 Task: Determine the distance and displacement from Atlanta to Okefenokee Swamp.
Action: Mouse moved to (230, 63)
Screenshot: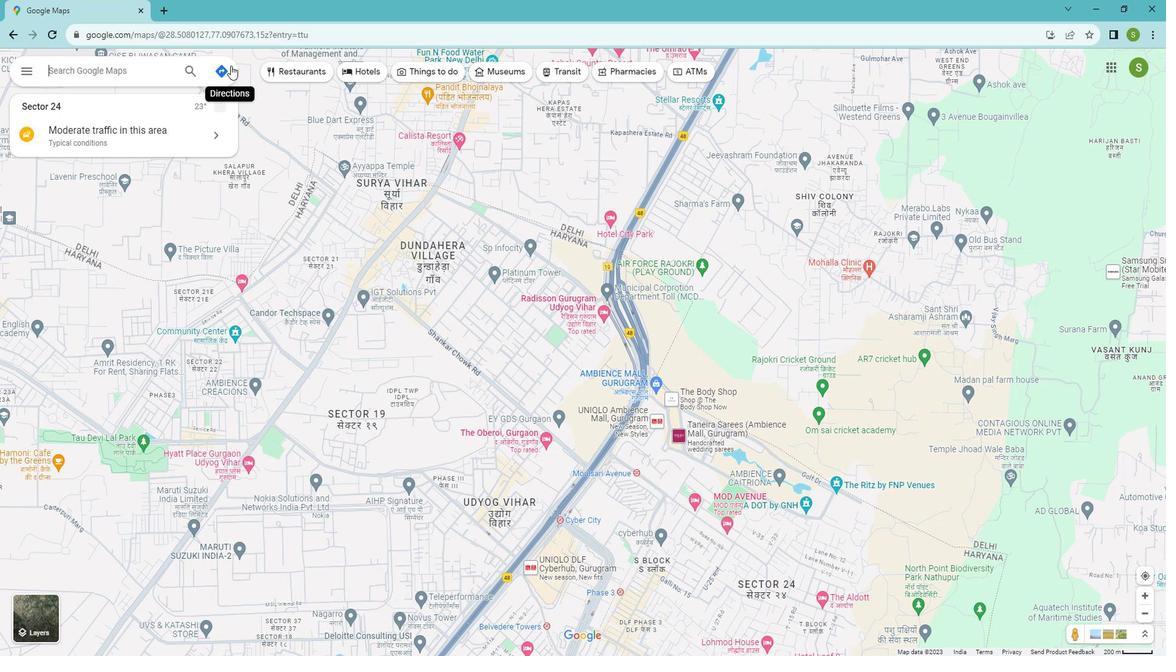 
Action: Mouse pressed left at (230, 63)
Screenshot: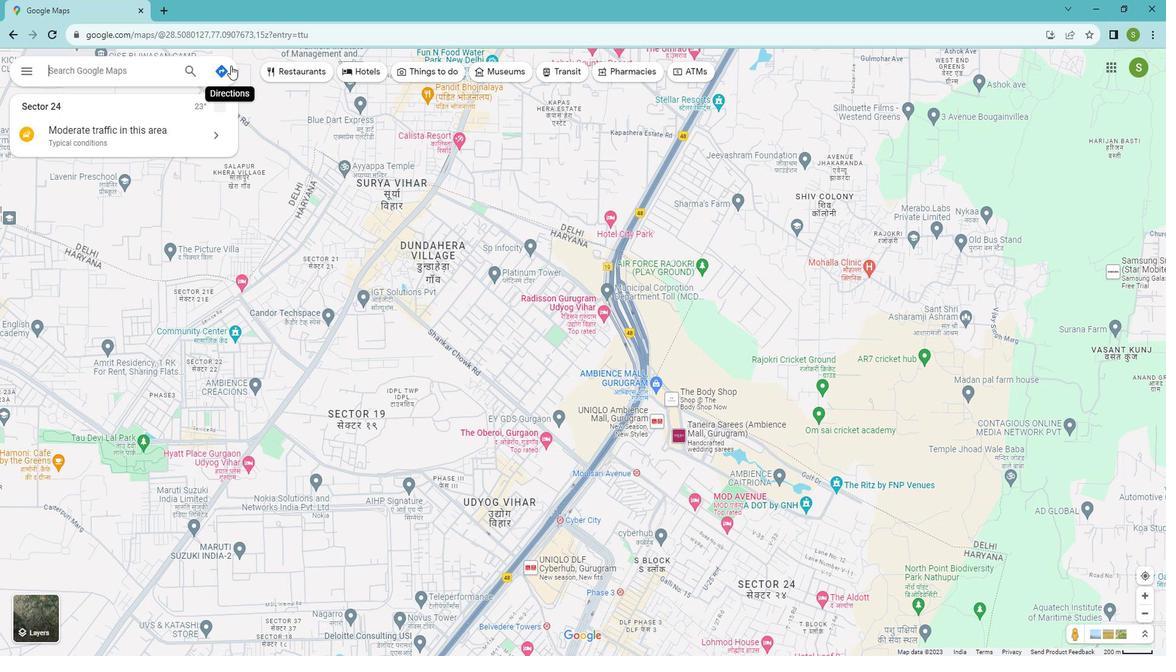 
Action: Mouse moved to (112, 102)
Screenshot: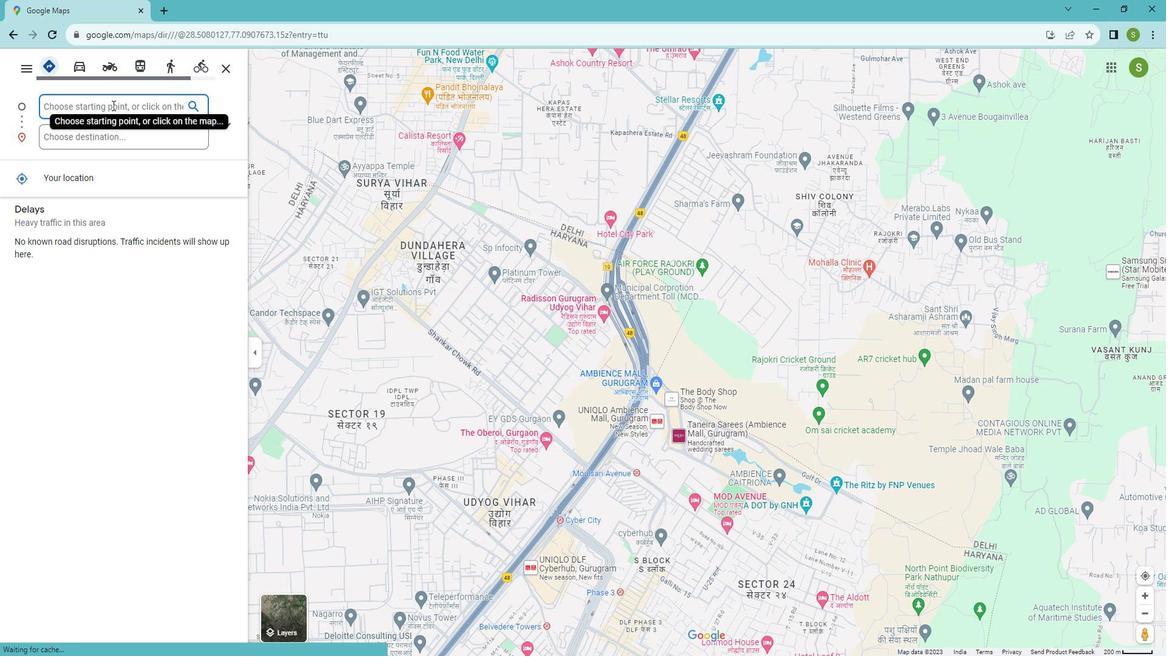 
Action: Mouse pressed left at (112, 102)
Screenshot: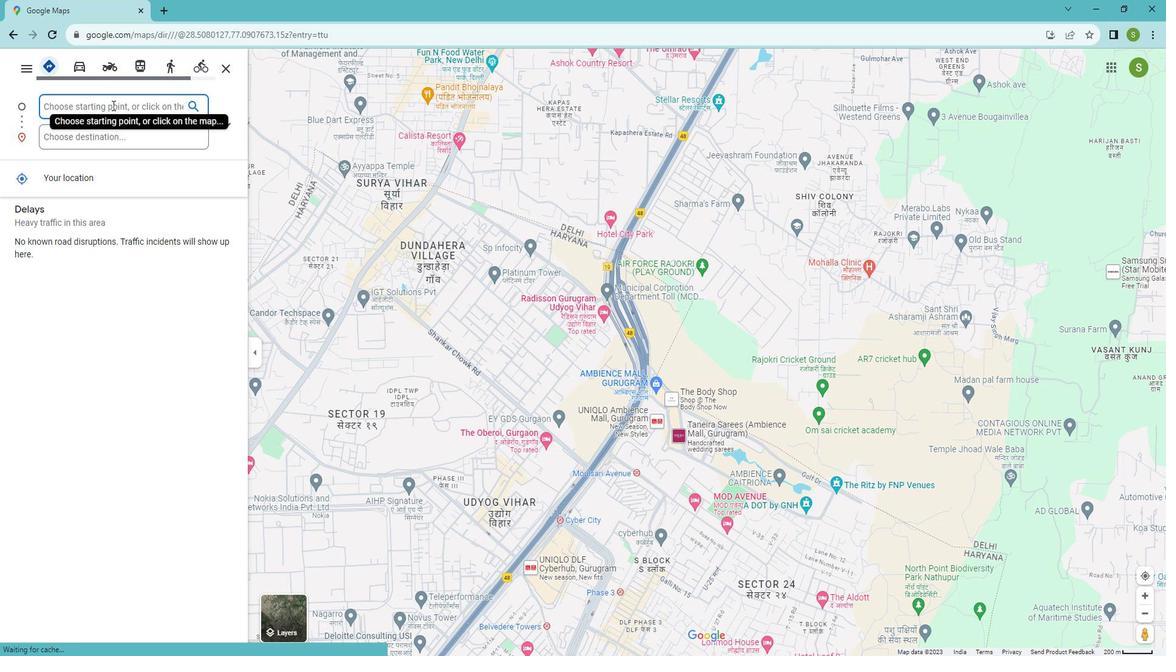 
Action: Mouse moved to (114, 100)
Screenshot: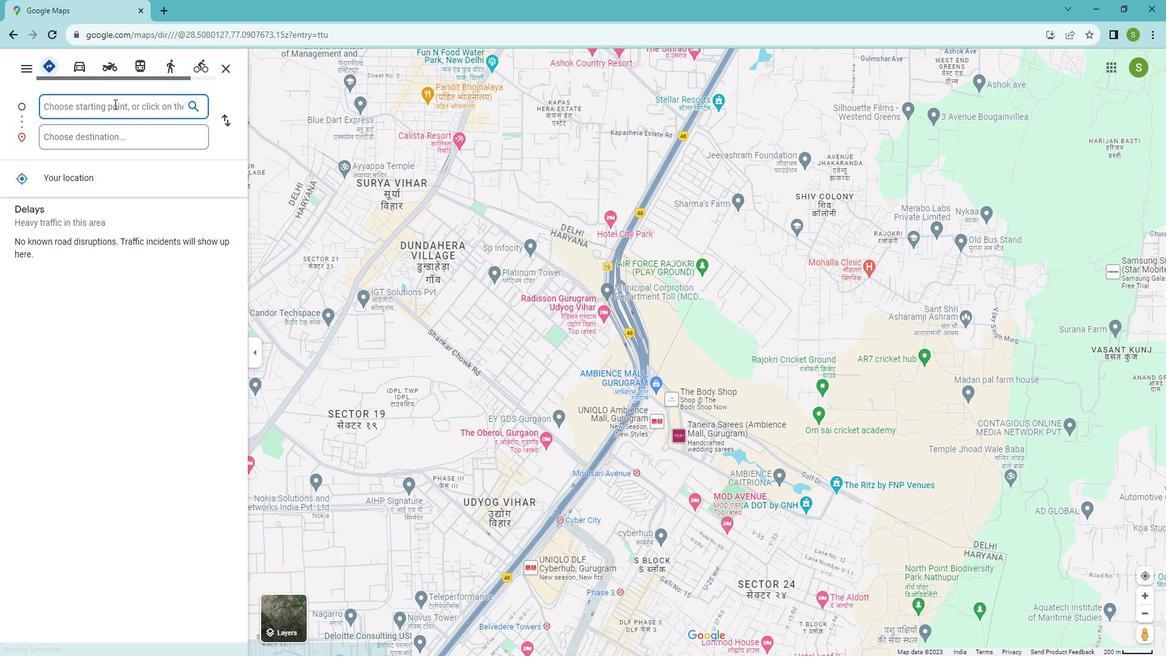
Action: Key pressed <Key.shift>Atlanta
Screenshot: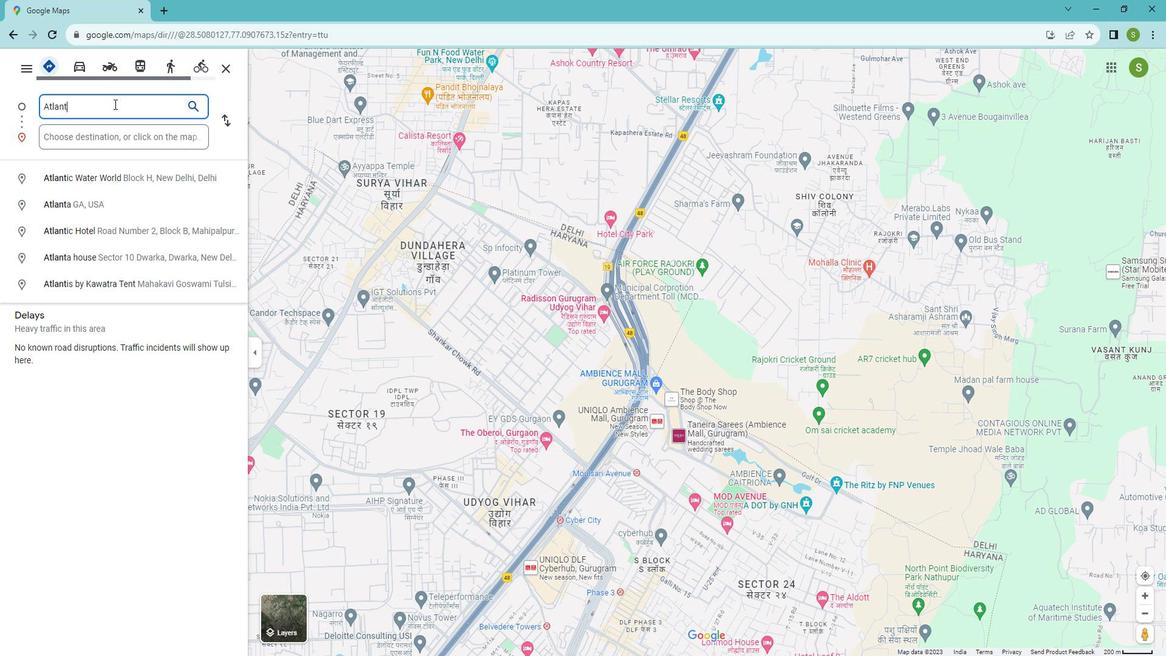 
Action: Mouse moved to (103, 173)
Screenshot: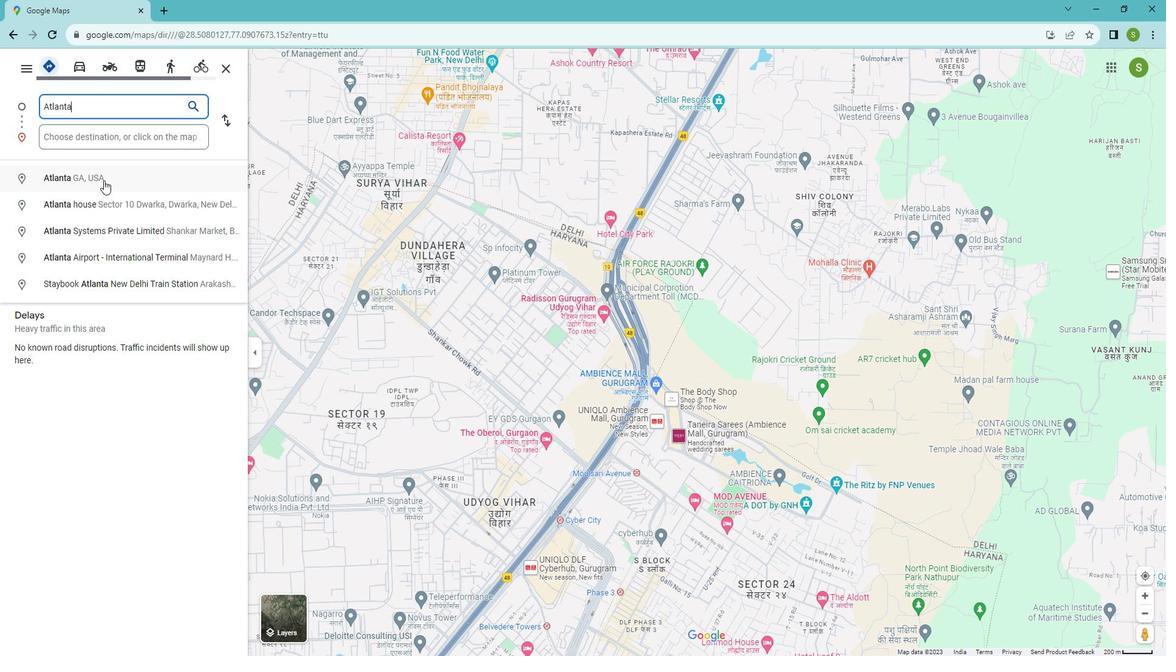 
Action: Mouse pressed left at (103, 173)
Screenshot: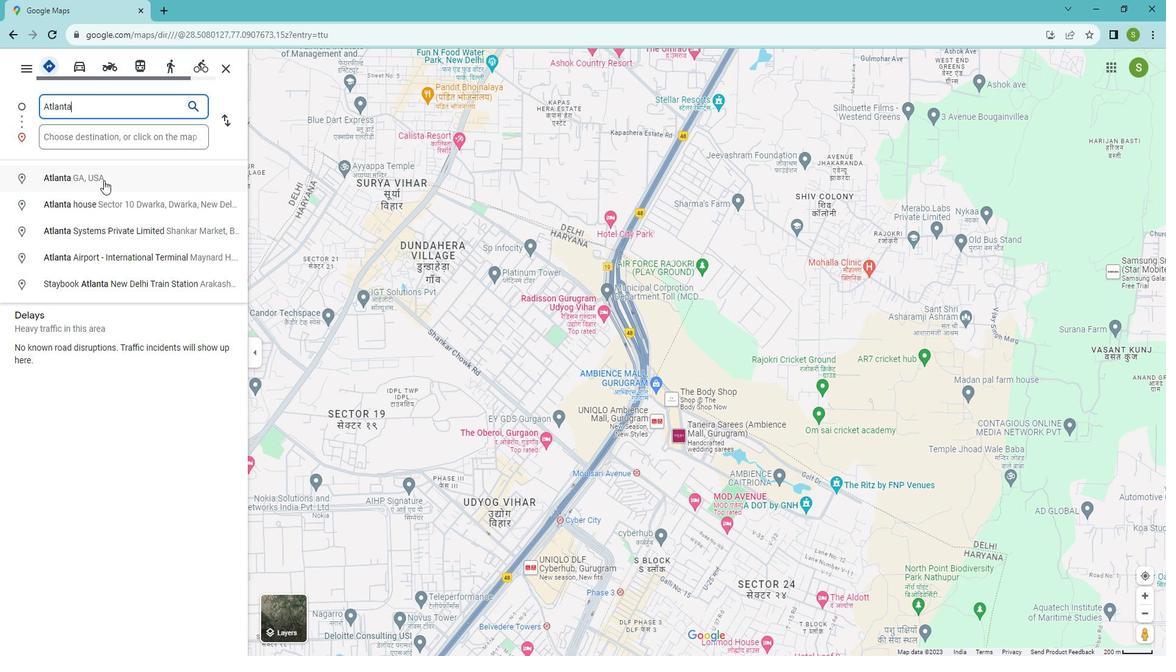 
Action: Mouse moved to (99, 131)
Screenshot: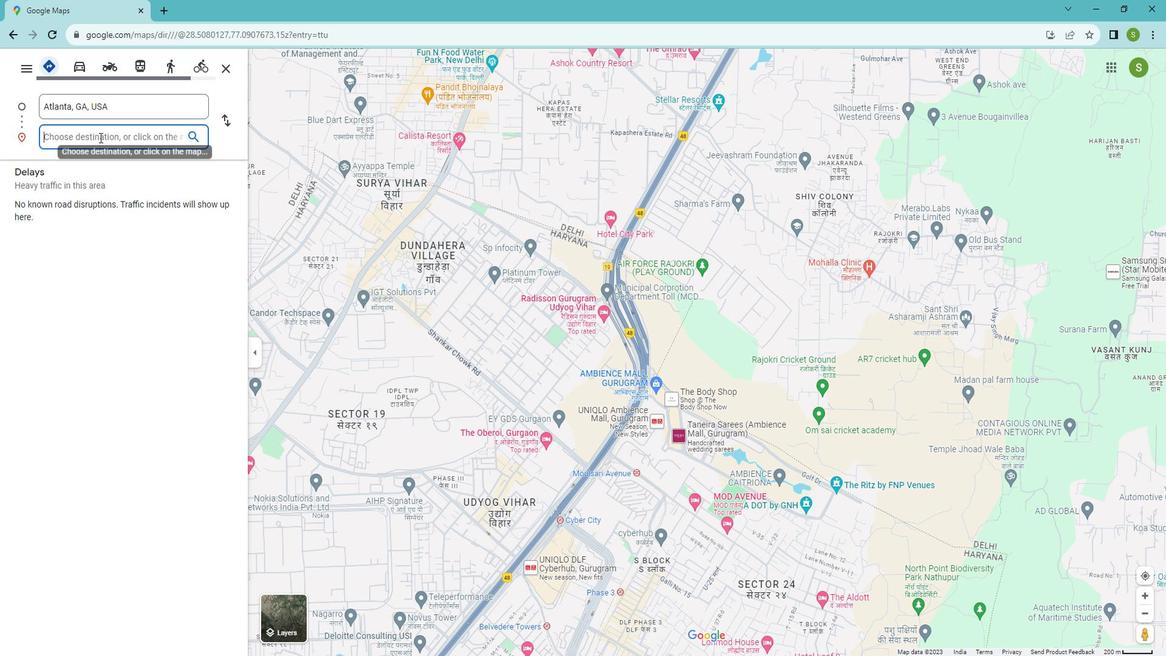 
Action: Mouse pressed left at (99, 131)
Screenshot: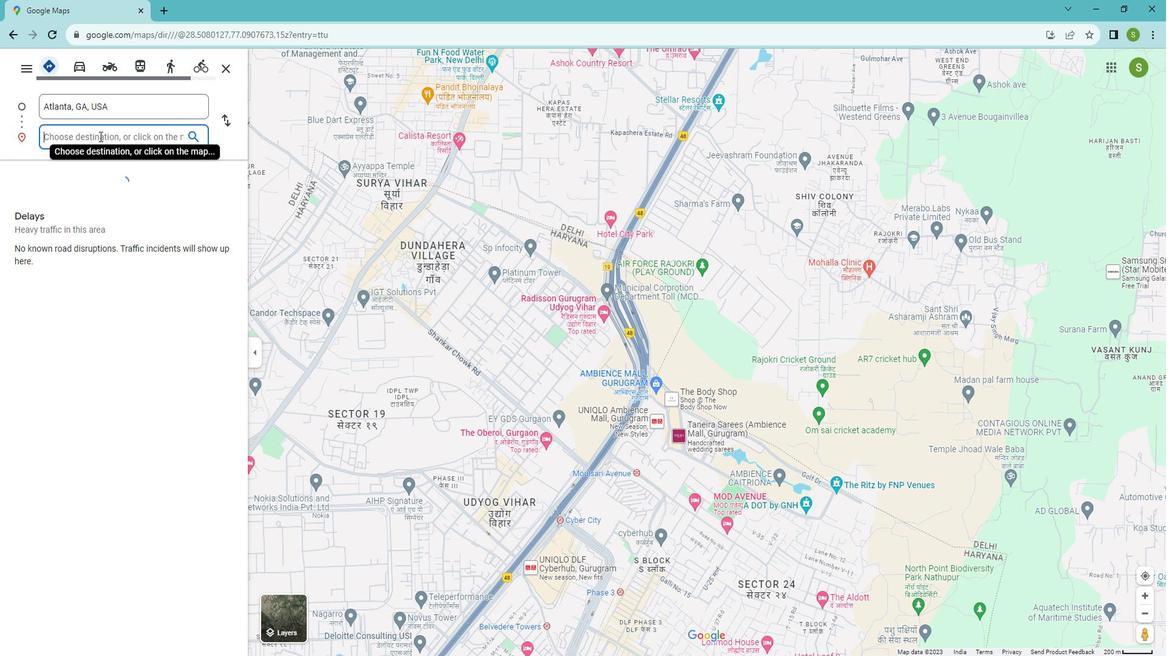 
Action: Key pressed <Key.shift>Okefenokee<Key.space><Key.shift>Swamp
Screenshot: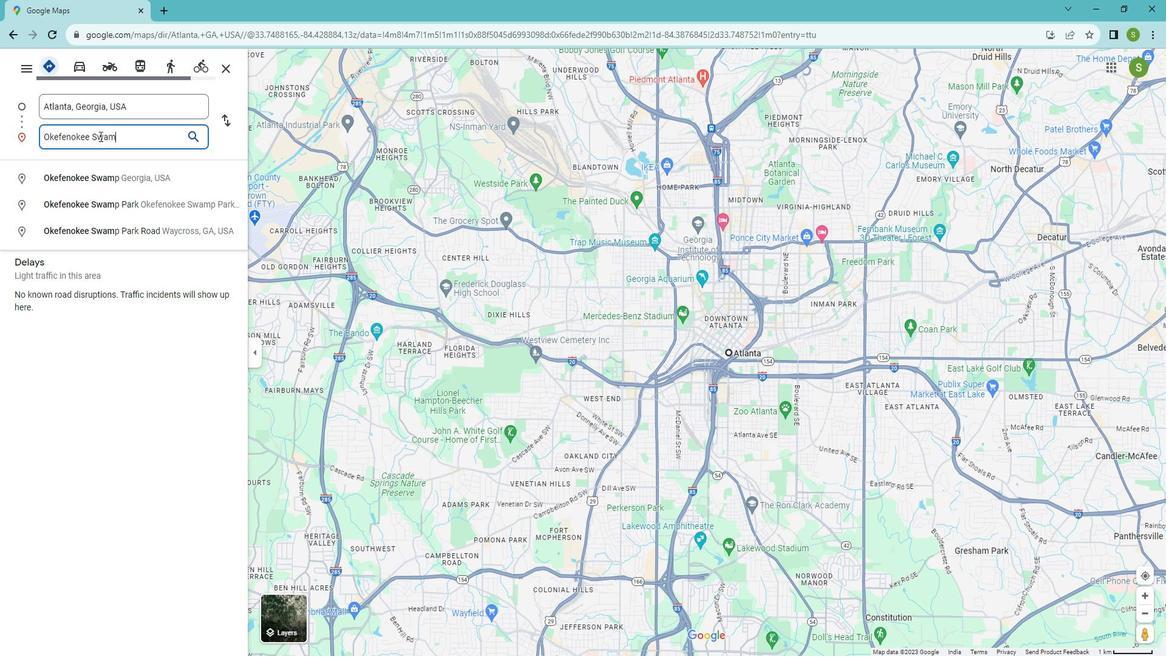 
Action: Mouse moved to (226, 113)
Screenshot: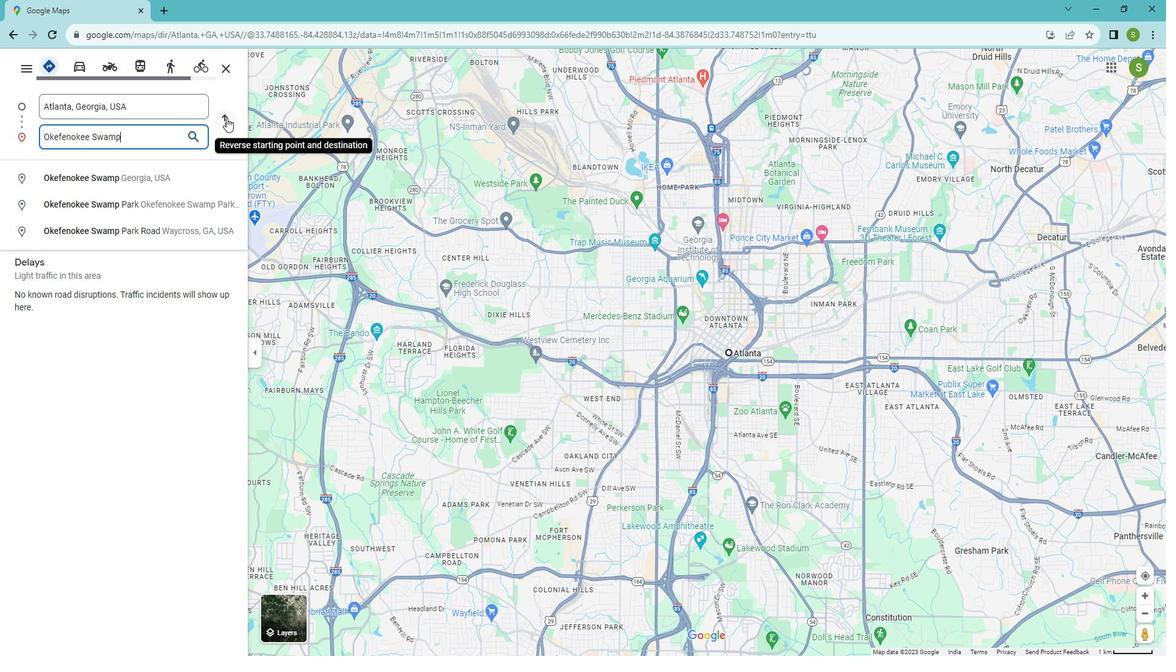 
Action: Mouse pressed left at (226, 113)
Screenshot: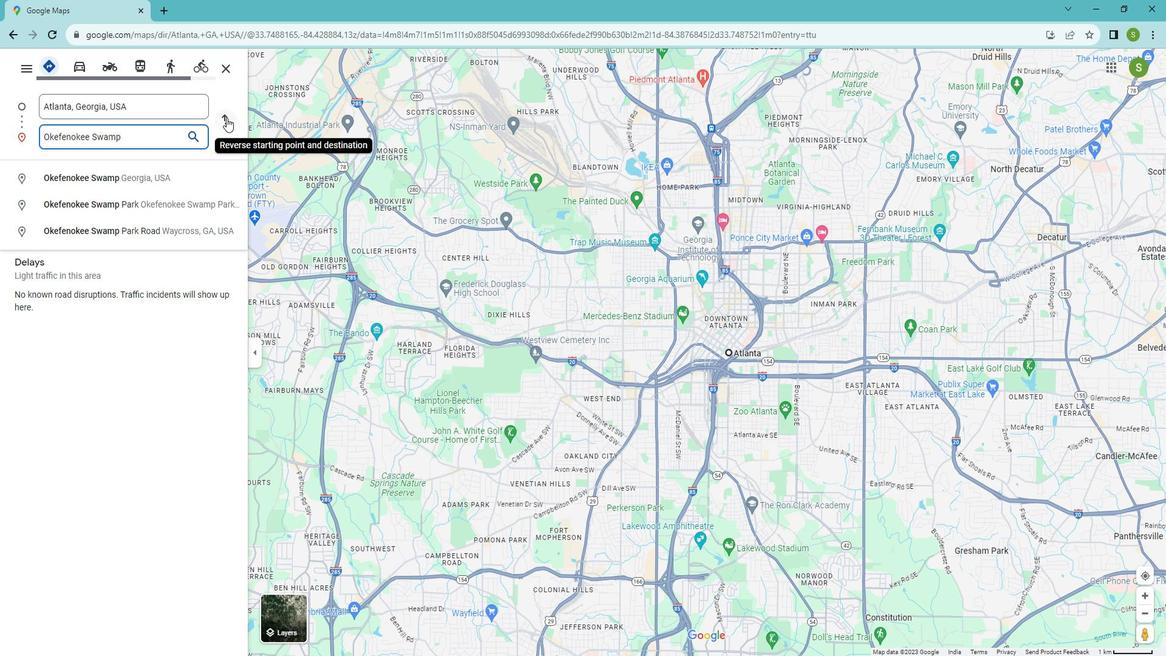 
Action: Mouse moved to (61, 320)
Screenshot: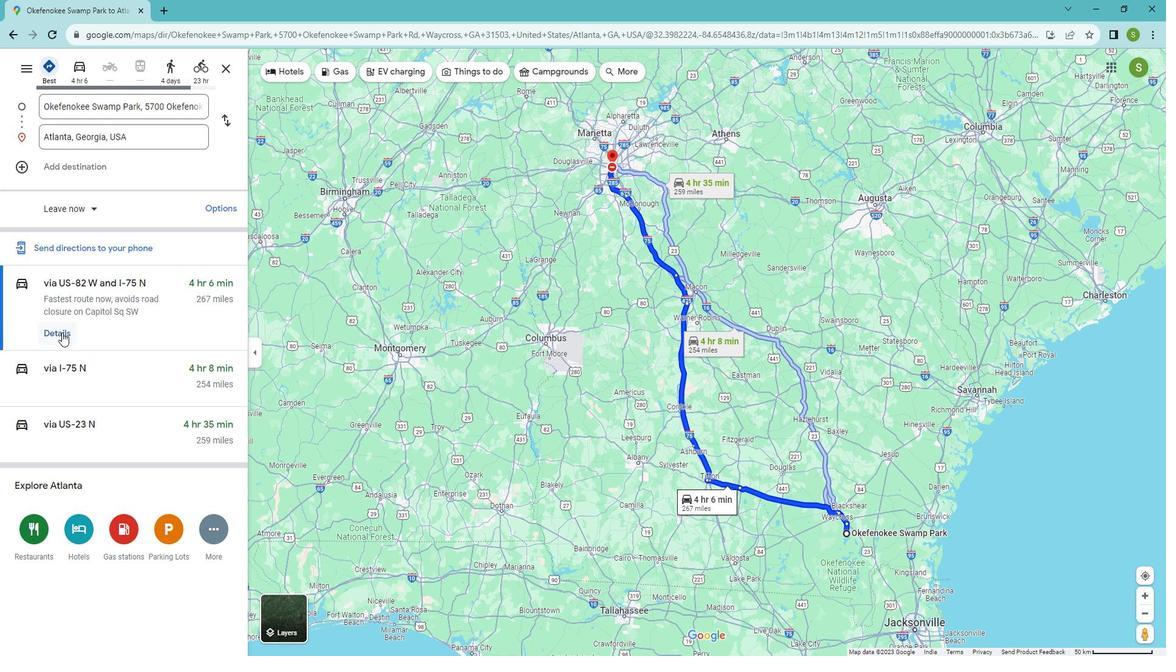 
Action: Mouse pressed left at (61, 320)
Screenshot: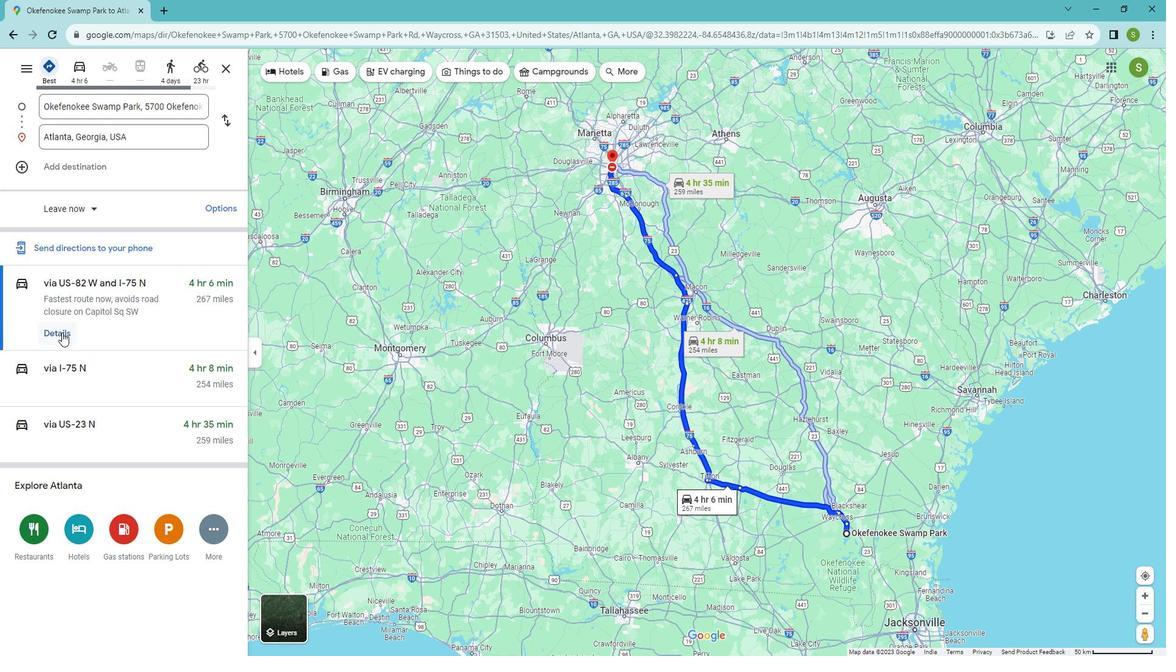 
Action: Mouse moved to (20, 66)
Screenshot: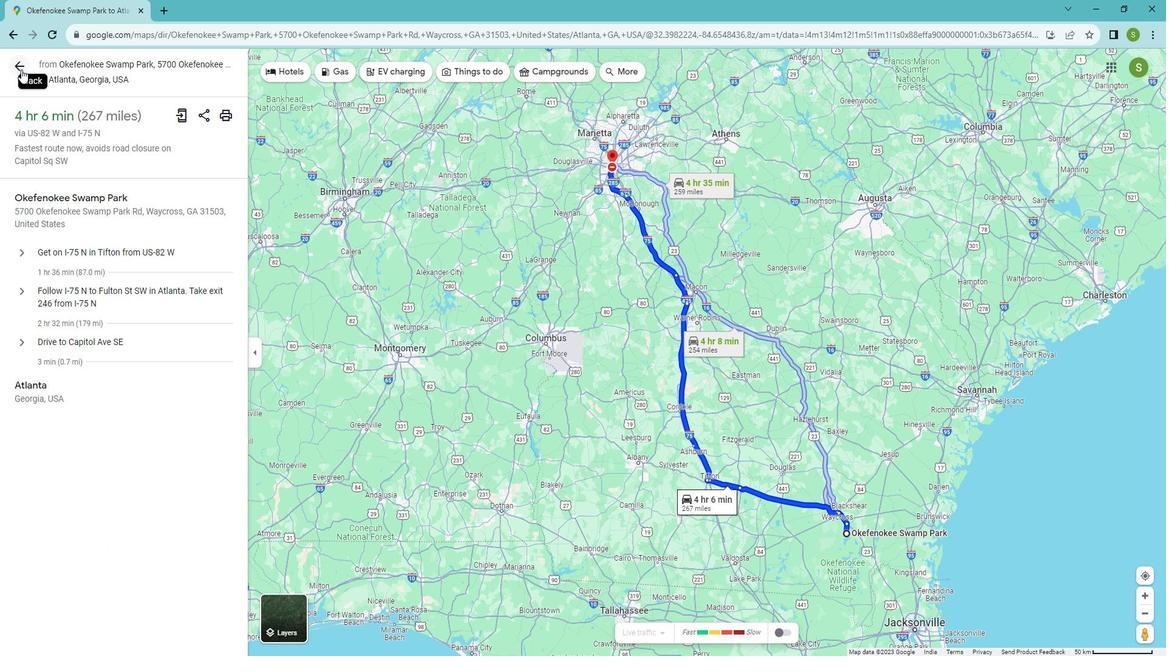 
Action: Mouse pressed left at (20, 66)
Screenshot: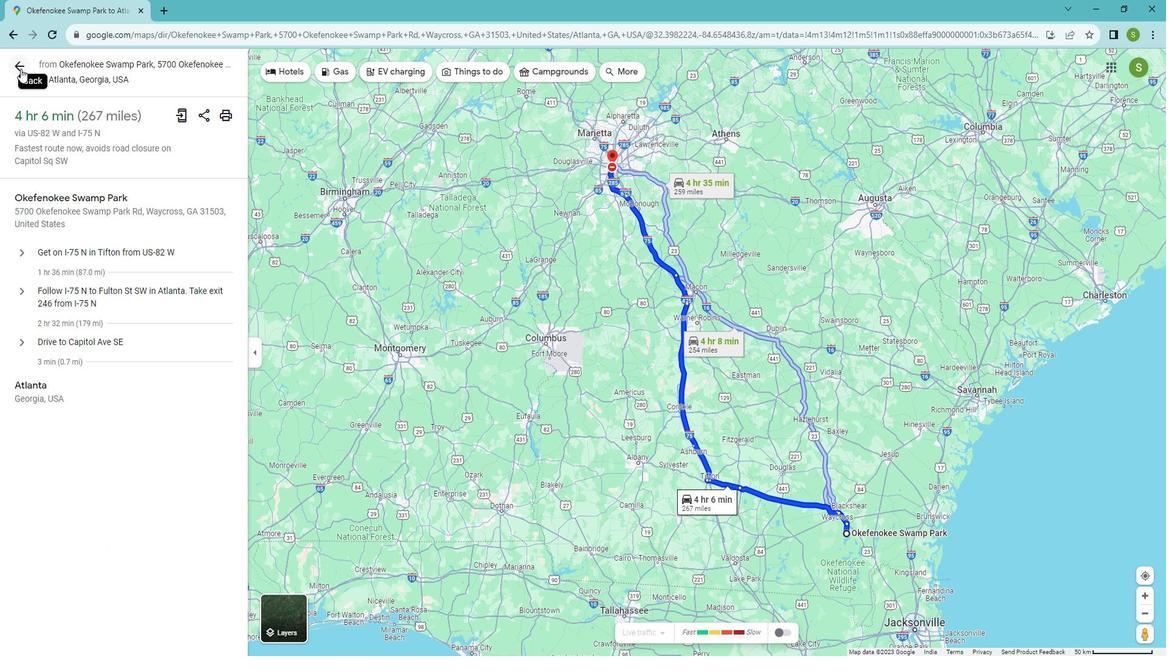 
Action: Mouse moved to (75, 71)
Screenshot: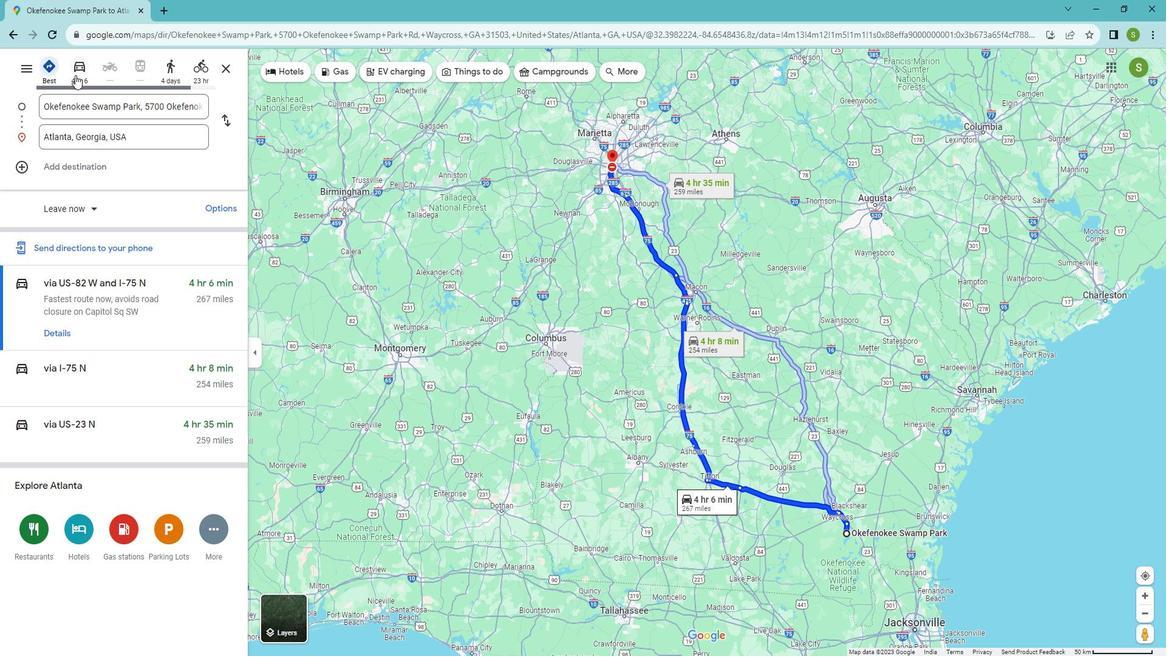 
Action: Mouse pressed left at (75, 71)
Screenshot: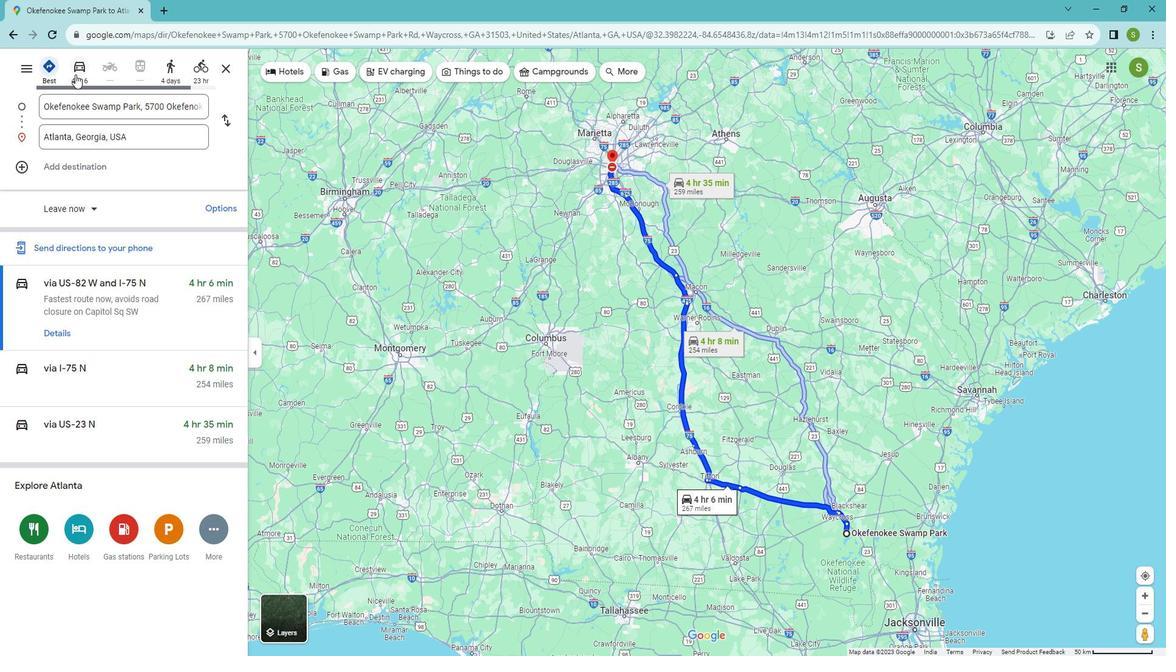
Action: Mouse moved to (58, 319)
Screenshot: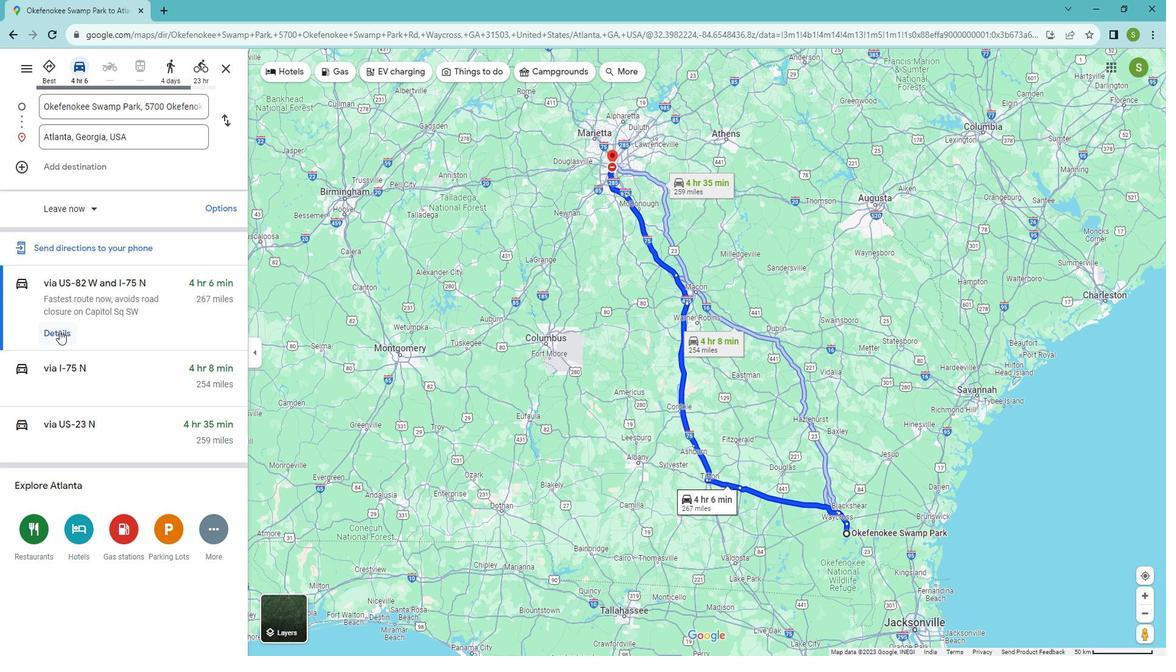 
Action: Mouse pressed left at (58, 319)
Screenshot: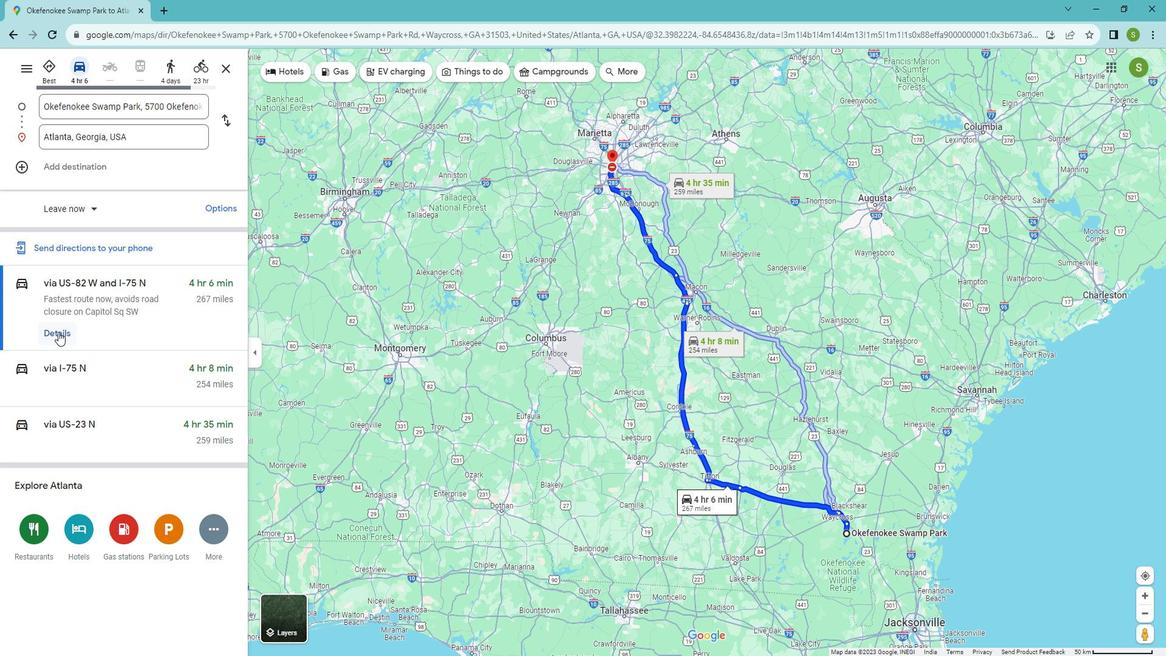
Action: Mouse moved to (20, 63)
Screenshot: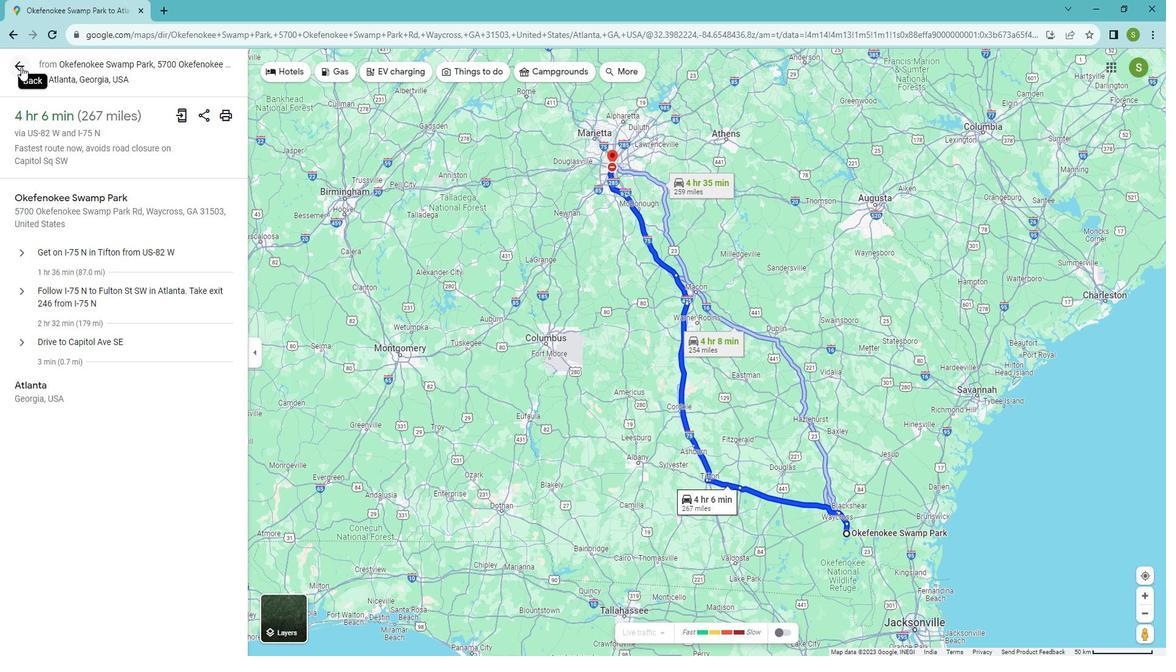 
Action: Mouse pressed left at (20, 63)
Screenshot: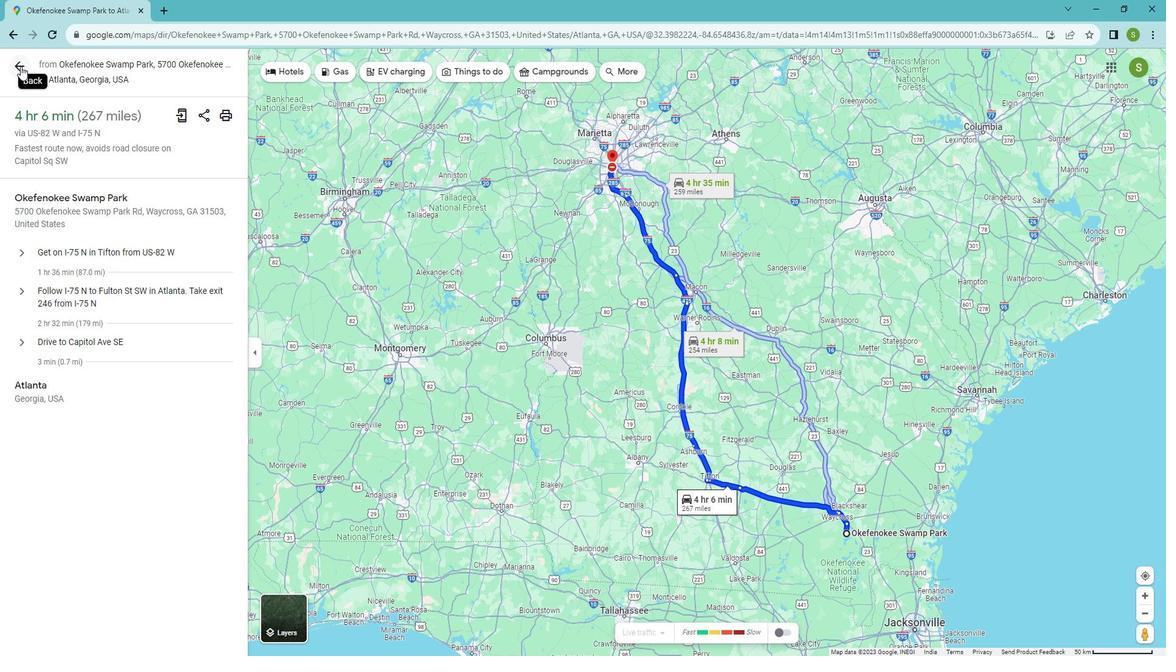 
Action: Mouse moved to (170, 69)
Screenshot: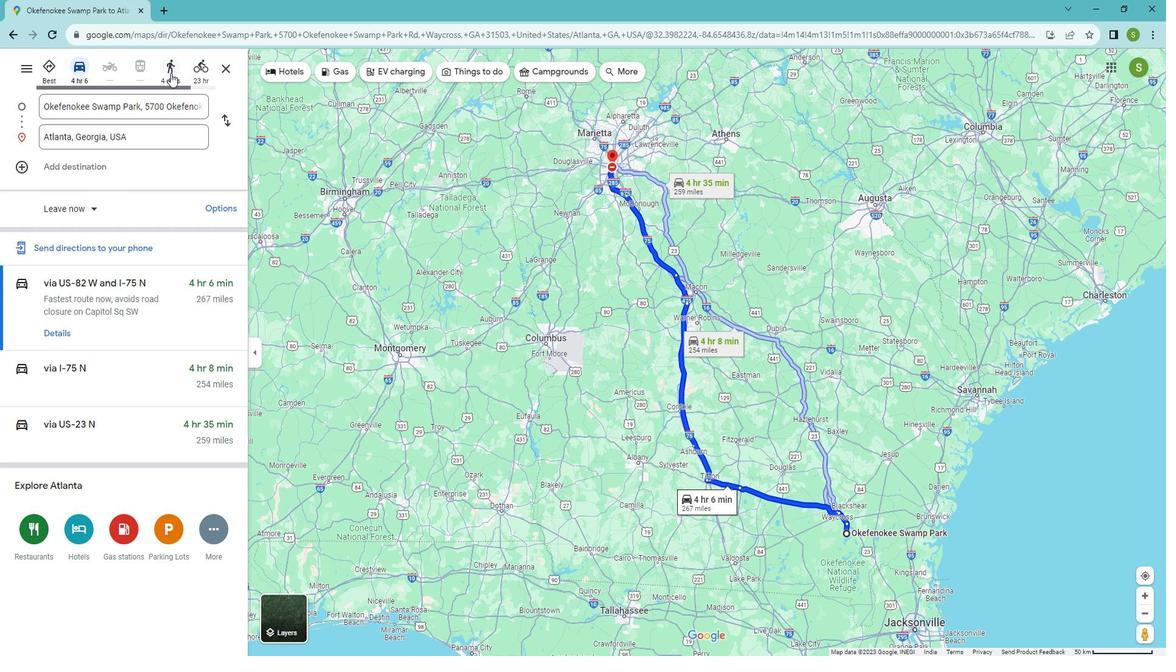 
Action: Mouse pressed left at (170, 69)
Screenshot: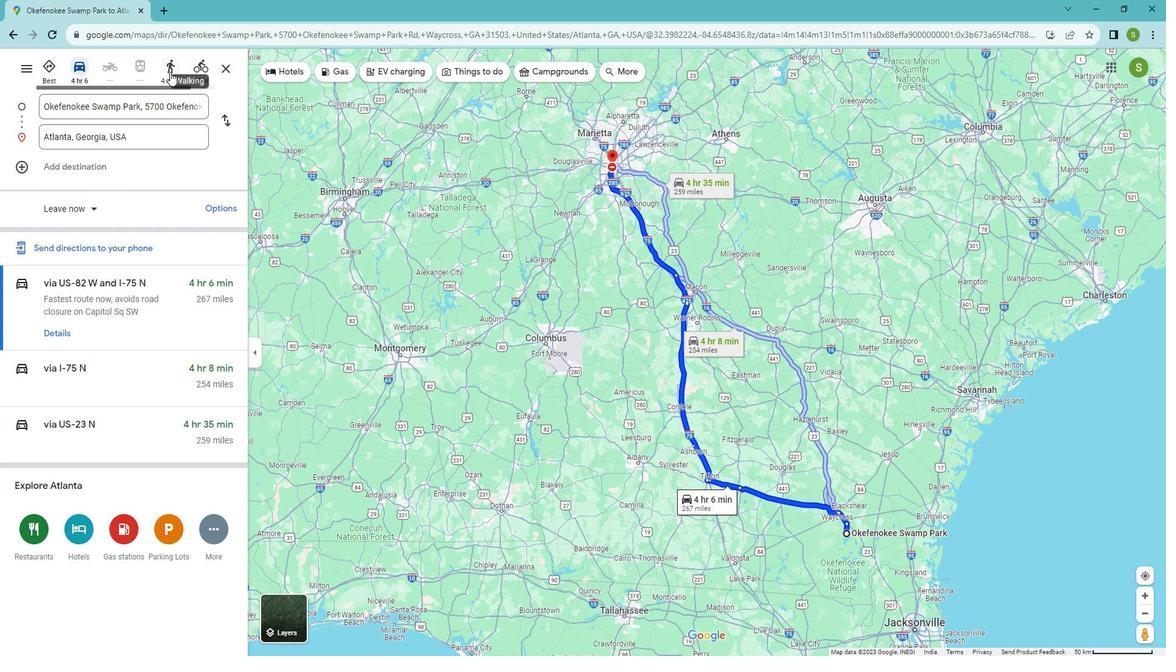 
Action: Mouse moved to (48, 68)
Screenshot: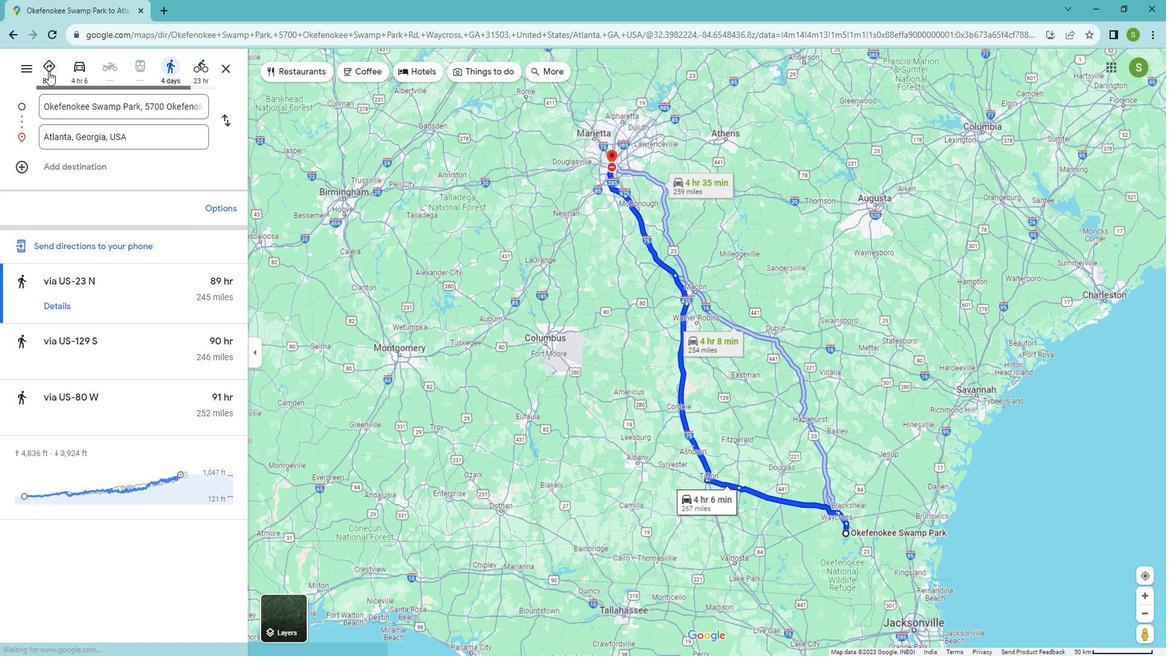 
Action: Mouse pressed left at (48, 68)
Screenshot: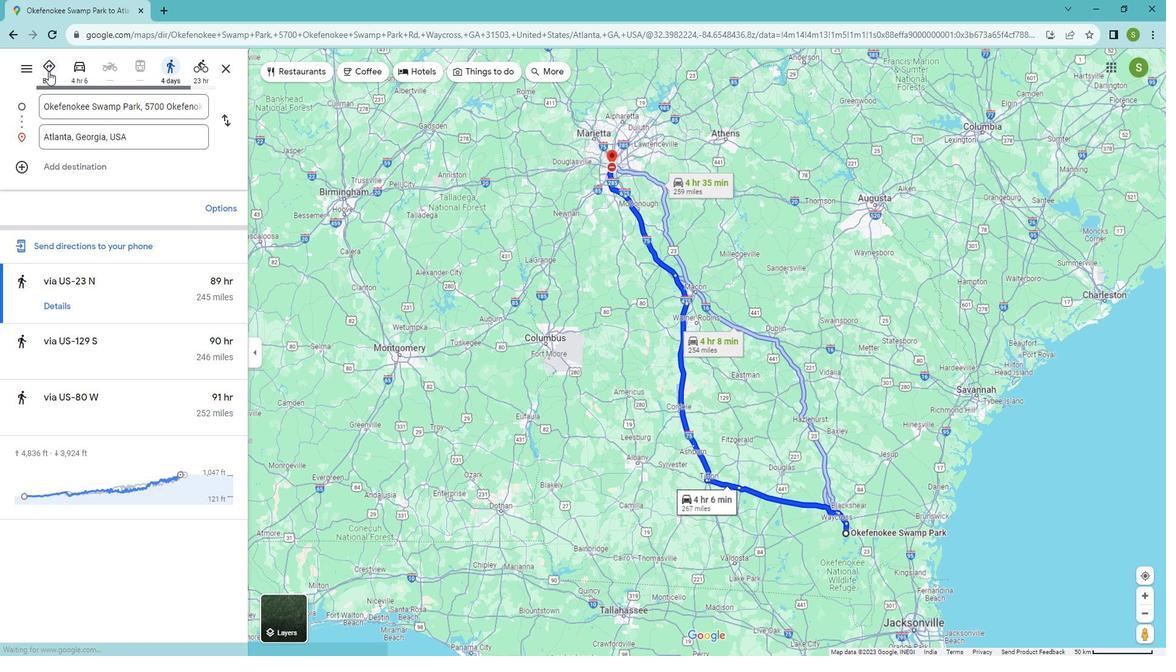 
Action: Mouse moved to (82, 69)
Screenshot: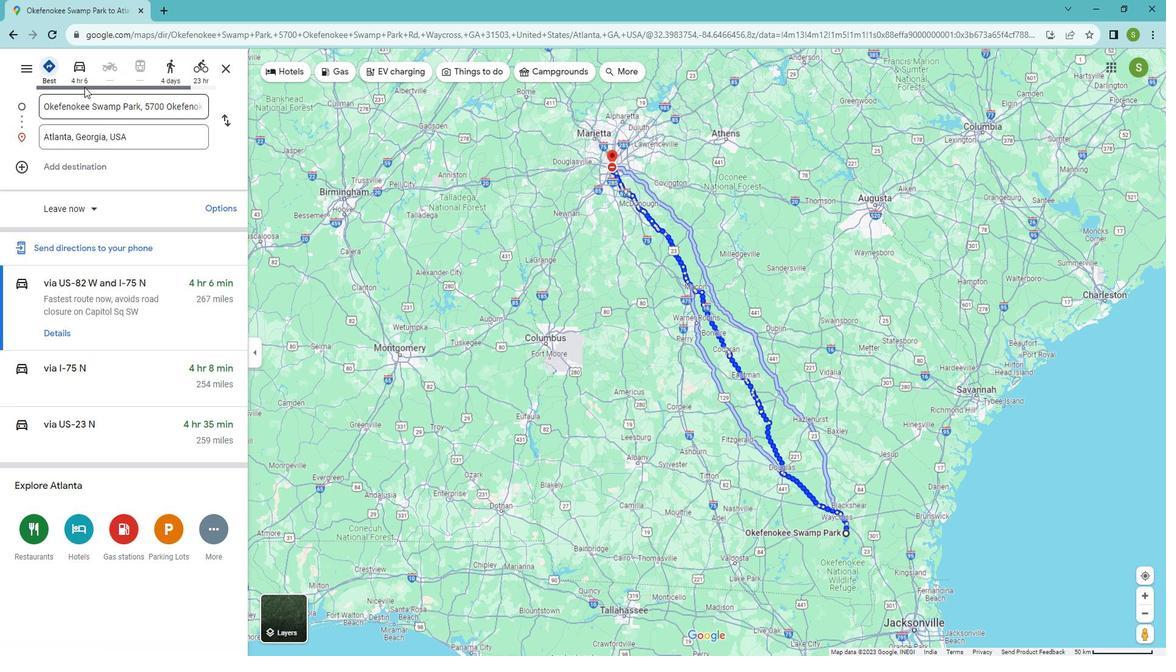 
Action: Mouse pressed left at (82, 69)
Screenshot: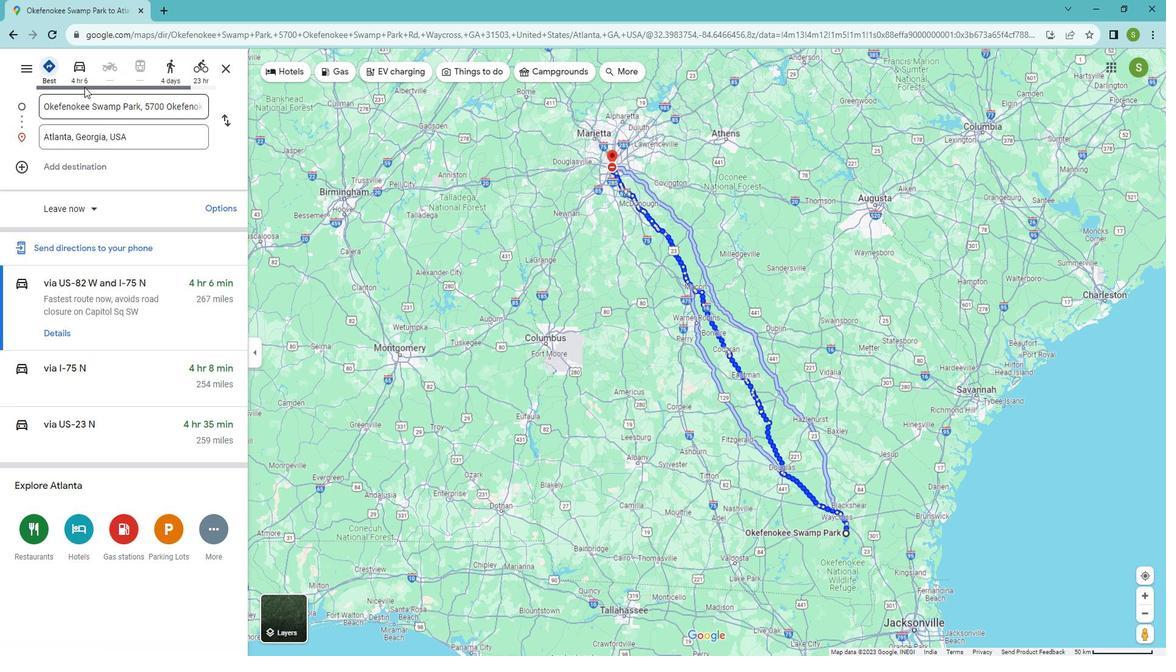 
Action: Mouse moved to (603, 174)
Screenshot: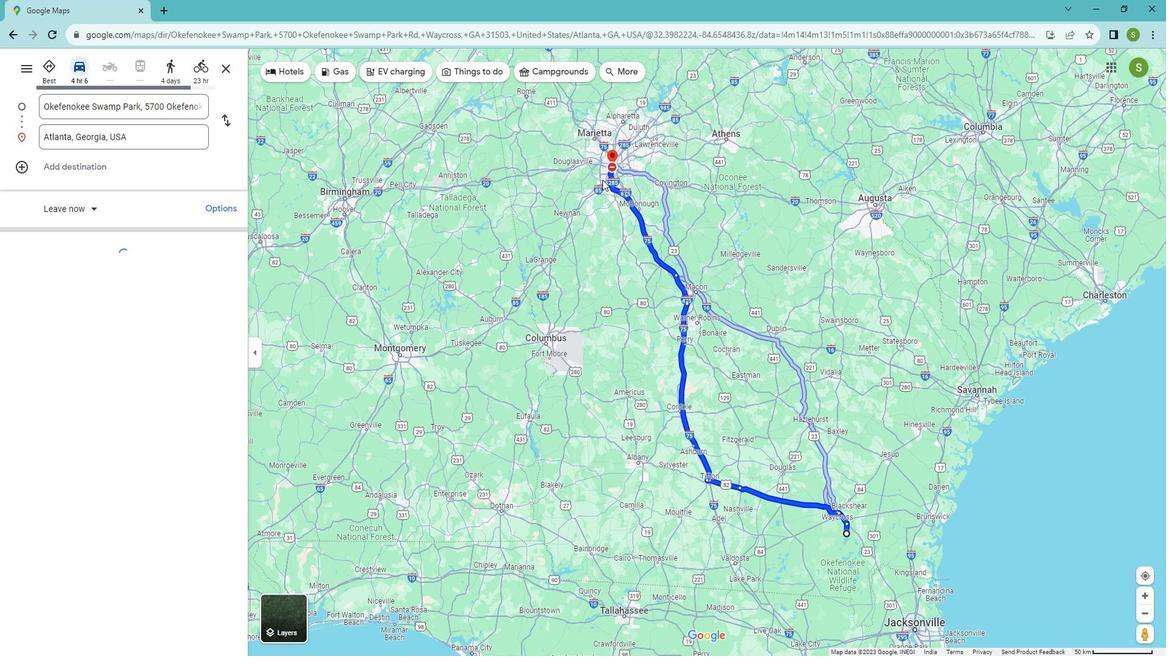 
Action: Mouse pressed right at (603, 174)
Screenshot: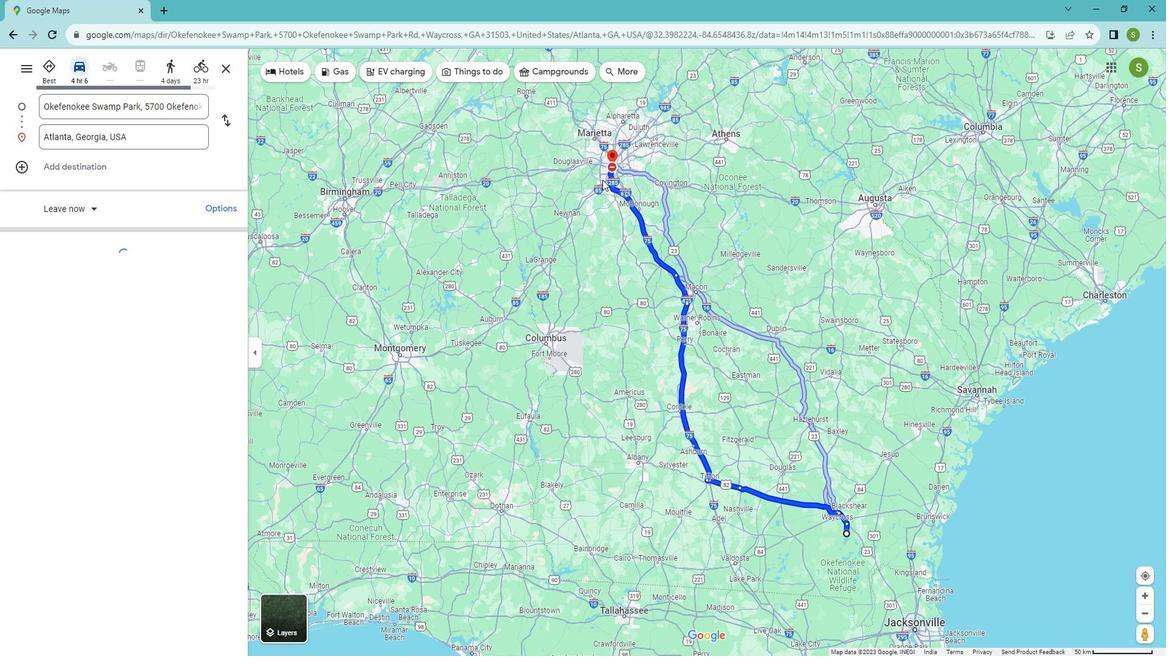 
Action: Mouse moved to (640, 266)
Screenshot: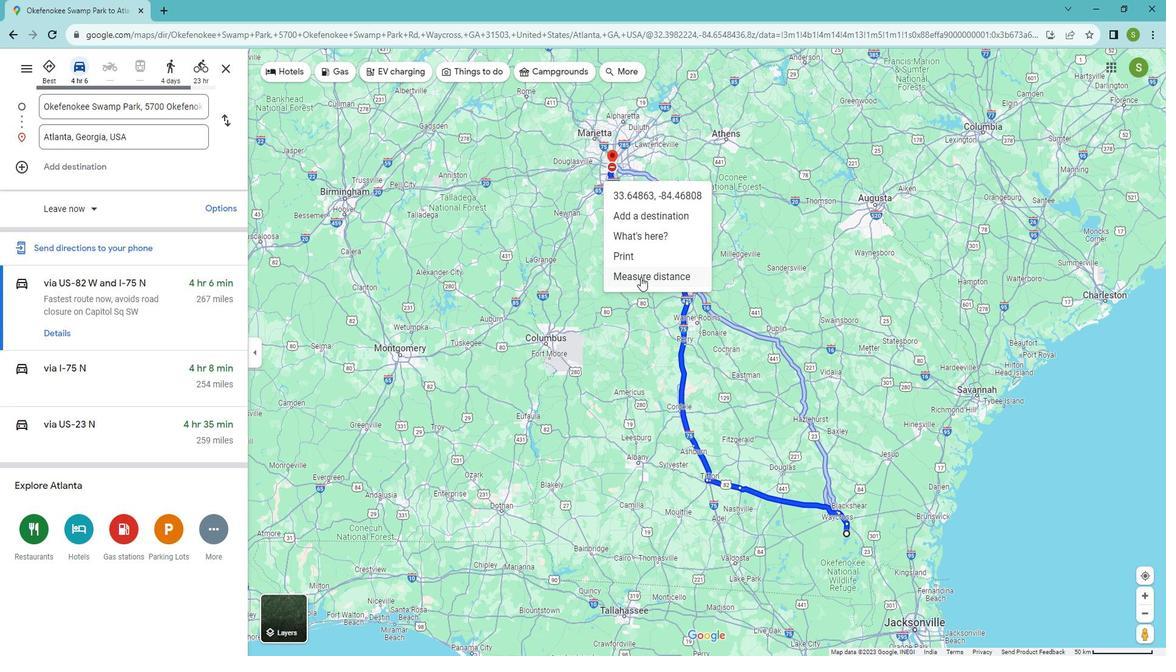 
Action: Mouse pressed left at (640, 266)
Screenshot: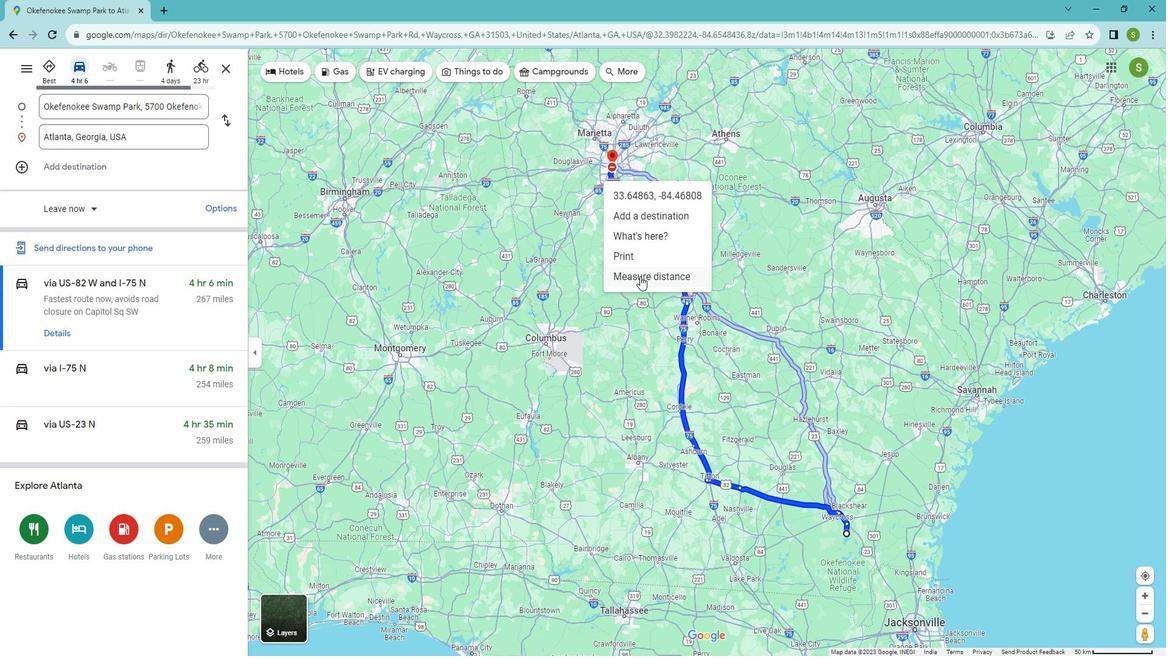 
Action: Mouse moved to (848, 514)
Screenshot: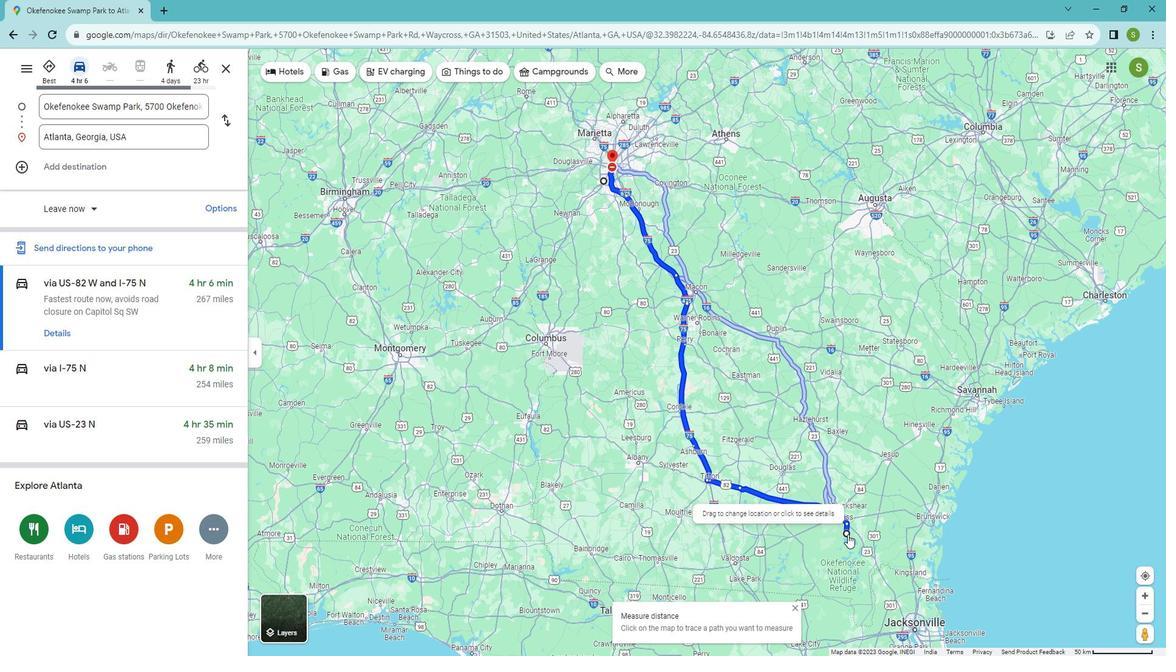 
Action: Mouse pressed right at (848, 514)
Screenshot: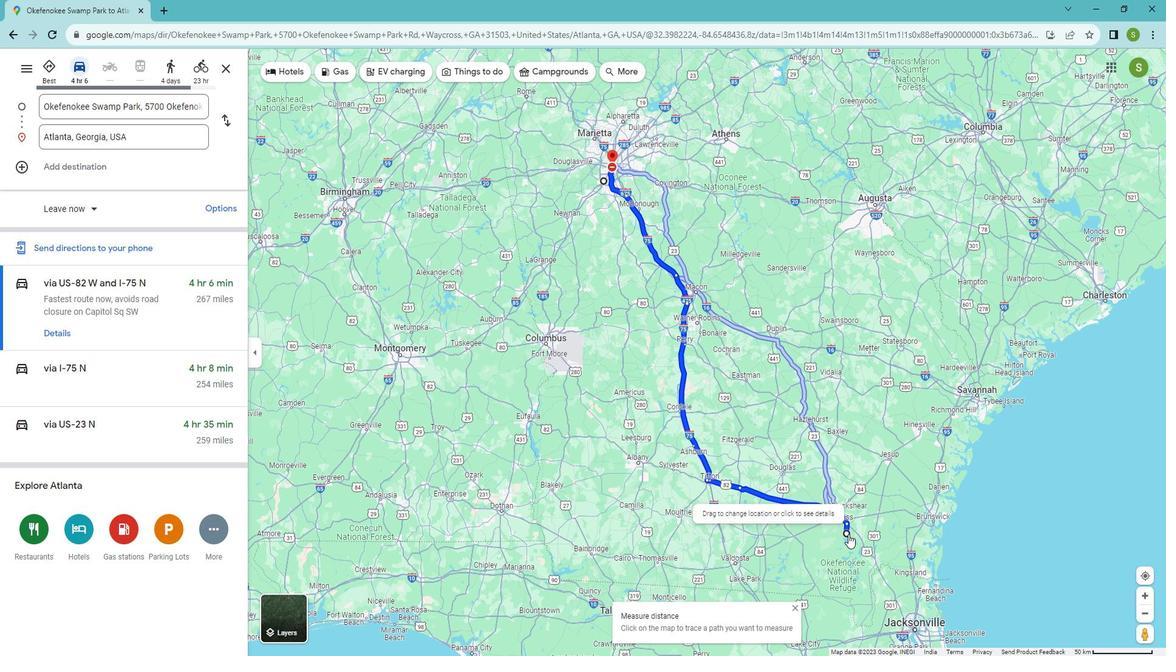 
Action: Mouse moved to (864, 585)
Screenshot: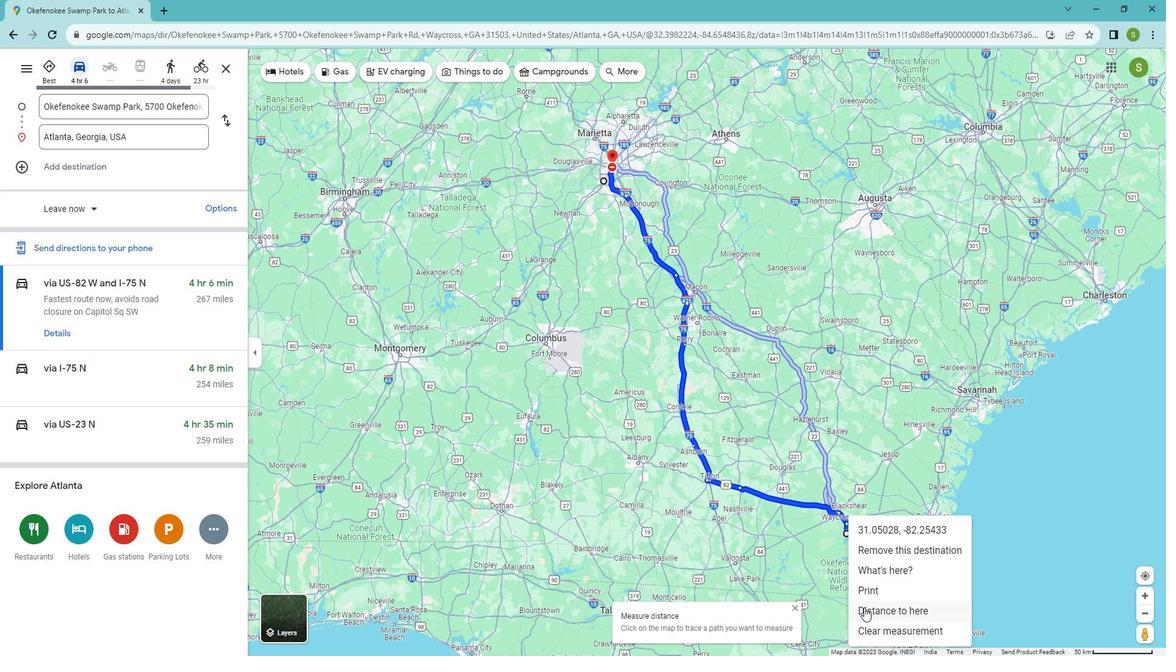 
Action: Mouse pressed left at (864, 585)
Screenshot: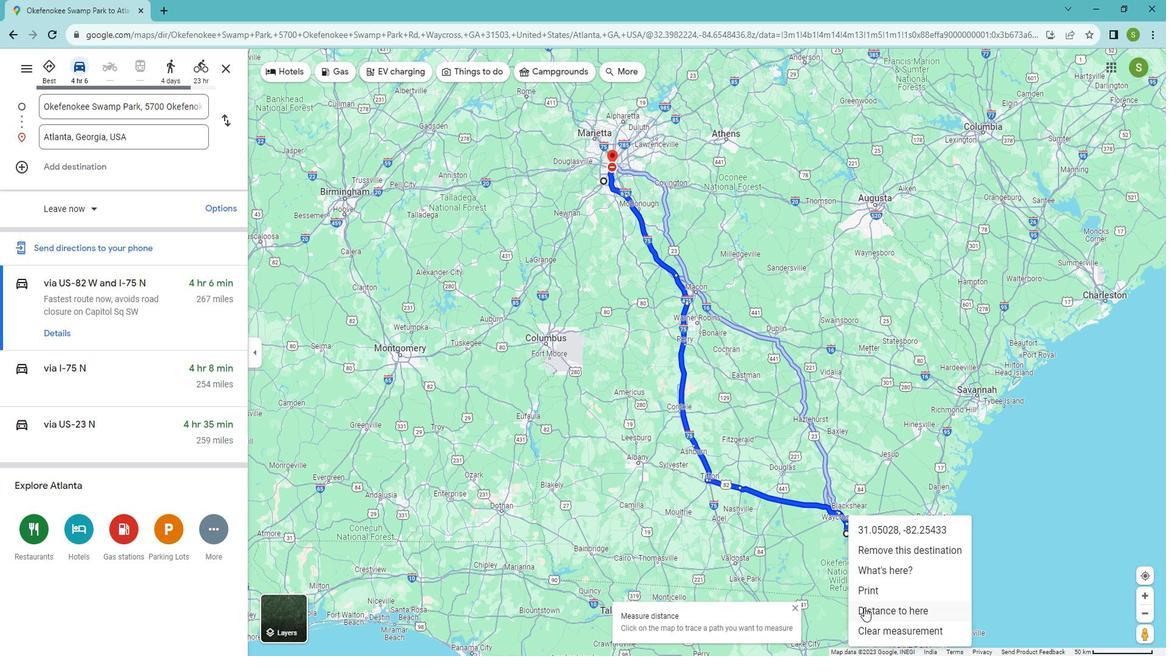 
Action: Mouse moved to (172, 66)
Screenshot: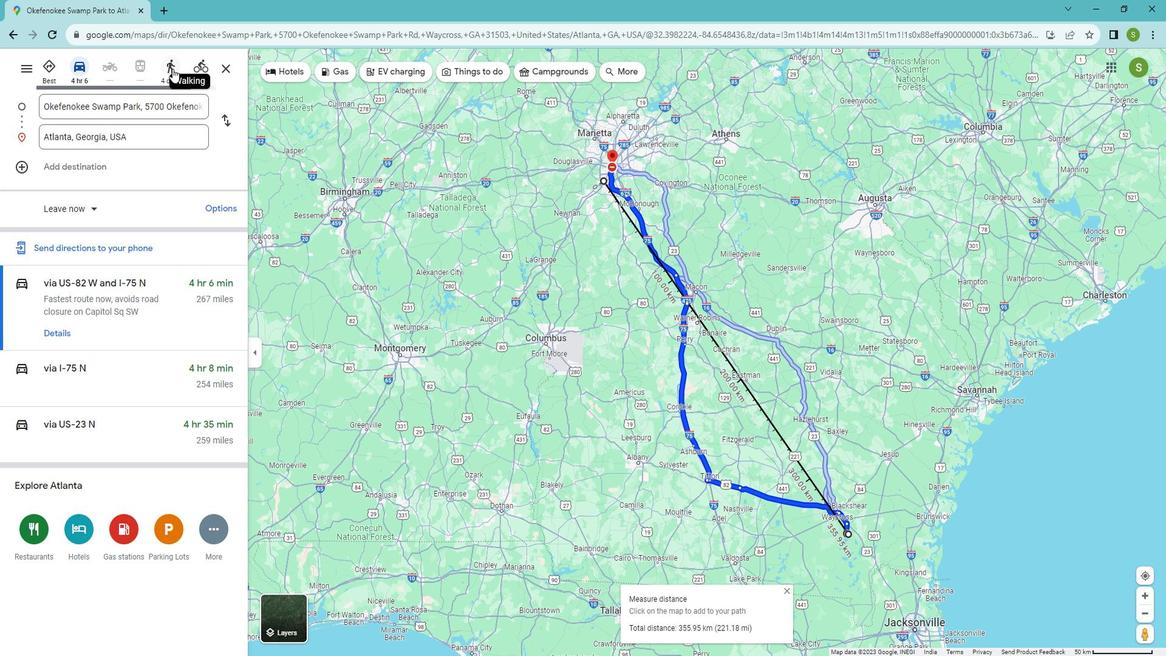 
Action: Mouse pressed left at (172, 66)
Screenshot: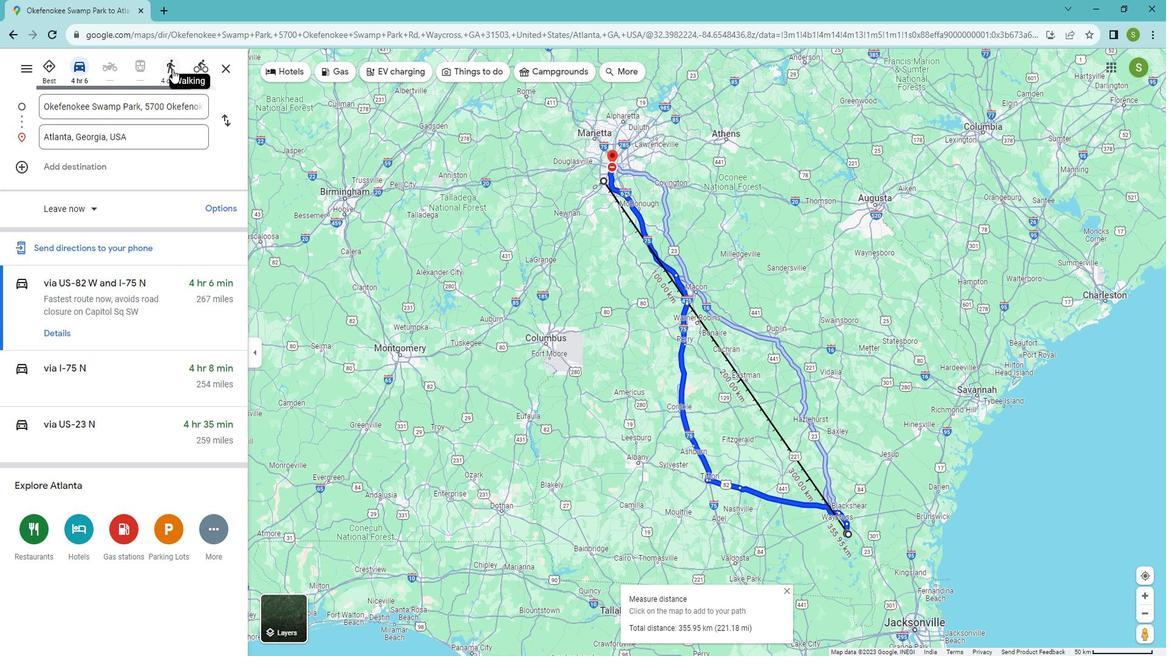 
Action: Mouse moved to (52, 295)
Screenshot: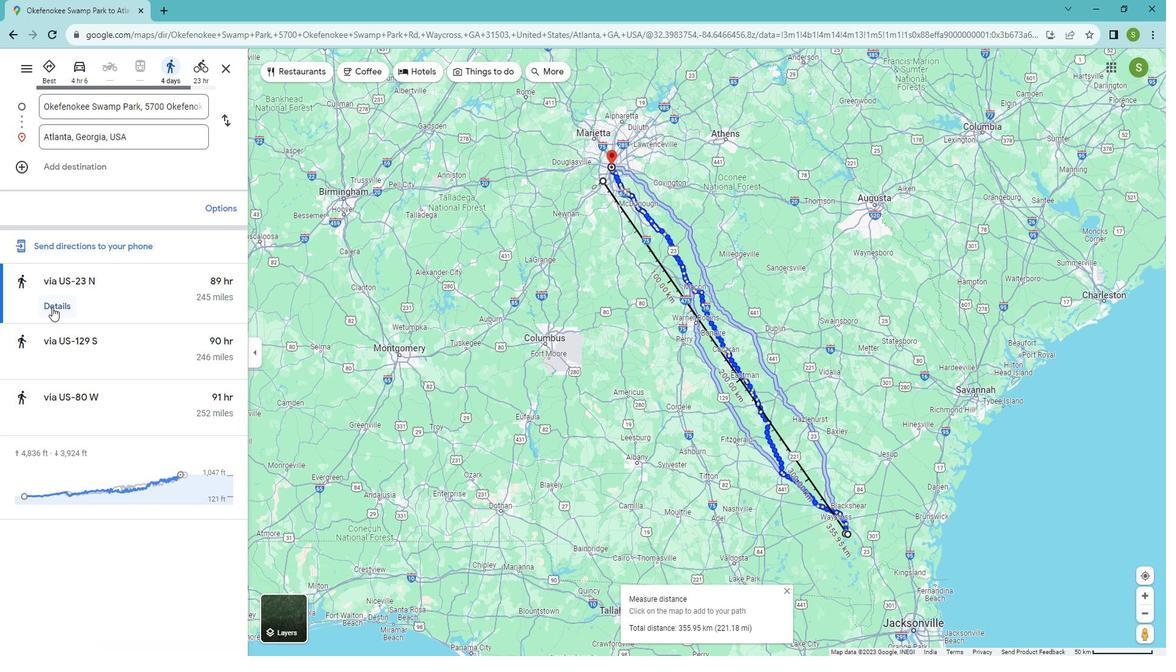 
Action: Mouse pressed left at (52, 295)
Screenshot: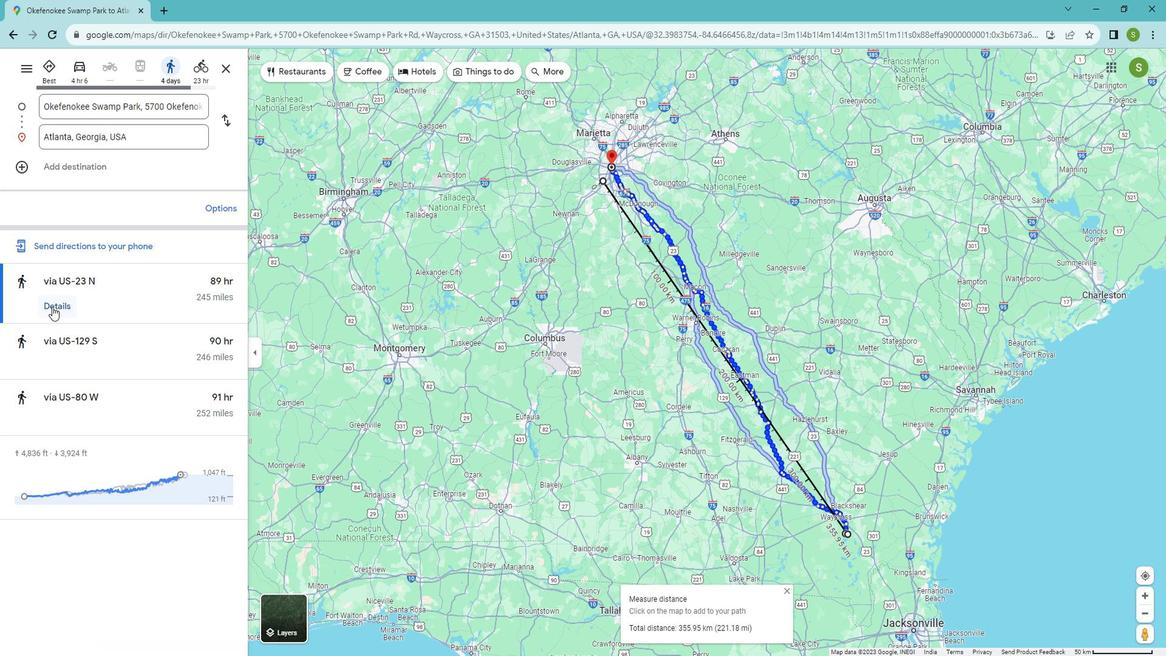 
Action: Mouse moved to (86, 294)
Screenshot: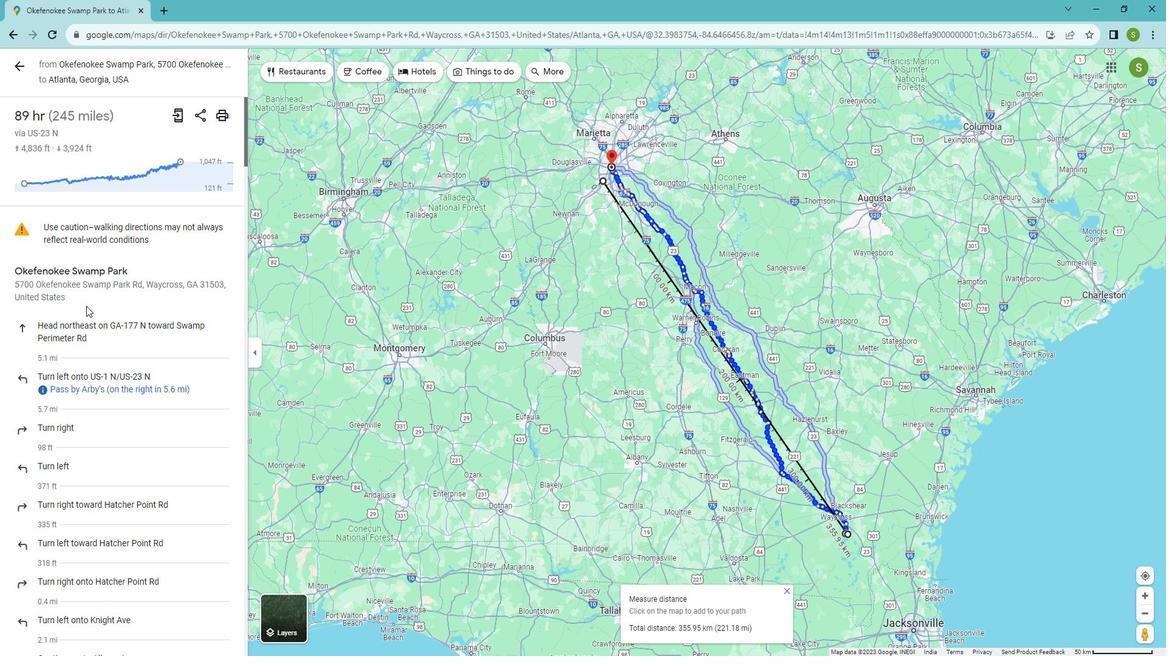 
Action: Mouse scrolled (86, 294) with delta (0, 0)
Screenshot: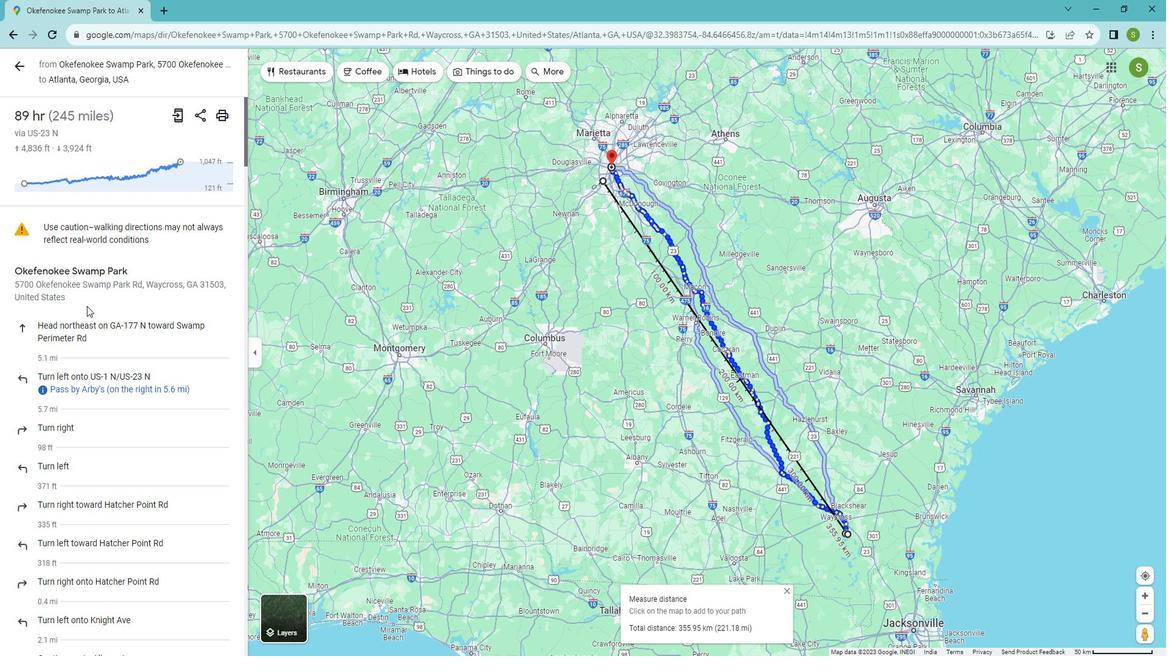 
Action: Mouse moved to (86, 295)
Screenshot: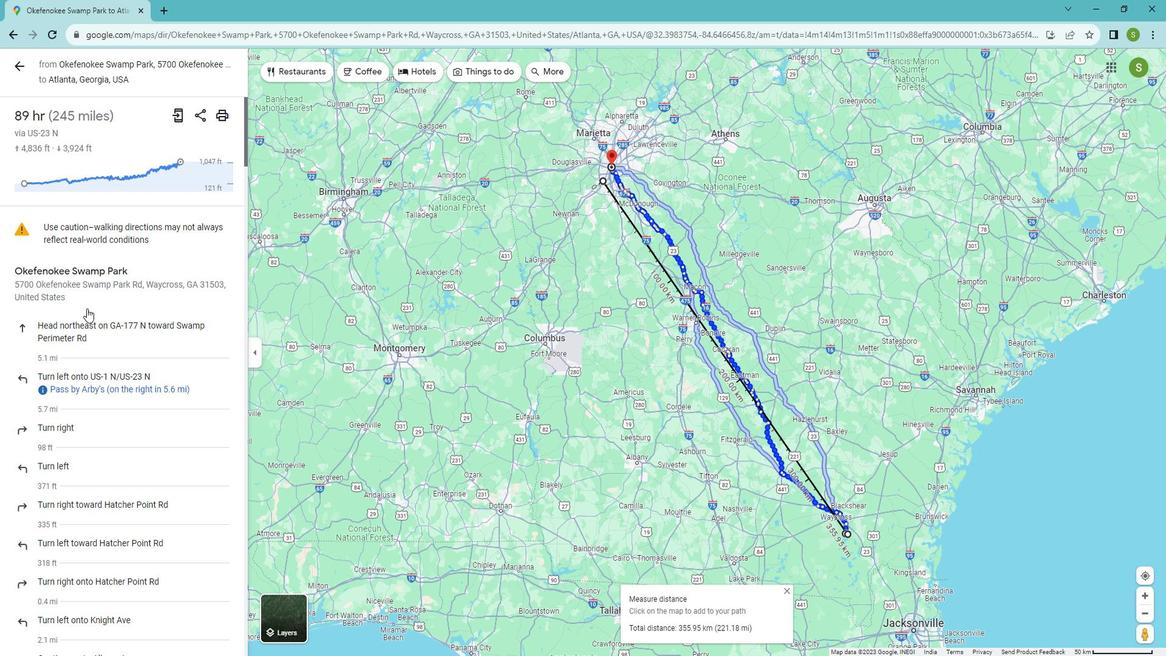 
Action: Mouse scrolled (86, 295) with delta (0, 0)
Screenshot: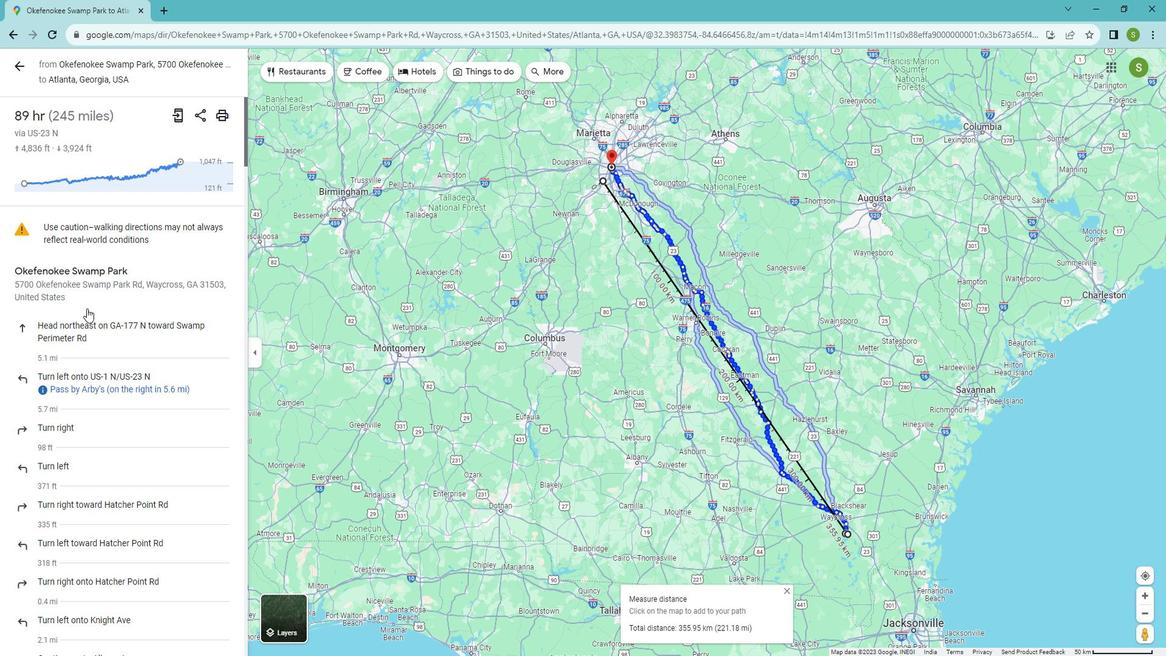 
Action: Mouse moved to (86, 297)
Screenshot: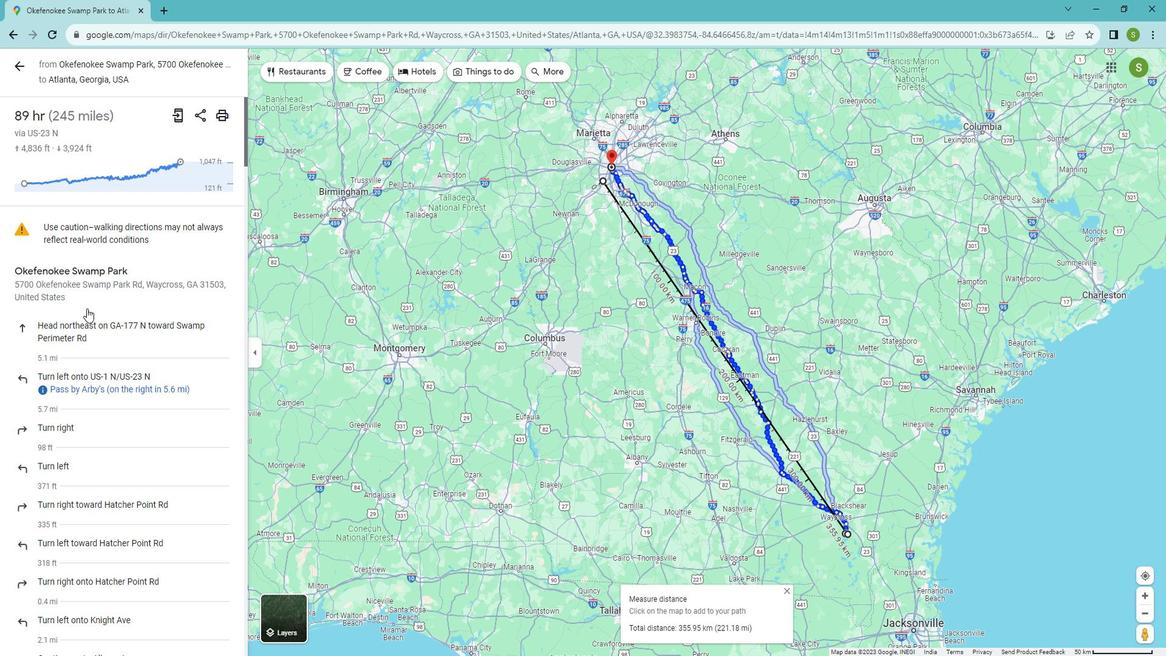 
Action: Mouse scrolled (86, 296) with delta (0, 0)
Screenshot: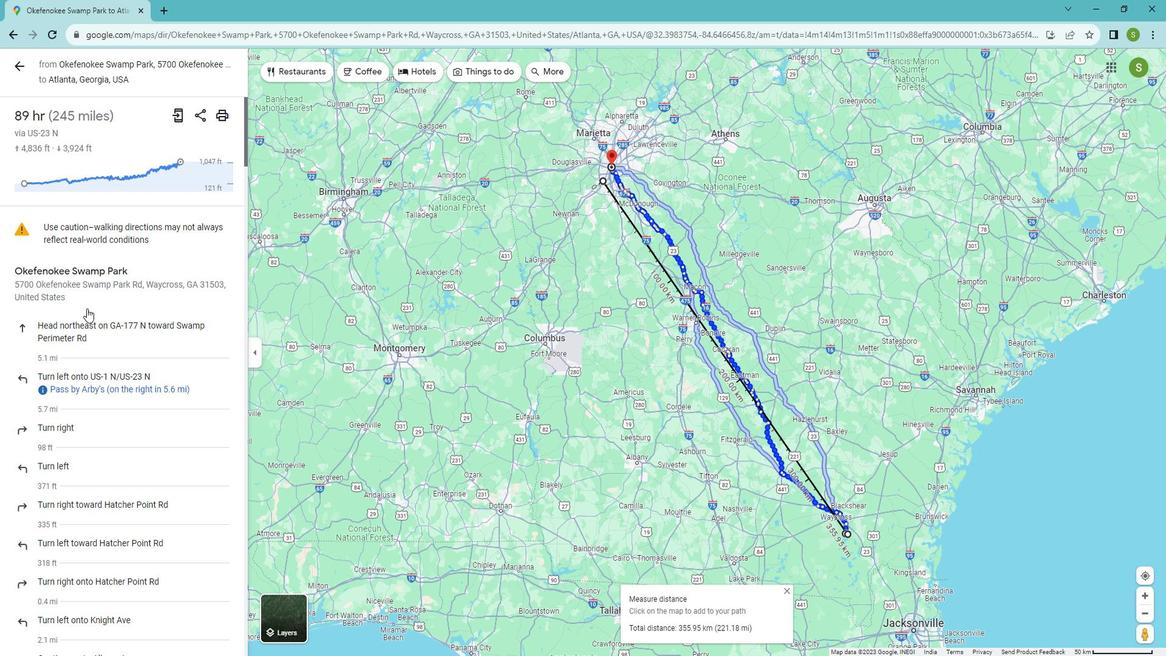 
Action: Mouse moved to (87, 297)
Screenshot: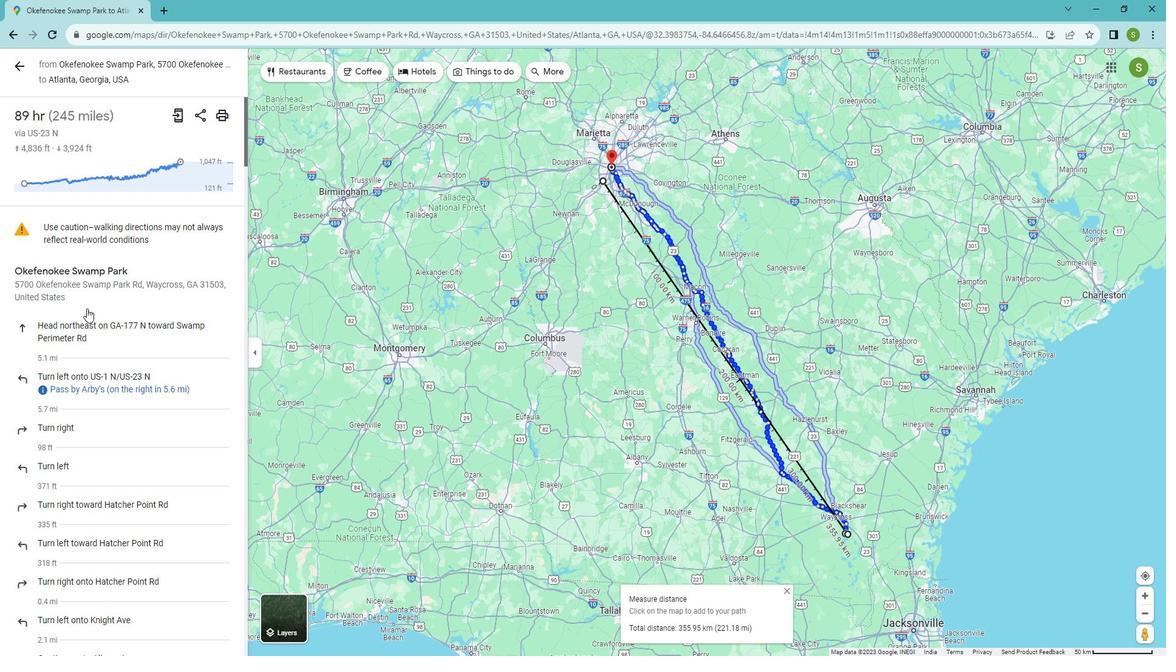
Action: Mouse scrolled (87, 297) with delta (0, 0)
Screenshot: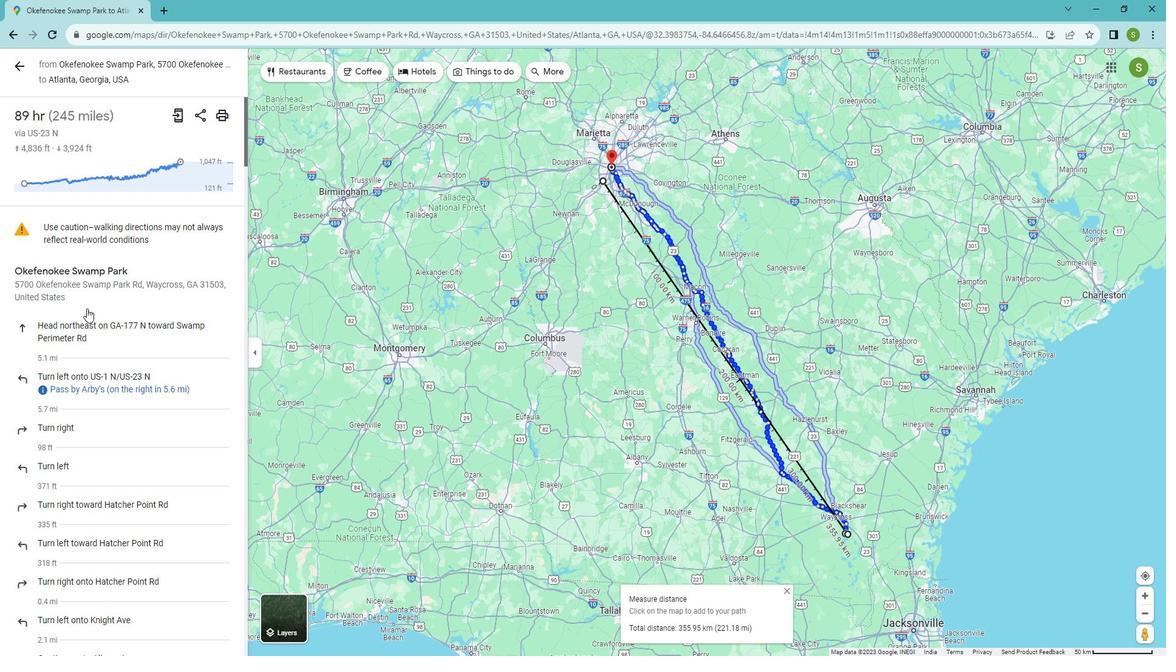 
Action: Mouse moved to (88, 298)
Screenshot: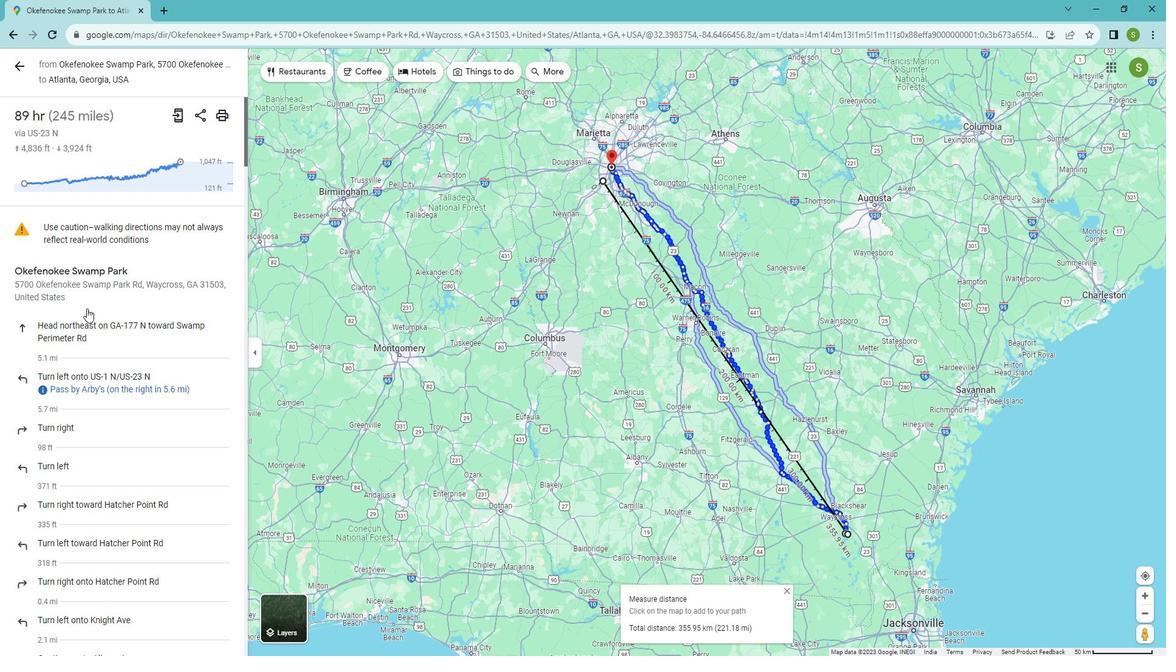 
Action: Mouse scrolled (88, 297) with delta (0, 0)
Screenshot: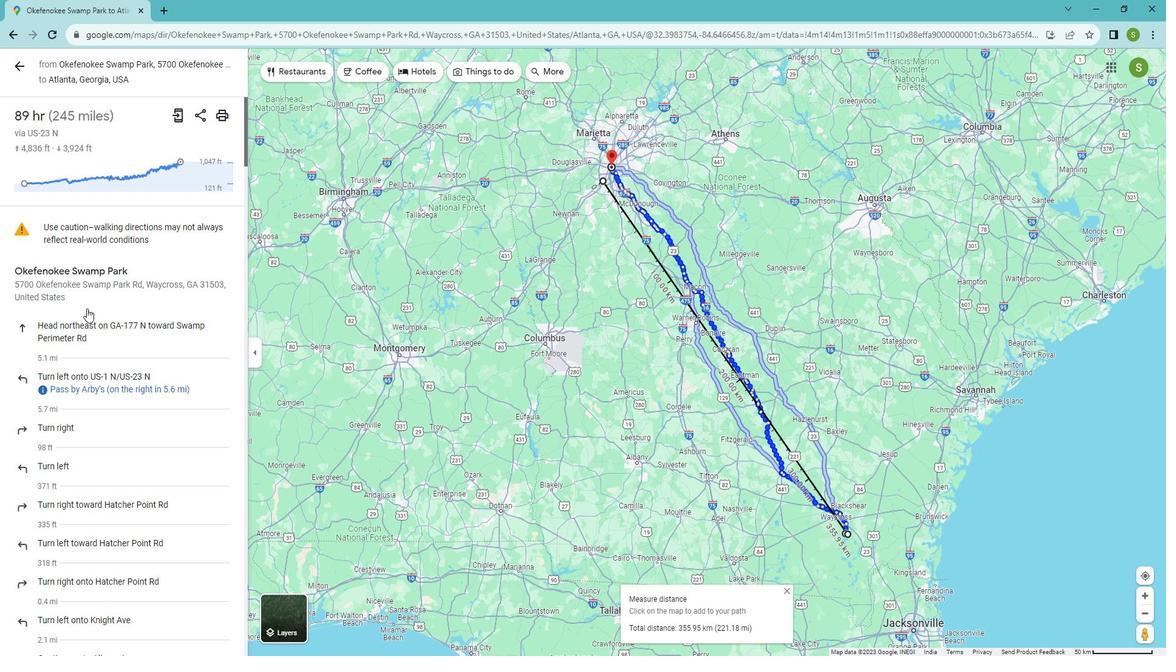
Action: Mouse scrolled (88, 297) with delta (0, 0)
Screenshot: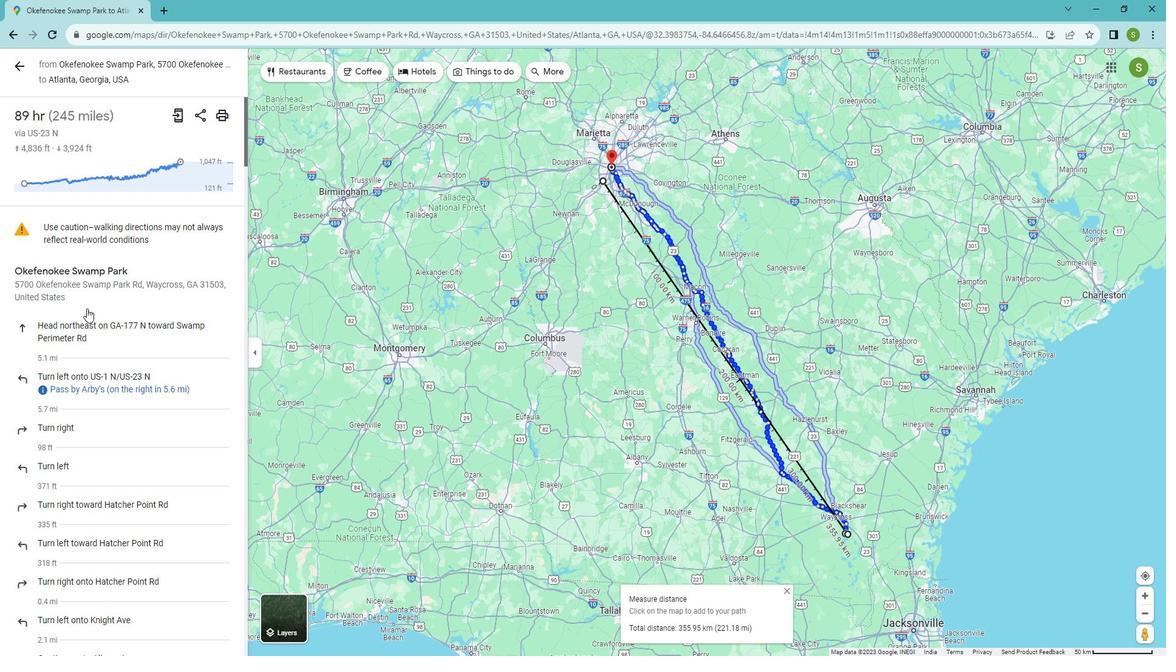 
Action: Mouse scrolled (88, 297) with delta (0, 0)
Screenshot: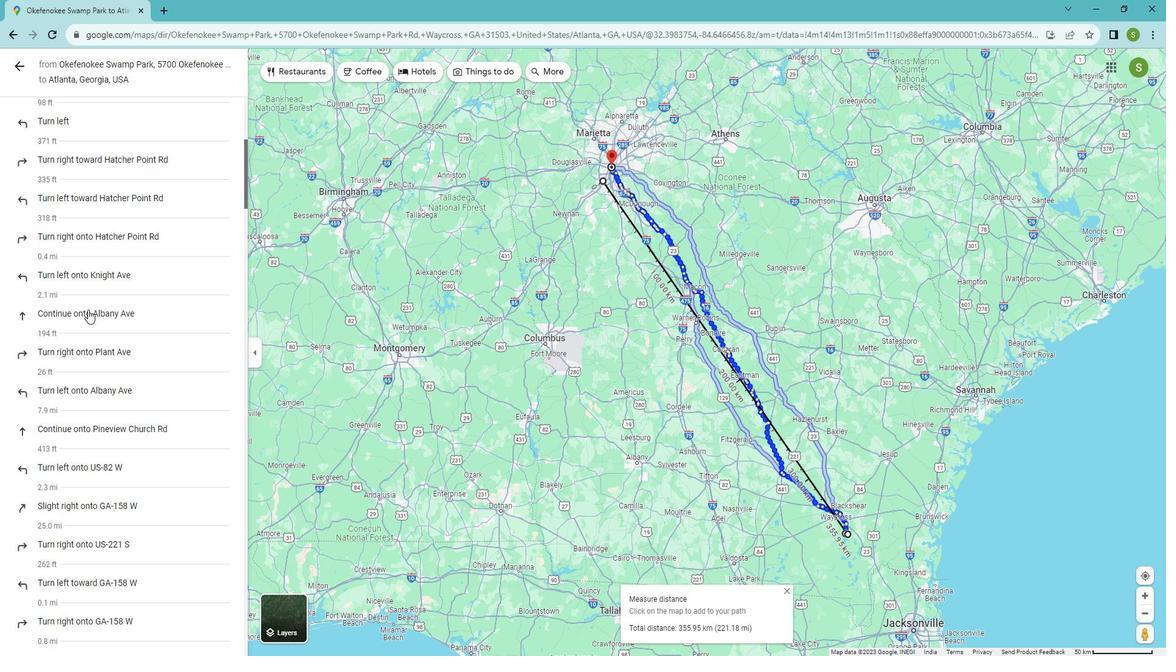 
Action: Mouse moved to (88, 298)
Screenshot: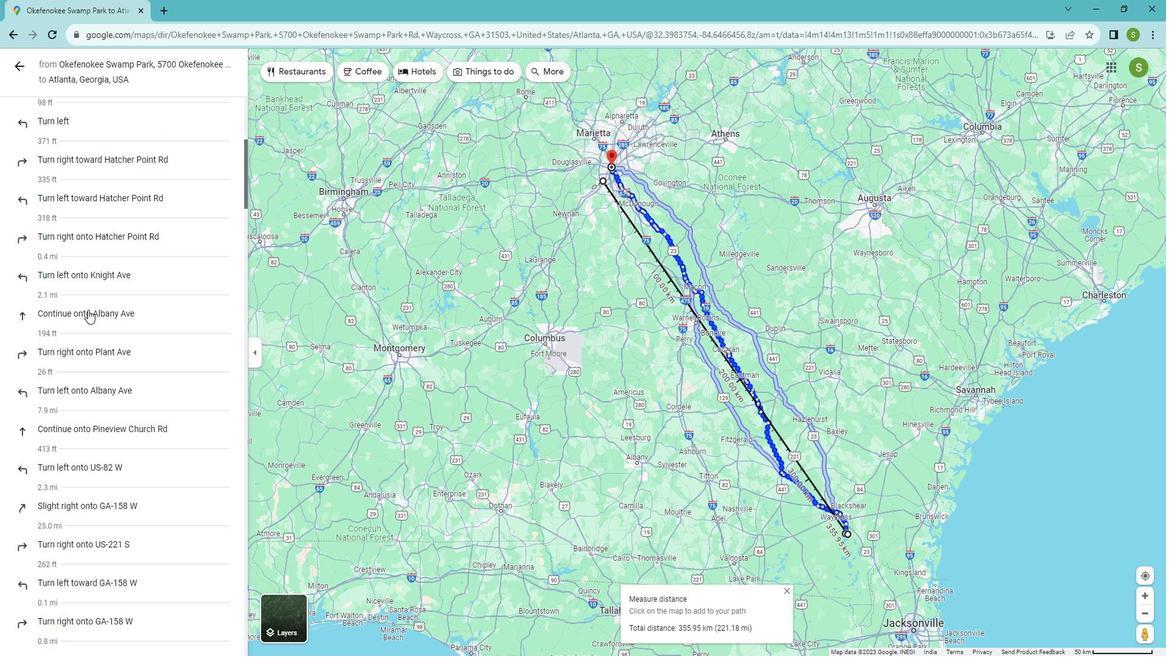 
Action: Mouse scrolled (88, 297) with delta (0, 0)
Screenshot: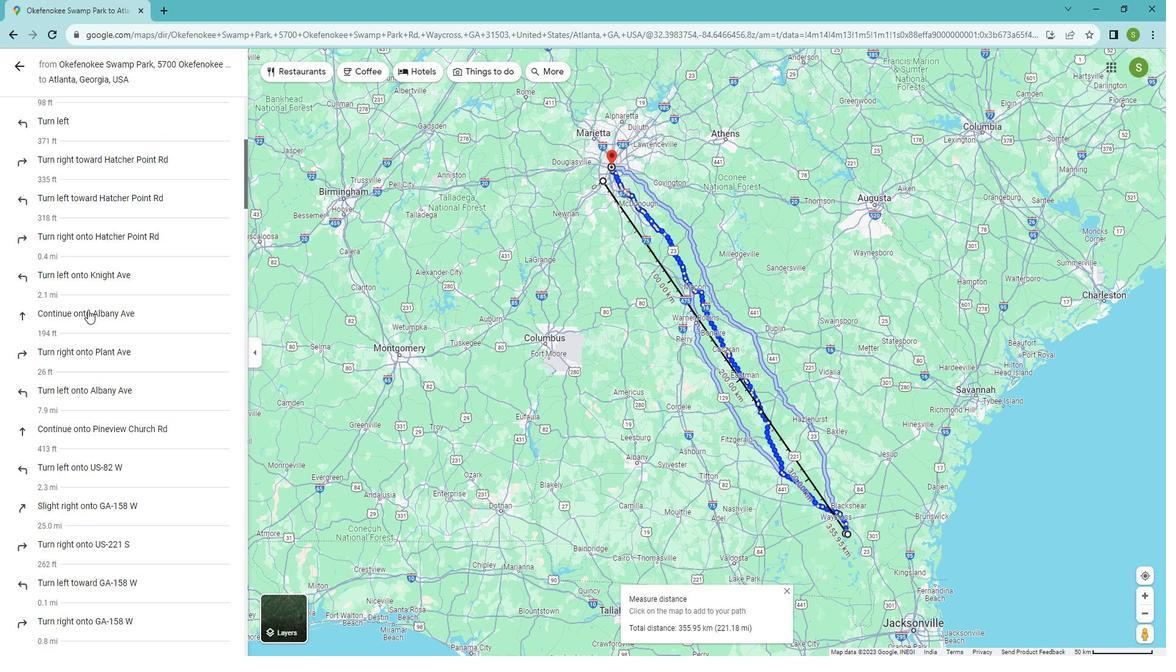 
Action: Mouse scrolled (88, 297) with delta (0, 0)
Screenshot: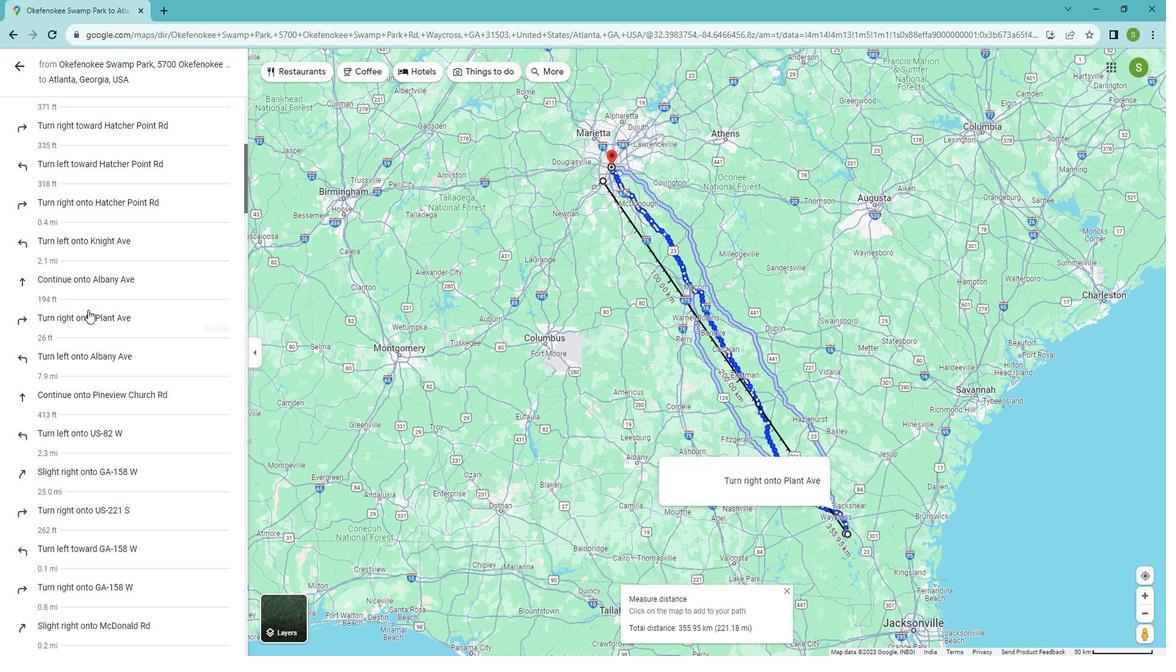 
Action: Mouse scrolled (88, 297) with delta (0, 0)
Screenshot: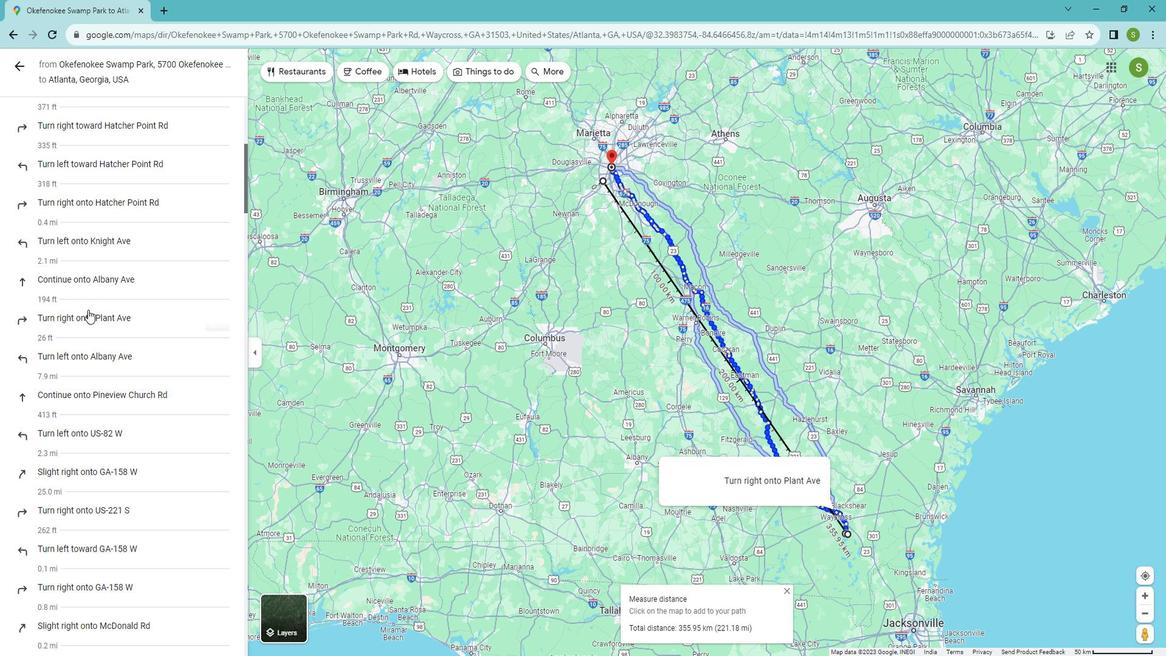 
Action: Mouse moved to (88, 298)
Screenshot: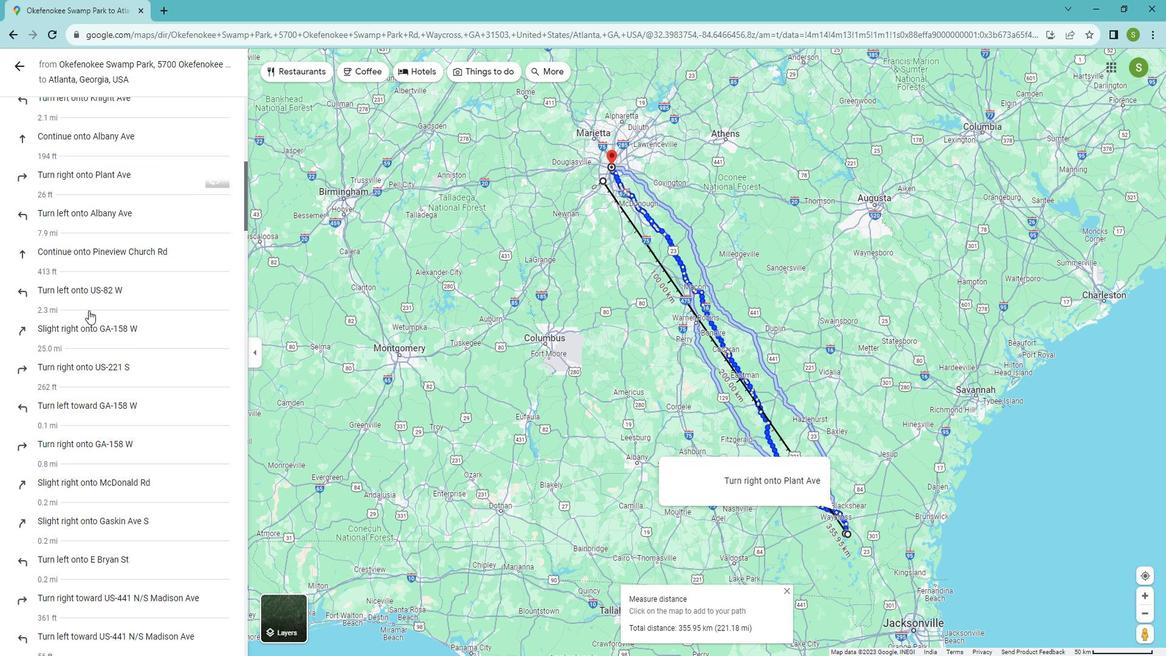 
Action: Mouse scrolled (88, 298) with delta (0, 0)
Screenshot: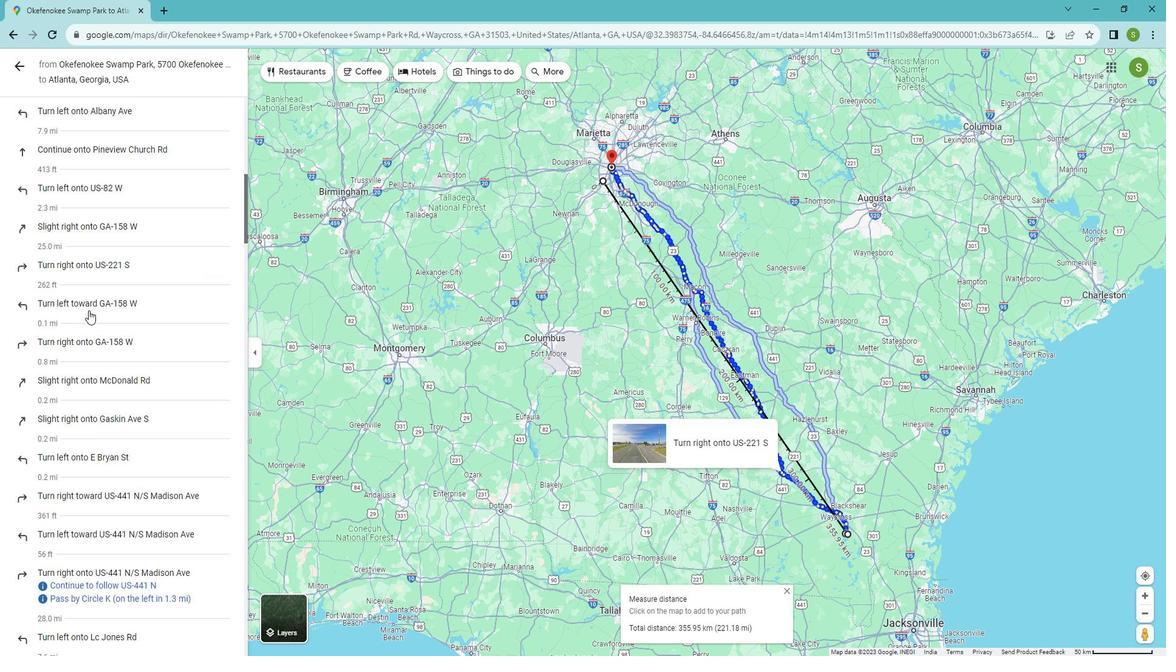 
Action: Mouse scrolled (88, 298) with delta (0, 0)
Screenshot: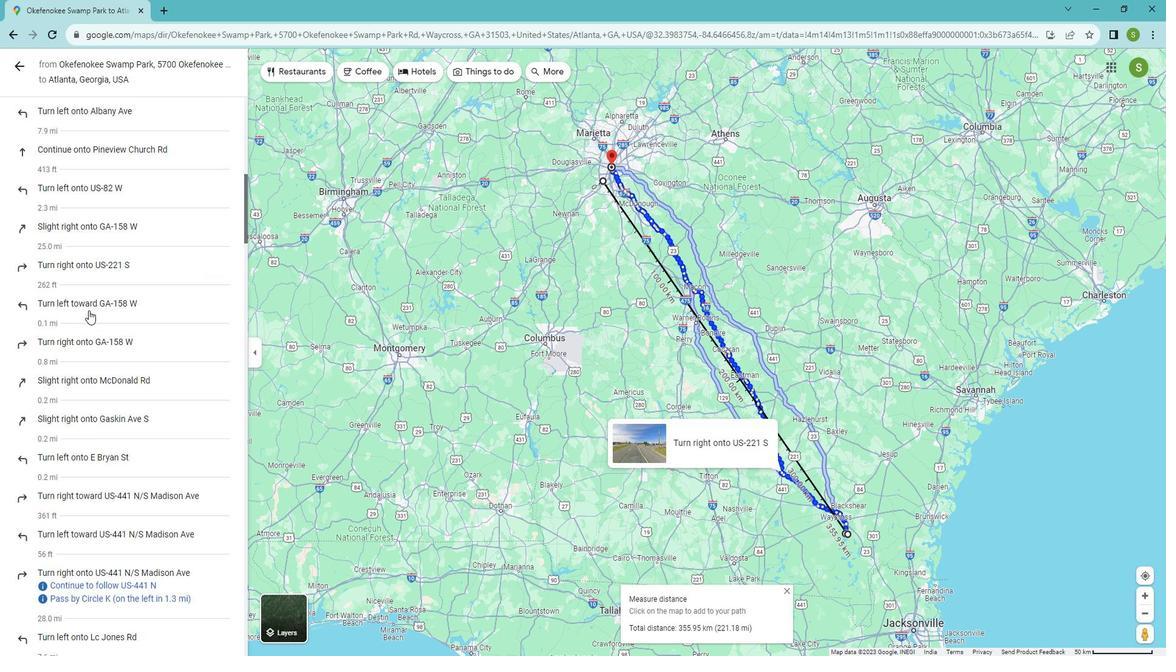 
Action: Mouse moved to (88, 299)
Screenshot: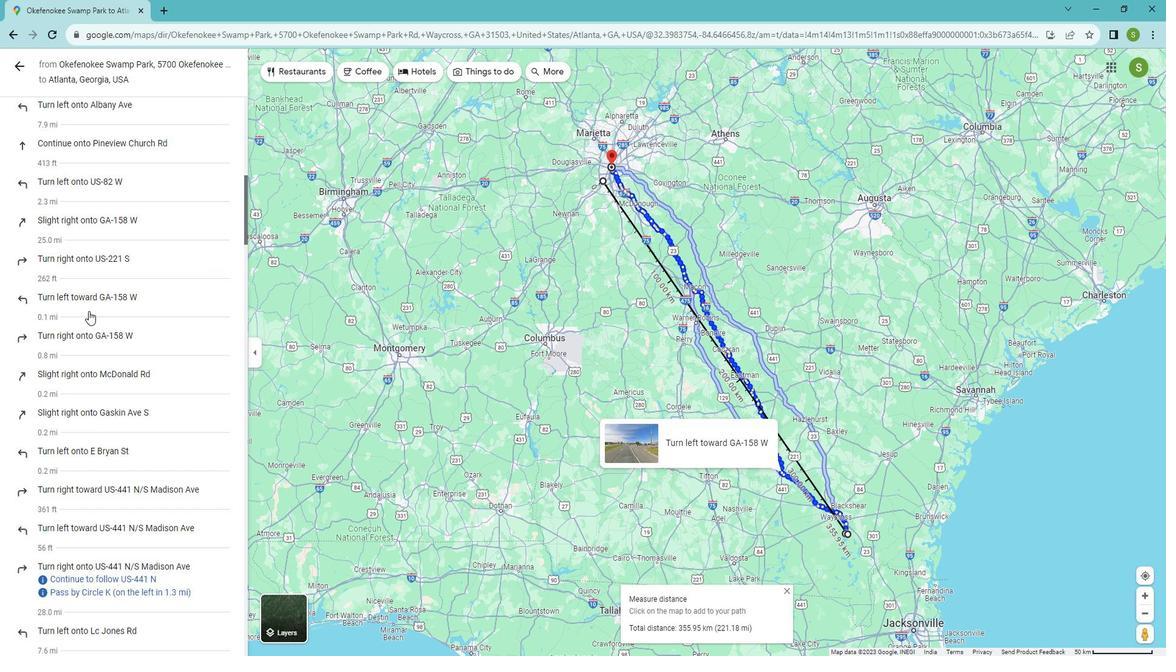 
Action: Mouse scrolled (88, 298) with delta (0, 0)
Screenshot: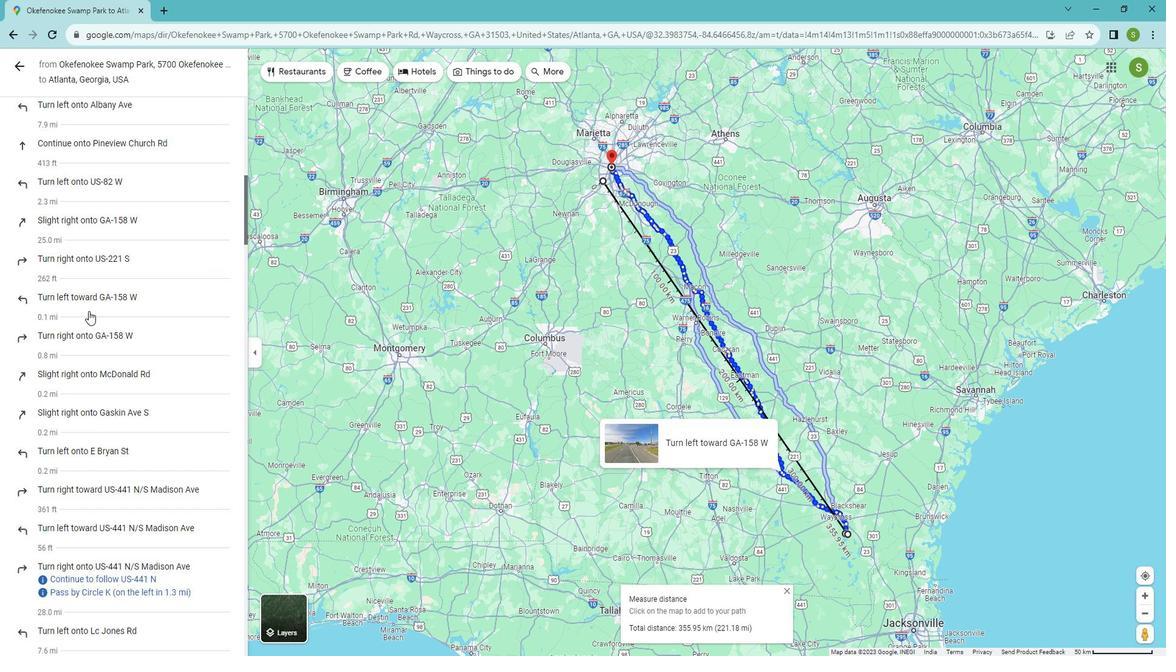 
Action: Mouse scrolled (88, 298) with delta (0, 0)
Screenshot: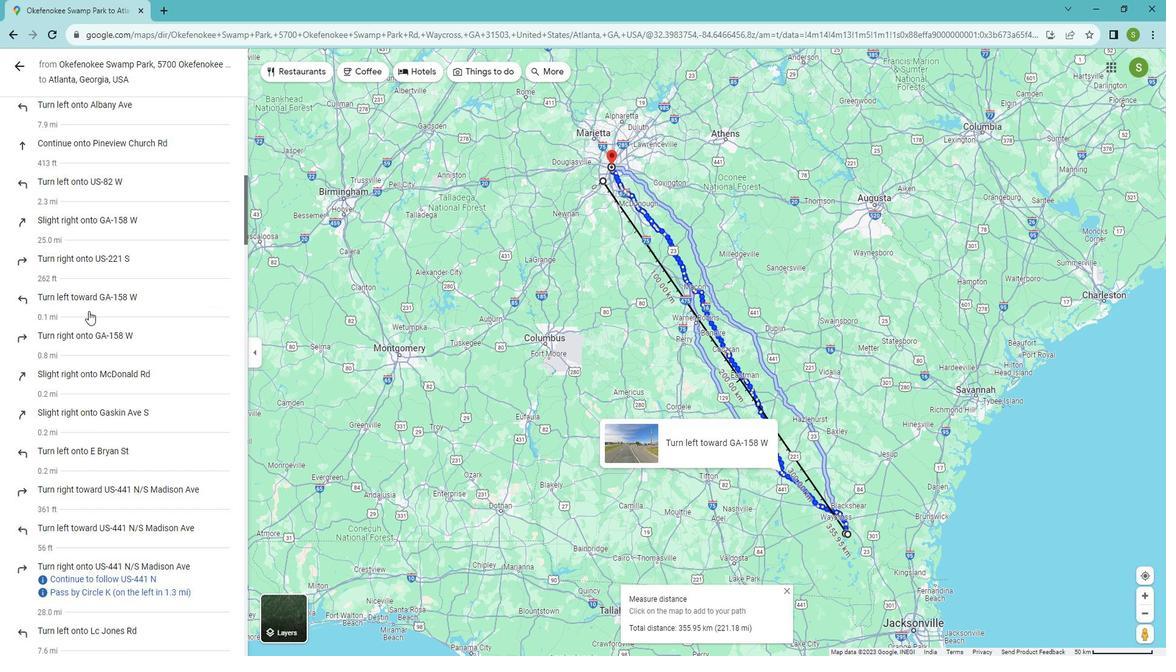 
Action: Mouse moved to (87, 300)
Screenshot: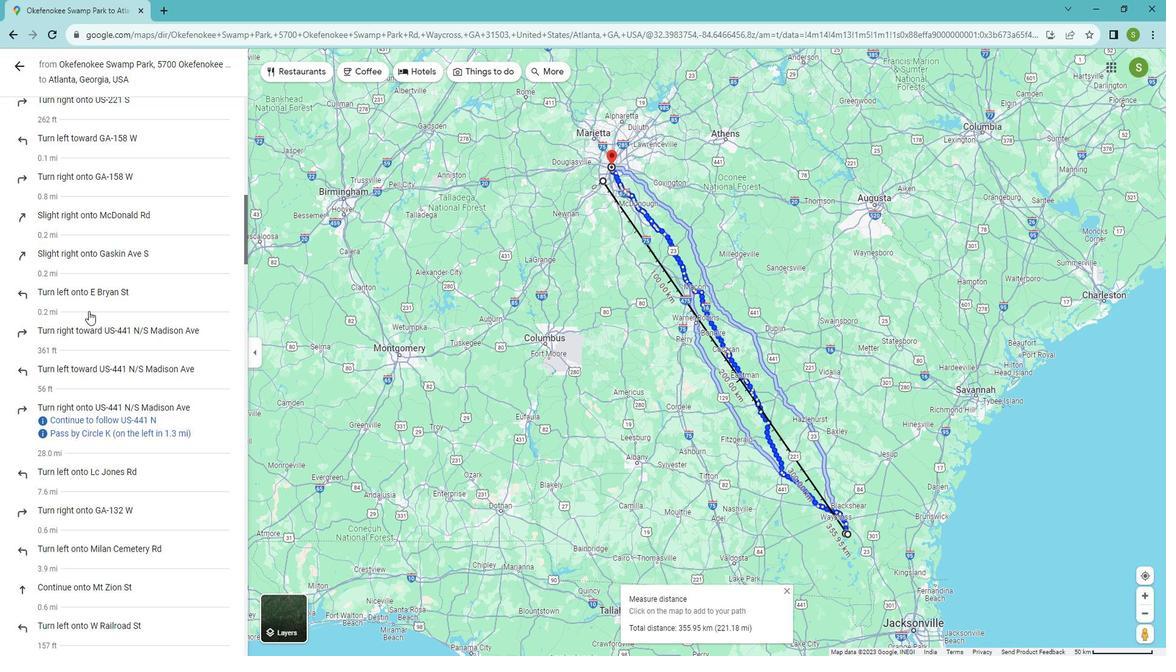 
Action: Mouse scrolled (87, 300) with delta (0, 0)
Screenshot: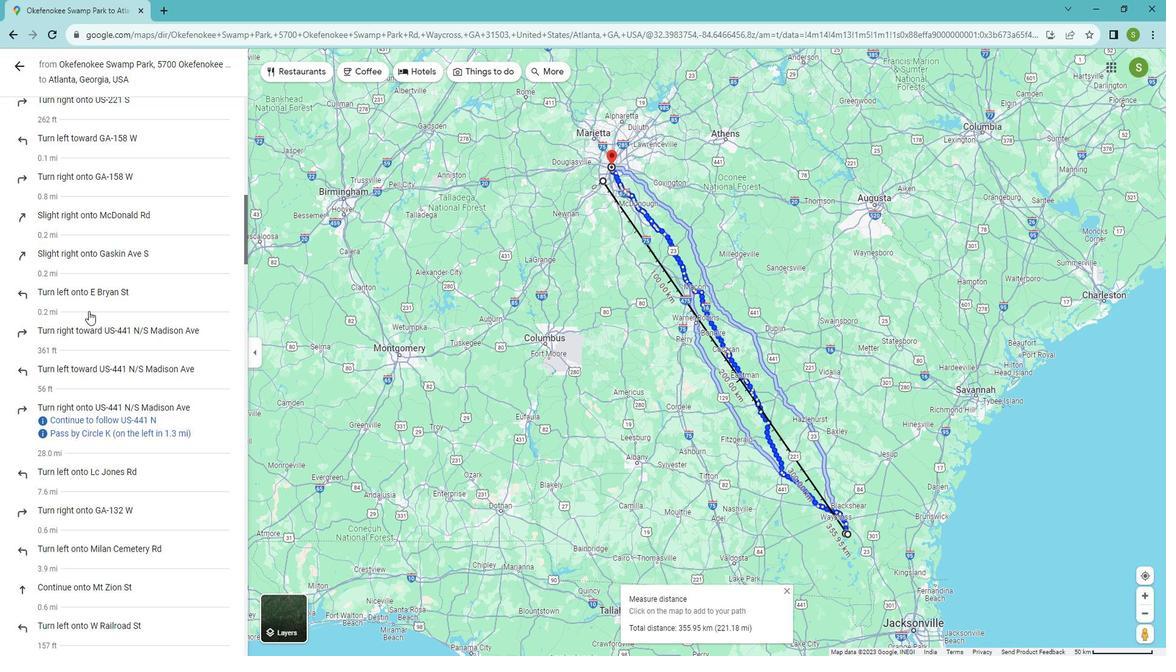 
Action: Mouse moved to (87, 300)
Screenshot: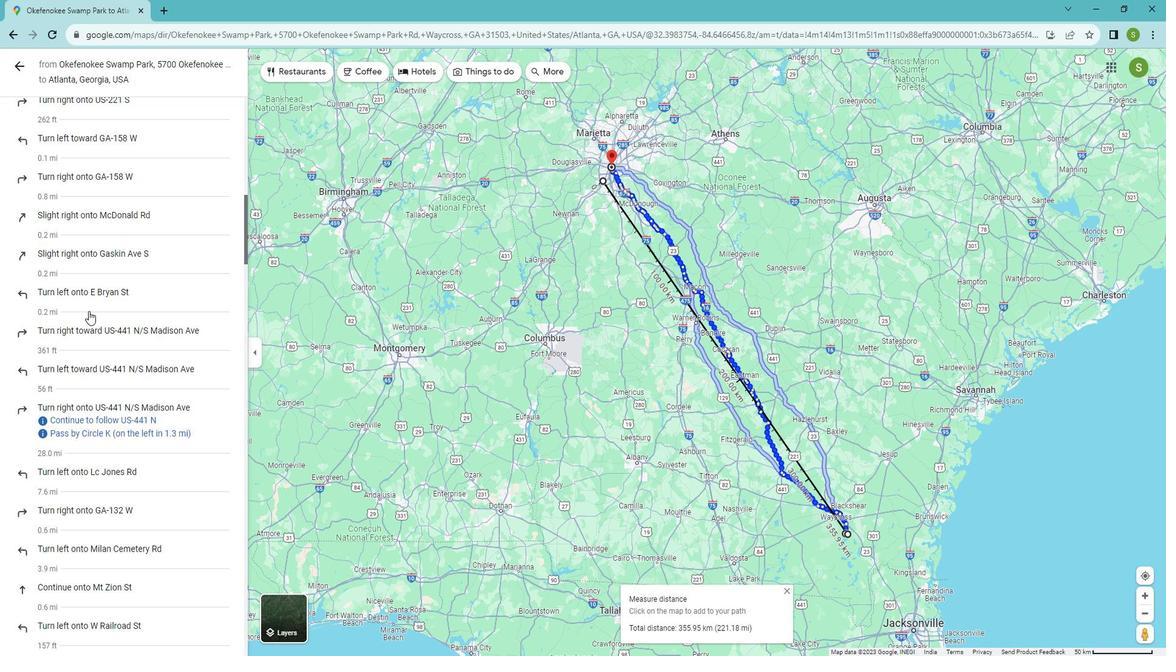 
Action: Mouse scrolled (87, 300) with delta (0, 0)
Screenshot: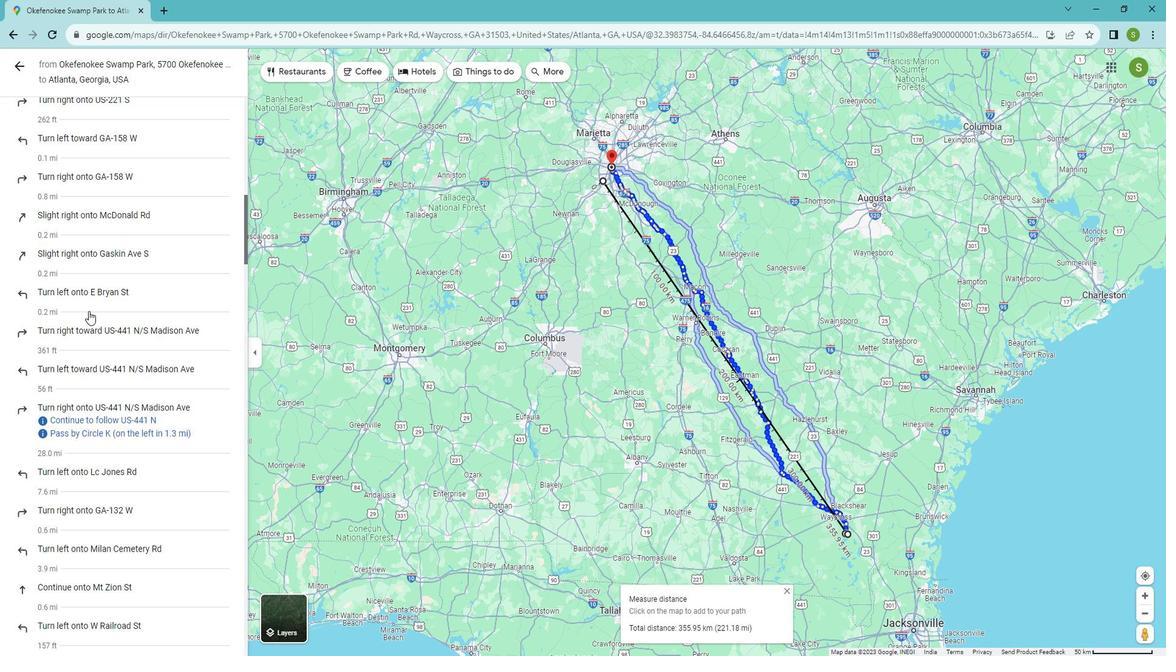 
Action: Mouse moved to (86, 301)
Screenshot: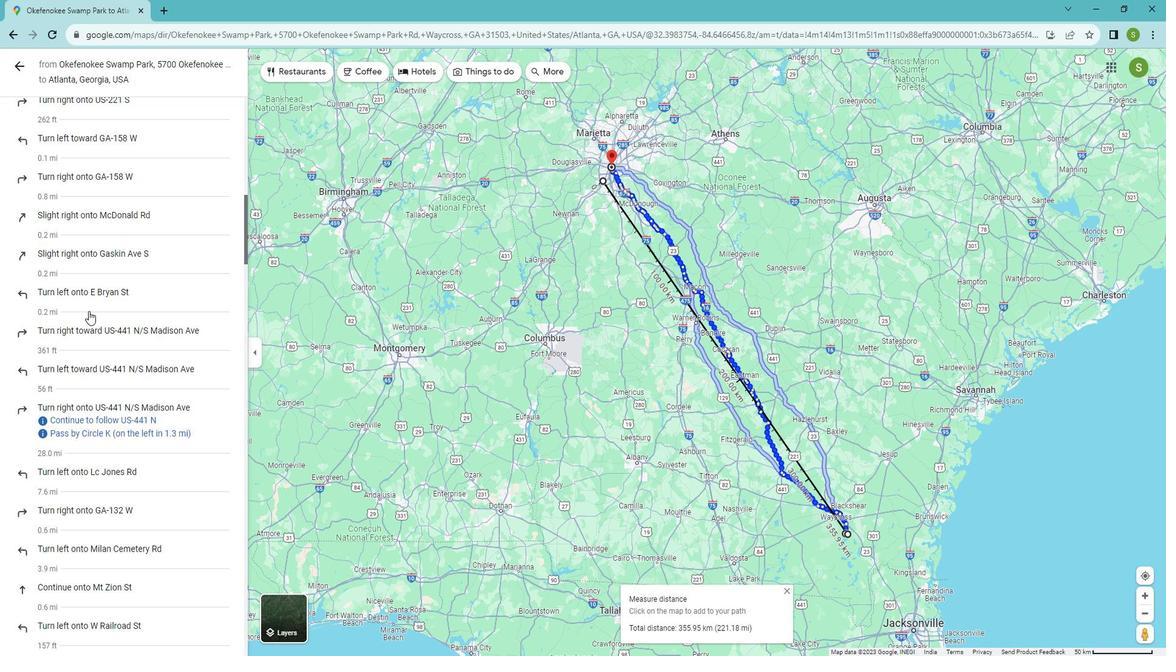 
Action: Mouse scrolled (86, 300) with delta (0, 0)
Screenshot: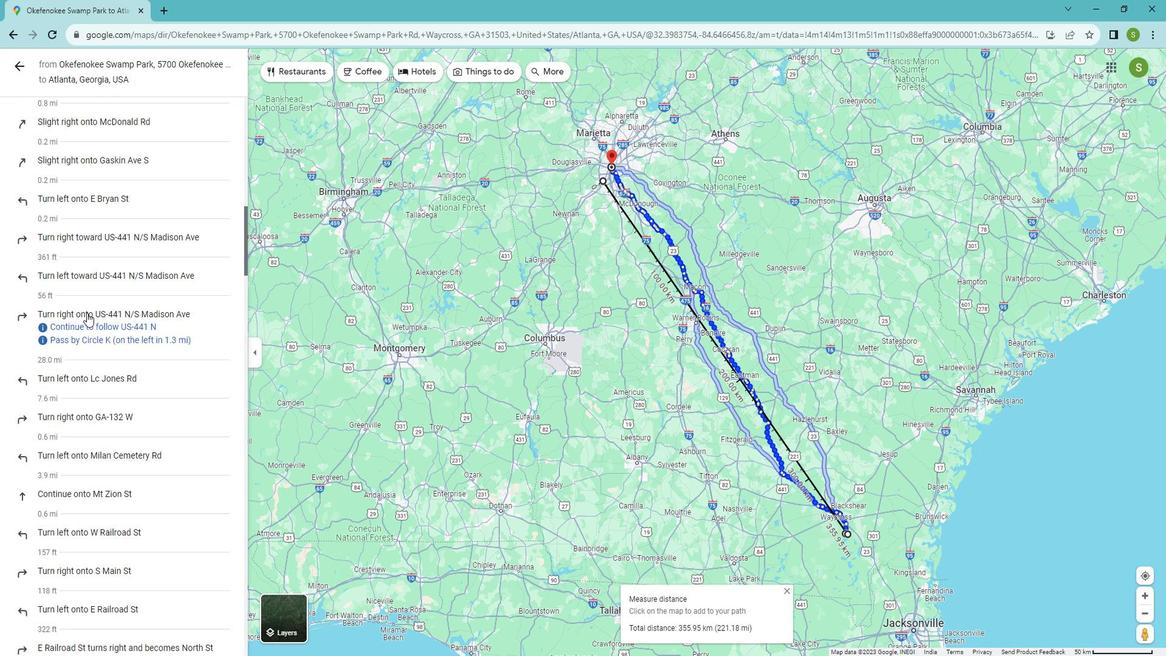 
Action: Mouse scrolled (86, 300) with delta (0, 0)
Screenshot: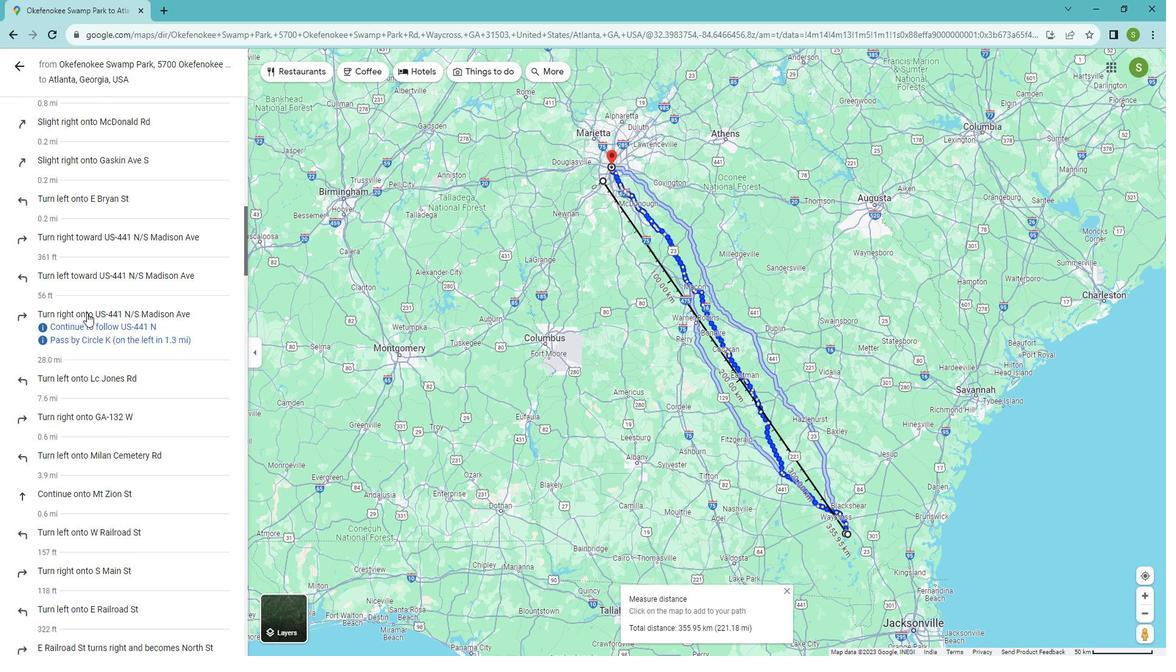 
Action: Mouse scrolled (86, 300) with delta (0, 0)
Screenshot: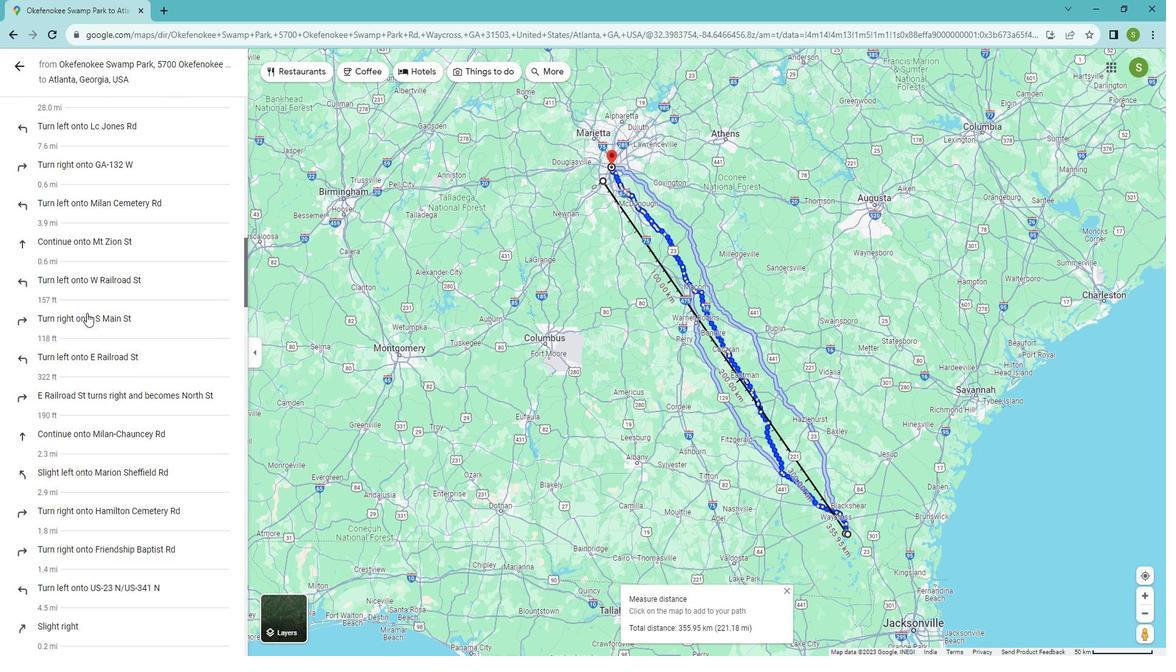 
Action: Mouse moved to (86, 301)
Screenshot: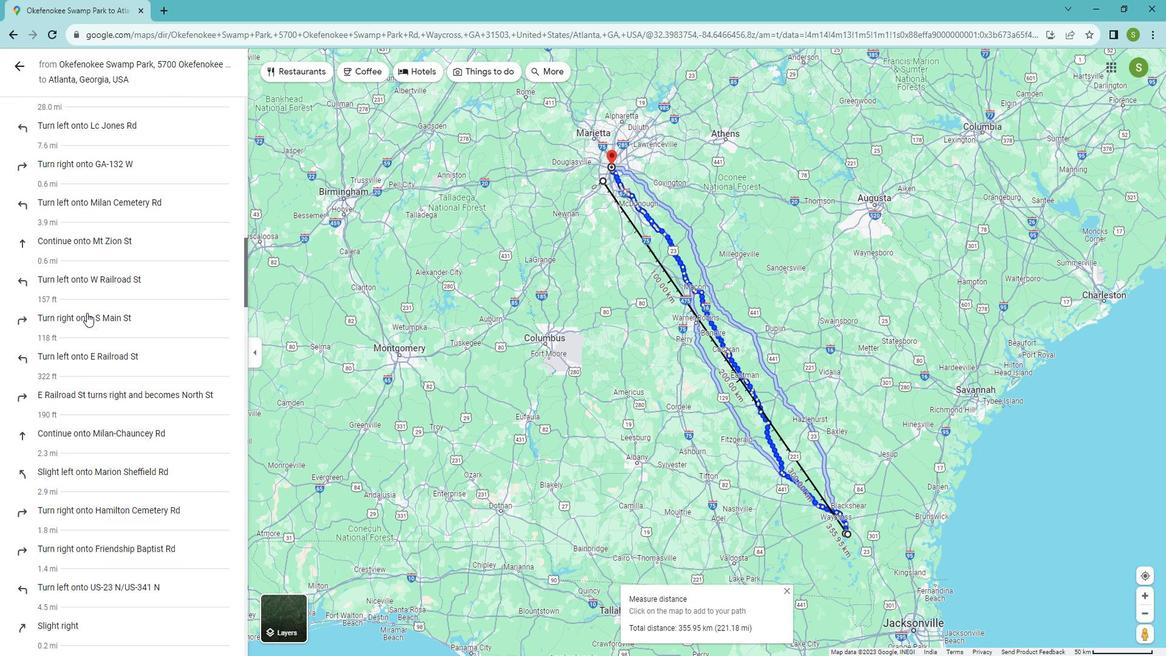 
Action: Mouse scrolled (86, 300) with delta (0, 0)
Screenshot: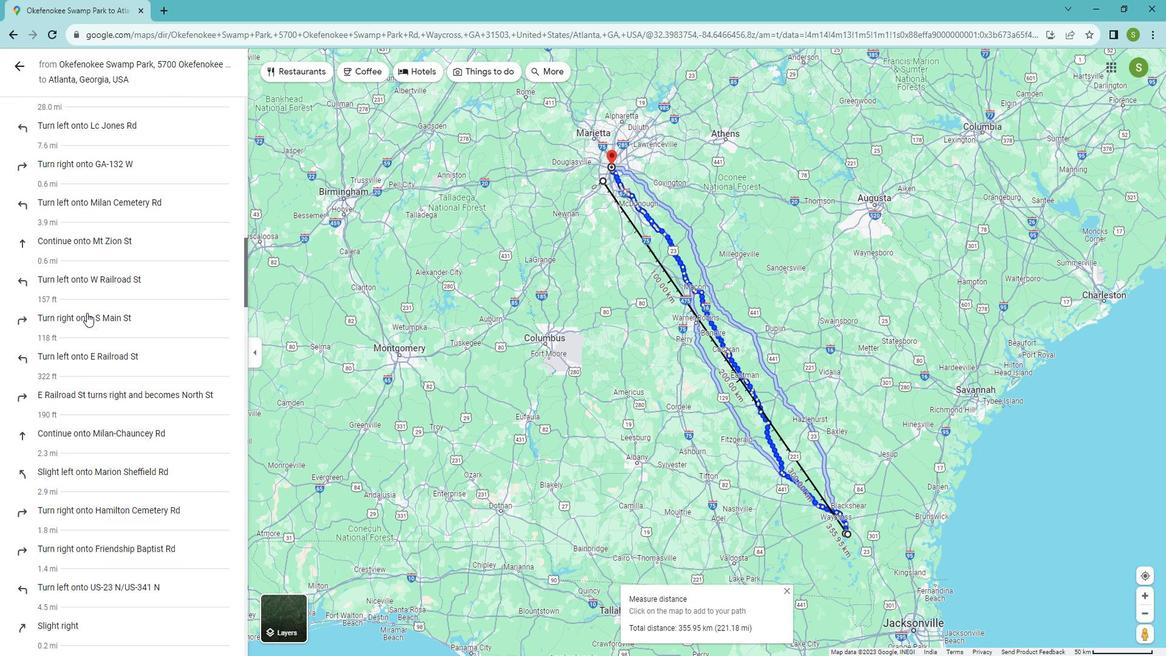 
Action: Mouse scrolled (86, 300) with delta (0, 0)
Screenshot: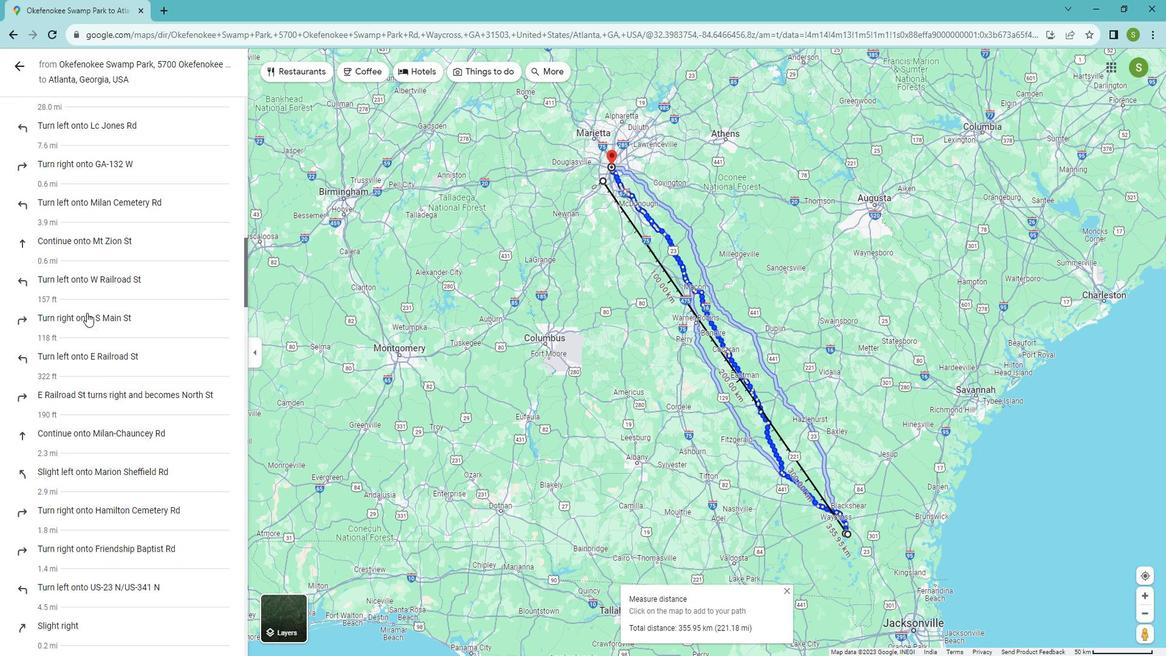 
Action: Mouse scrolled (86, 300) with delta (0, 0)
Screenshot: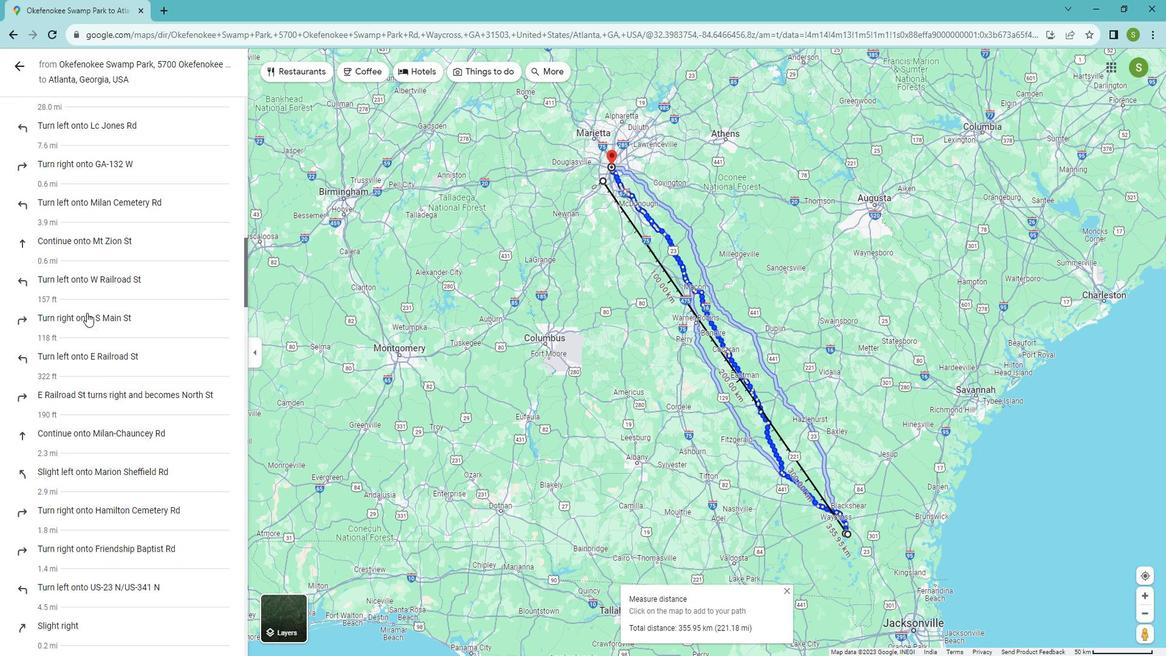 
Action: Mouse scrolled (86, 300) with delta (0, 0)
Screenshot: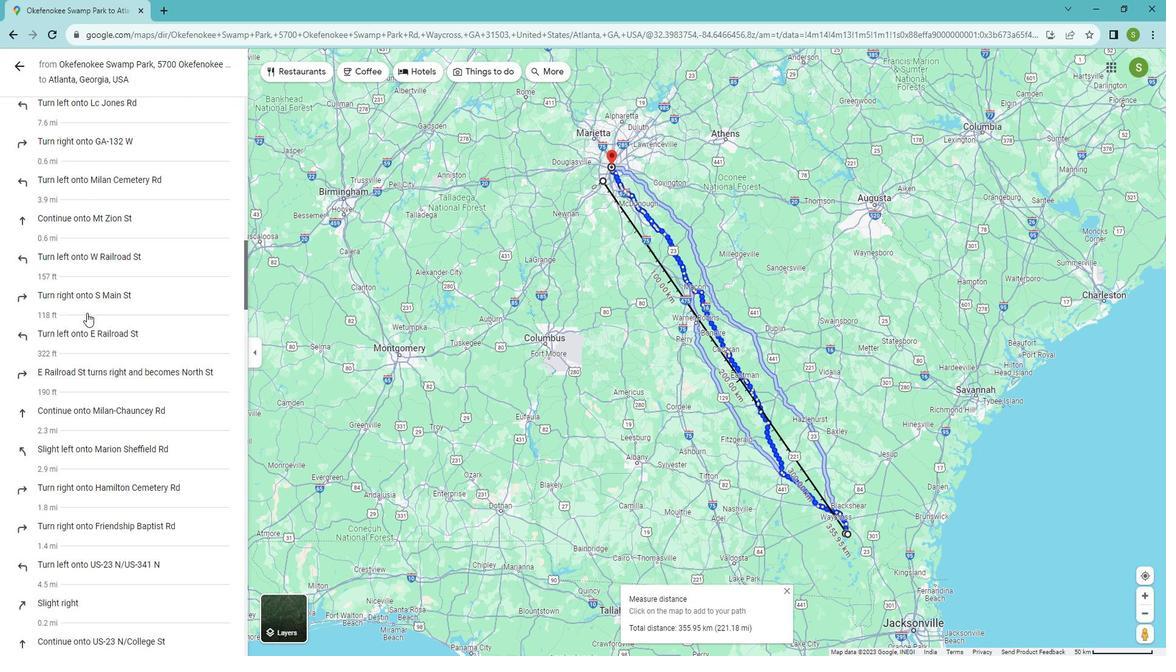 
Action: Mouse scrolled (86, 300) with delta (0, 0)
Screenshot: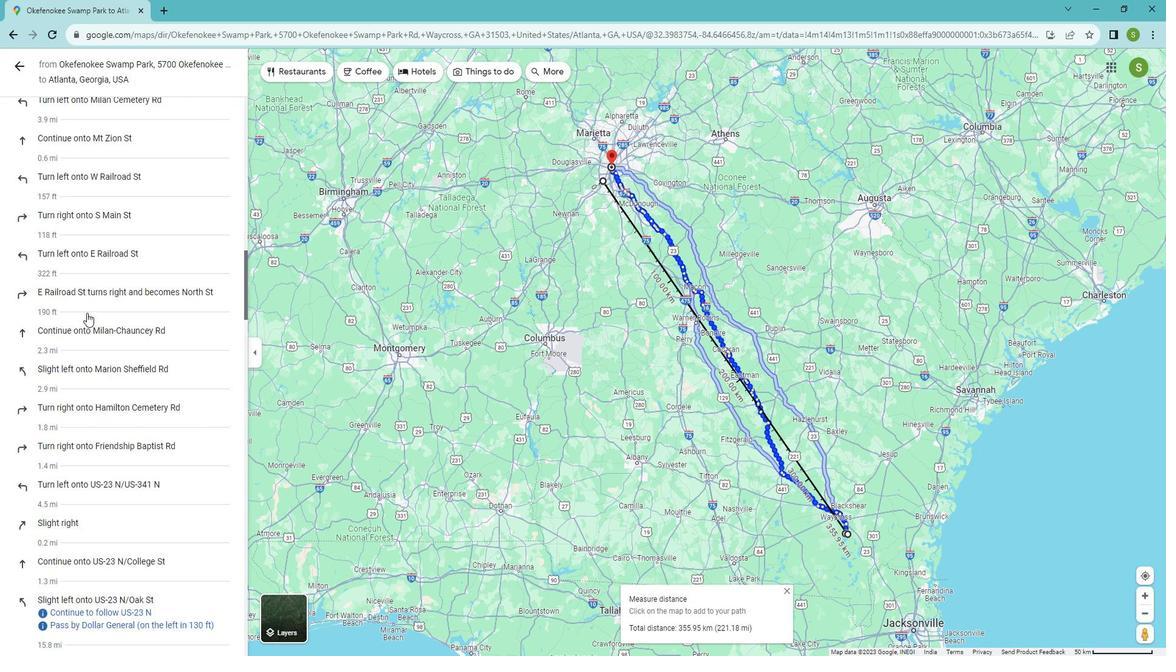 
Action: Mouse scrolled (86, 300) with delta (0, 0)
Screenshot: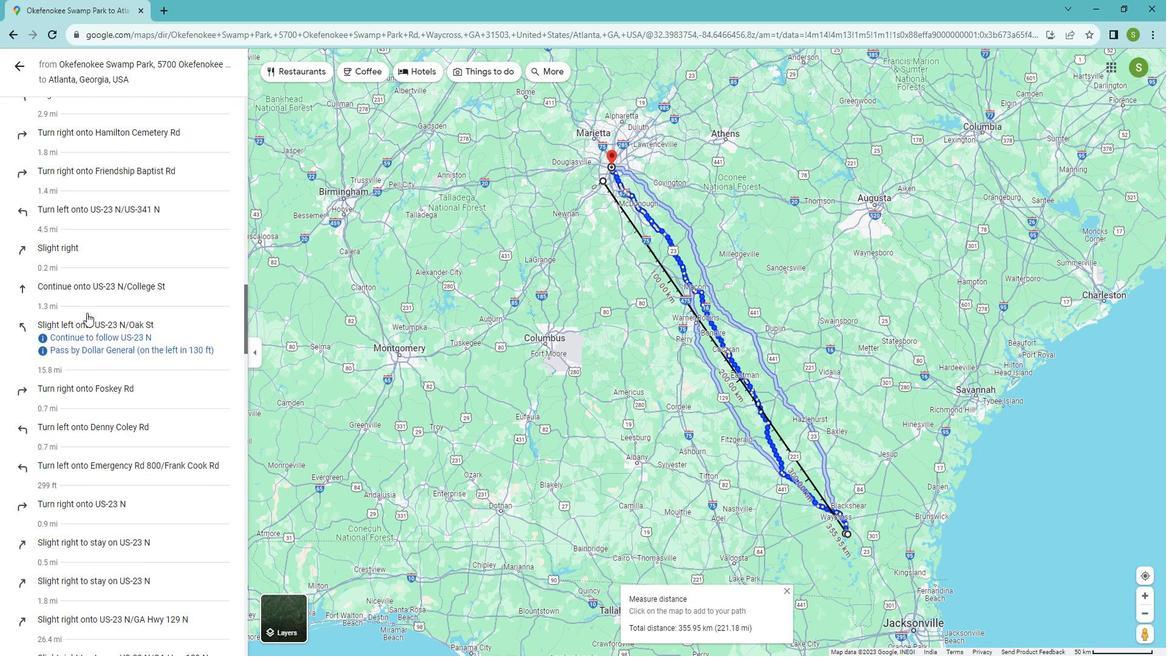 
Action: Mouse scrolled (86, 300) with delta (0, 0)
Screenshot: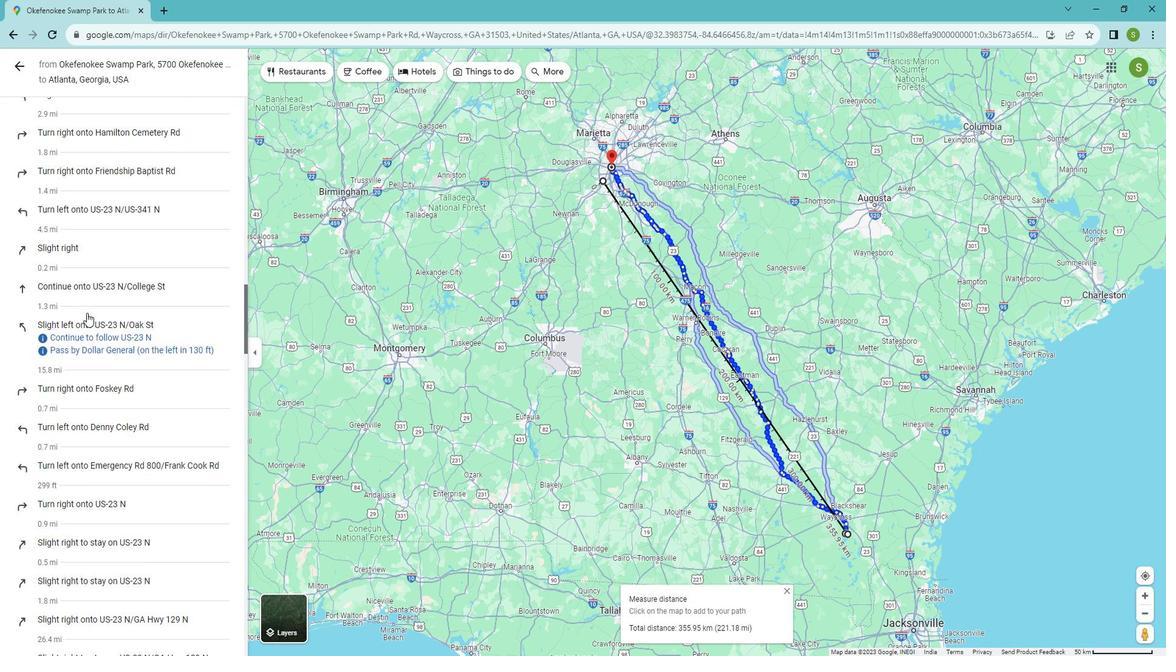 
Action: Mouse scrolled (86, 300) with delta (0, 0)
Screenshot: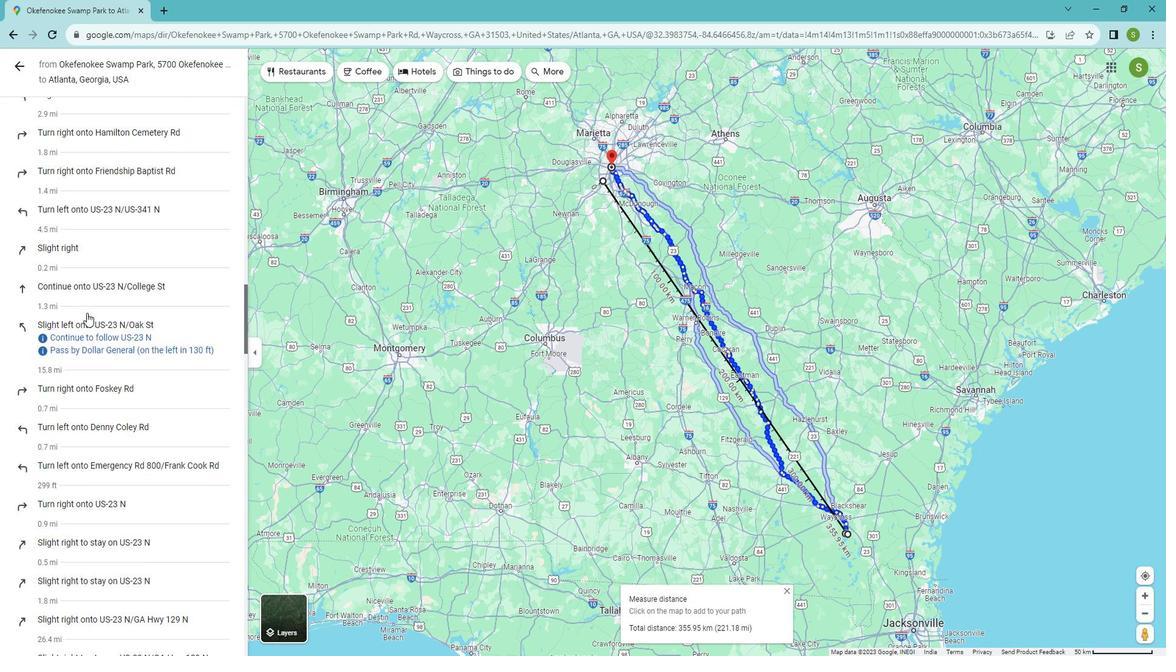
Action: Mouse scrolled (86, 300) with delta (0, 0)
Screenshot: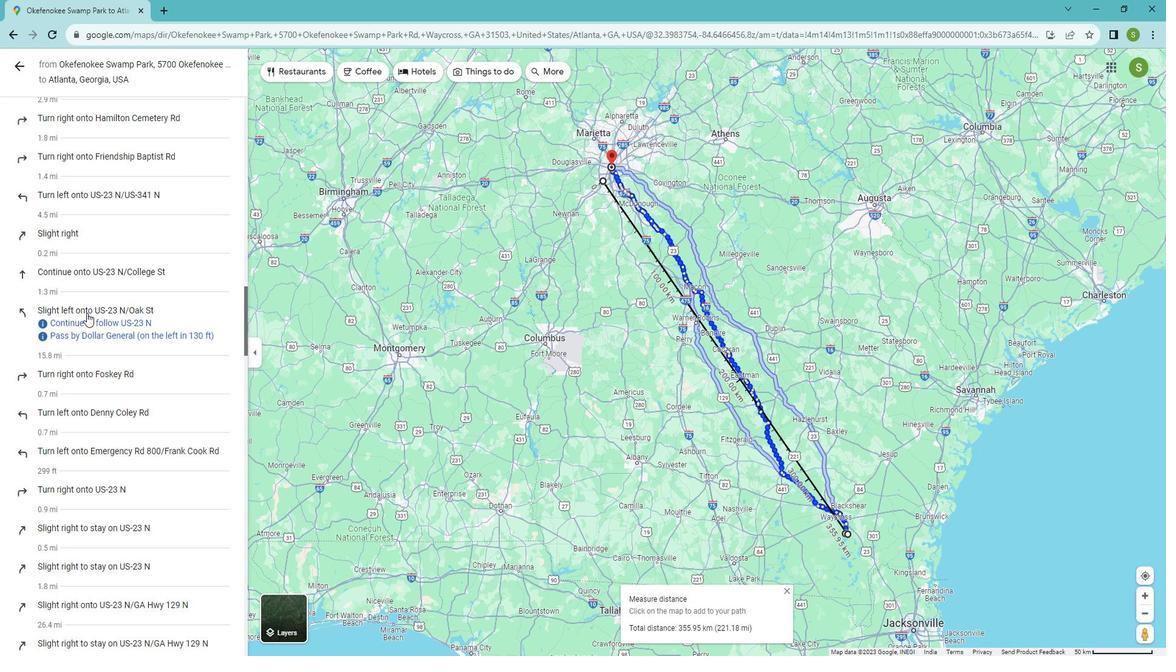 
Action: Mouse scrolled (86, 300) with delta (0, 0)
Screenshot: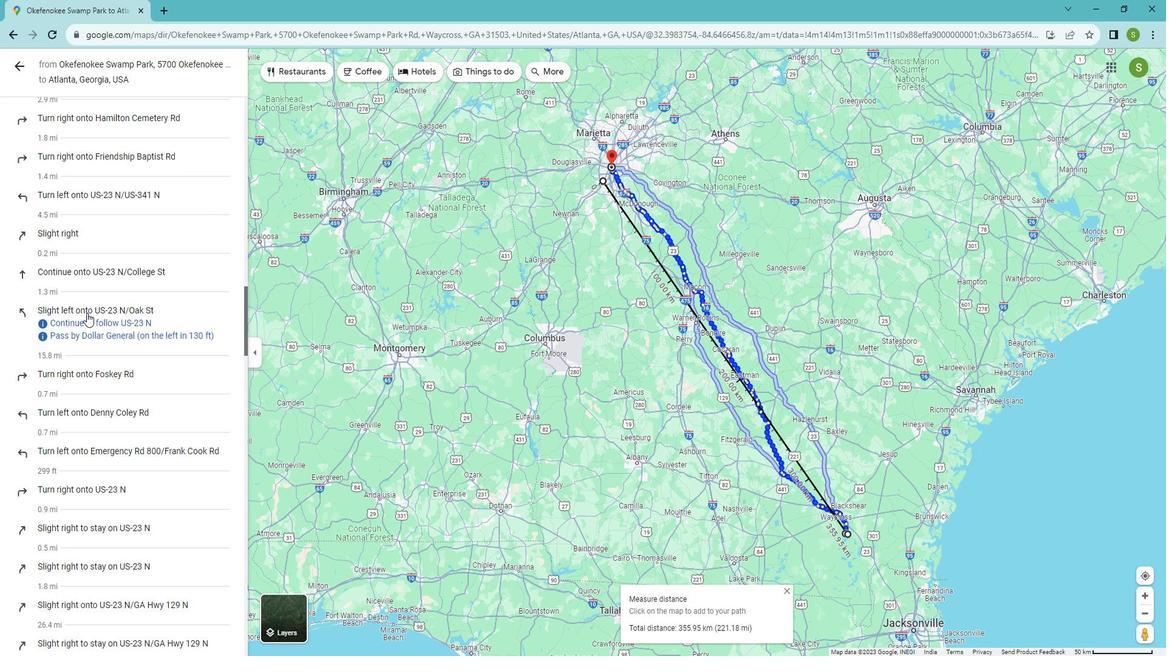 
Action: Mouse scrolled (86, 300) with delta (0, 0)
Screenshot: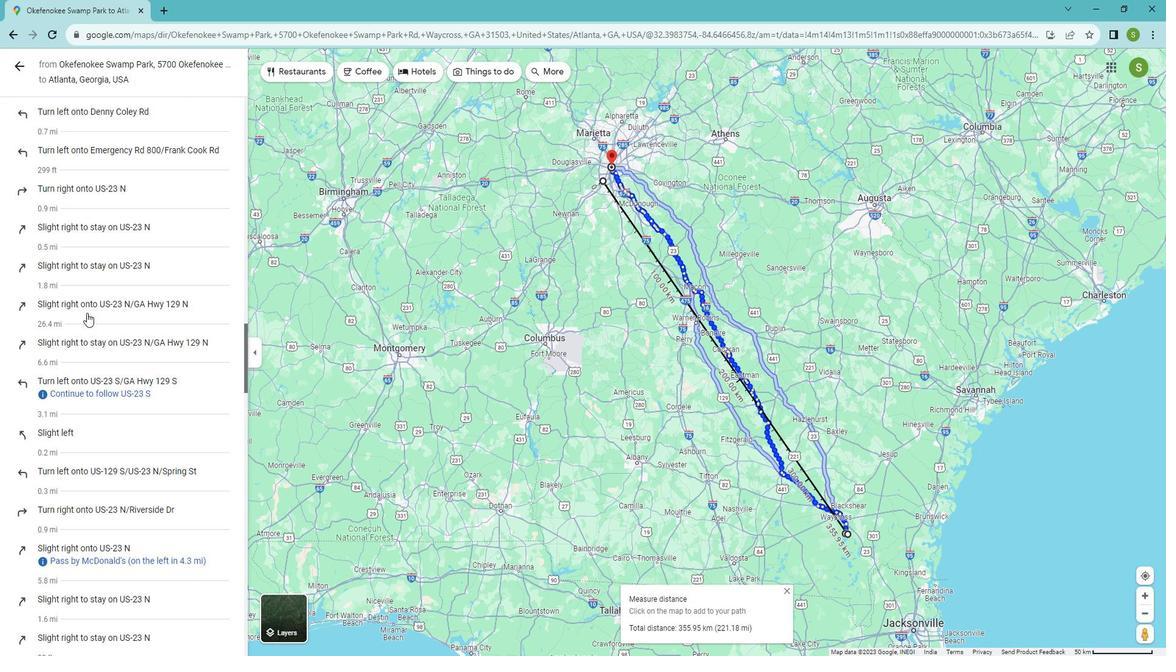
Action: Mouse scrolled (86, 300) with delta (0, 0)
Screenshot: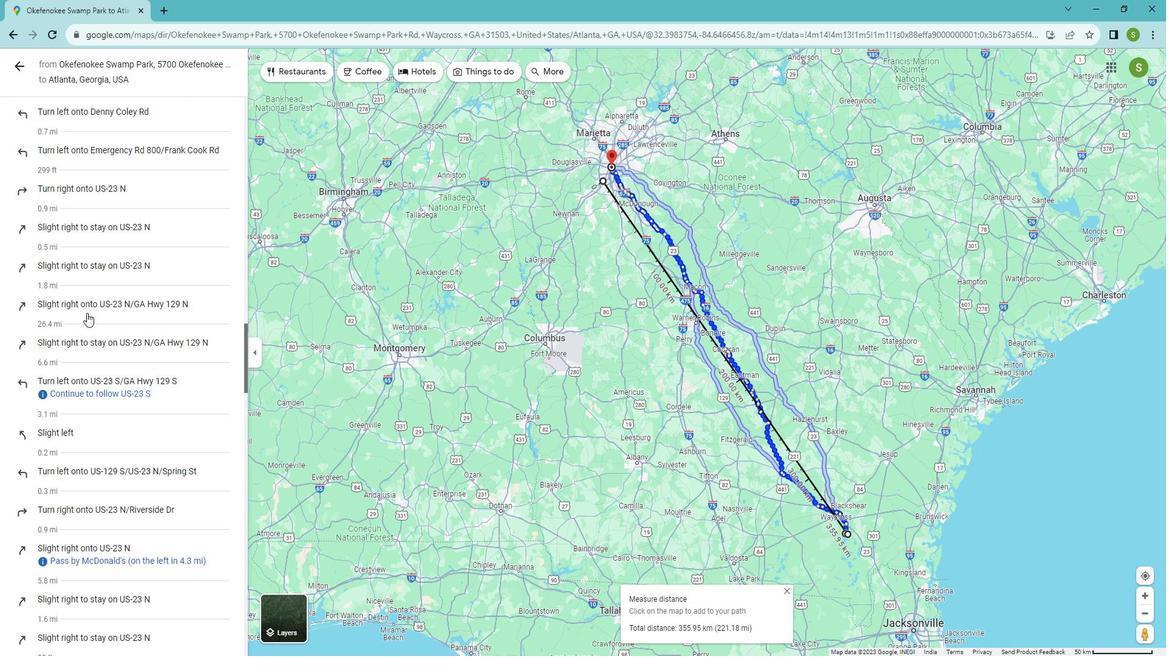 
Action: Mouse scrolled (86, 300) with delta (0, 0)
Screenshot: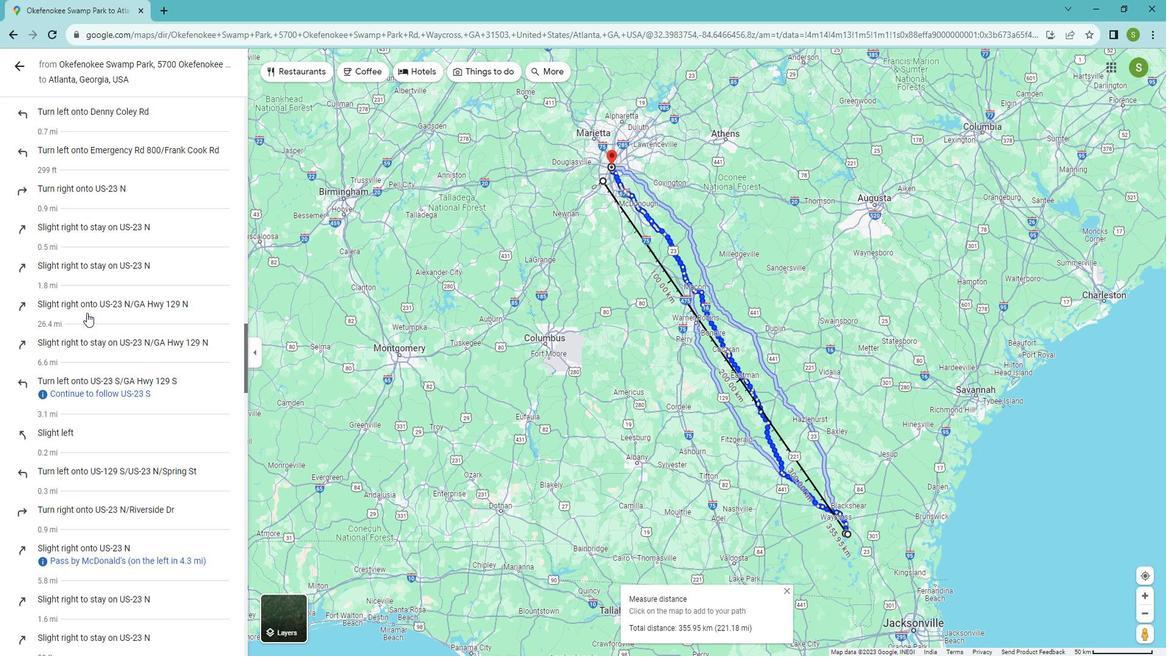 
Action: Mouse scrolled (86, 300) with delta (0, 0)
Screenshot: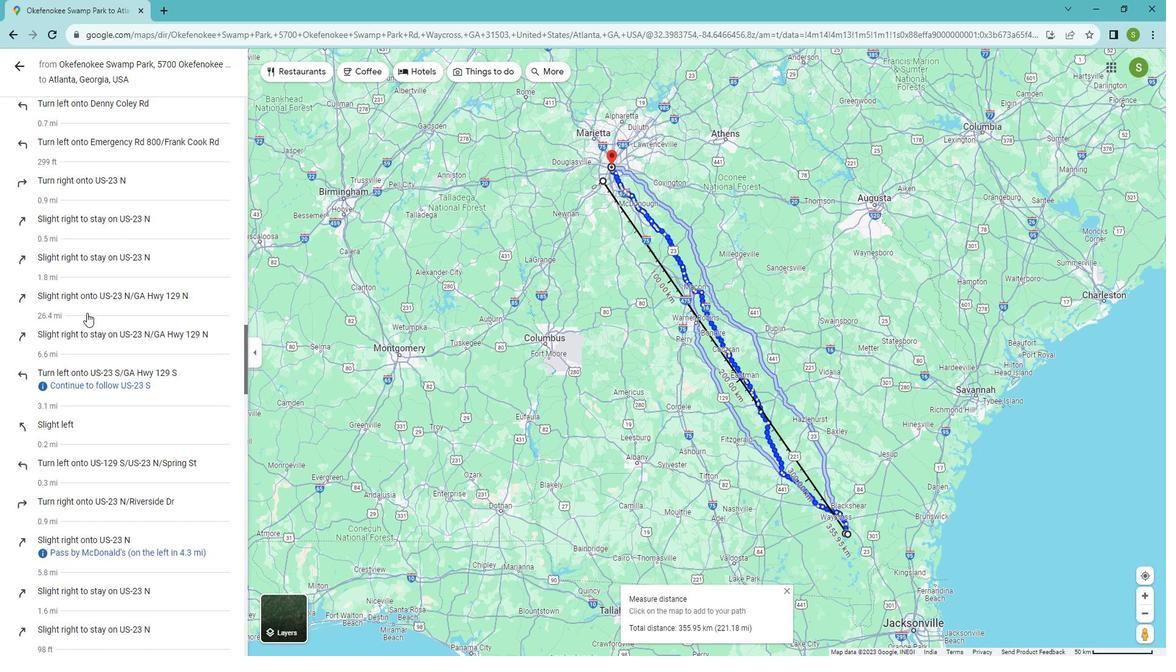 
Action: Mouse scrolled (86, 300) with delta (0, 0)
Screenshot: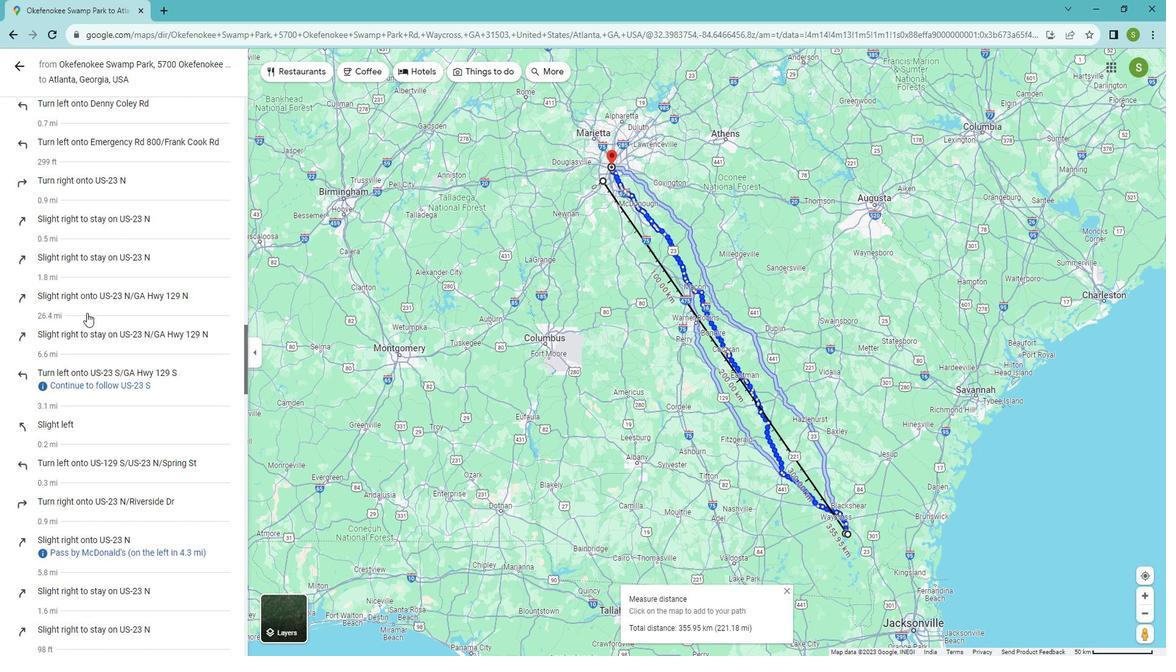 
Action: Mouse scrolled (86, 300) with delta (0, 0)
Screenshot: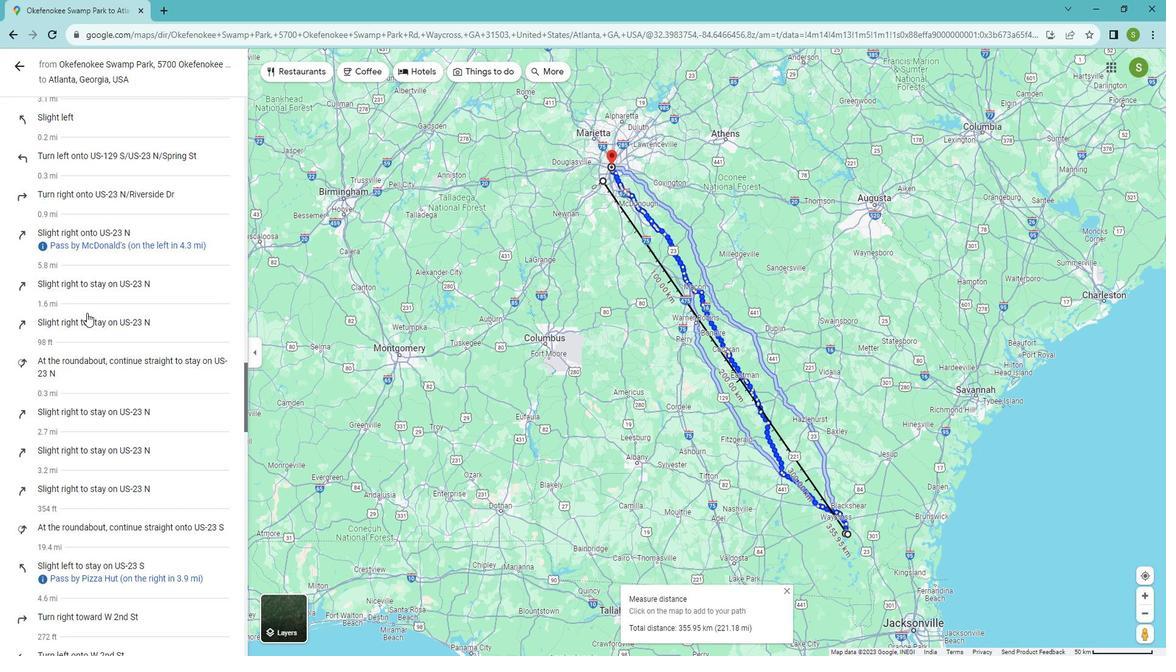 
Action: Mouse scrolled (86, 300) with delta (0, 0)
Screenshot: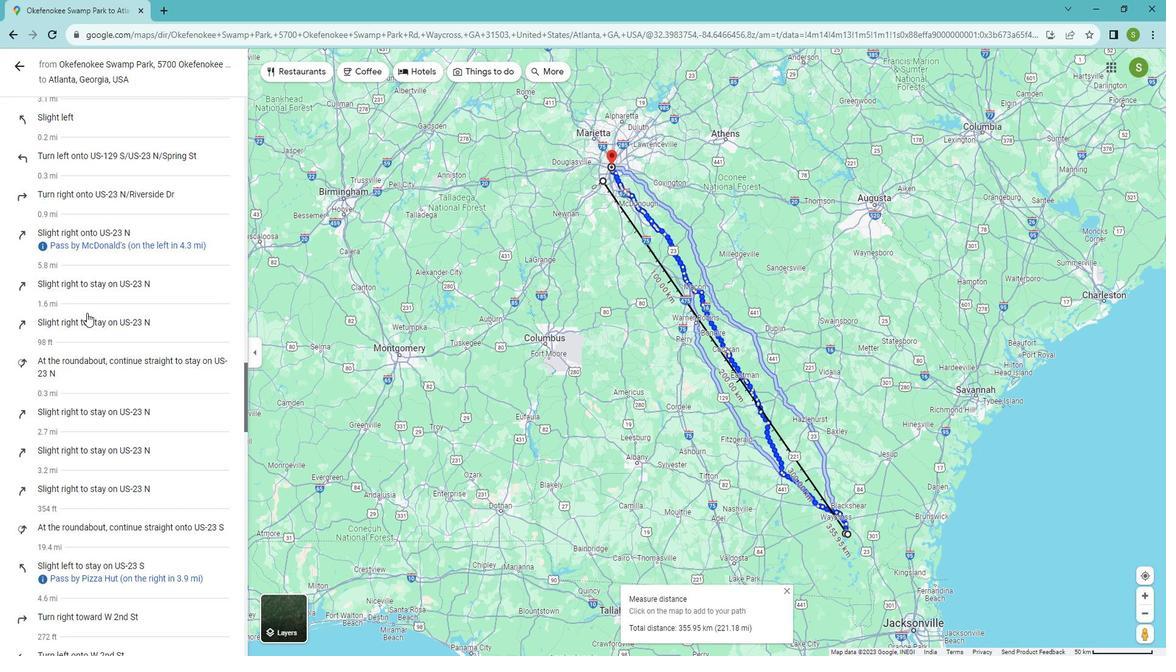 
Action: Mouse scrolled (86, 300) with delta (0, 0)
Screenshot: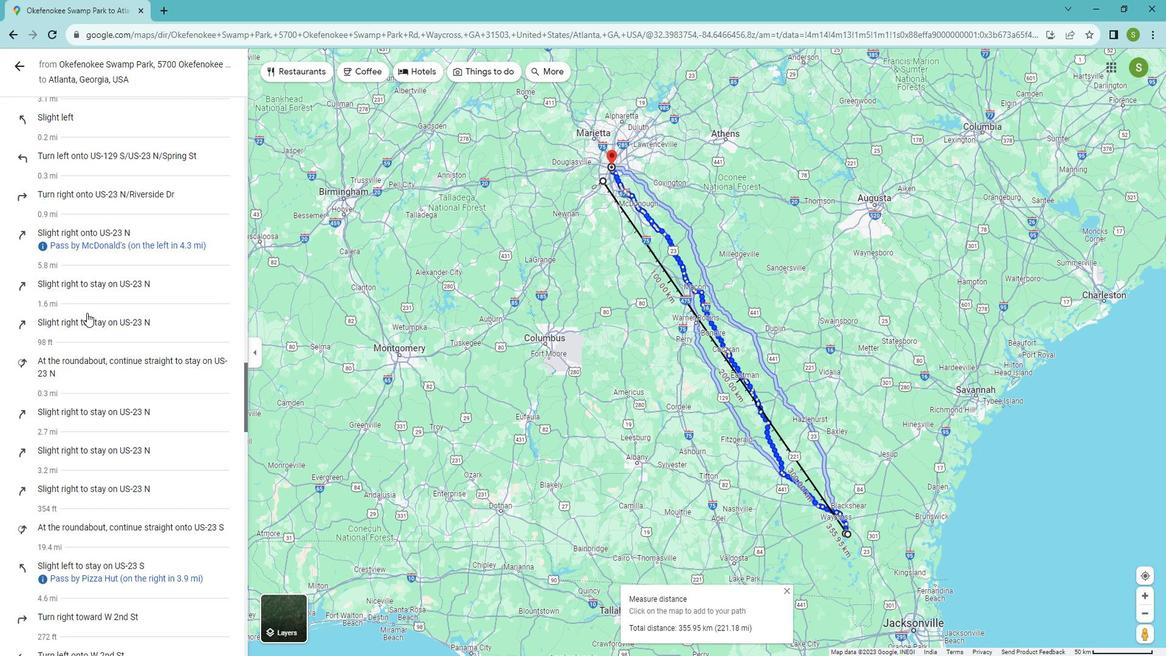 
Action: Mouse scrolled (86, 300) with delta (0, 0)
Screenshot: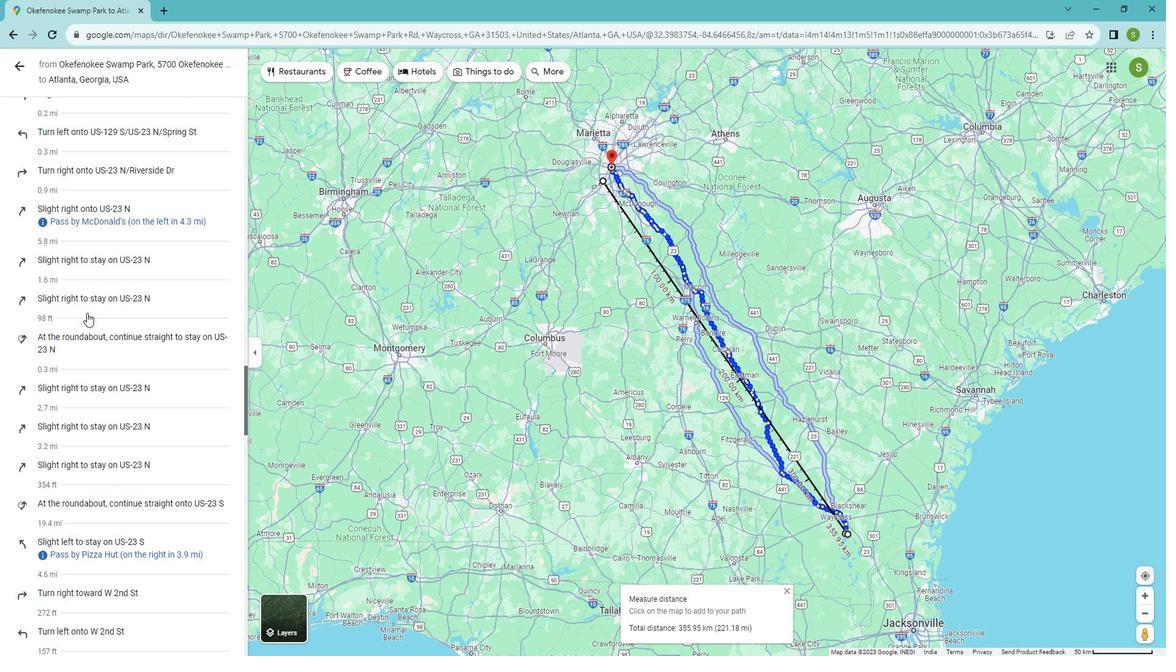 
Action: Mouse scrolled (86, 300) with delta (0, 0)
Screenshot: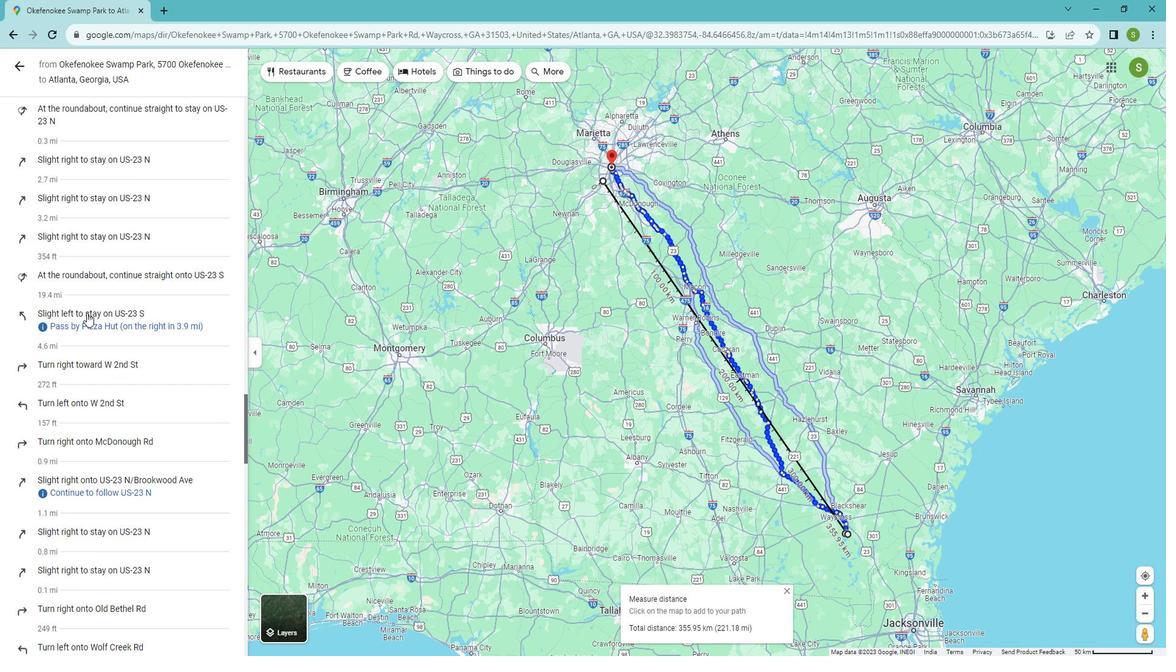 
Action: Mouse scrolled (86, 300) with delta (0, 0)
Screenshot: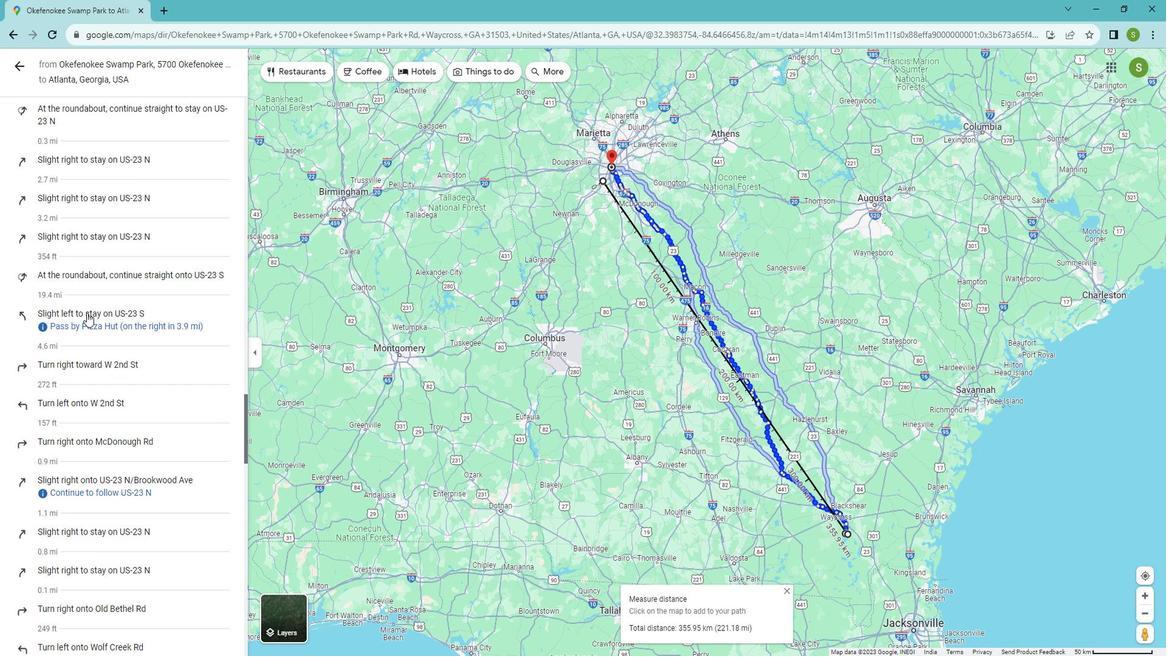 
Action: Mouse scrolled (86, 300) with delta (0, 0)
Screenshot: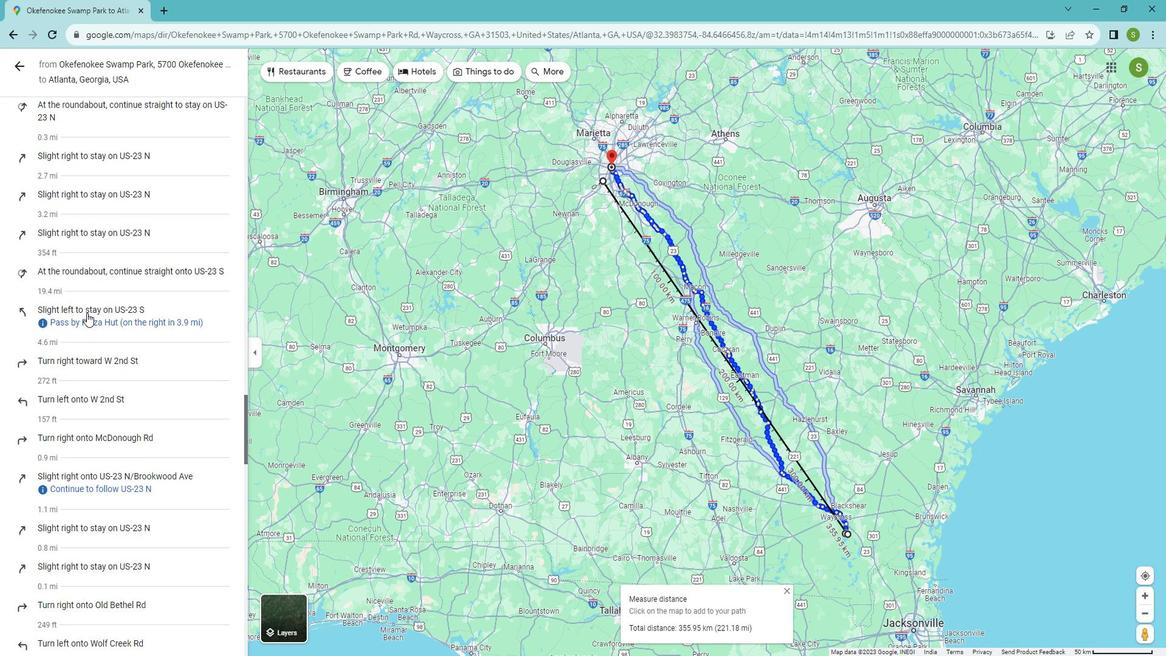 
Action: Mouse scrolled (86, 300) with delta (0, 0)
Screenshot: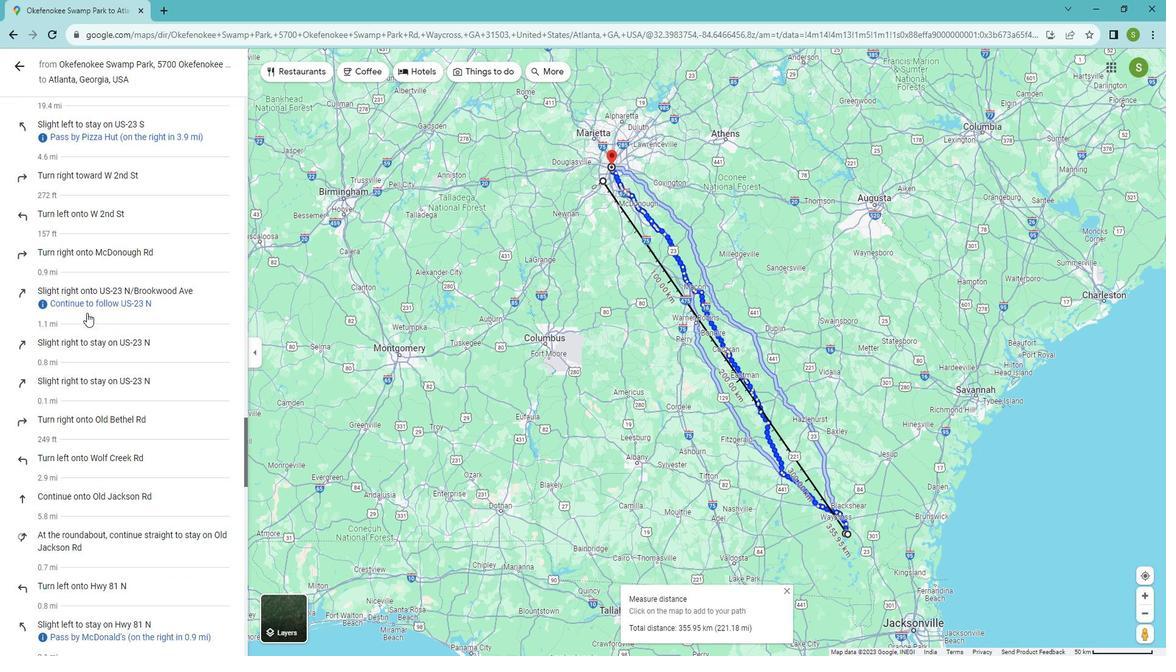 
Action: Mouse scrolled (86, 300) with delta (0, 0)
Screenshot: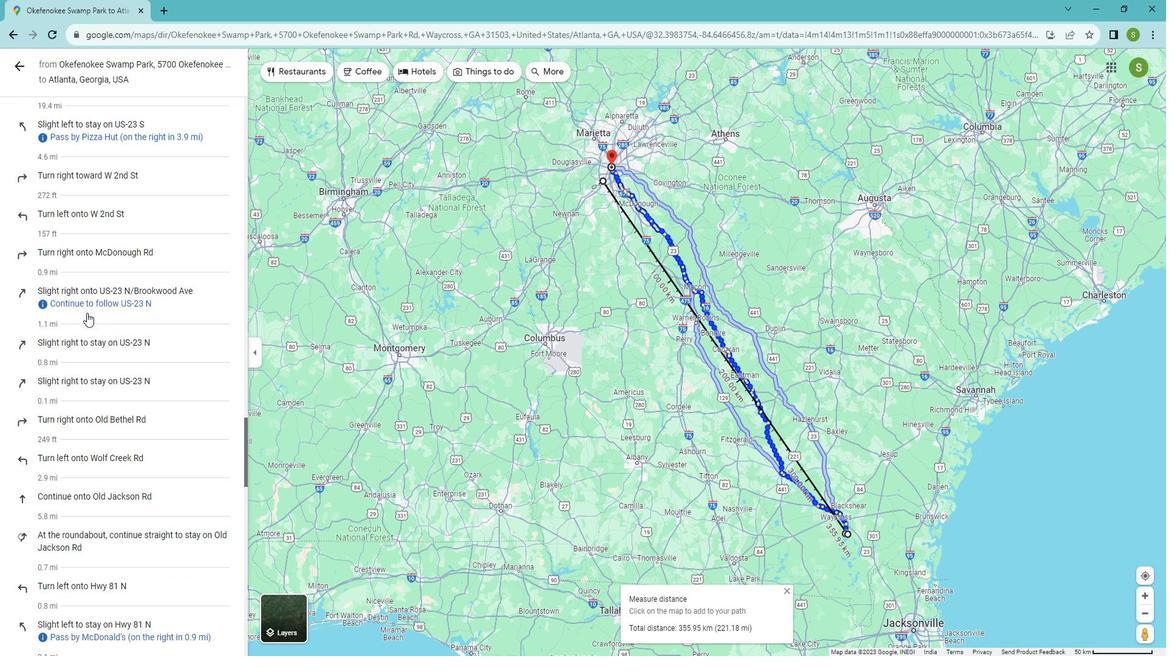 
Action: Mouse scrolled (86, 300) with delta (0, 0)
Screenshot: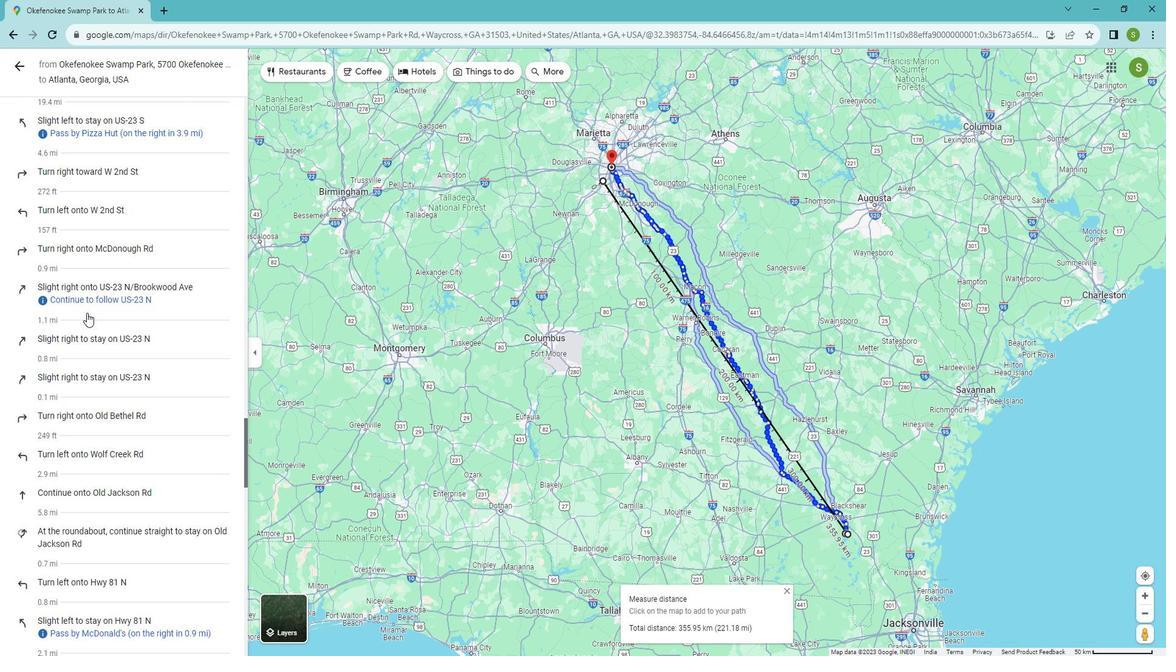
Action: Mouse scrolled (86, 300) with delta (0, 0)
Screenshot: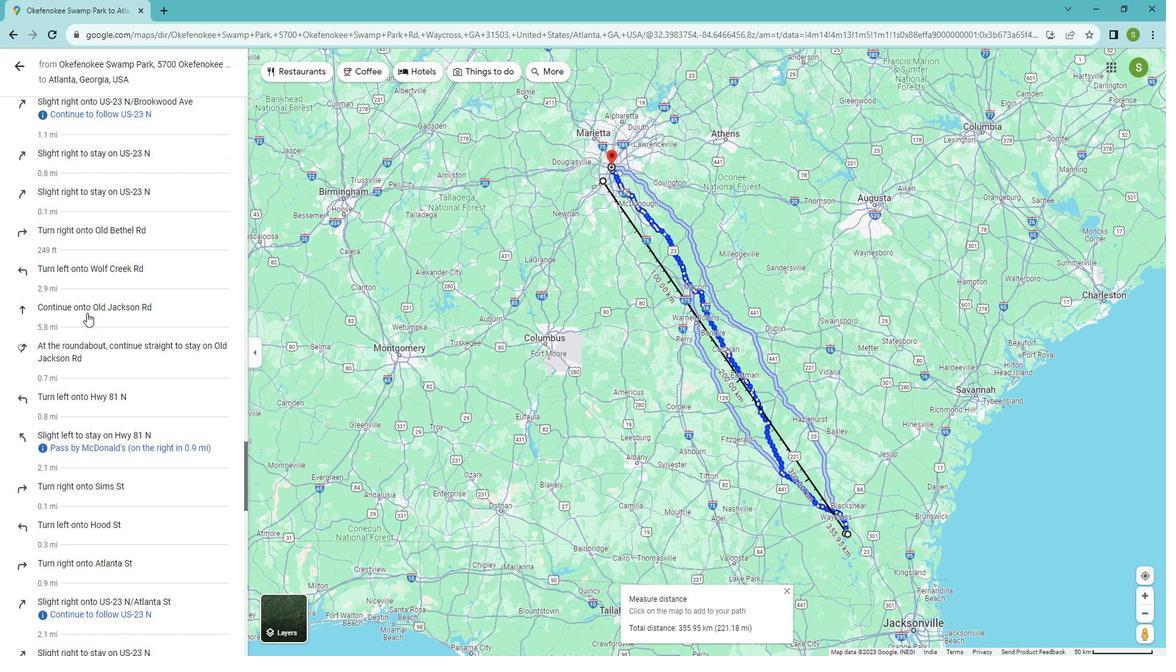 
Action: Mouse scrolled (86, 300) with delta (0, 0)
Screenshot: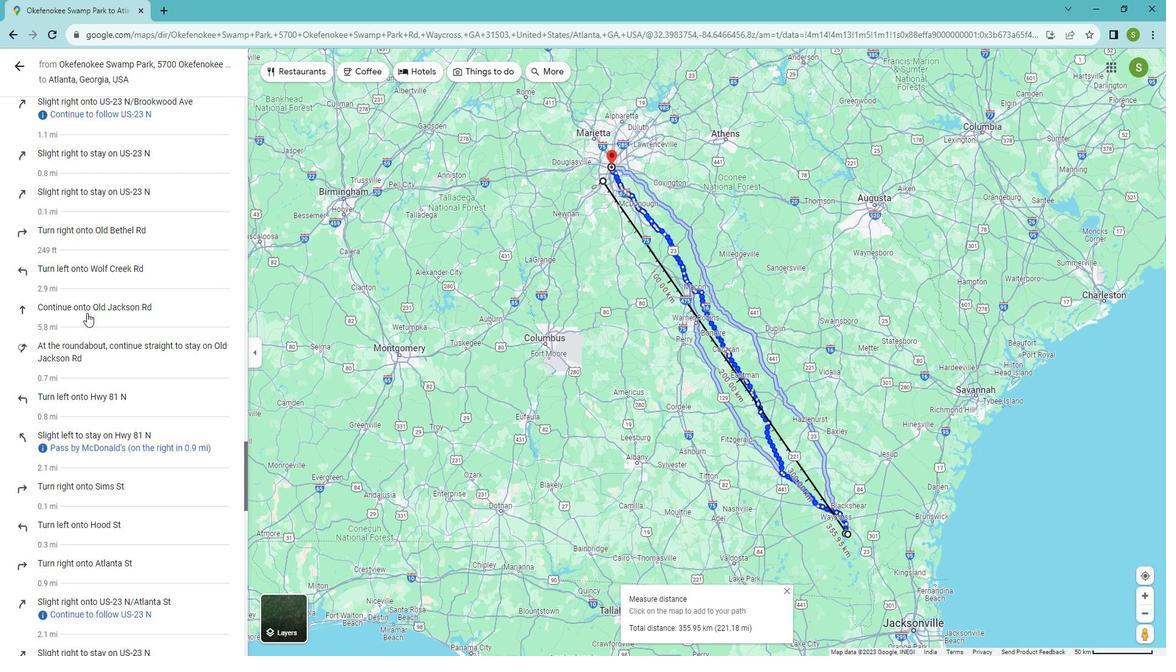 
Action: Mouse scrolled (86, 300) with delta (0, 0)
Screenshot: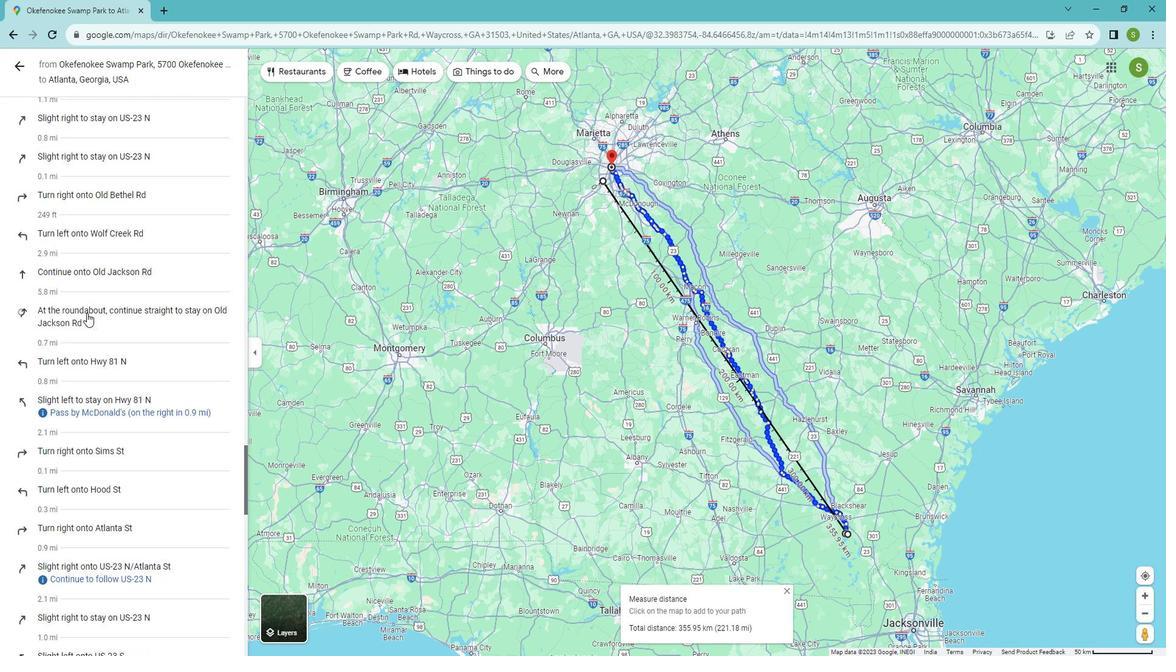 
Action: Mouse scrolled (86, 300) with delta (0, 0)
Screenshot: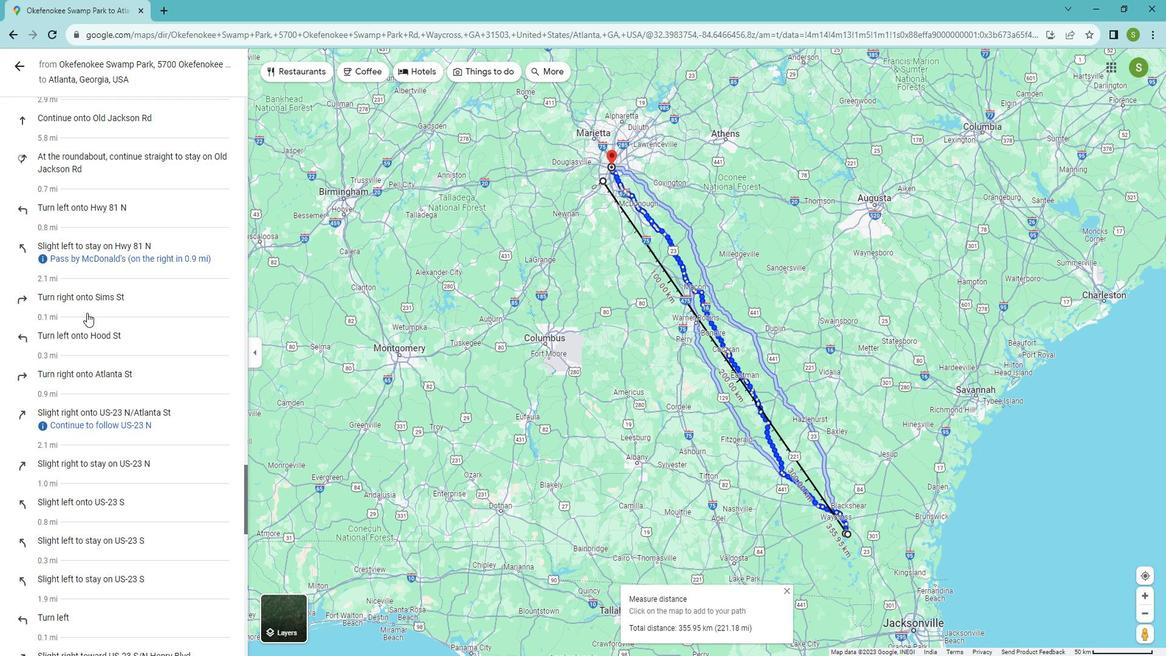 
Action: Mouse scrolled (86, 300) with delta (0, 0)
Screenshot: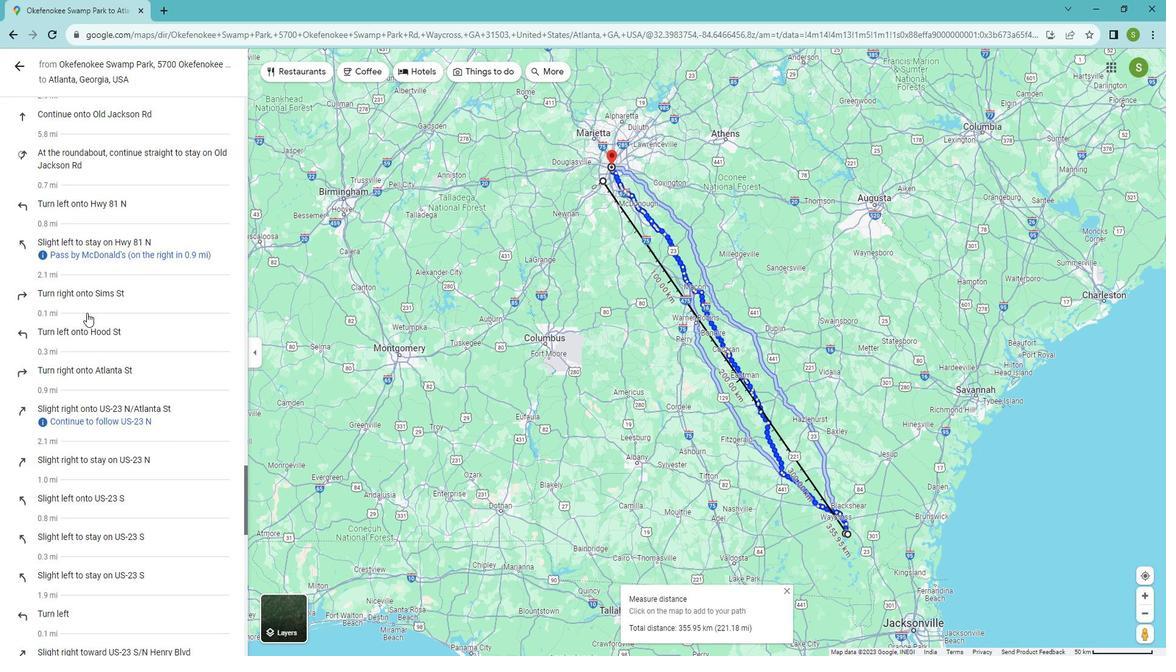 
Action: Mouse scrolled (86, 300) with delta (0, 0)
Screenshot: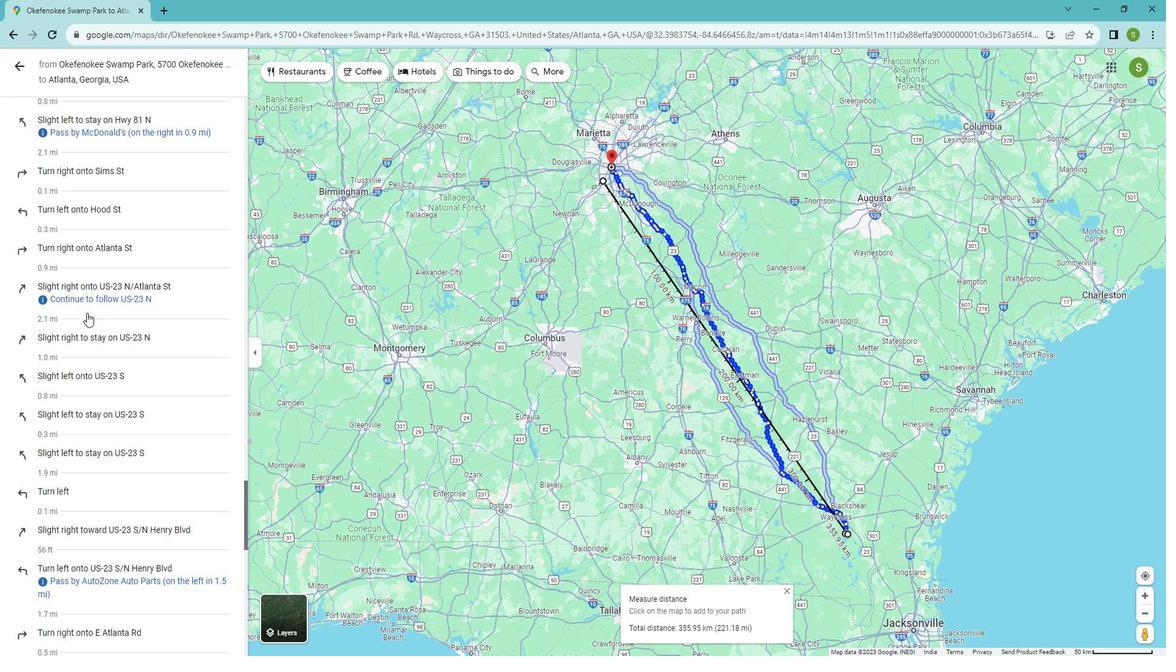 
Action: Mouse scrolled (86, 300) with delta (0, 0)
Screenshot: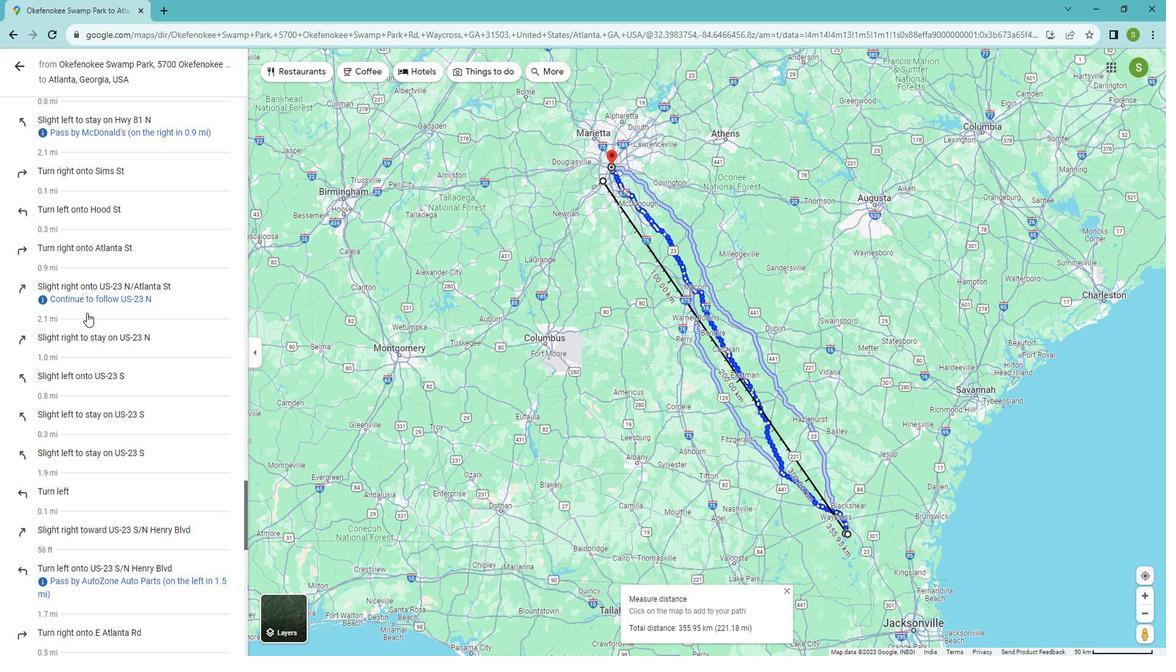 
Action: Mouse scrolled (86, 300) with delta (0, 0)
Screenshot: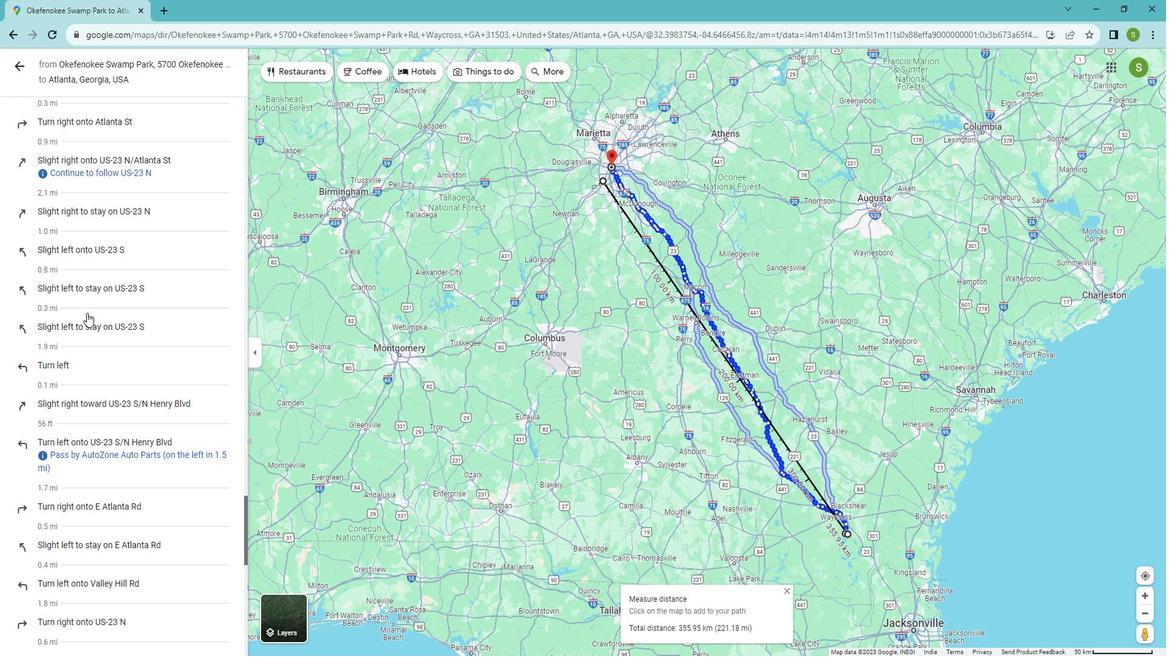 
Action: Mouse scrolled (86, 300) with delta (0, 0)
Screenshot: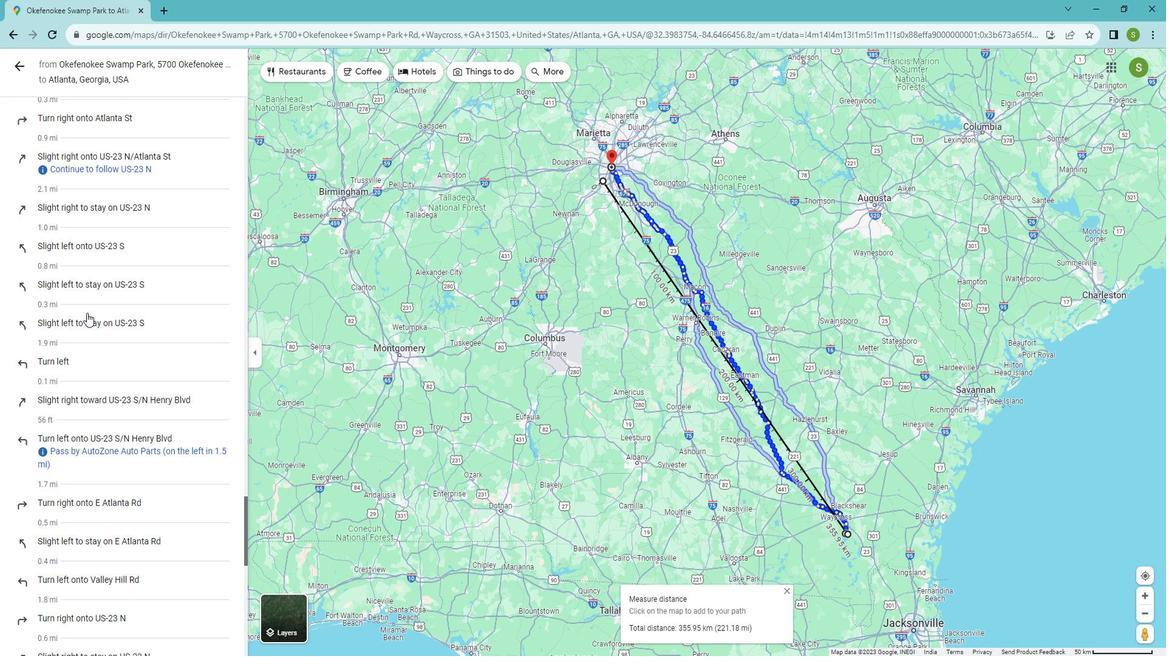 
Action: Mouse scrolled (86, 300) with delta (0, 0)
Screenshot: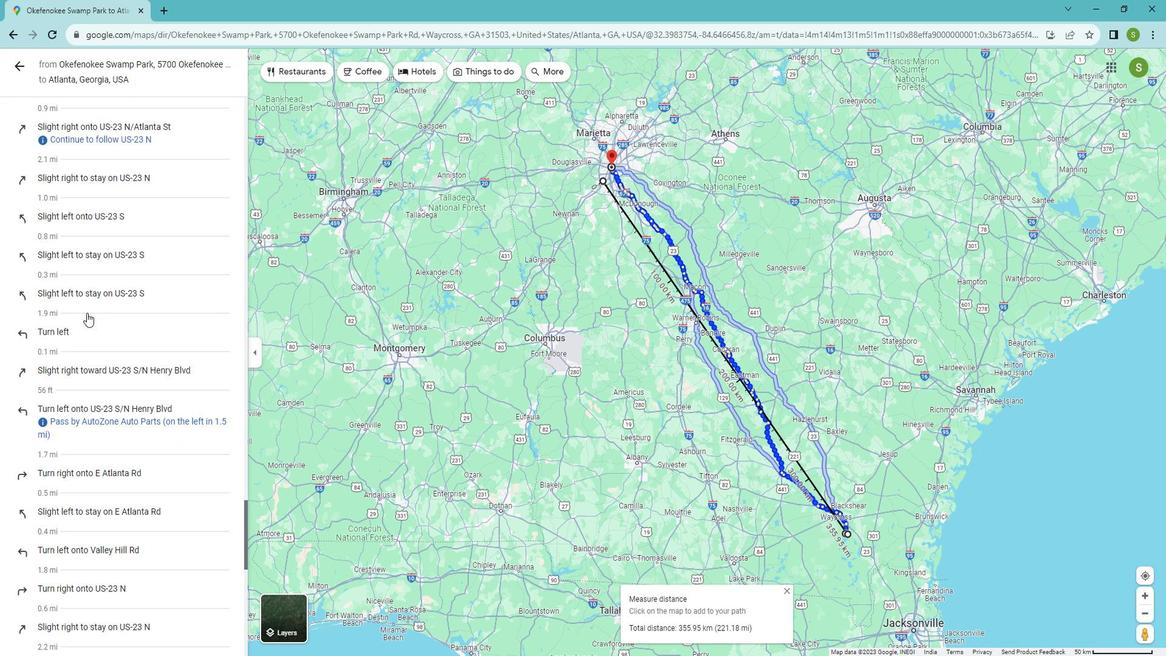 
Action: Mouse scrolled (86, 300) with delta (0, 0)
Screenshot: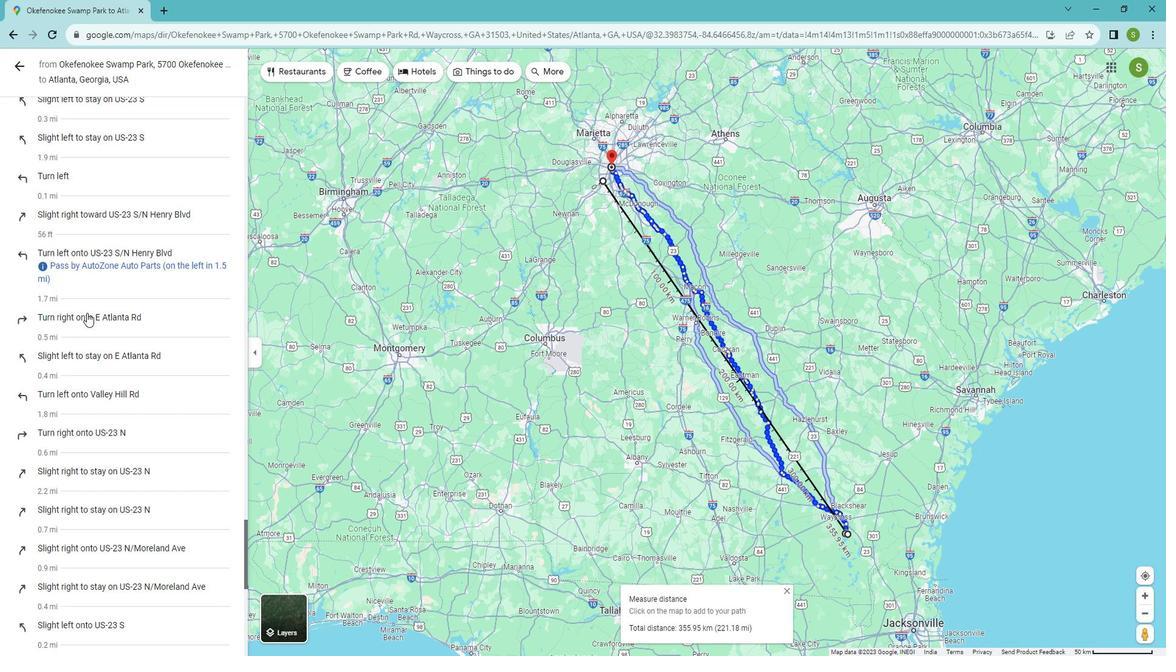 
Action: Mouse scrolled (86, 300) with delta (0, 0)
Screenshot: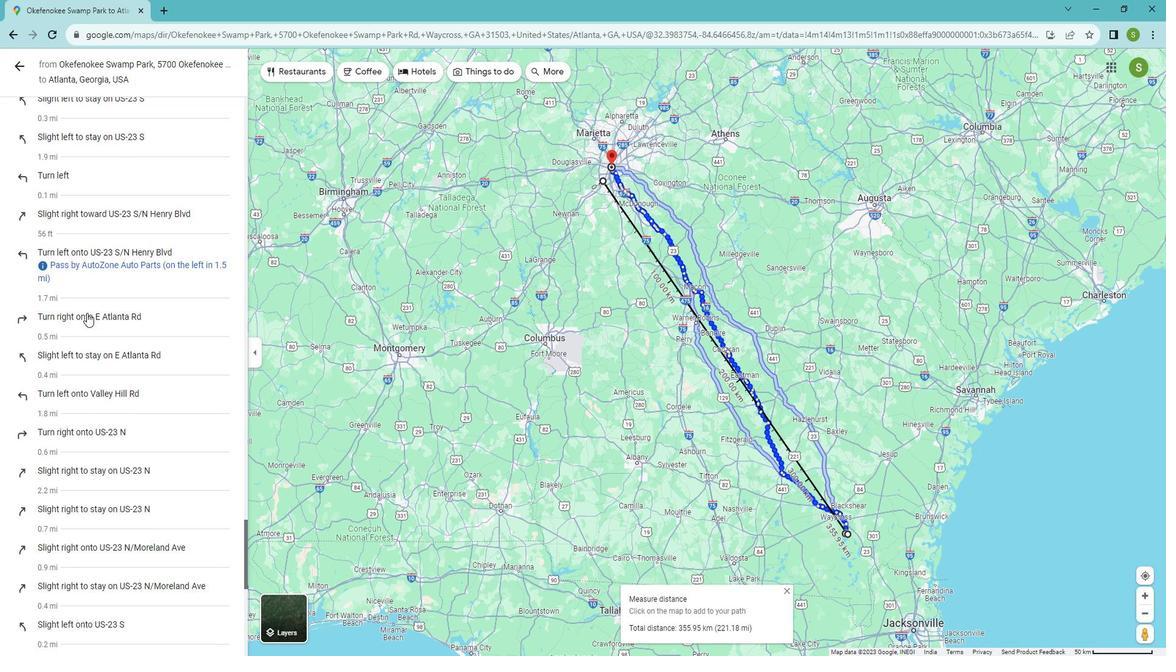 
Action: Mouse scrolled (86, 300) with delta (0, 0)
Screenshot: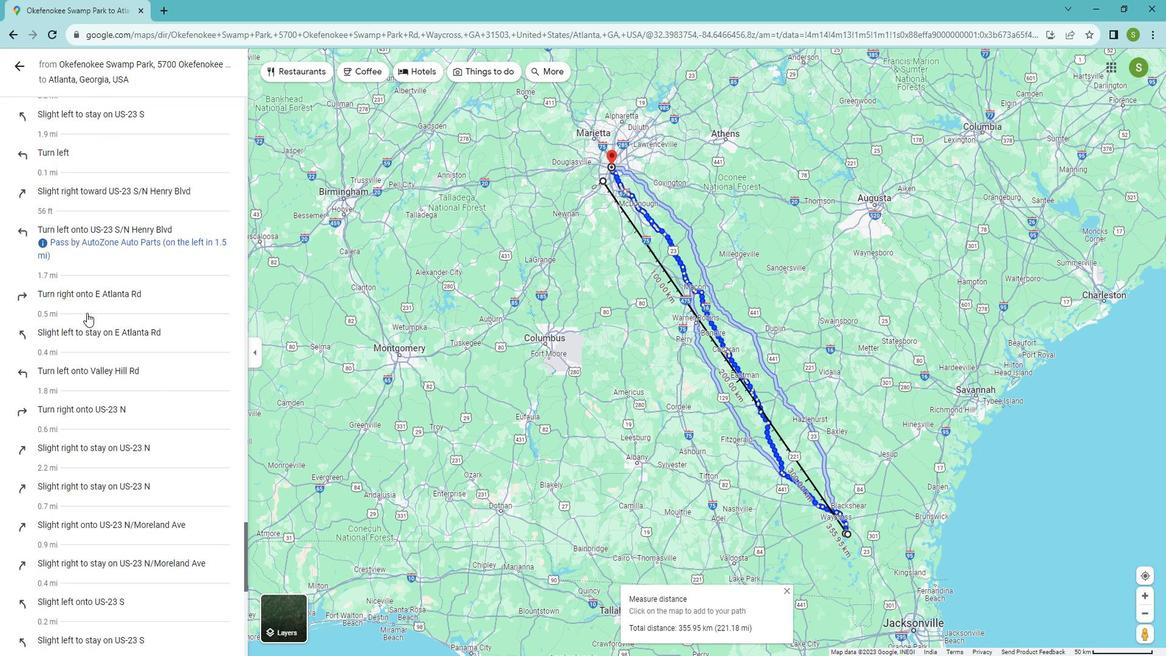 
Action: Mouse scrolled (86, 300) with delta (0, 0)
Screenshot: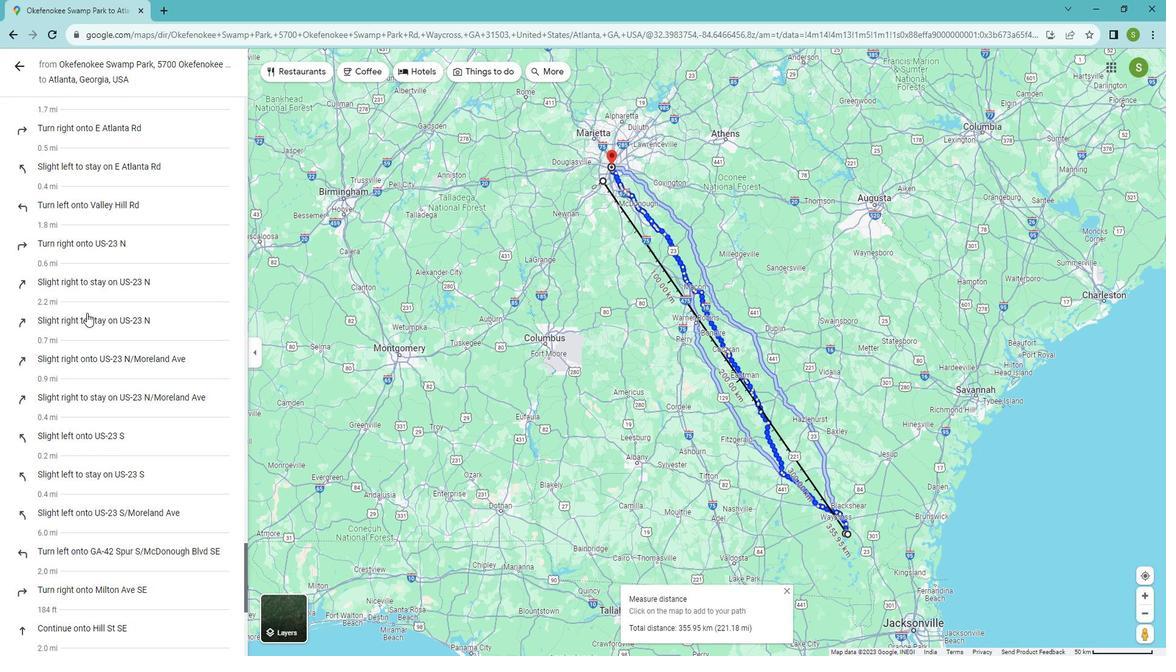 
Action: Mouse scrolled (86, 300) with delta (0, 0)
Screenshot: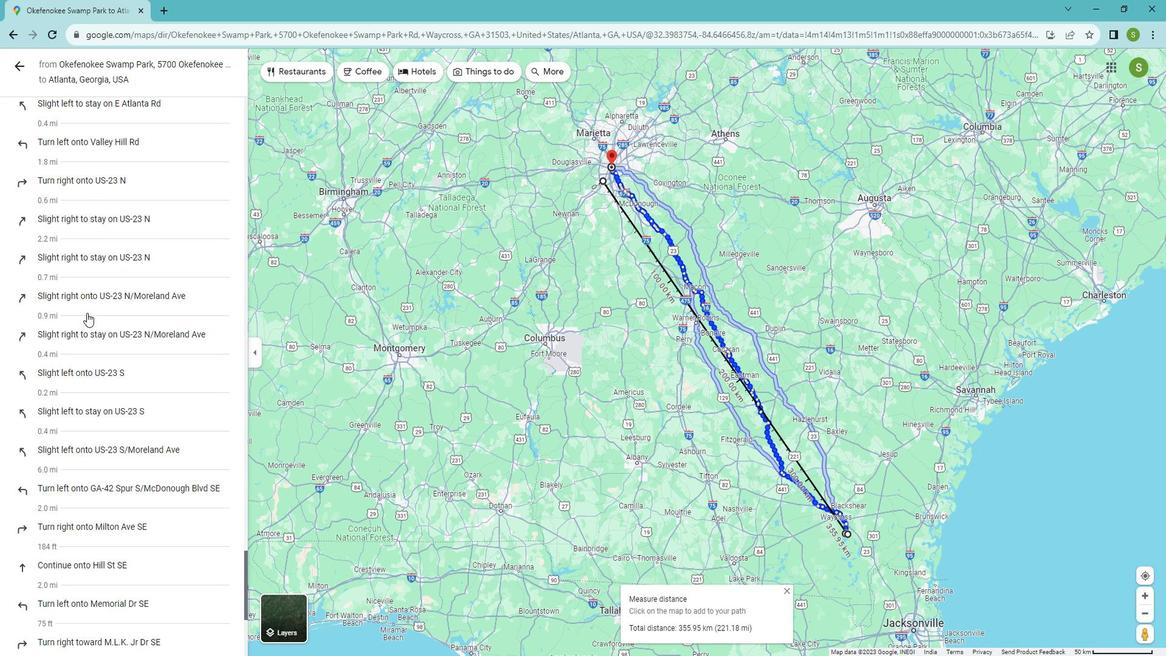 
Action: Mouse scrolled (86, 300) with delta (0, 0)
Screenshot: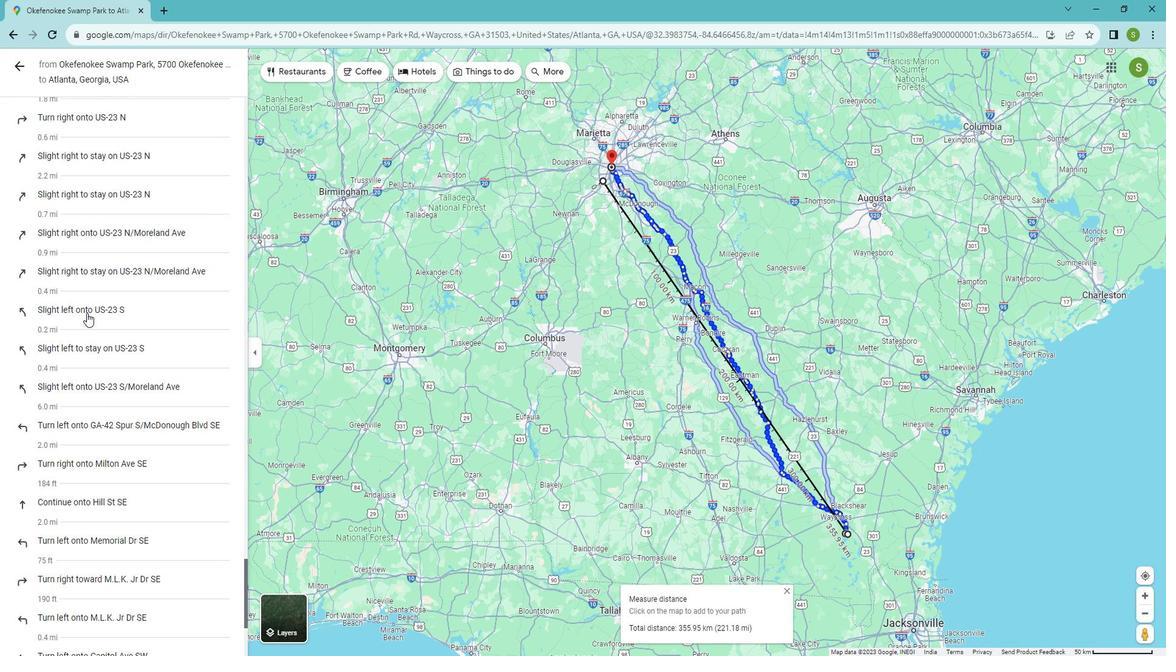 
Action: Mouse scrolled (86, 300) with delta (0, 0)
Screenshot: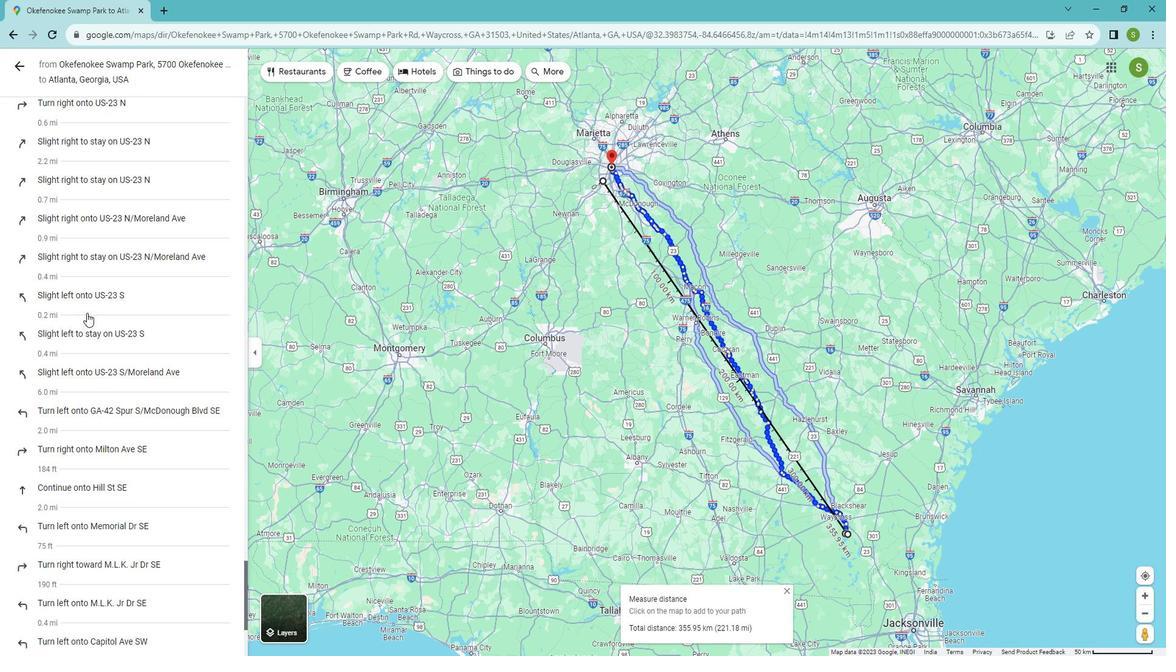 
Action: Mouse scrolled (86, 300) with delta (0, 0)
Screenshot: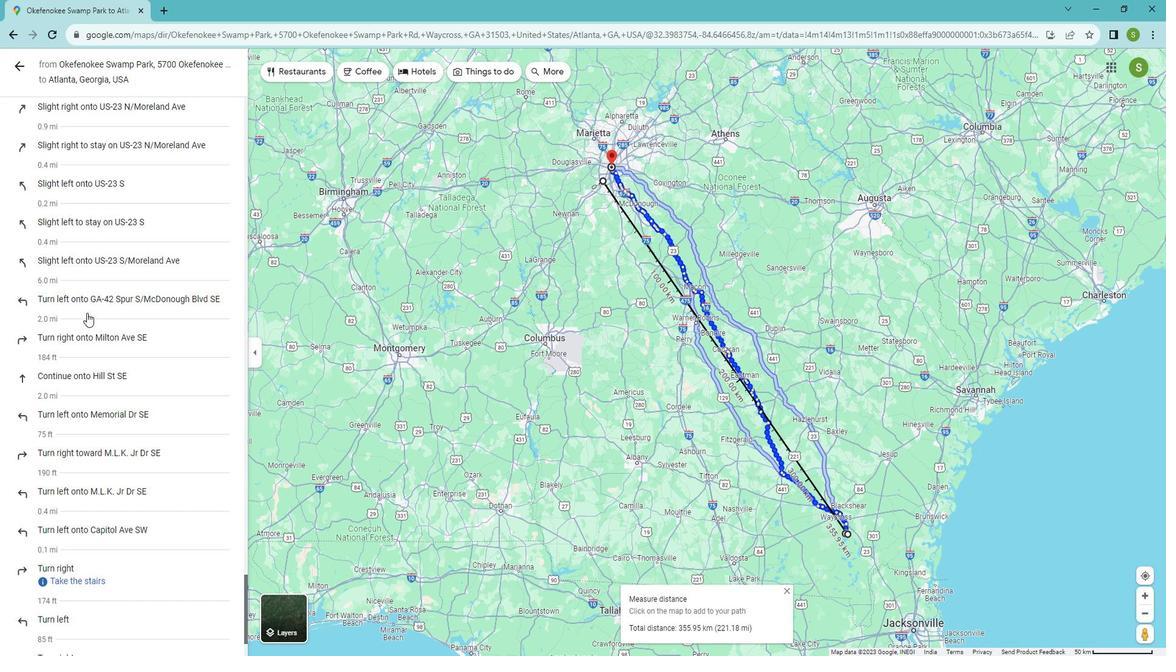 
Action: Mouse scrolled (86, 300) with delta (0, 0)
Screenshot: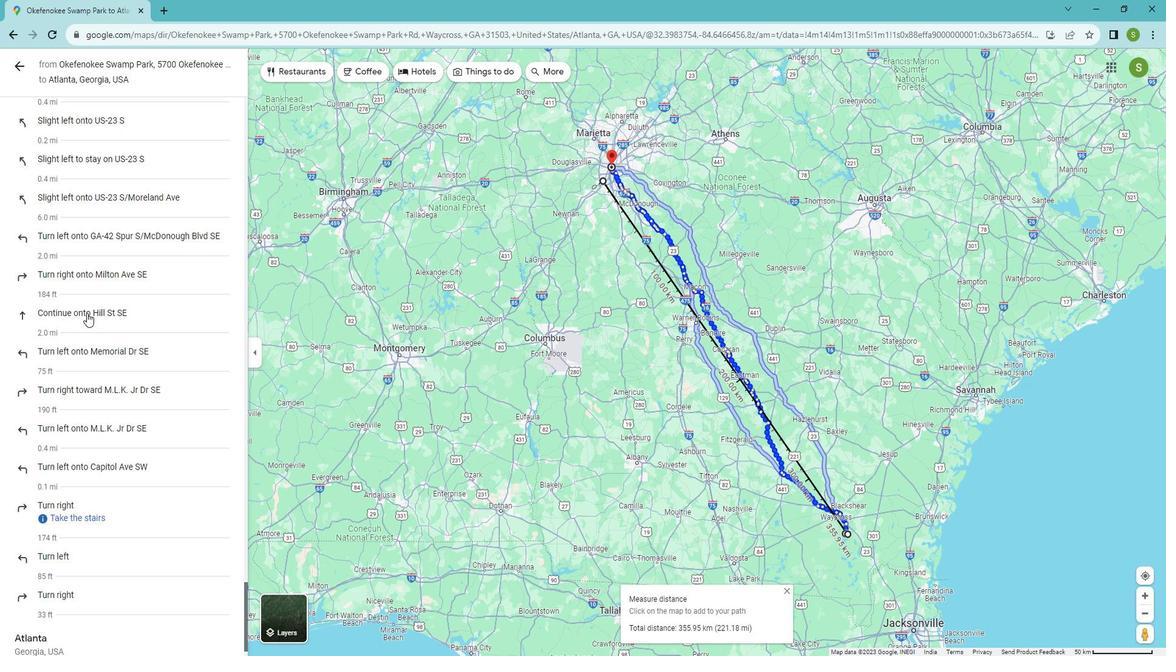 
Action: Mouse scrolled (86, 300) with delta (0, 0)
Screenshot: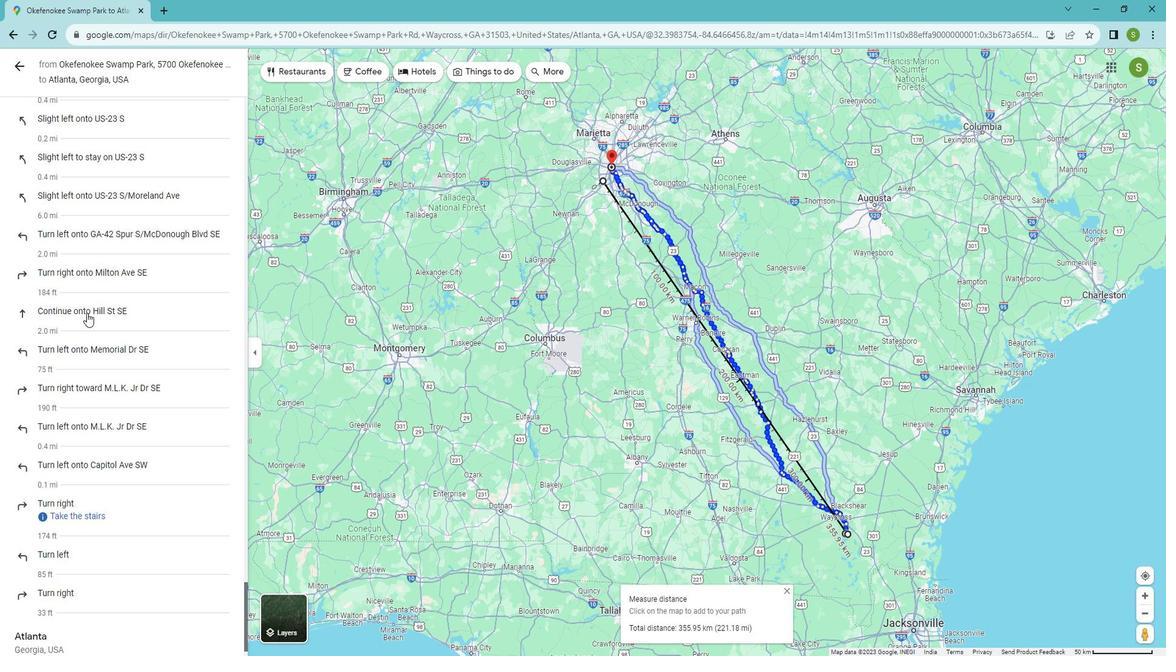 
Action: Mouse scrolled (86, 300) with delta (0, 0)
Screenshot: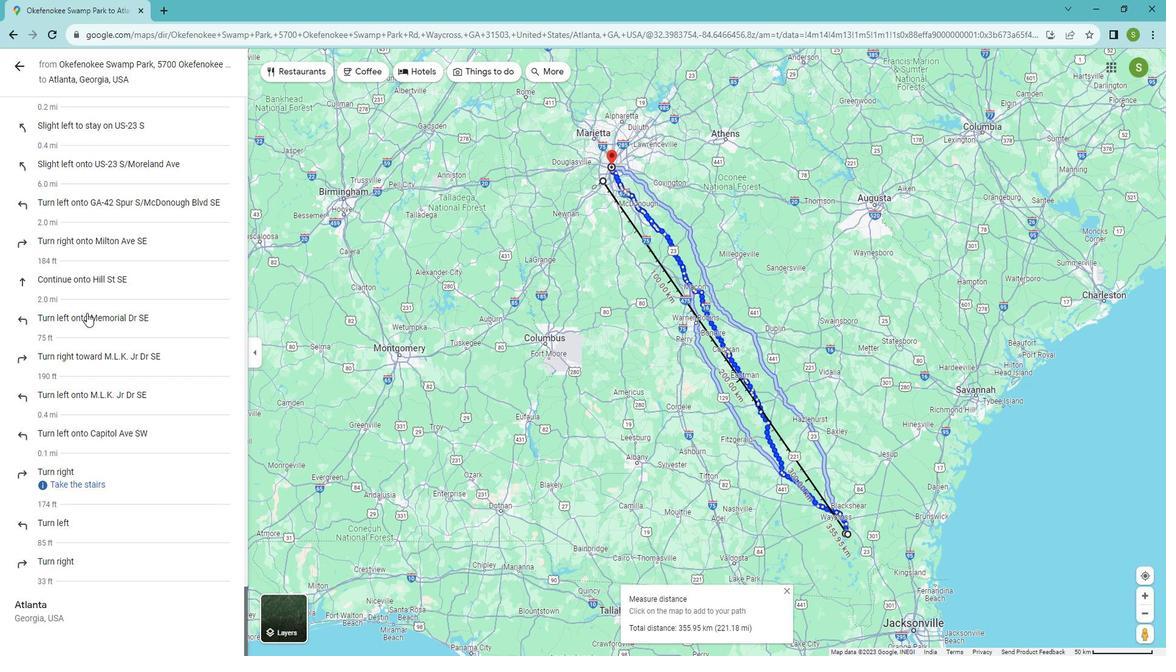 
Action: Mouse moved to (17, 64)
Screenshot: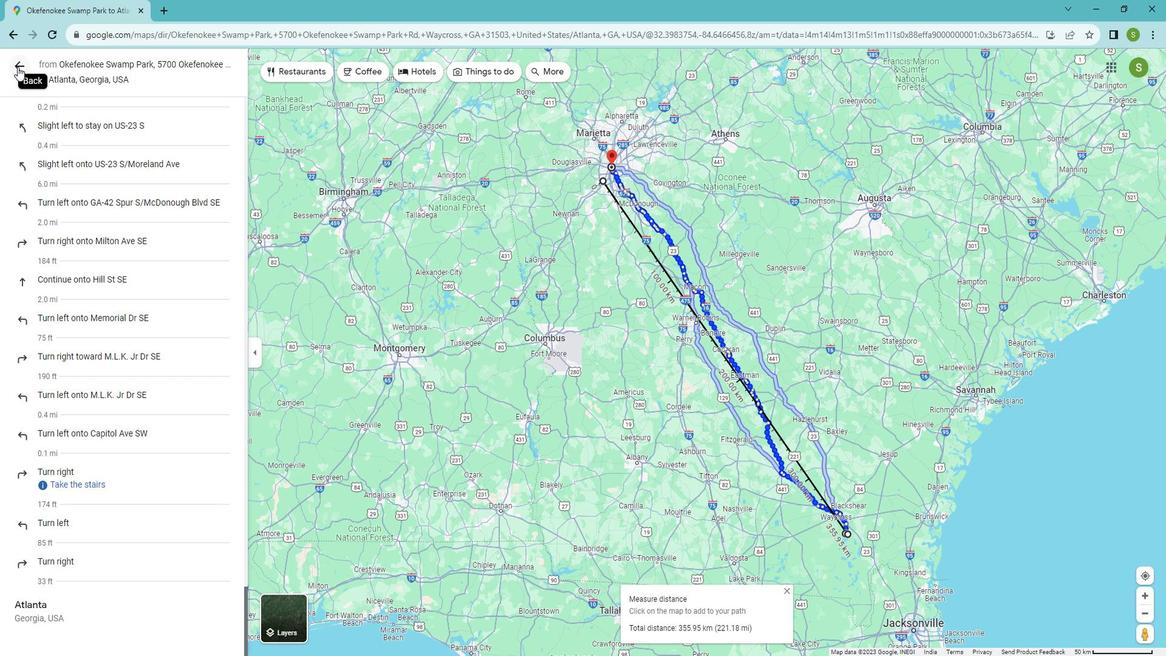 
Action: Mouse pressed left at (17, 64)
Screenshot: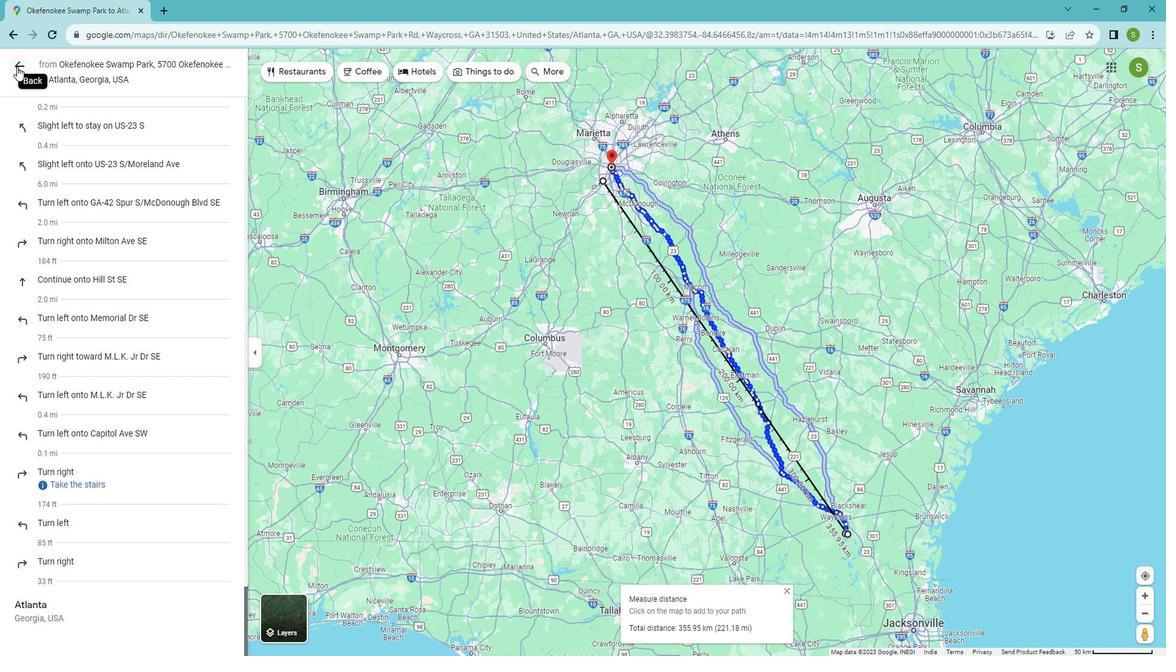 
Action: Mouse moved to (201, 71)
Screenshot: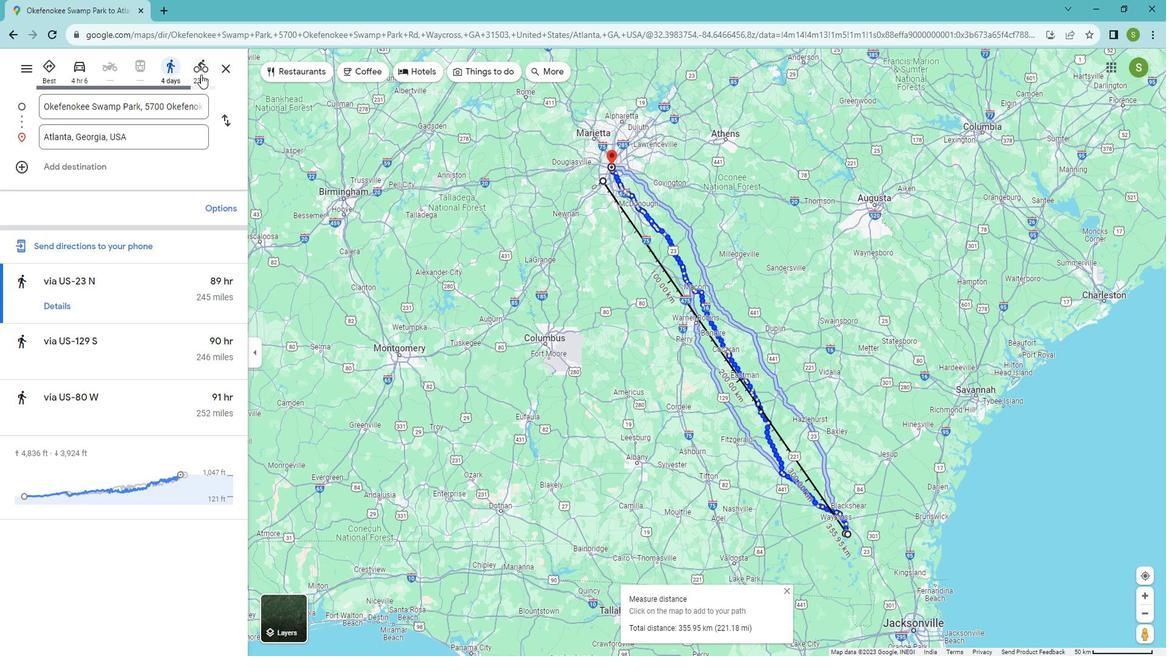 
Action: Mouse pressed left at (201, 71)
Screenshot: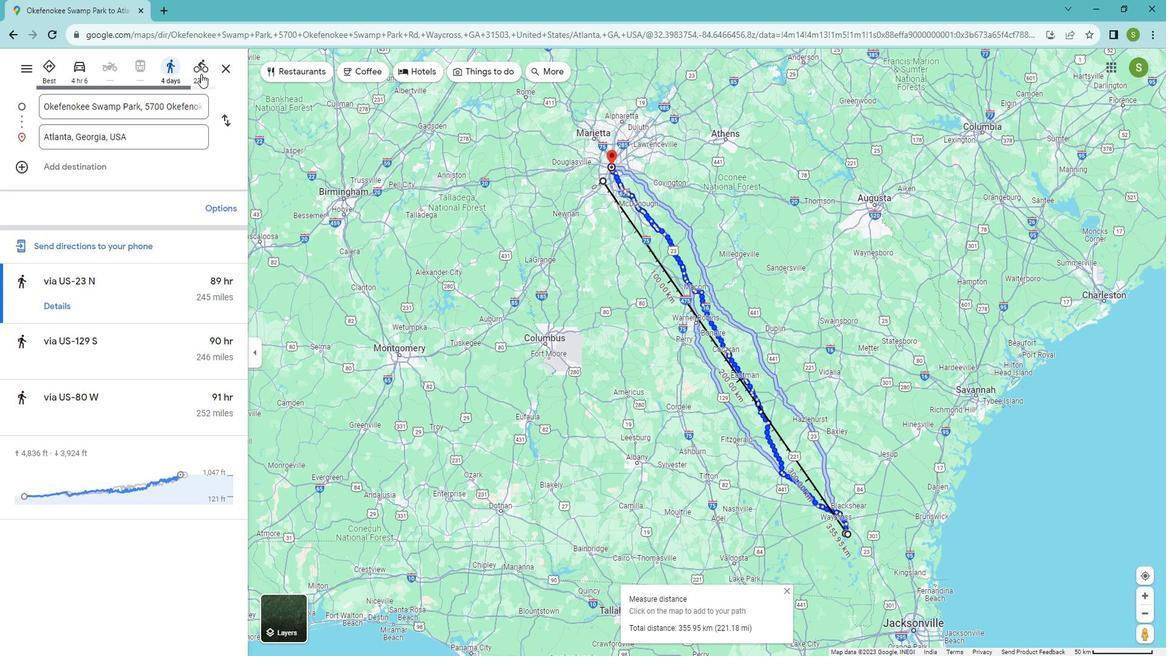 
Action: Mouse moved to (57, 294)
Screenshot: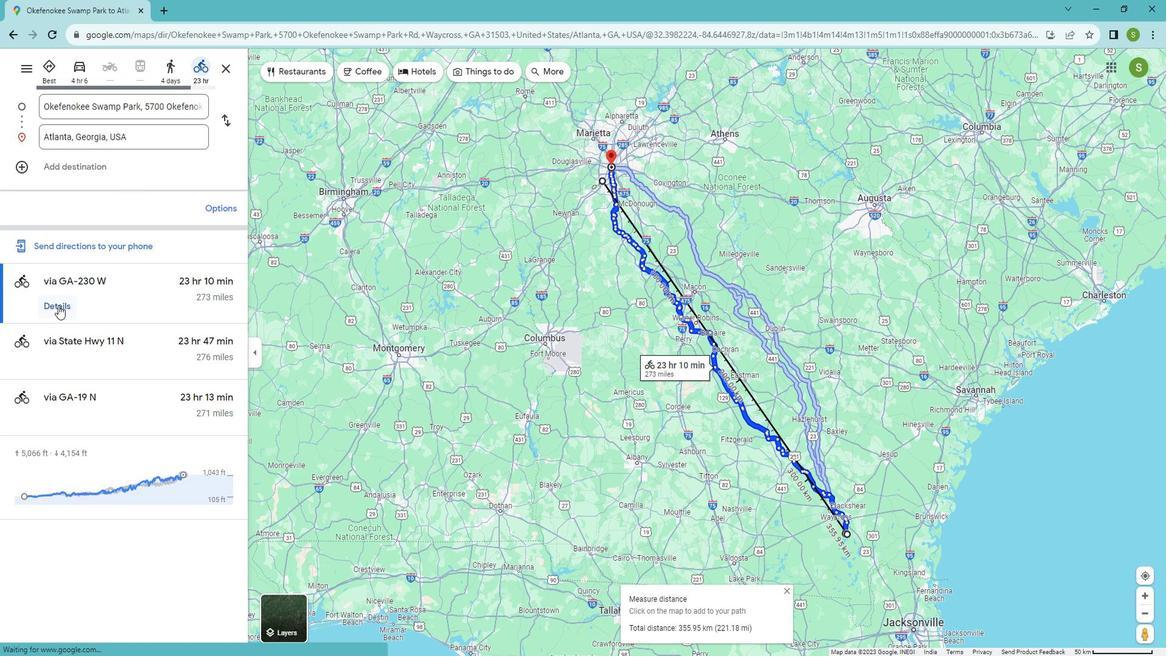 
Action: Mouse pressed left at (57, 294)
Screenshot: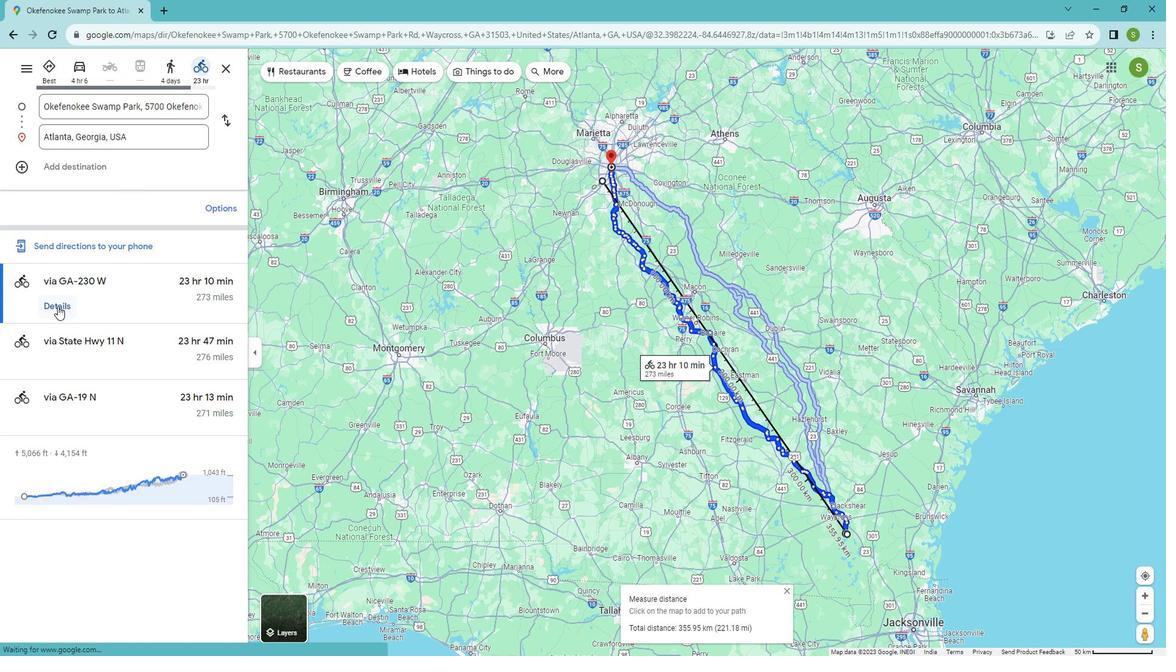 
Action: Mouse moved to (81, 293)
Screenshot: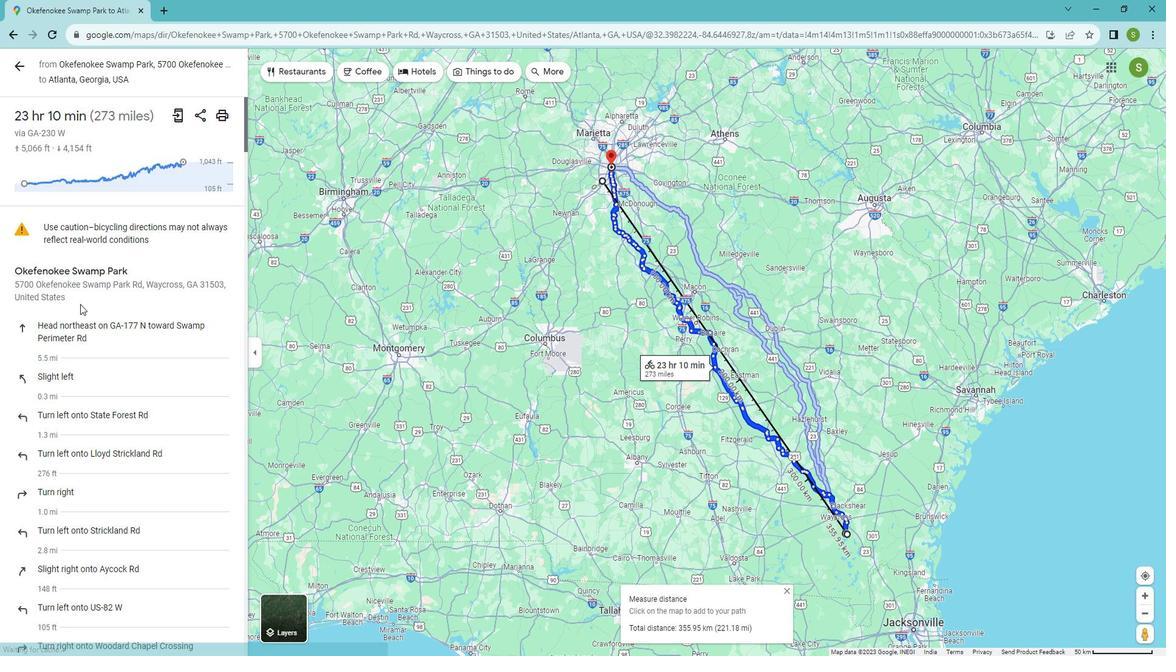 
Action: Mouse scrolled (81, 292) with delta (0, 0)
Screenshot: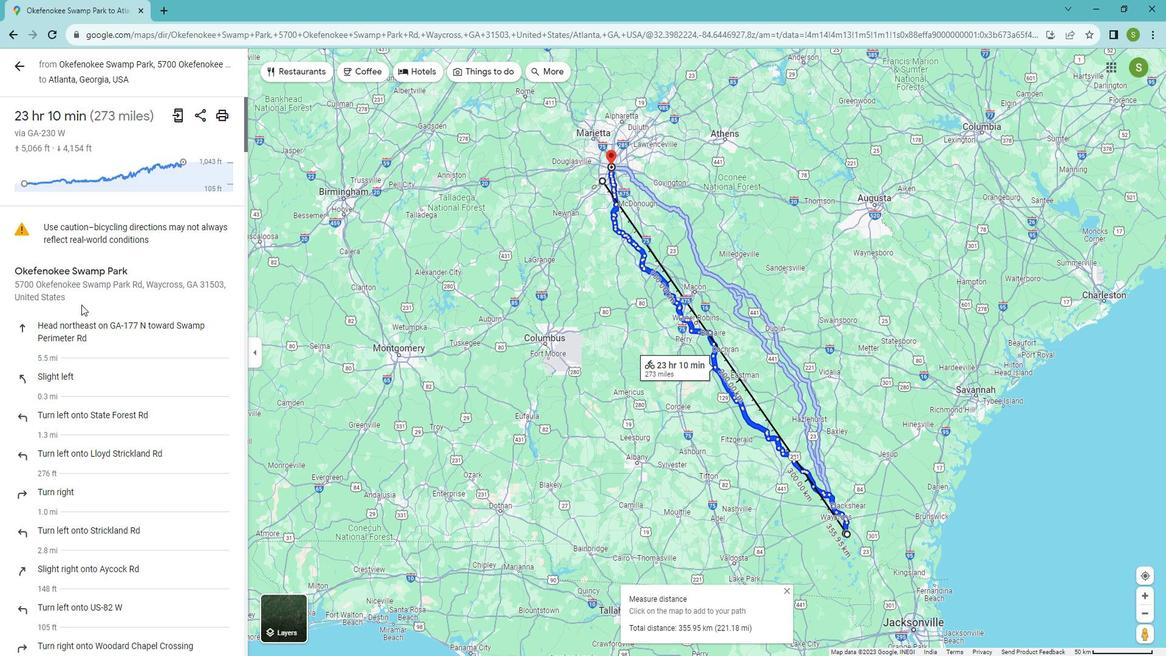 
Action: Mouse moved to (81, 294)
Screenshot: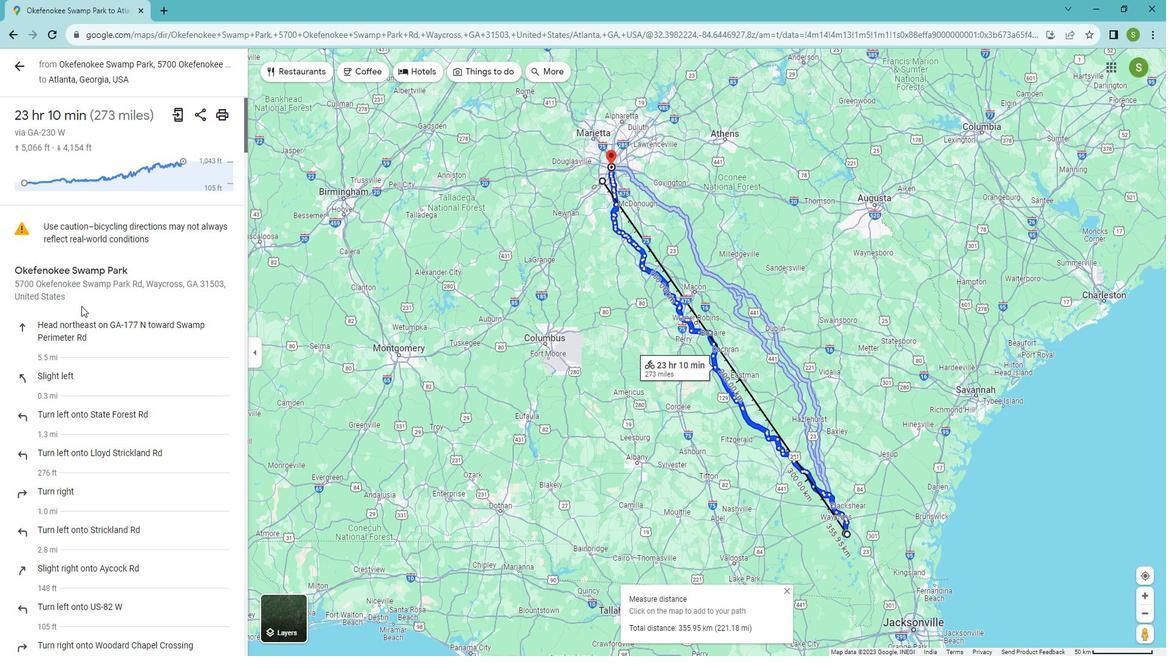 
Action: Mouse scrolled (81, 294) with delta (0, 0)
Screenshot: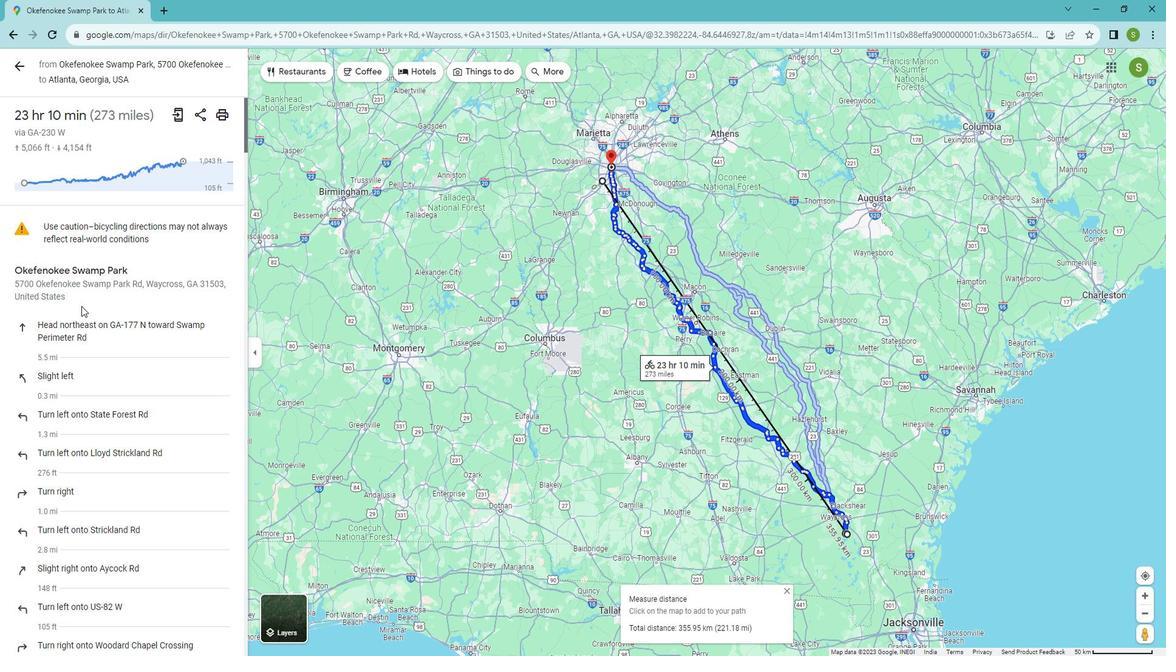 
Action: Mouse moved to (82, 297)
Screenshot: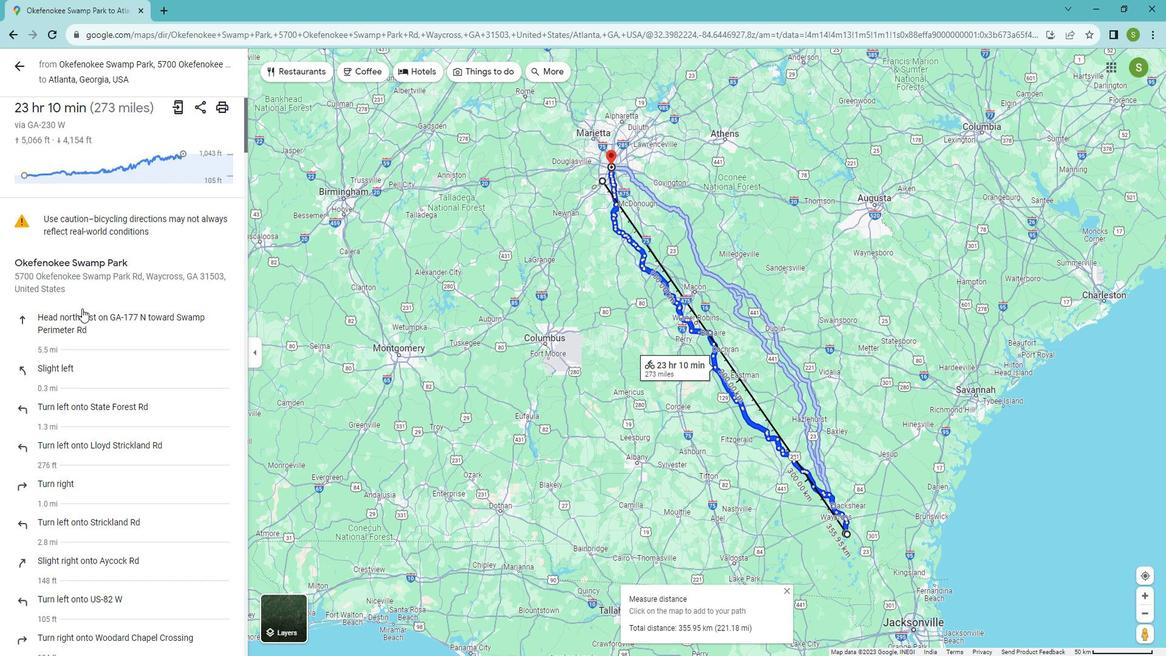 
Action: Mouse scrolled (82, 296) with delta (0, 0)
Screenshot: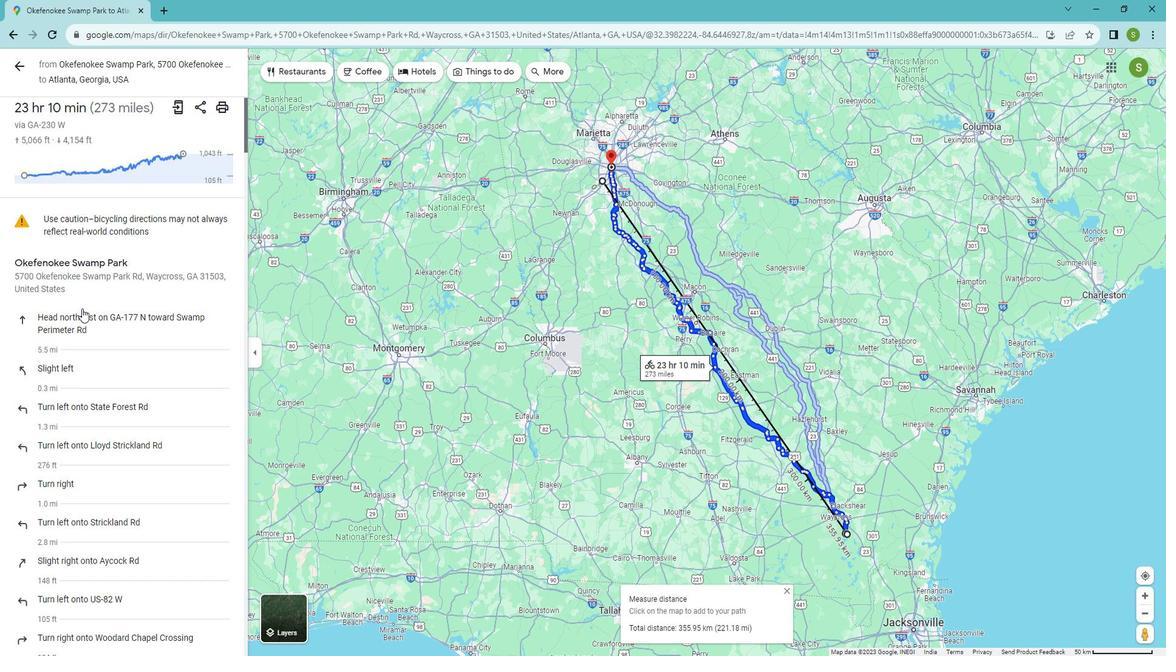 
Action: Mouse moved to (82, 298)
Screenshot: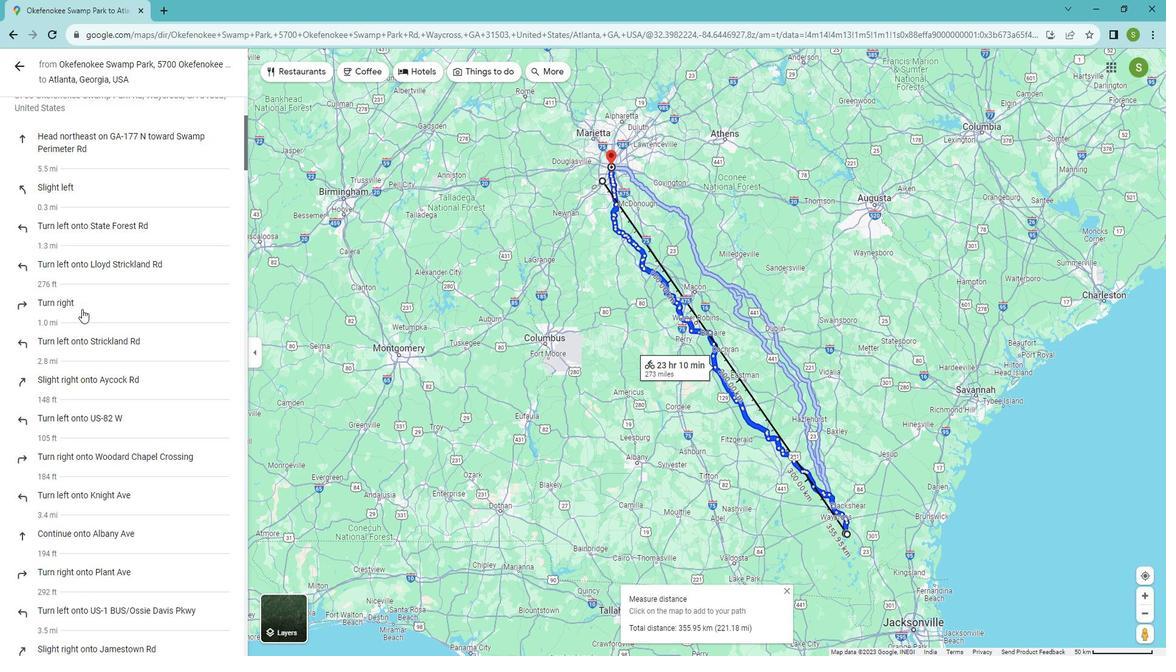 
Action: Mouse scrolled (82, 298) with delta (0, 0)
Screenshot: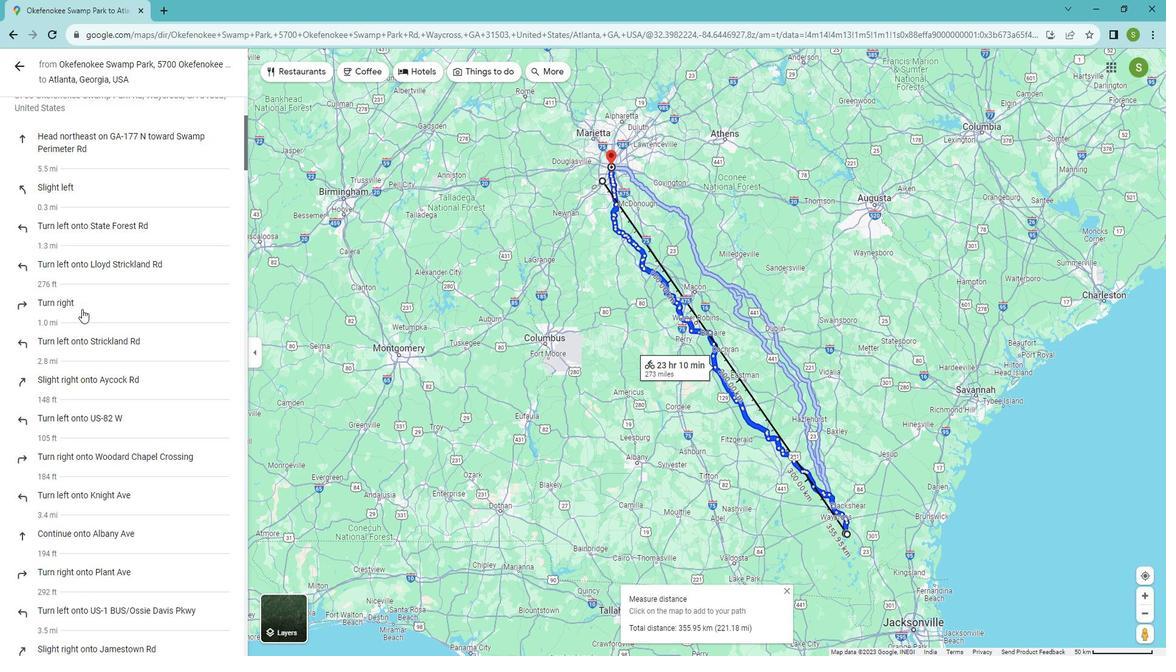 
Action: Mouse moved to (82, 304)
Screenshot: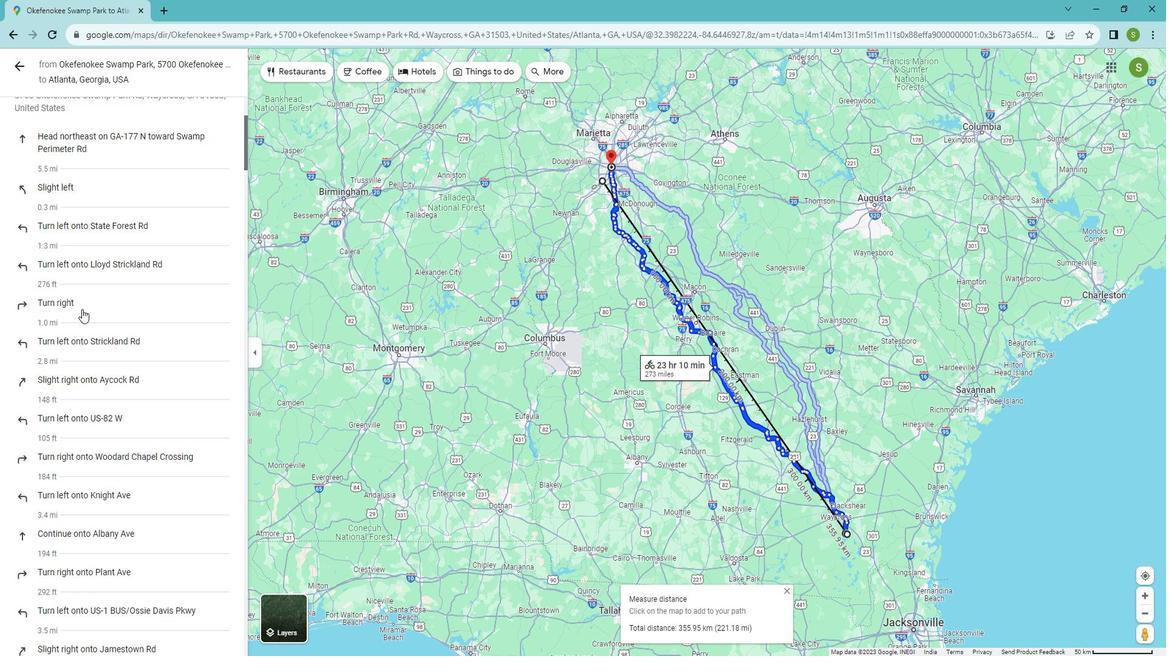 
Action: Mouse scrolled (82, 303) with delta (0, 0)
Screenshot: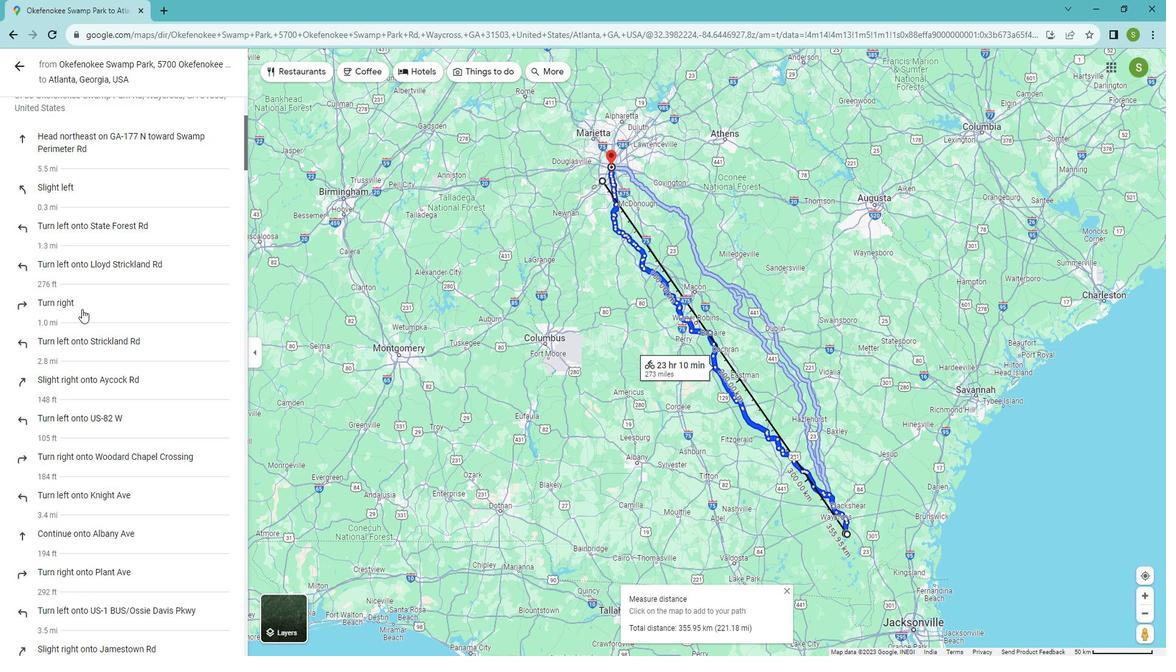 
Action: Mouse scrolled (82, 303) with delta (0, 0)
Screenshot: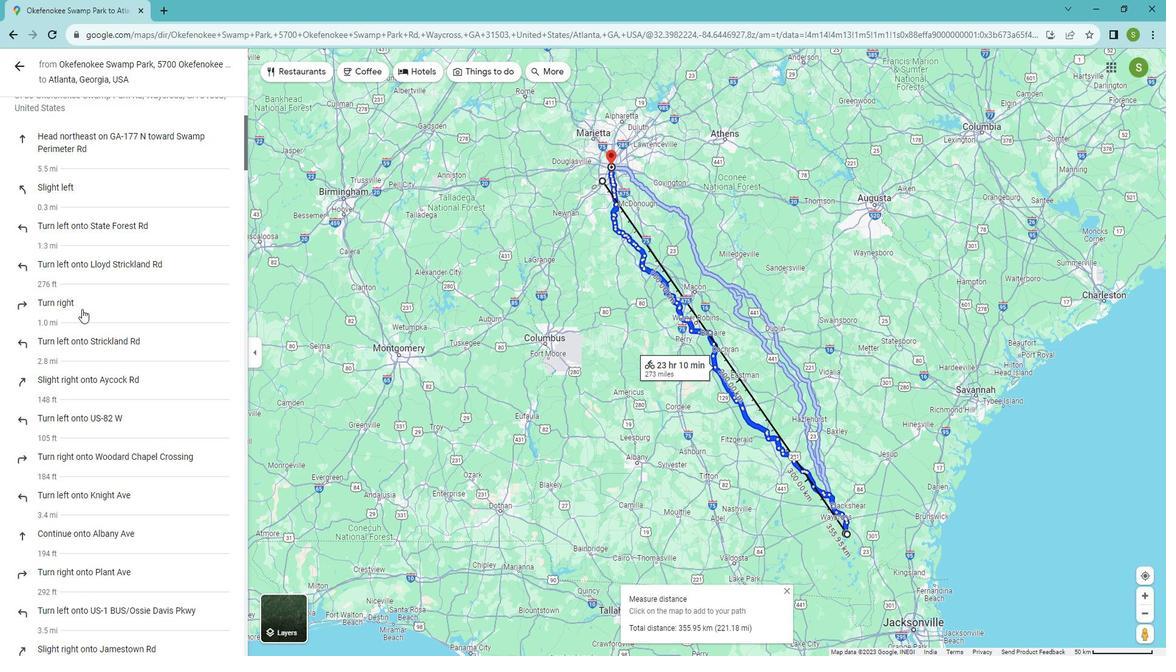 
Action: Mouse scrolled (82, 303) with delta (0, 0)
Screenshot: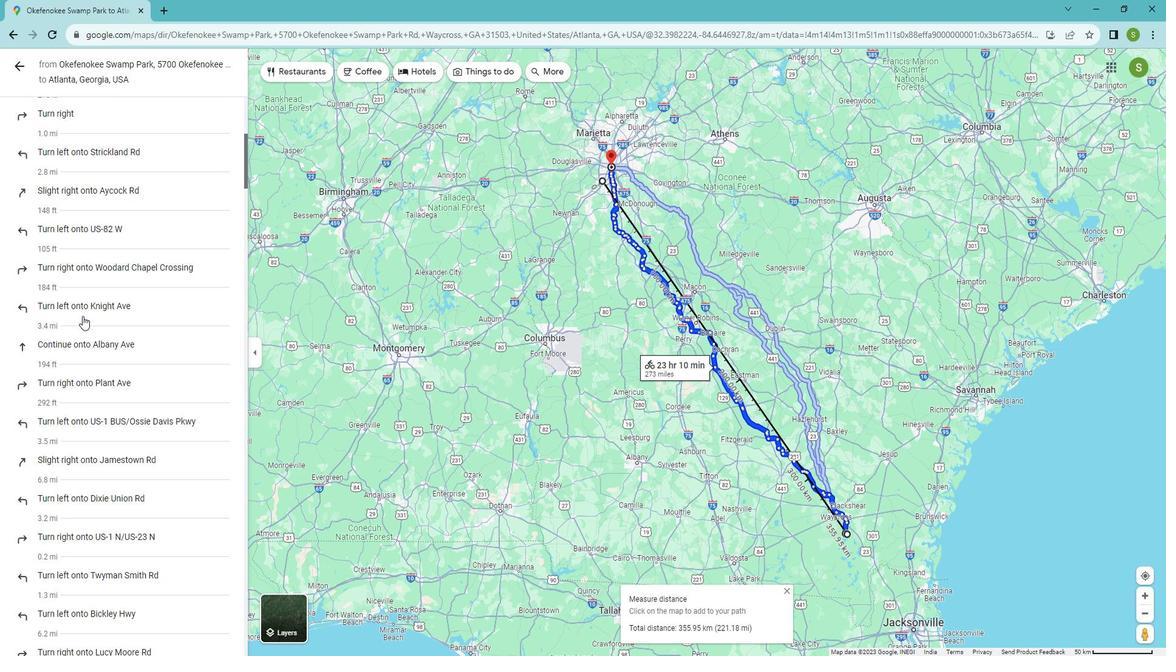 
Action: Mouse scrolled (82, 303) with delta (0, 0)
Screenshot: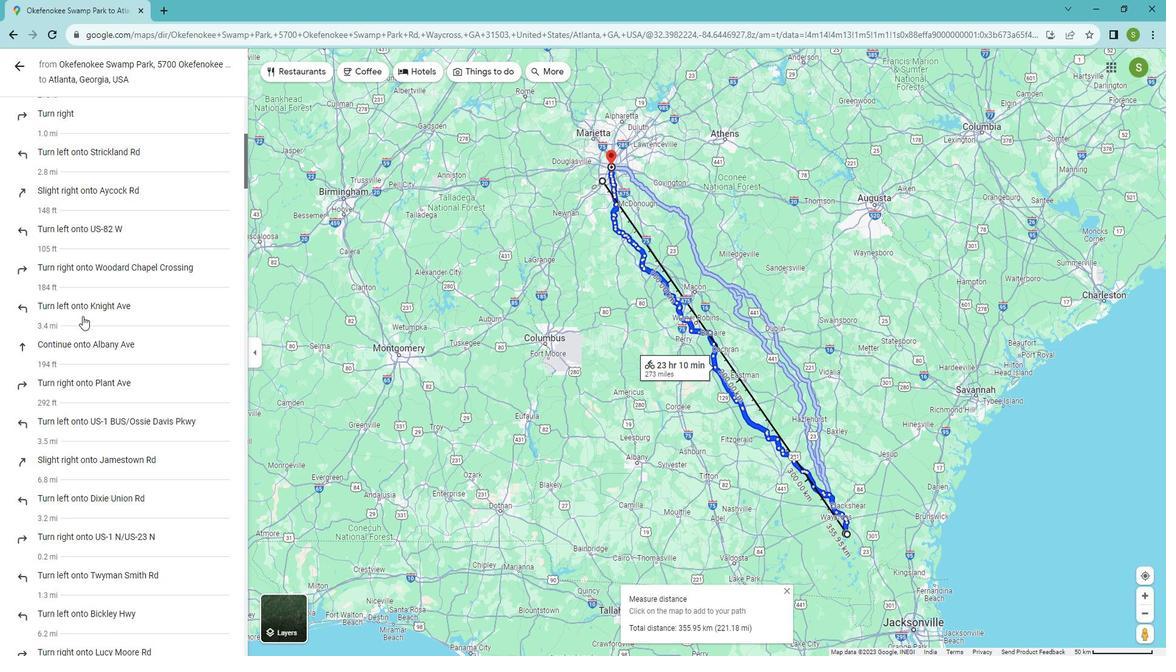 
Action: Mouse scrolled (82, 303) with delta (0, 0)
Screenshot: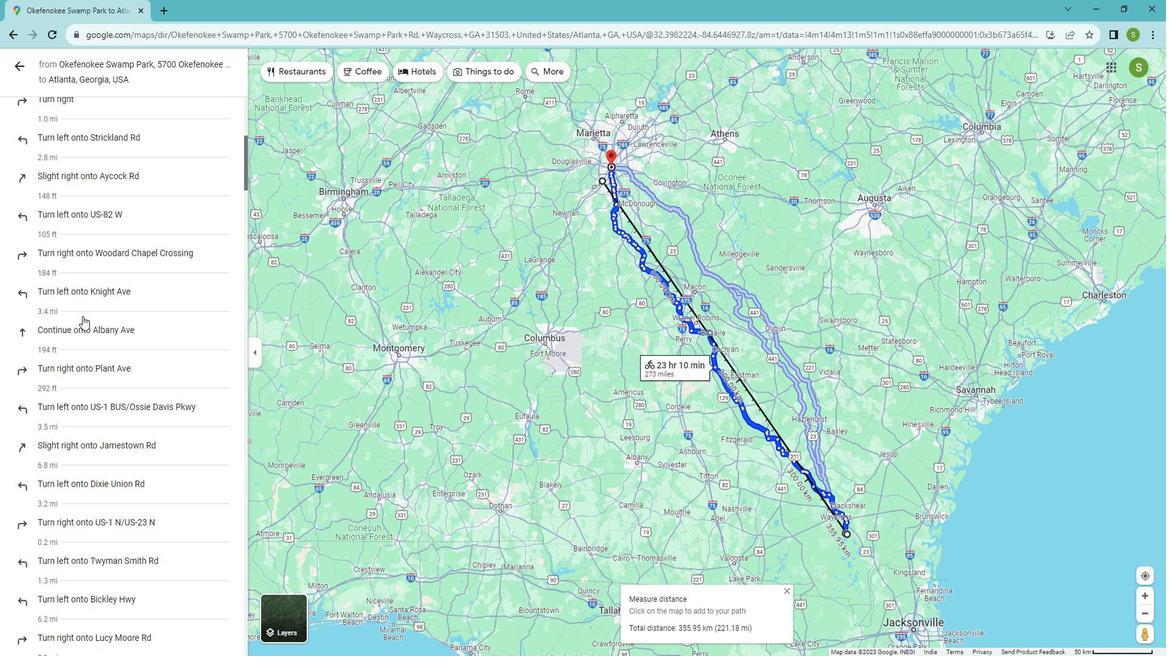 
Action: Mouse scrolled (82, 303) with delta (0, 0)
Screenshot: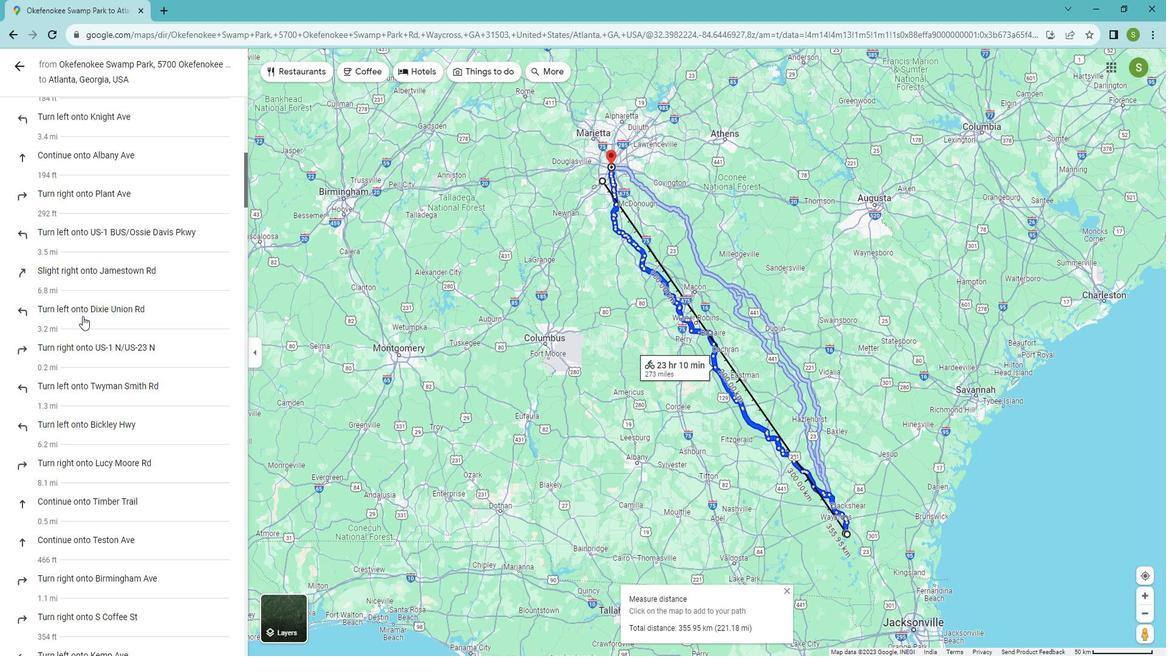 
Action: Mouse scrolled (82, 303) with delta (0, 0)
Screenshot: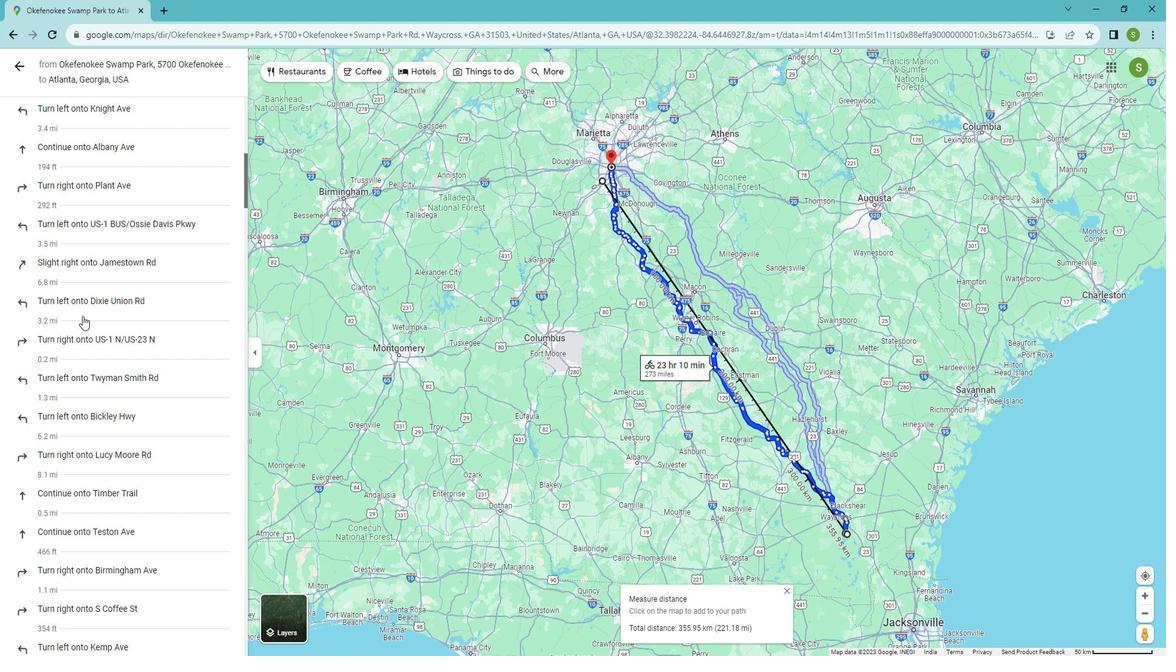 
Action: Mouse scrolled (82, 303) with delta (0, 0)
Screenshot: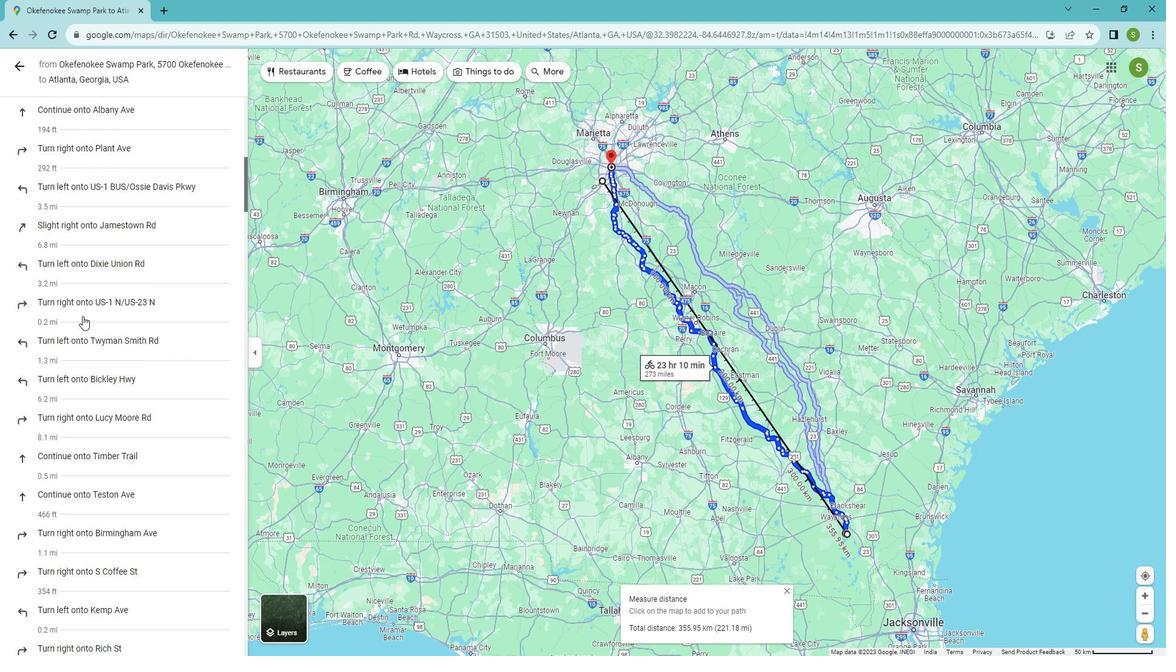 
Action: Mouse scrolled (82, 303) with delta (0, 0)
Screenshot: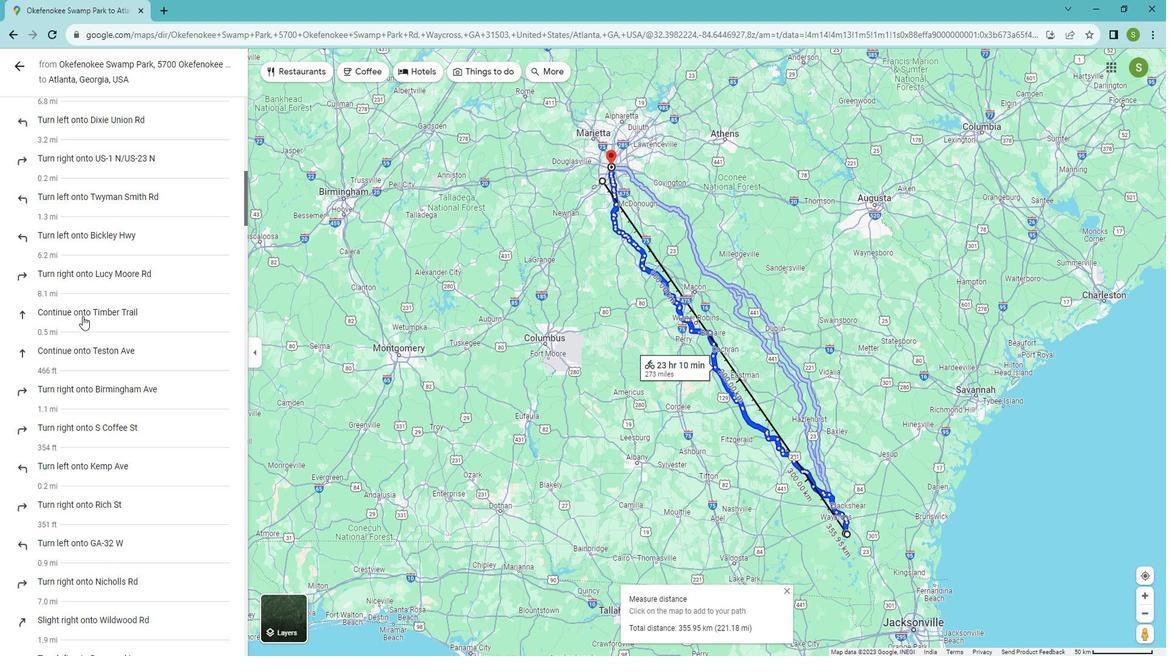 
Action: Mouse scrolled (82, 303) with delta (0, 0)
Screenshot: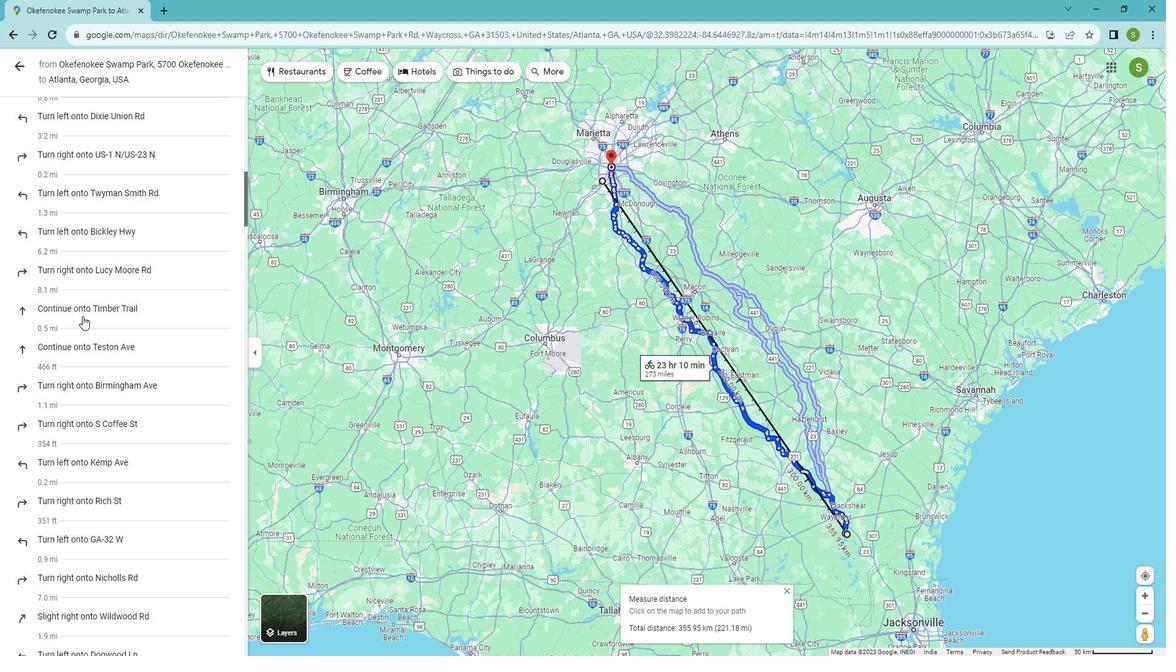 
Action: Mouse scrolled (82, 303) with delta (0, 0)
Screenshot: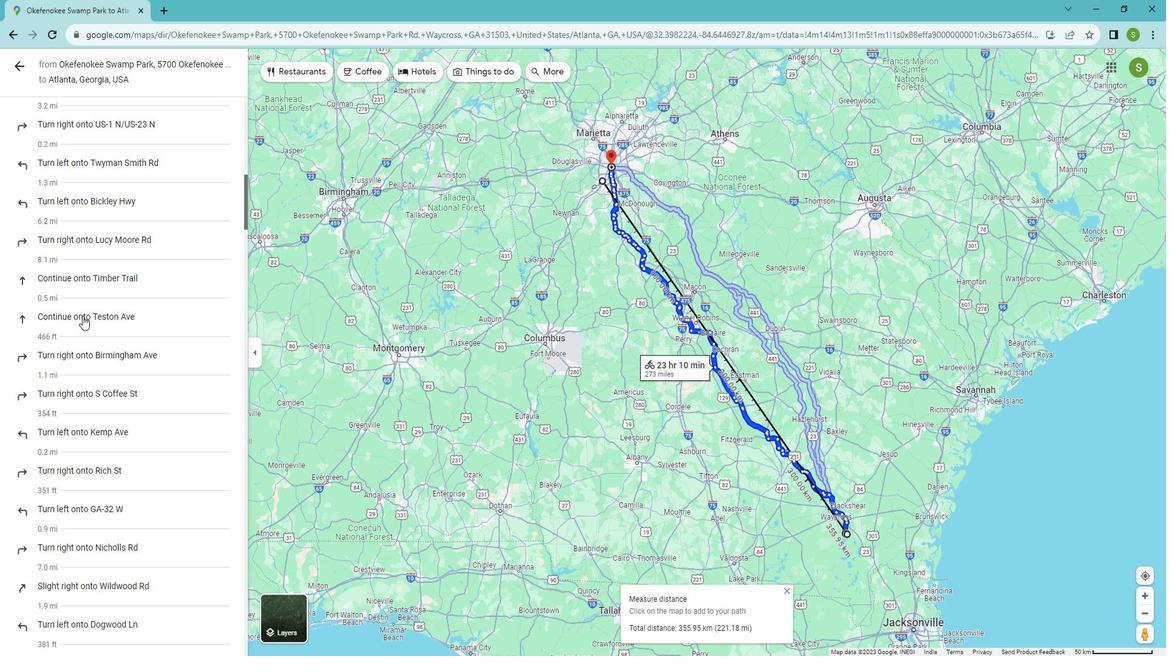 
Action: Mouse moved to (82, 303)
Screenshot: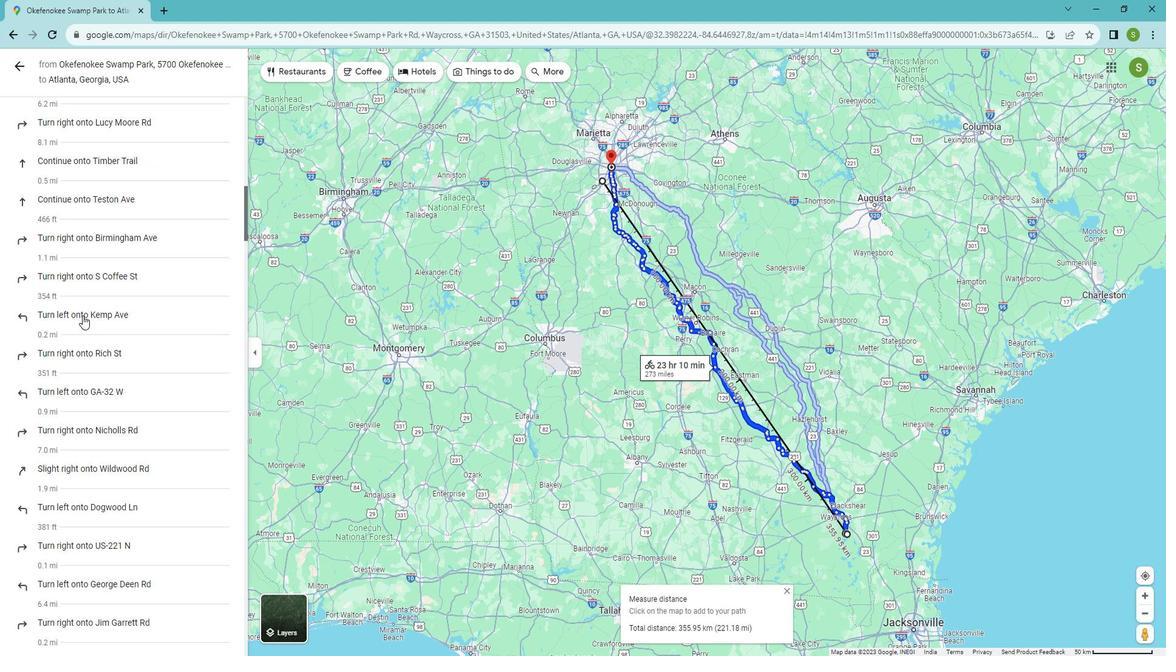 
Action: Mouse scrolled (82, 303) with delta (0, 0)
Screenshot: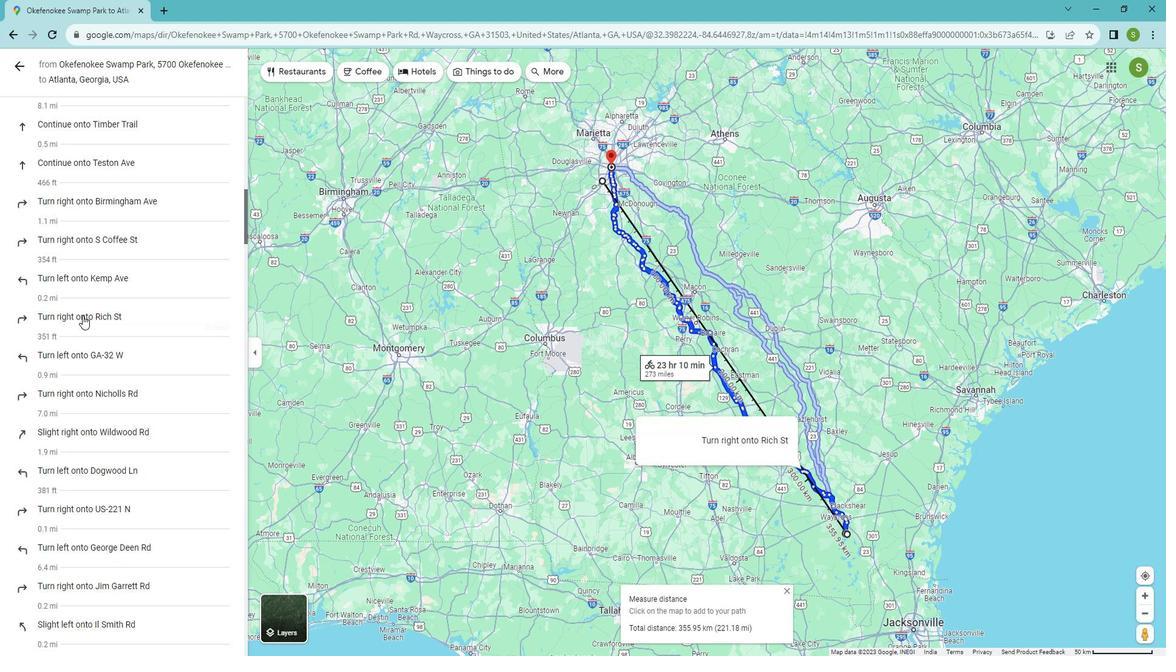 
Action: Mouse scrolled (82, 303) with delta (0, 0)
Screenshot: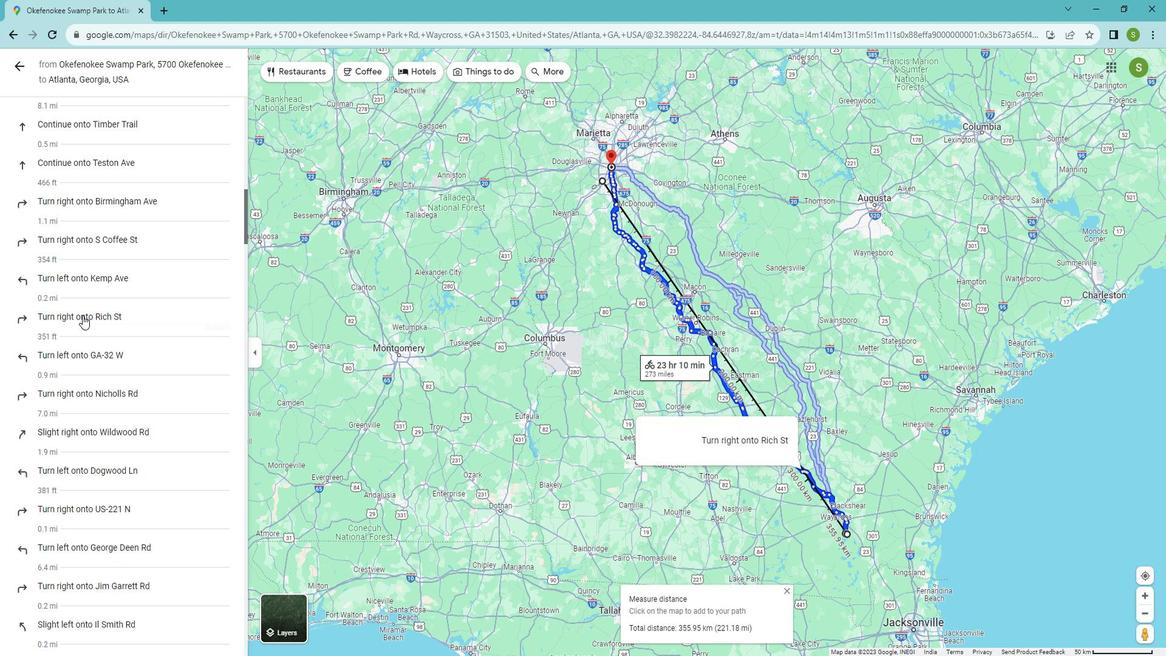 
Action: Mouse scrolled (82, 303) with delta (0, 0)
Screenshot: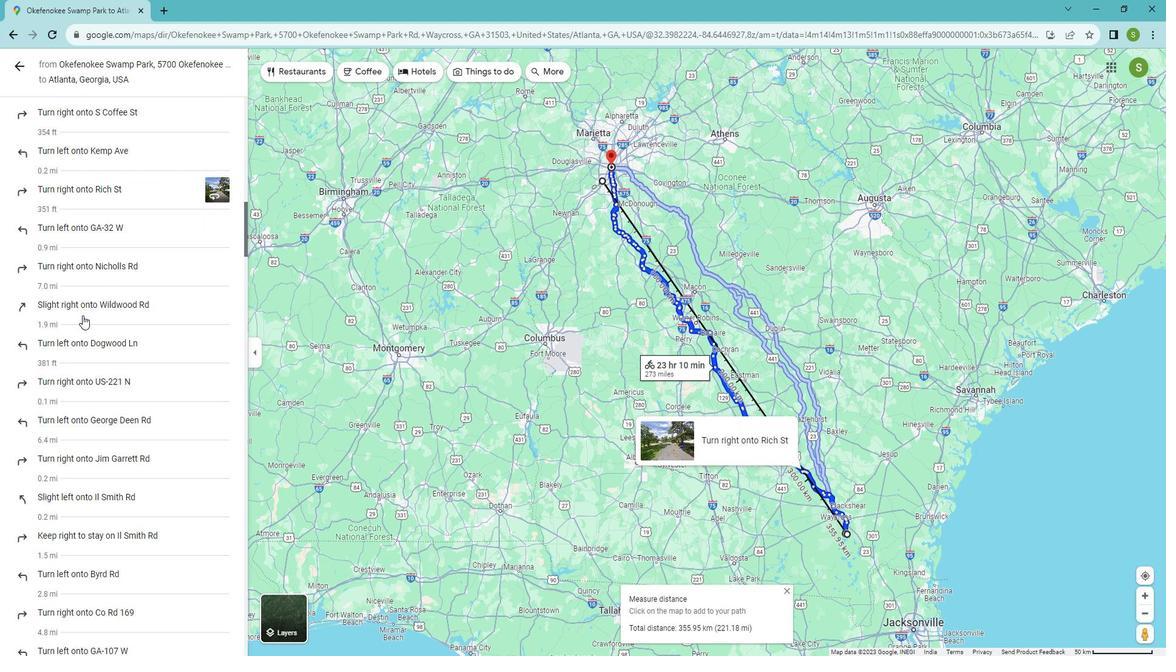 
Action: Mouse scrolled (82, 303) with delta (0, 0)
Screenshot: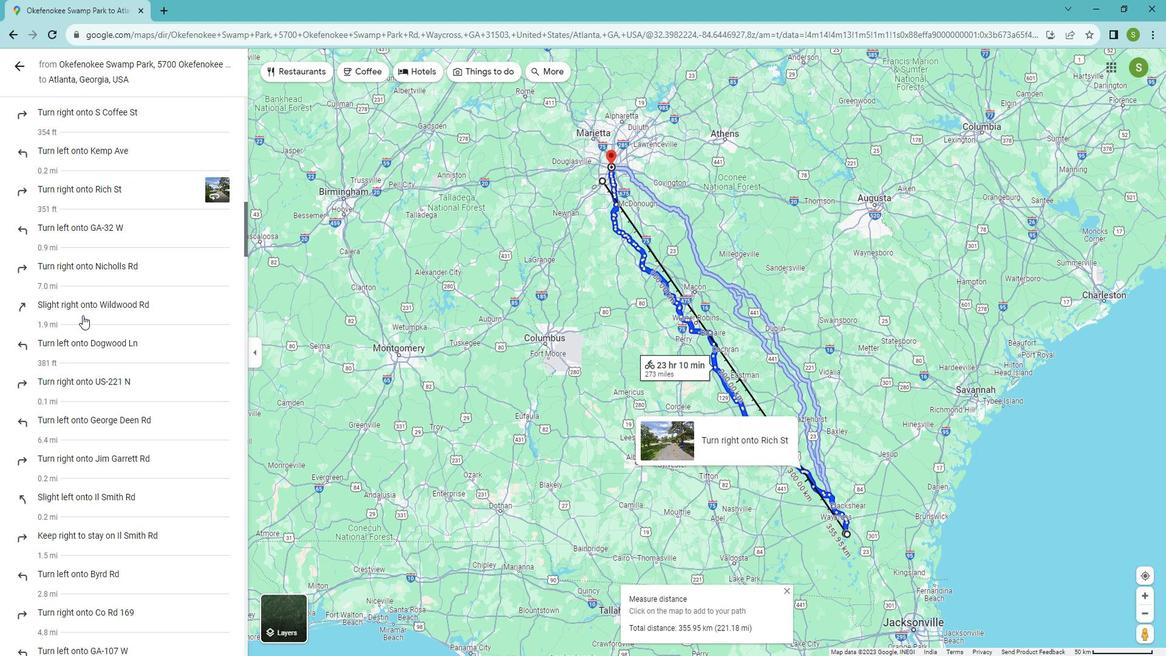 
Action: Mouse moved to (82, 303)
Screenshot: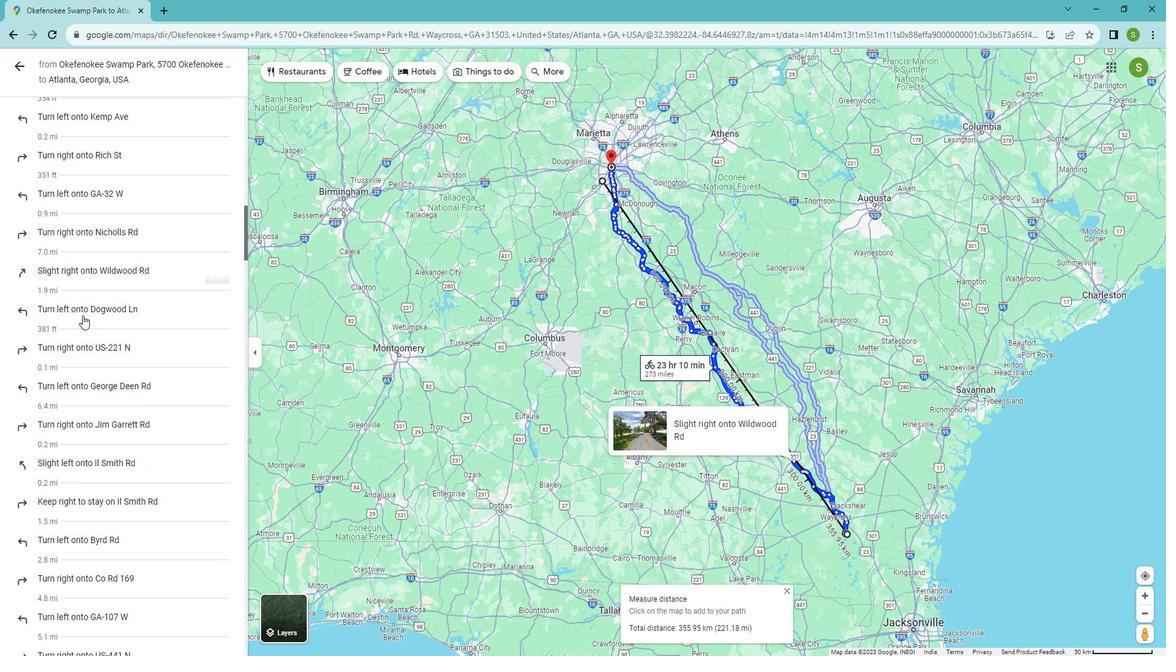 
Action: Mouse scrolled (82, 302) with delta (0, 0)
Screenshot: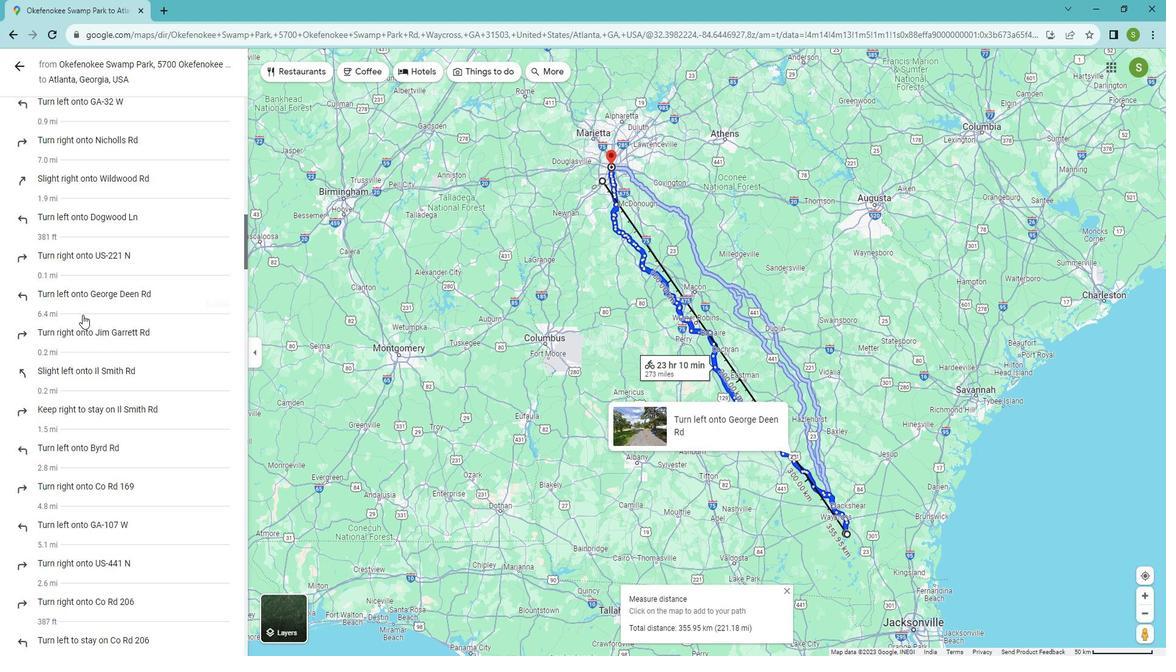 
Action: Mouse scrolled (82, 302) with delta (0, 0)
Screenshot: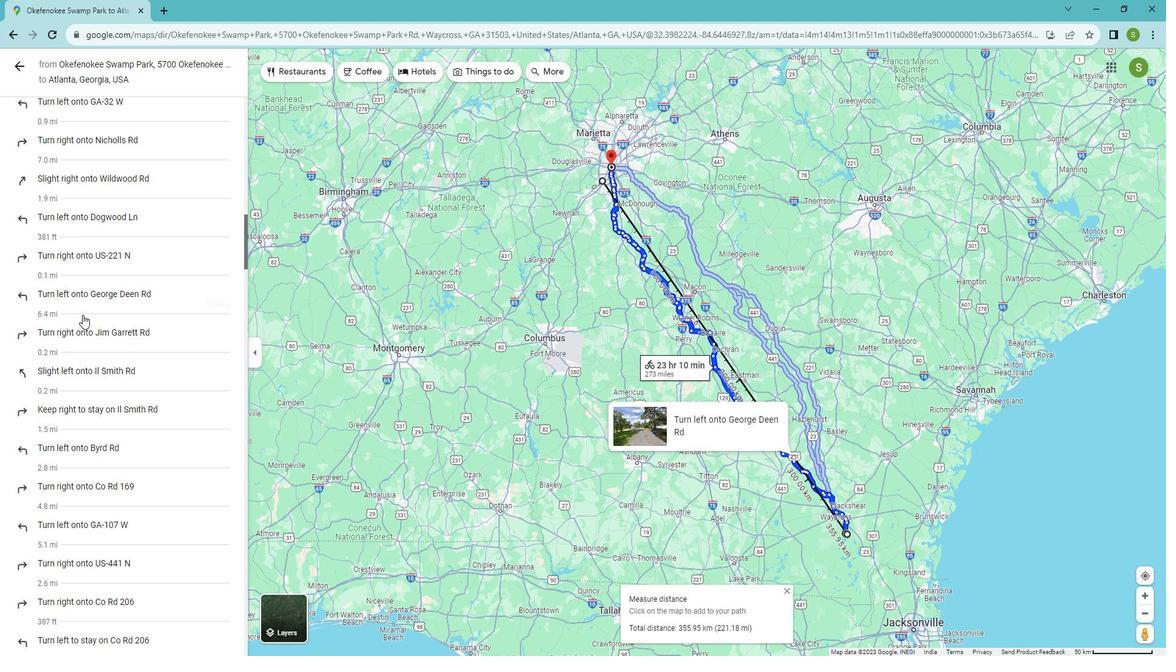 
Action: Mouse moved to (83, 302)
Screenshot: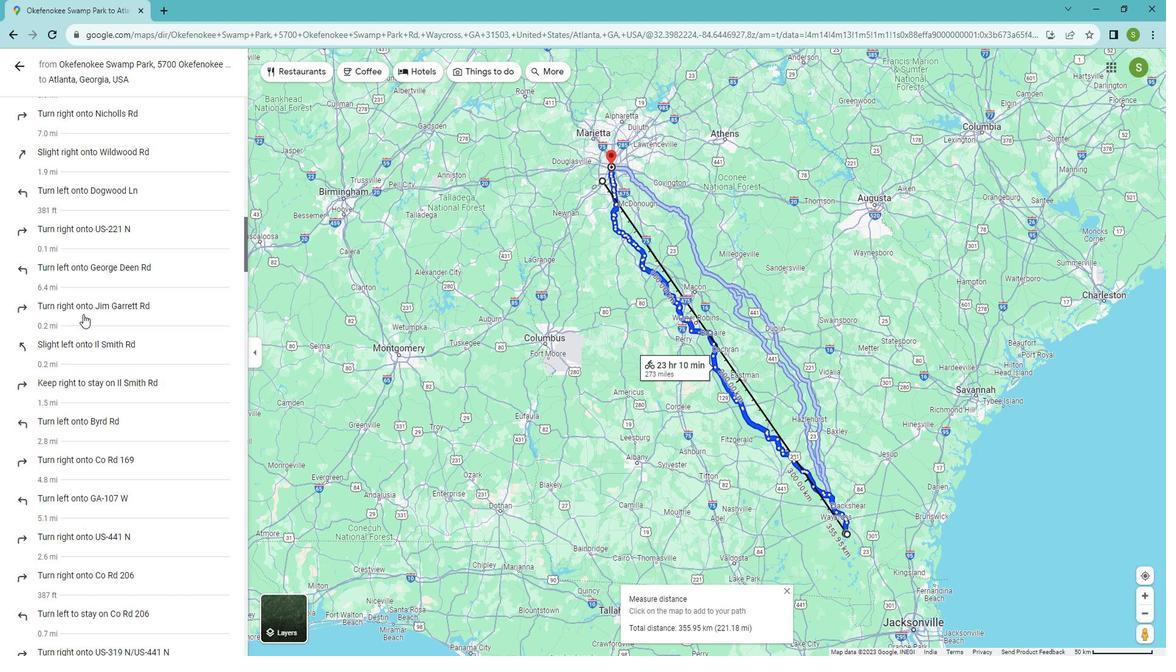 
Action: Mouse scrolled (83, 301) with delta (0, 0)
Screenshot: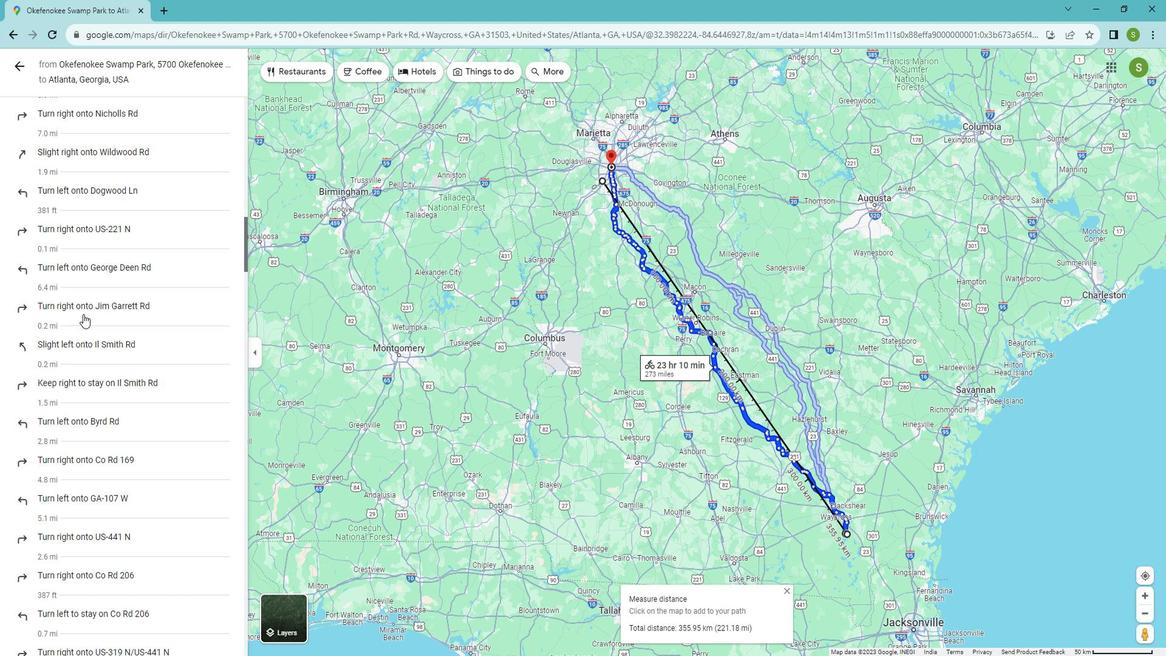 
Action: Mouse moved to (84, 301)
Screenshot: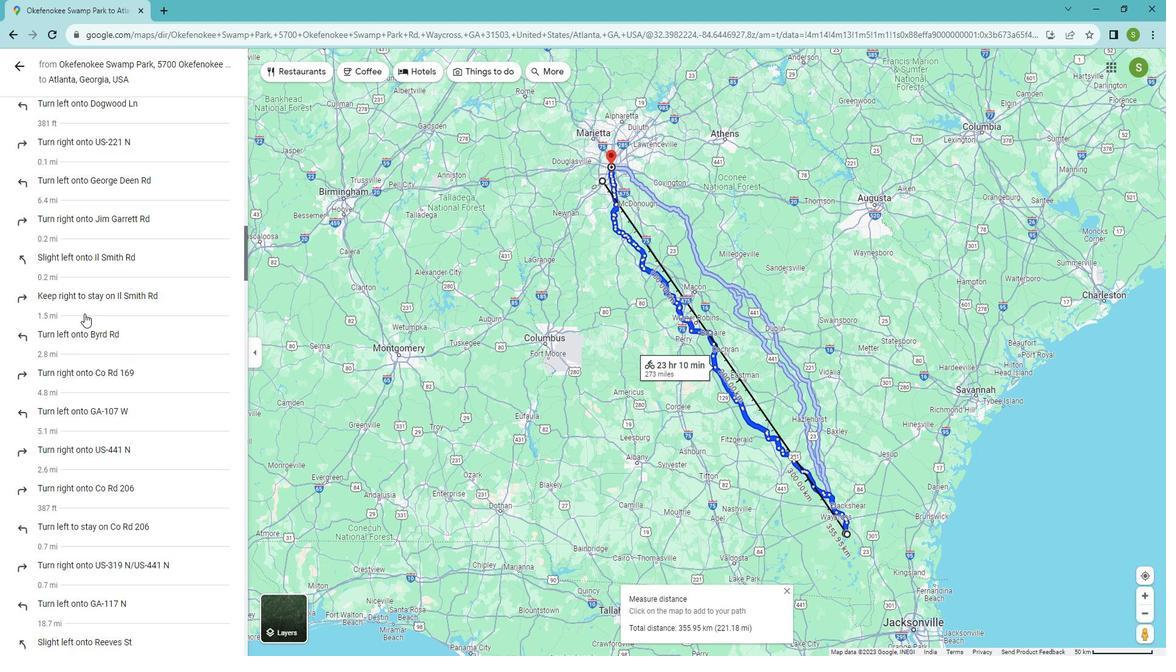 
Action: Mouse scrolled (84, 301) with delta (0, 0)
Screenshot: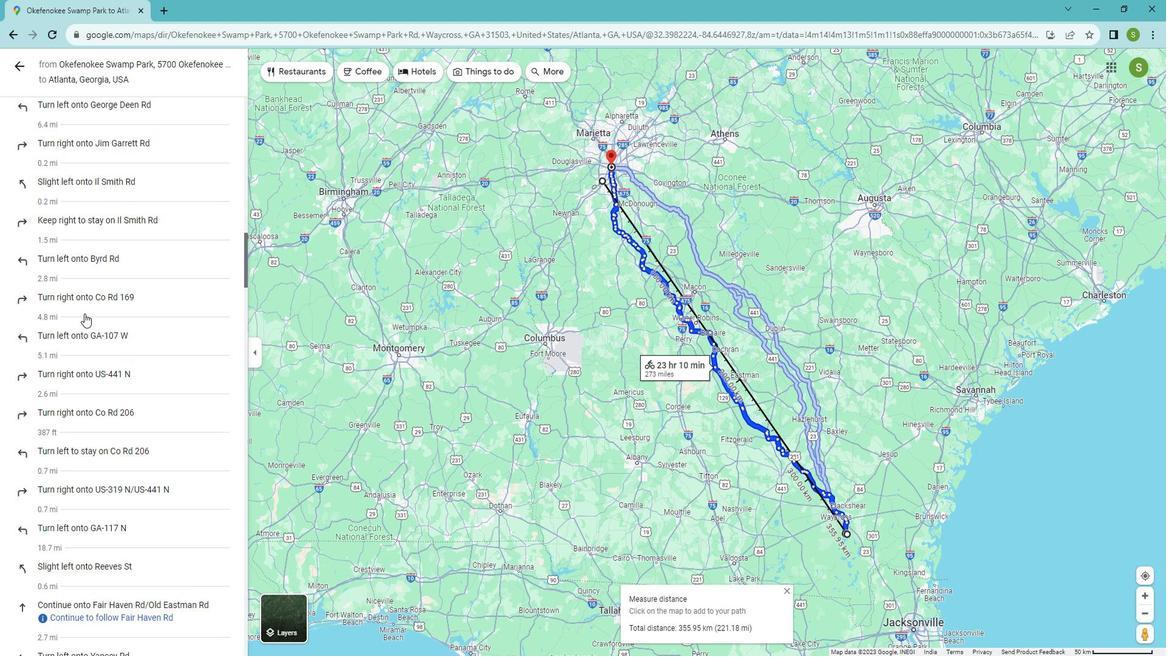 
Action: Mouse scrolled (84, 301) with delta (0, 0)
Screenshot: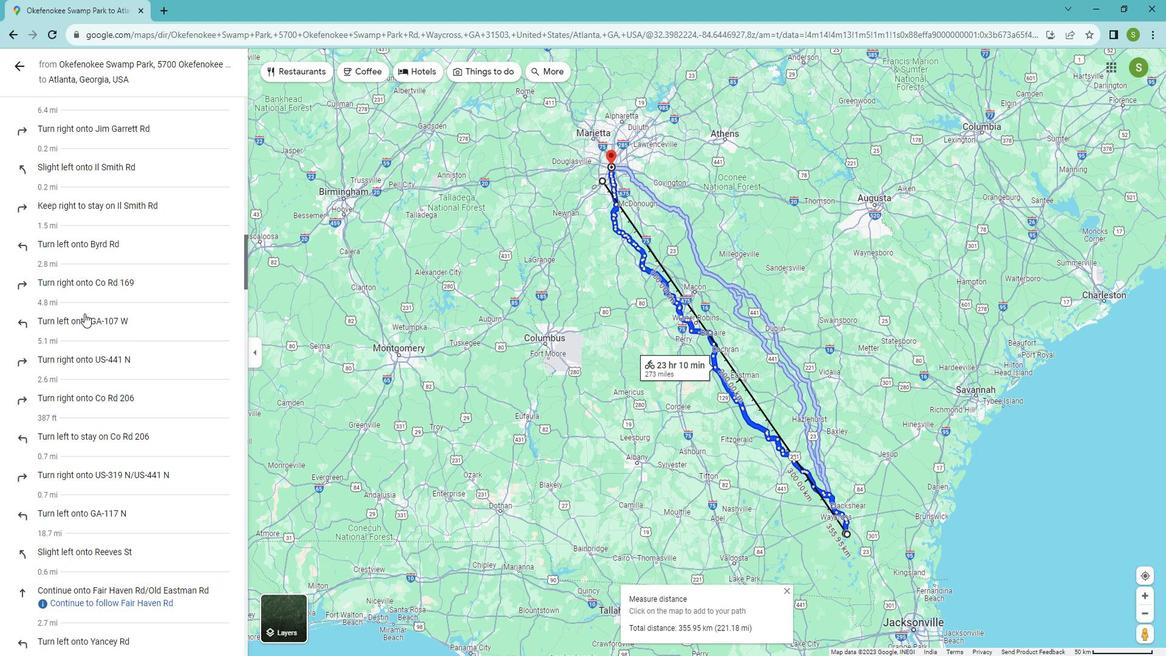 
Action: Mouse moved to (85, 301)
Screenshot: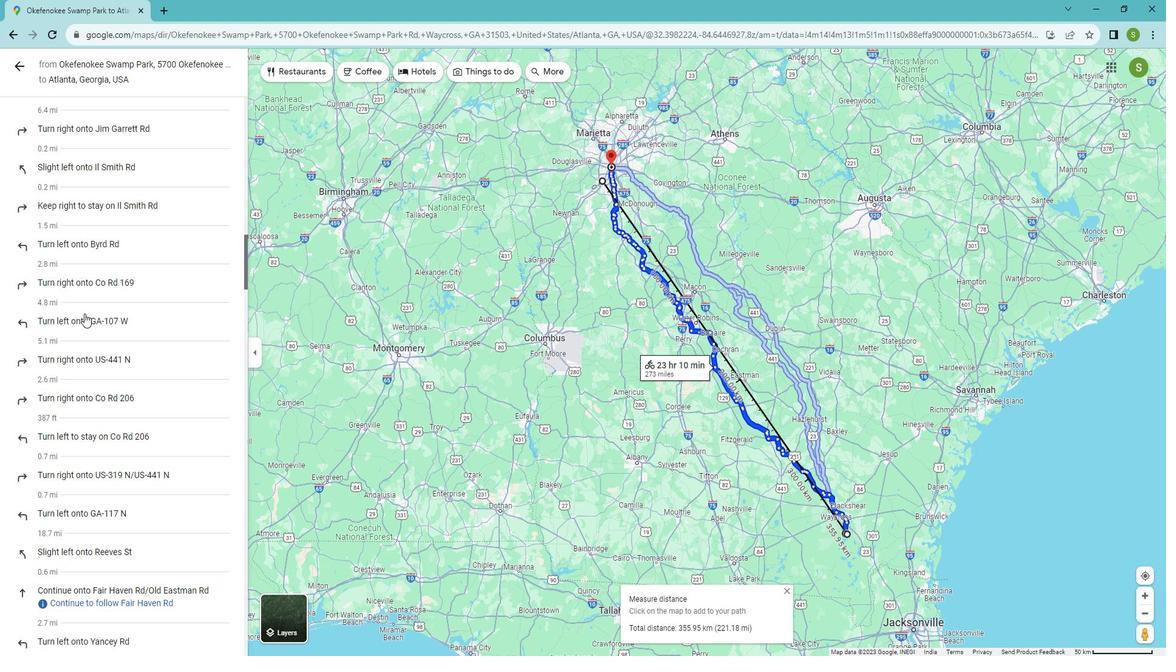 
Action: Mouse scrolled (85, 300) with delta (0, 0)
Screenshot: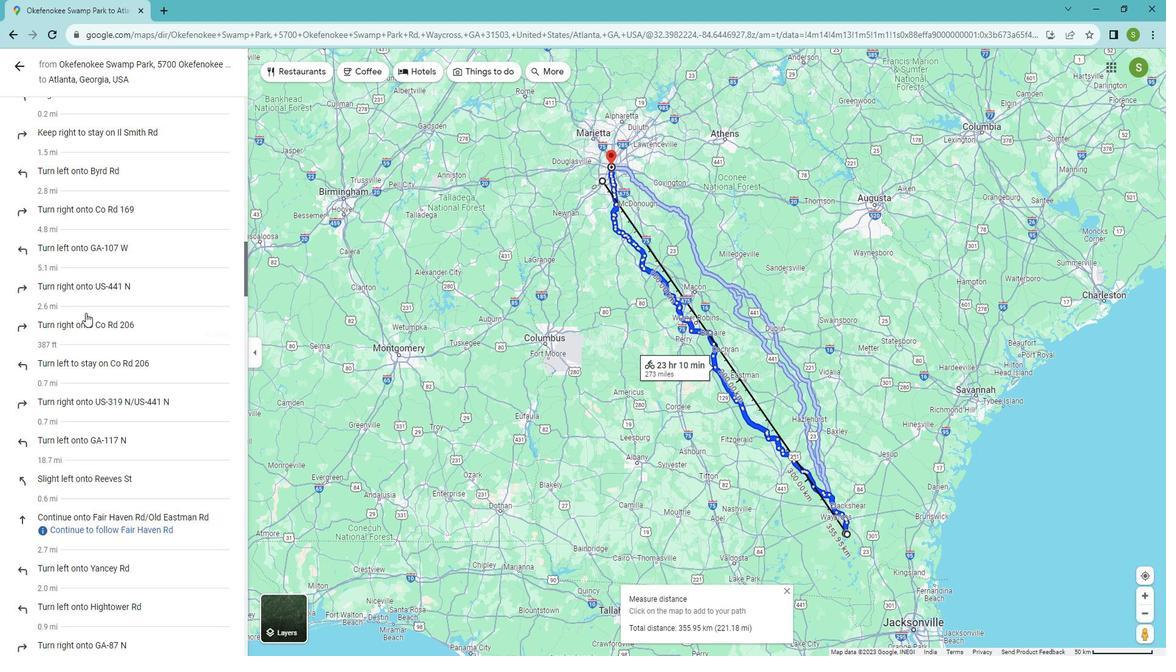 
Action: Mouse scrolled (85, 300) with delta (0, 0)
Screenshot: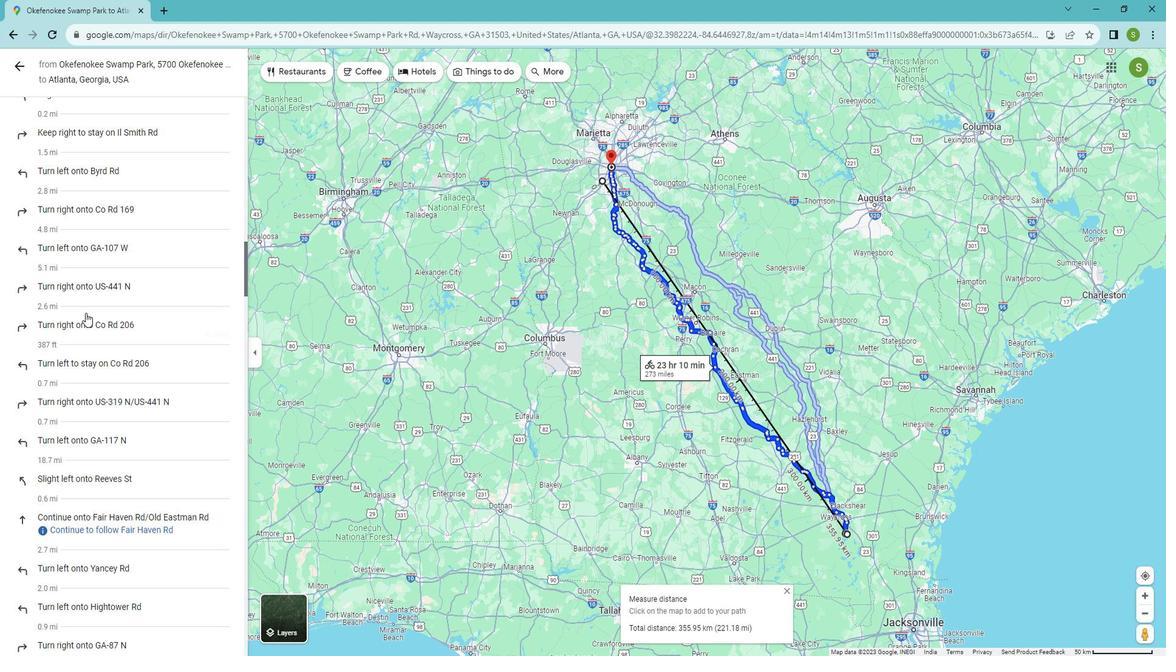 
Action: Mouse moved to (85, 301)
Screenshot: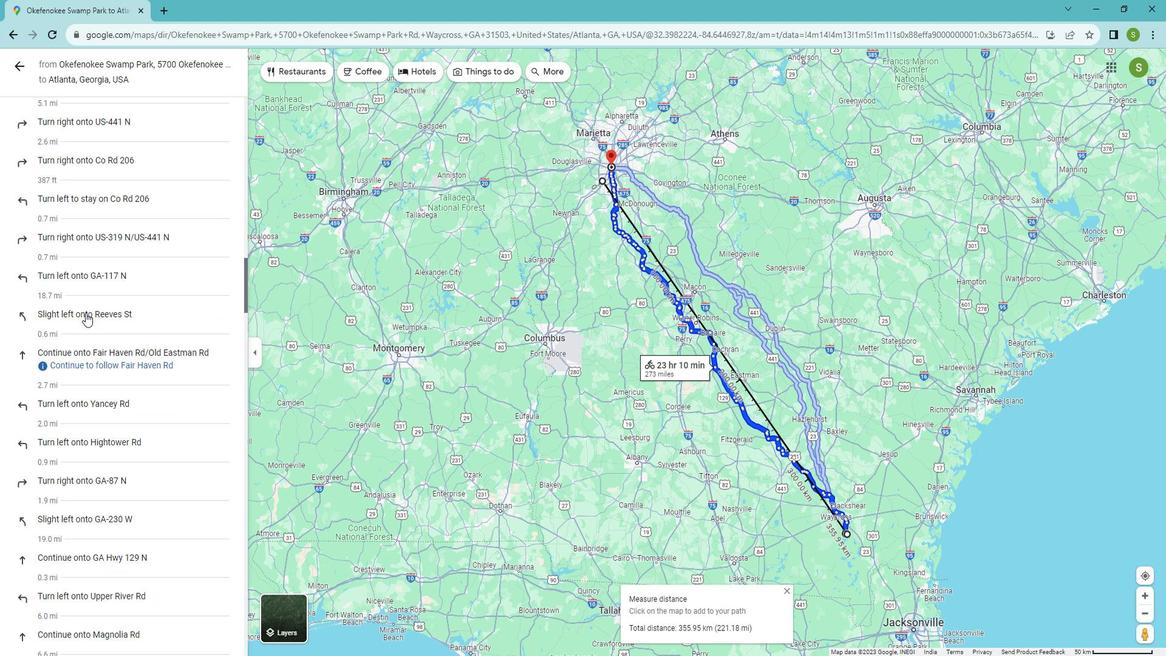 
Action: Mouse scrolled (85, 300) with delta (0, 0)
Screenshot: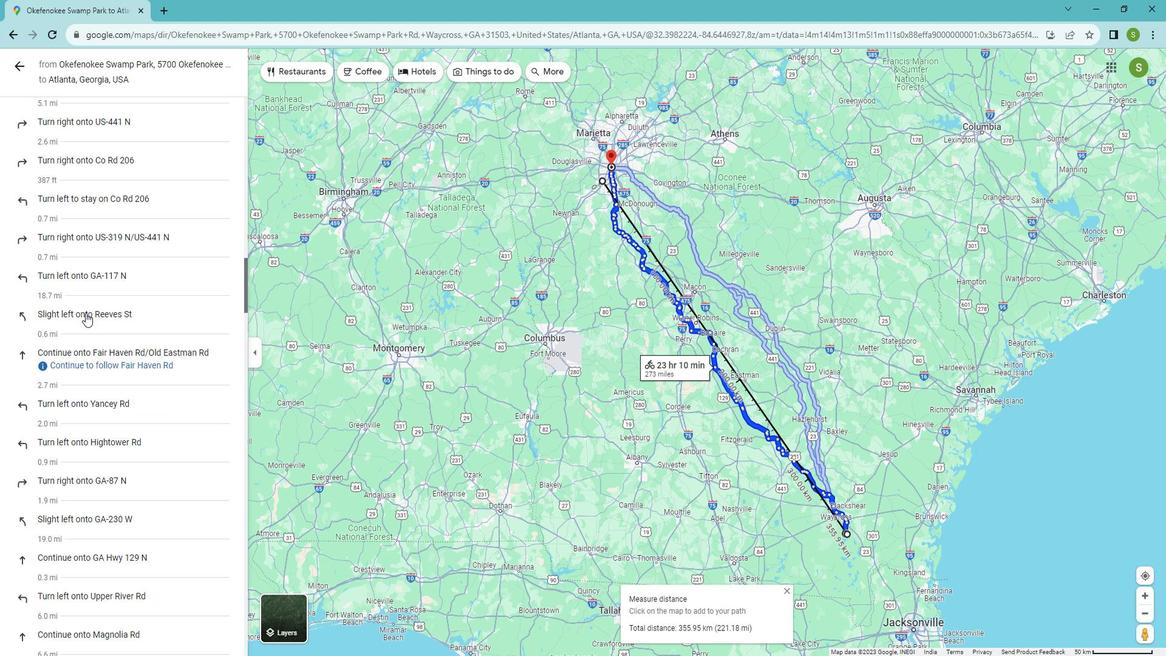 
Action: Mouse scrolled (85, 300) with delta (0, 0)
Screenshot: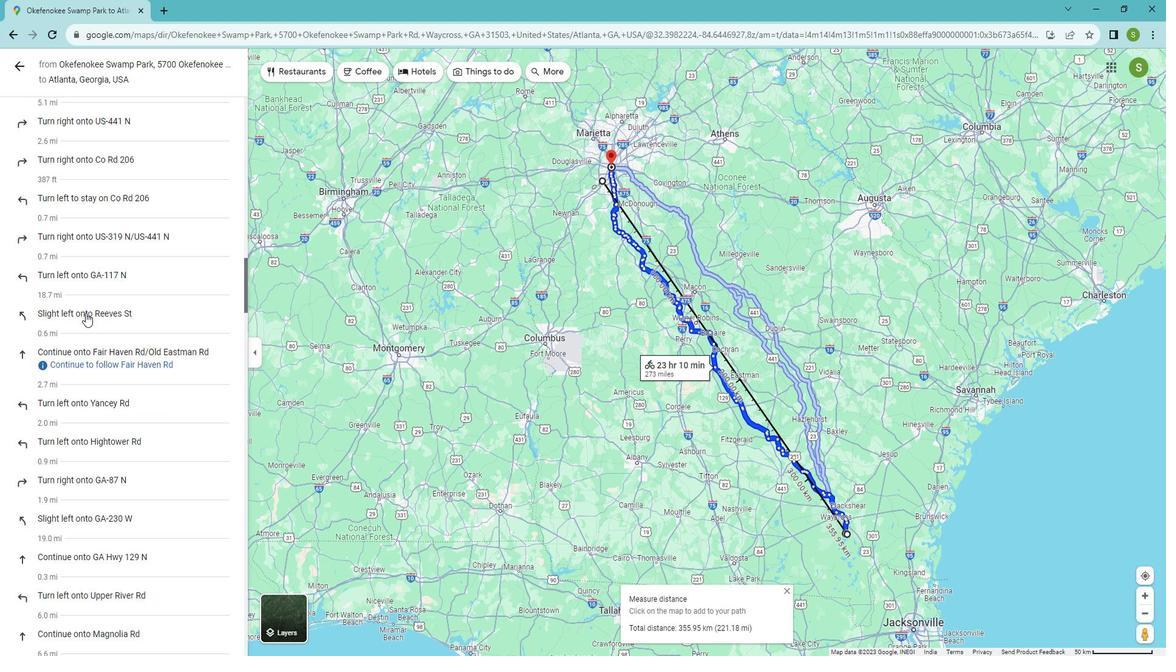 
Action: Mouse scrolled (85, 300) with delta (0, 0)
Screenshot: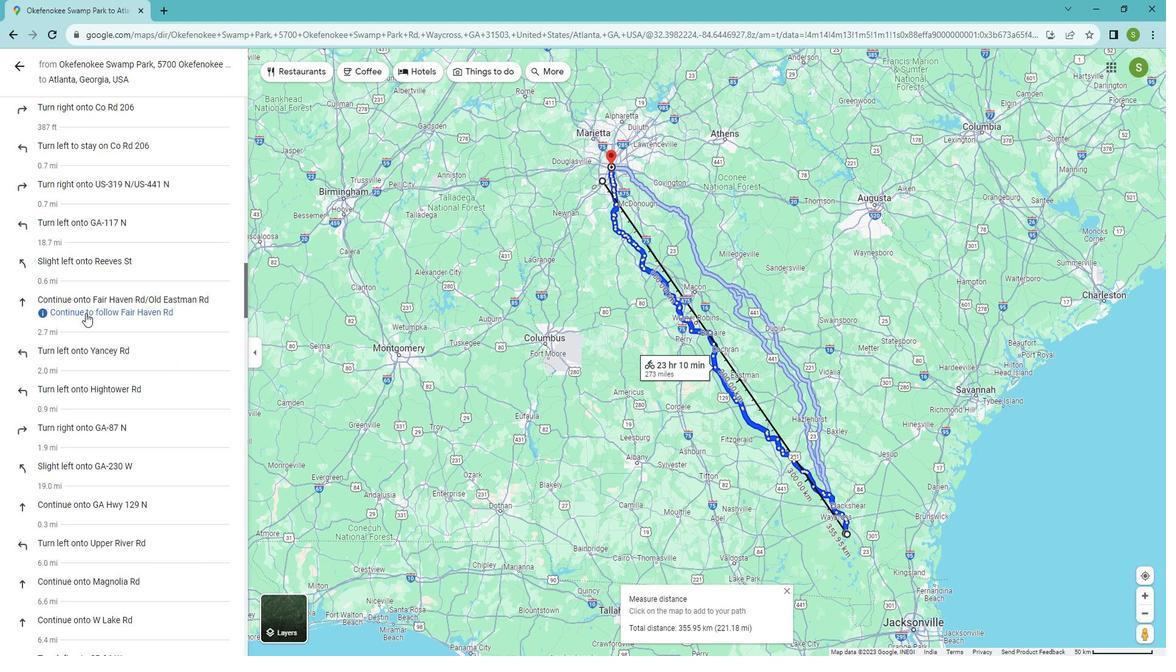 
Action: Mouse moved to (86, 301)
Screenshot: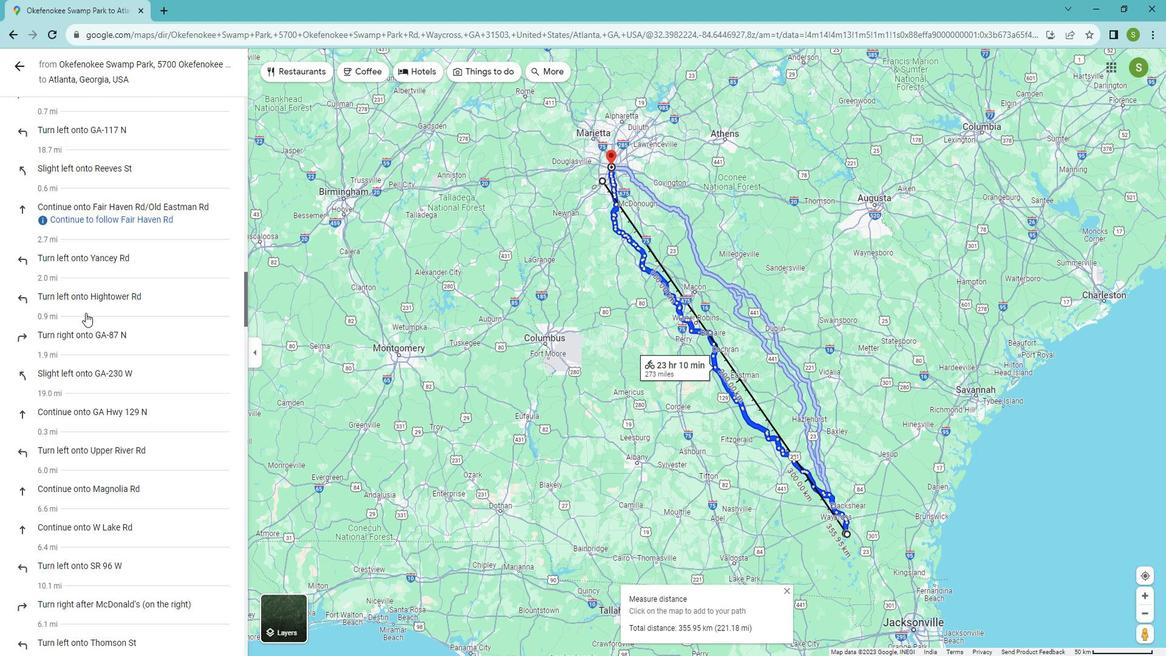 
Action: Mouse scrolled (86, 300) with delta (0, 0)
Screenshot: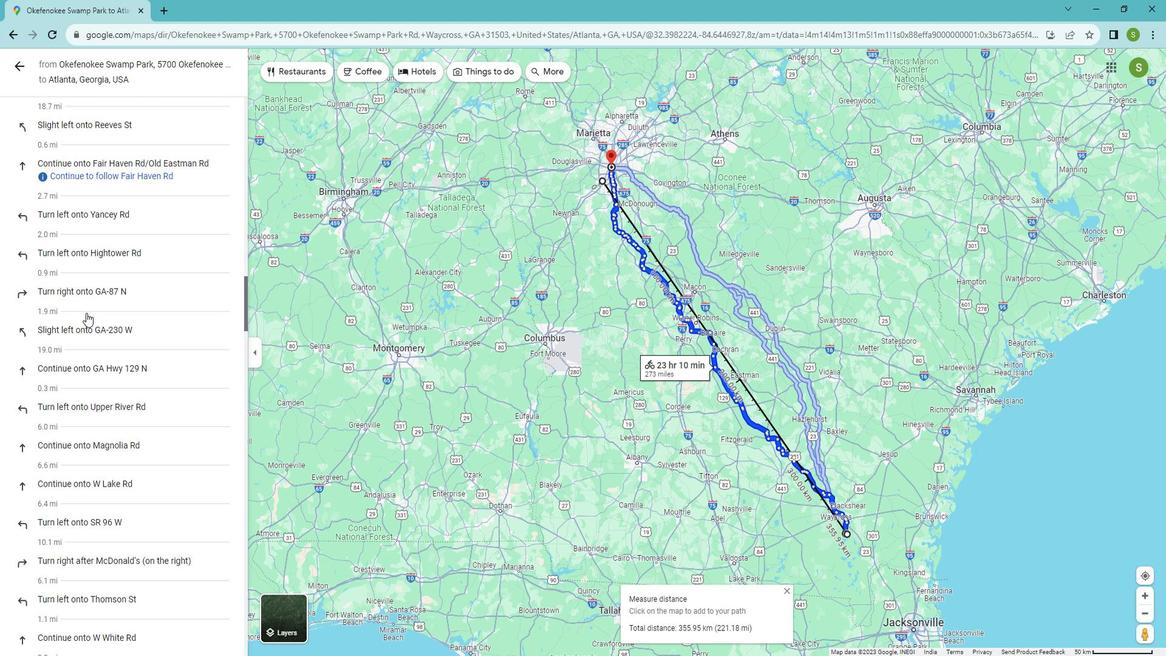
Action: Mouse scrolled (86, 300) with delta (0, 0)
Screenshot: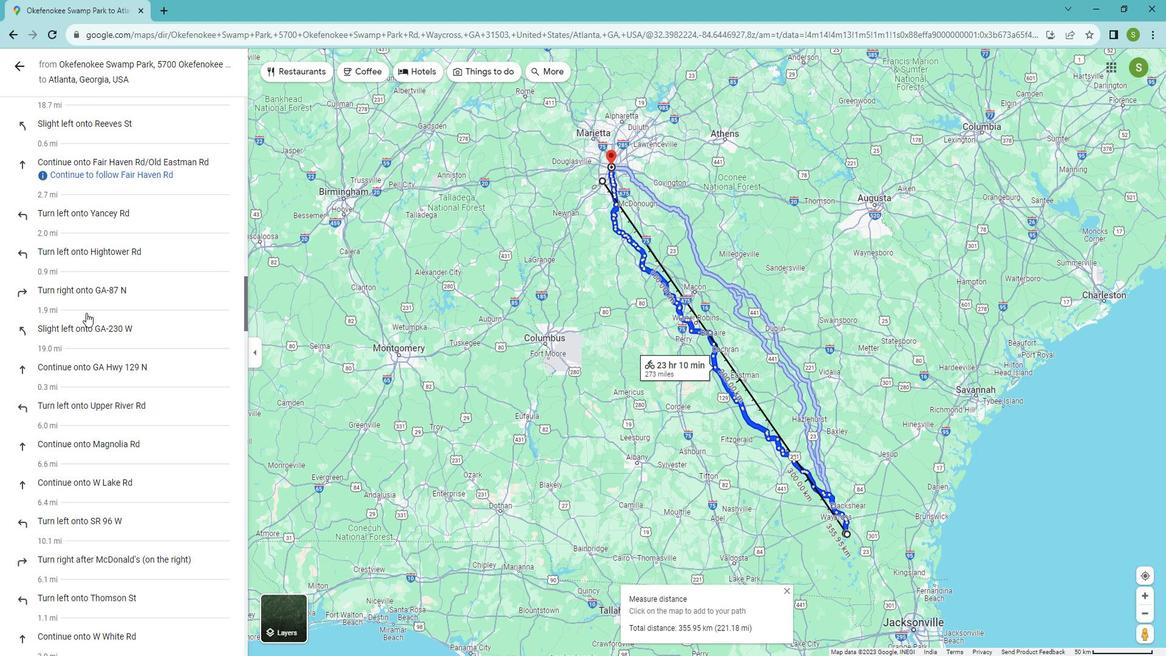 
Action: Mouse scrolled (86, 300) with delta (0, 0)
Screenshot: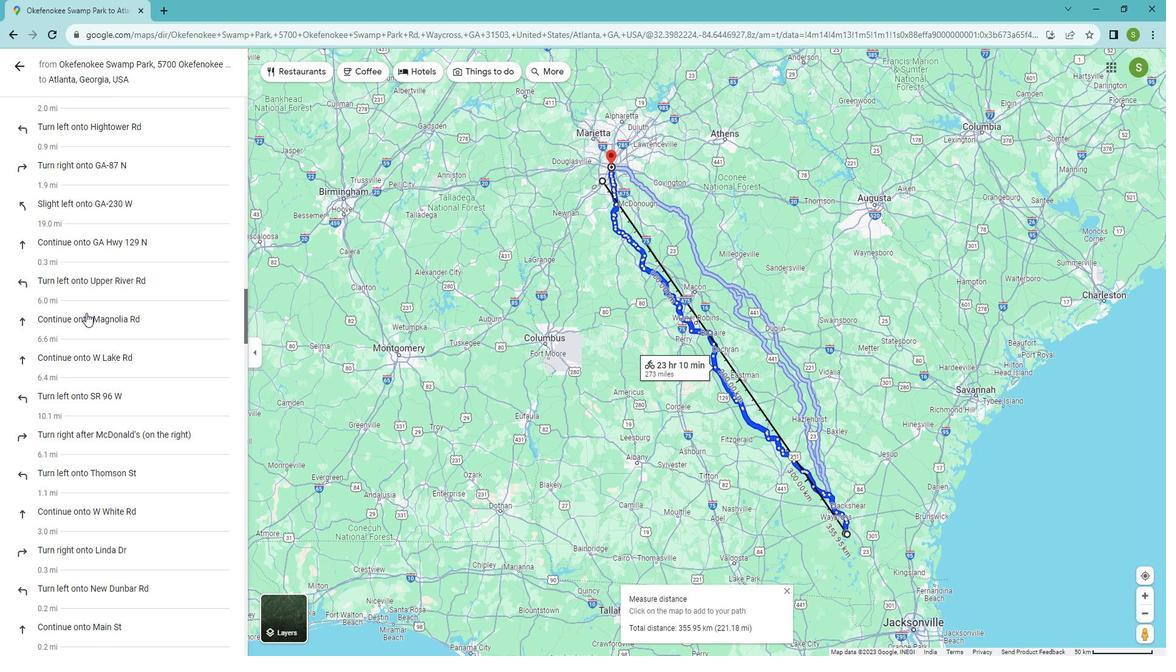 
Action: Mouse scrolled (86, 300) with delta (0, 0)
Screenshot: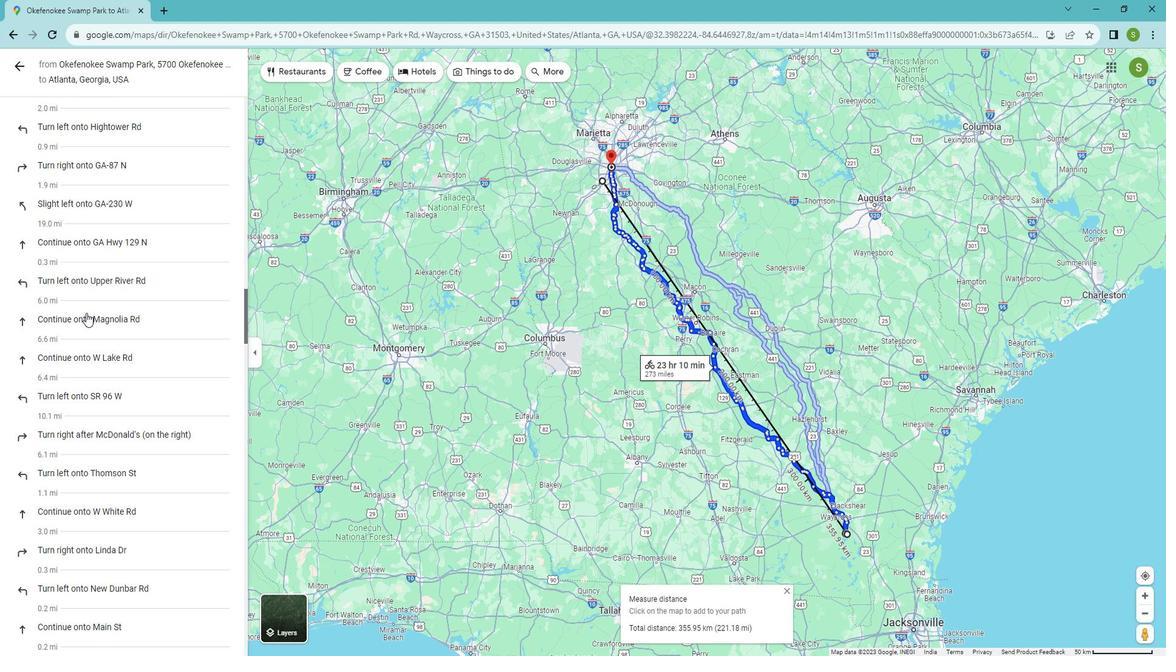 
Action: Mouse scrolled (86, 300) with delta (0, 0)
Screenshot: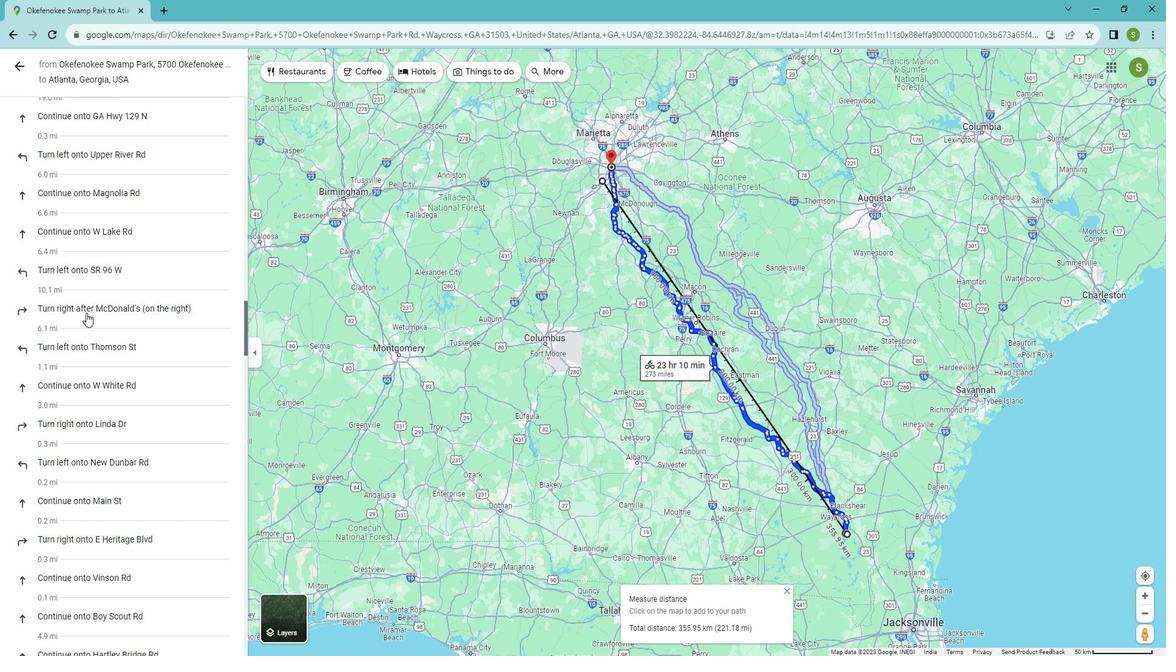
Action: Mouse moved to (86, 300)
Screenshot: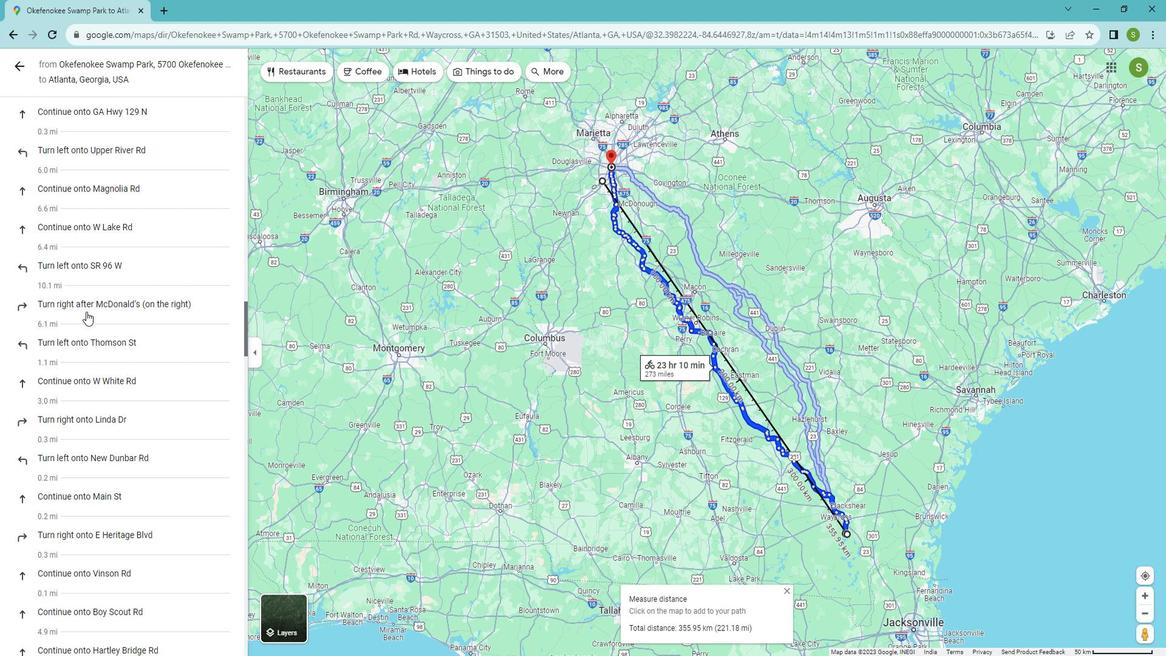 
Action: Mouse scrolled (86, 299) with delta (0, 0)
Screenshot: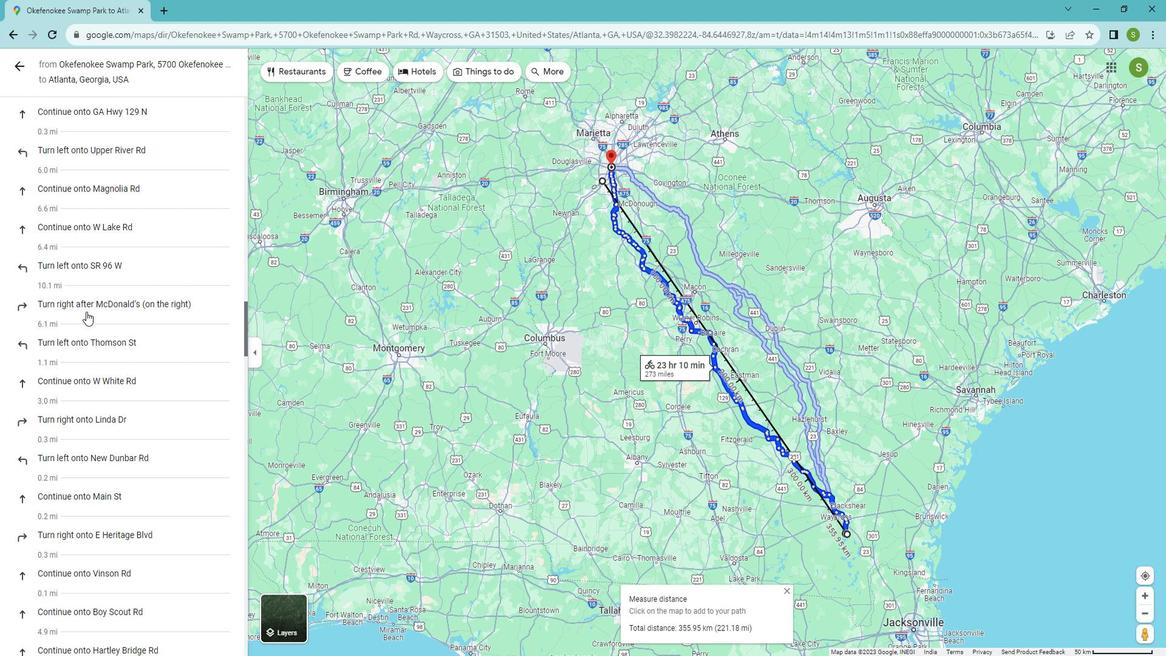 
Action: Mouse moved to (86, 299)
Screenshot: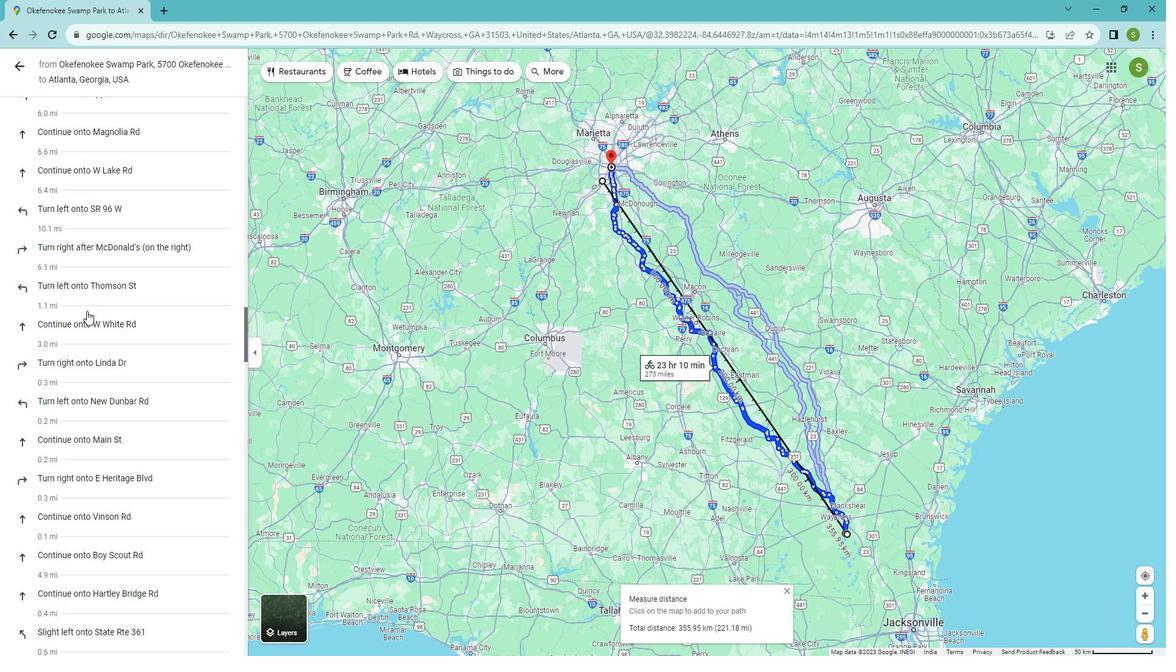 
Action: Mouse scrolled (86, 298) with delta (0, 0)
Screenshot: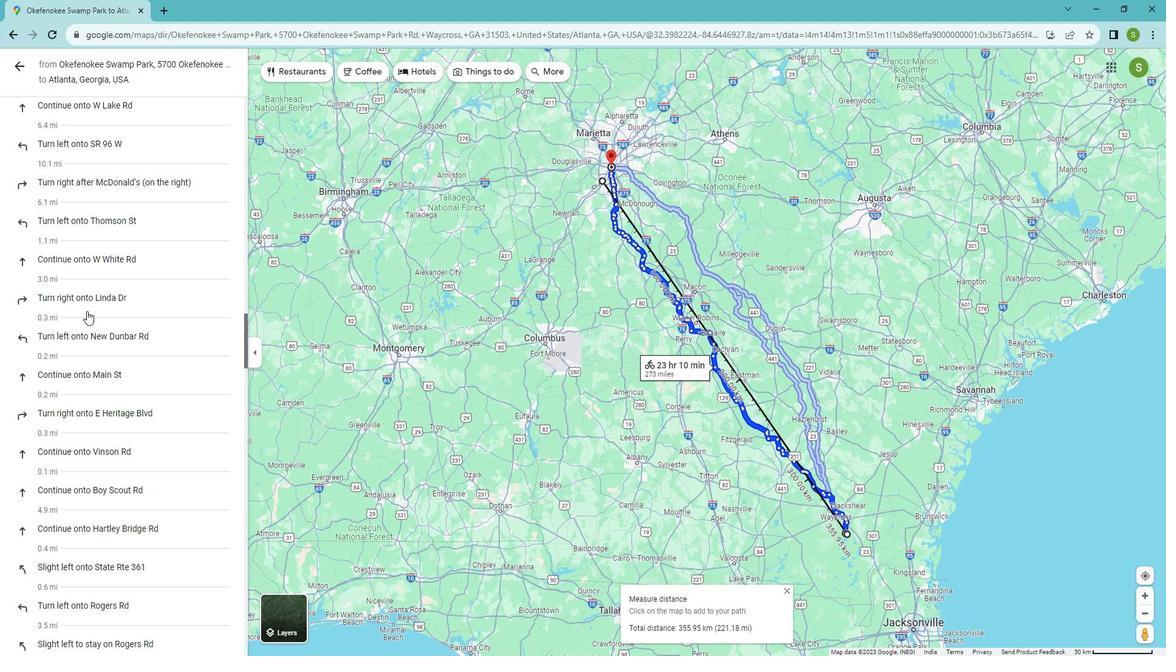 
Action: Mouse scrolled (86, 298) with delta (0, 0)
Screenshot: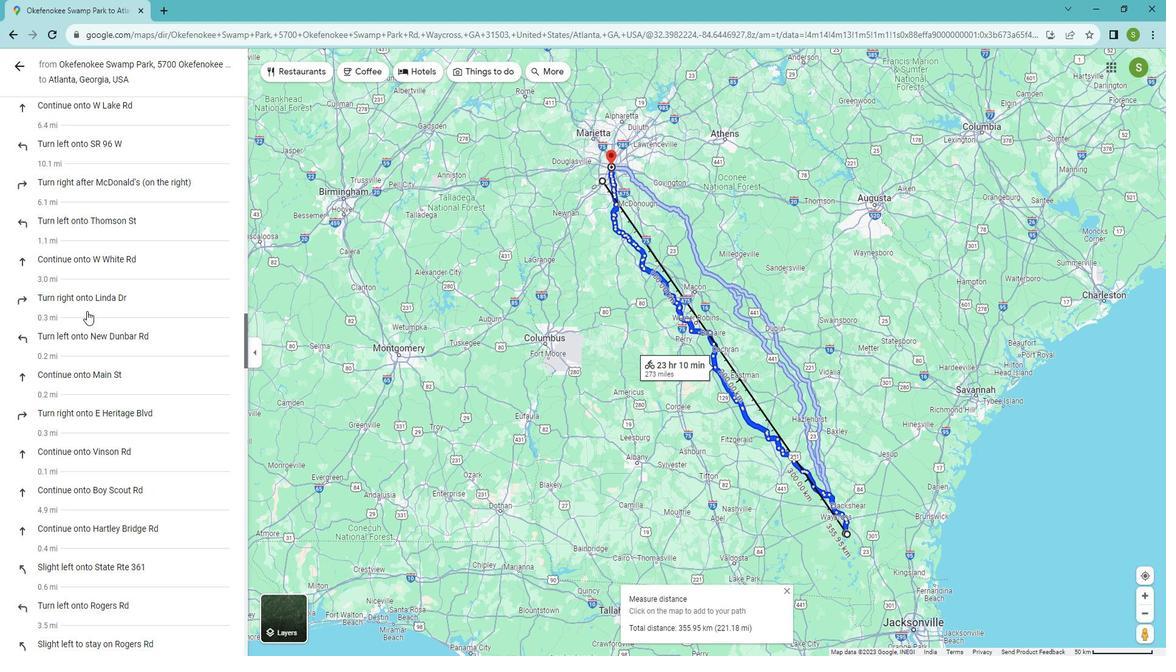 
Action: Mouse moved to (87, 298)
Screenshot: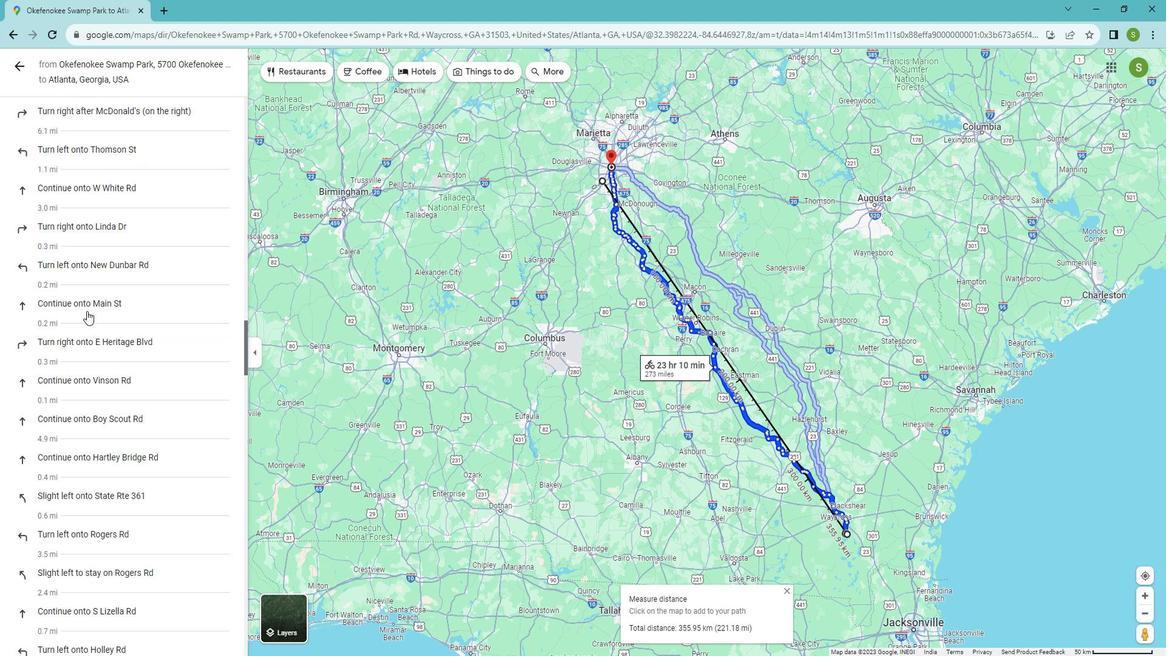 
Action: Mouse scrolled (87, 298) with delta (0, 0)
Screenshot: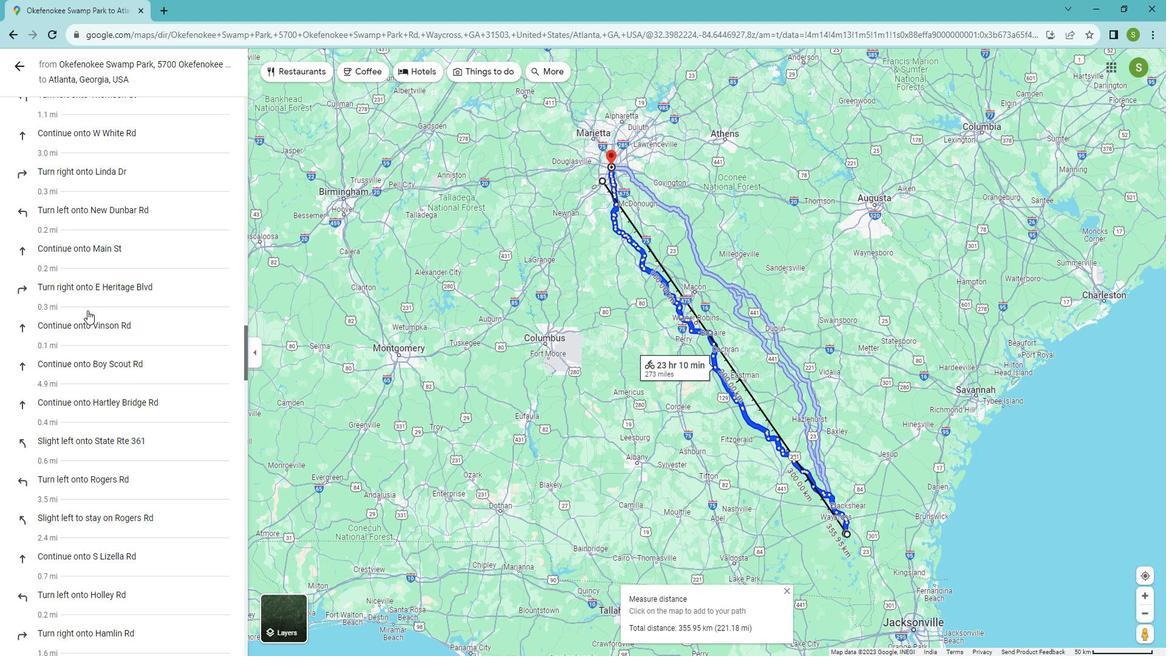 
Action: Mouse scrolled (87, 298) with delta (0, 0)
Screenshot: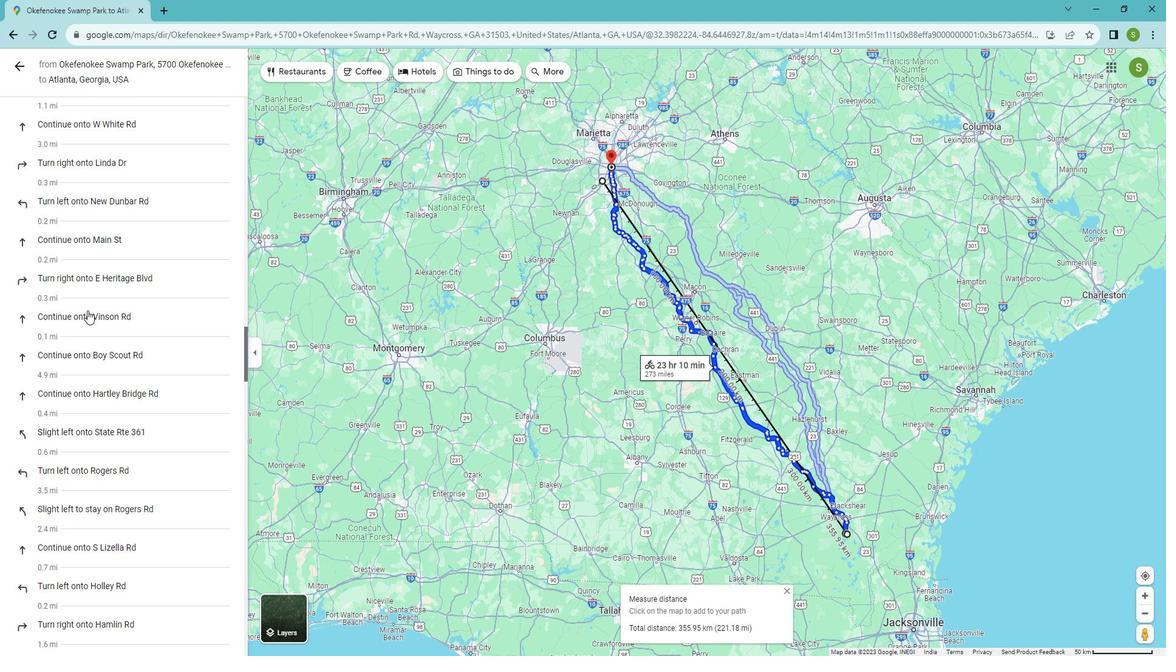 
Action: Mouse scrolled (87, 298) with delta (0, 0)
Screenshot: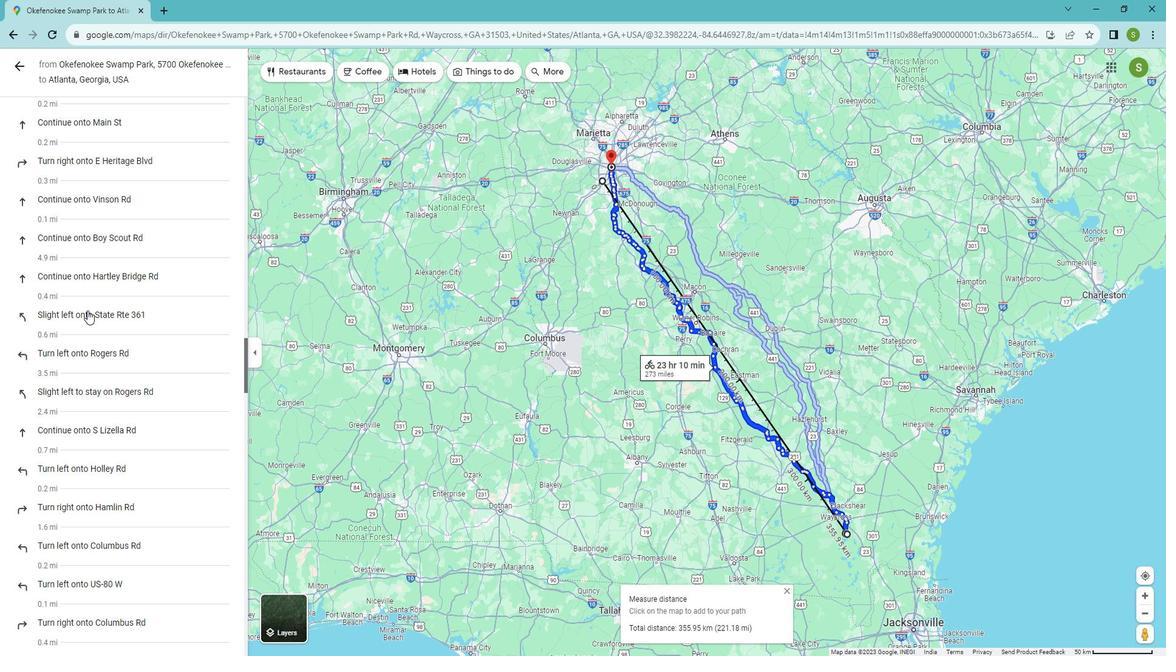 
Action: Mouse moved to (88, 298)
Screenshot: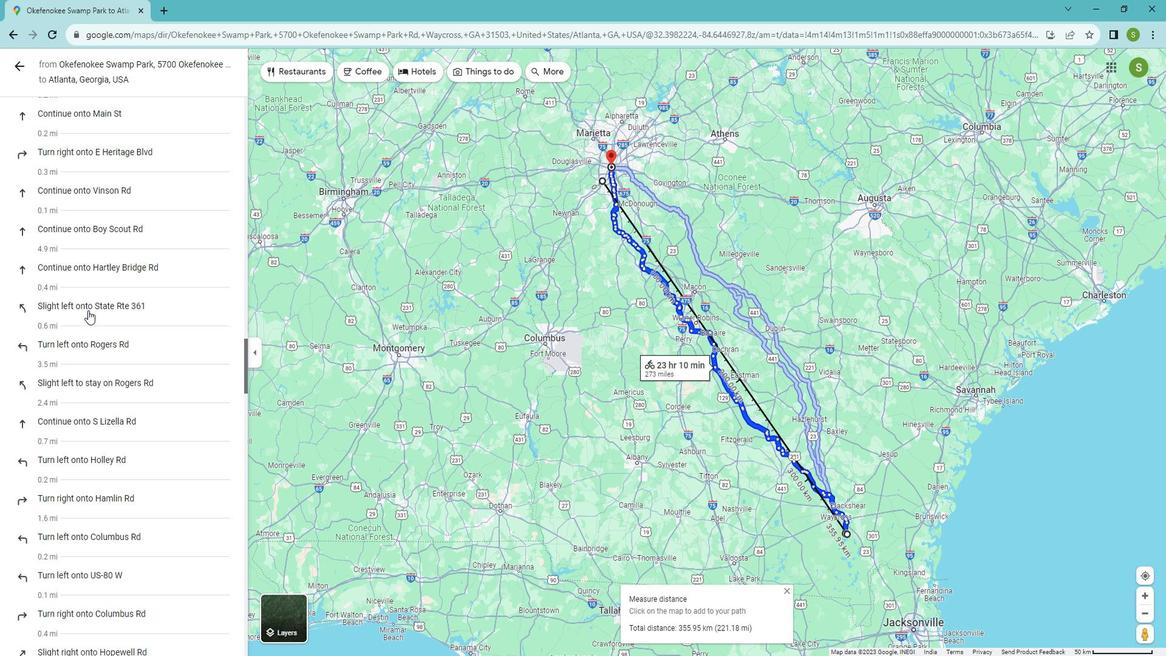 
Action: Mouse scrolled (88, 298) with delta (0, 0)
Screenshot: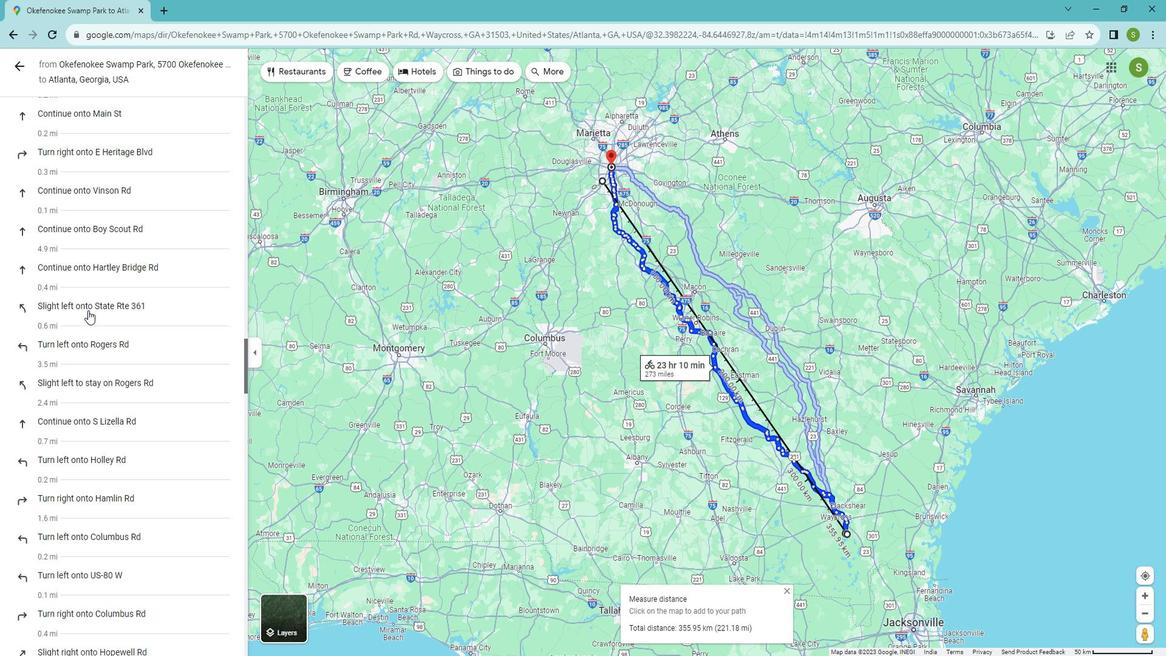 
Action: Mouse scrolled (88, 298) with delta (0, 0)
Screenshot: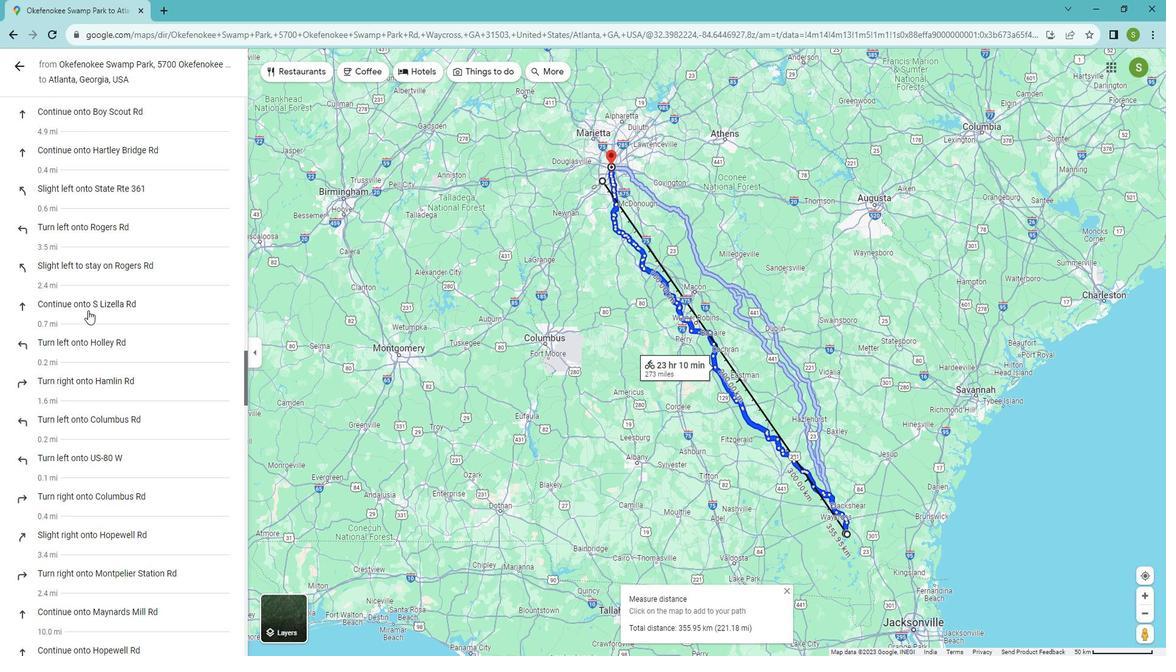 
Action: Mouse scrolled (88, 298) with delta (0, 0)
Screenshot: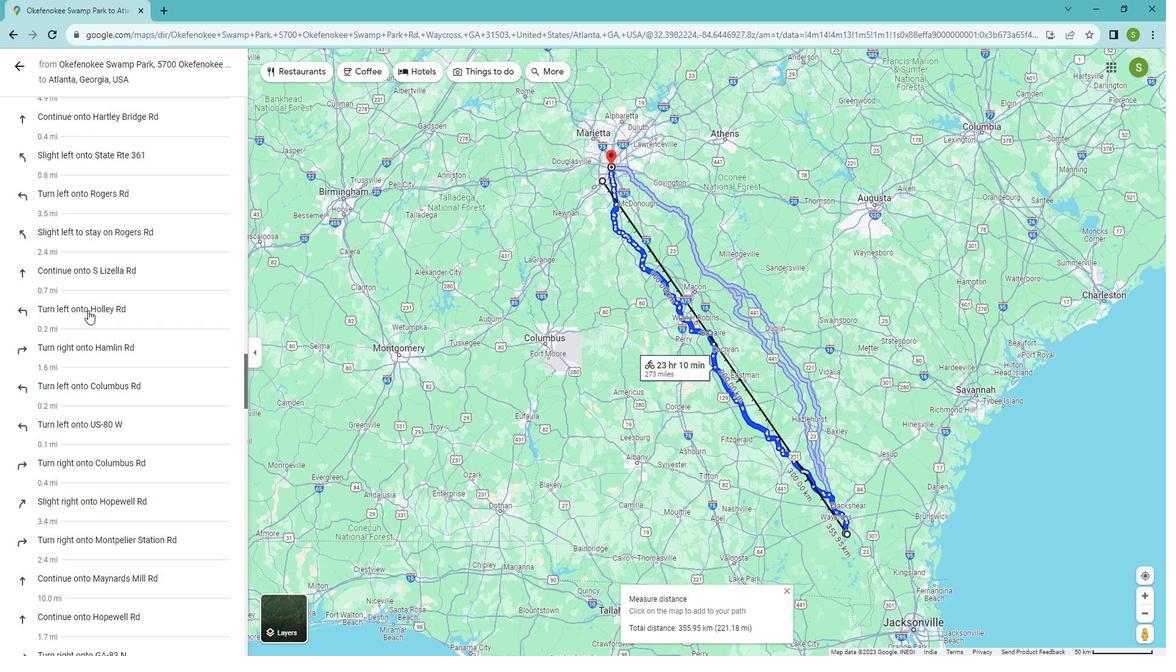 
Action: Mouse moved to (87, 298)
Screenshot: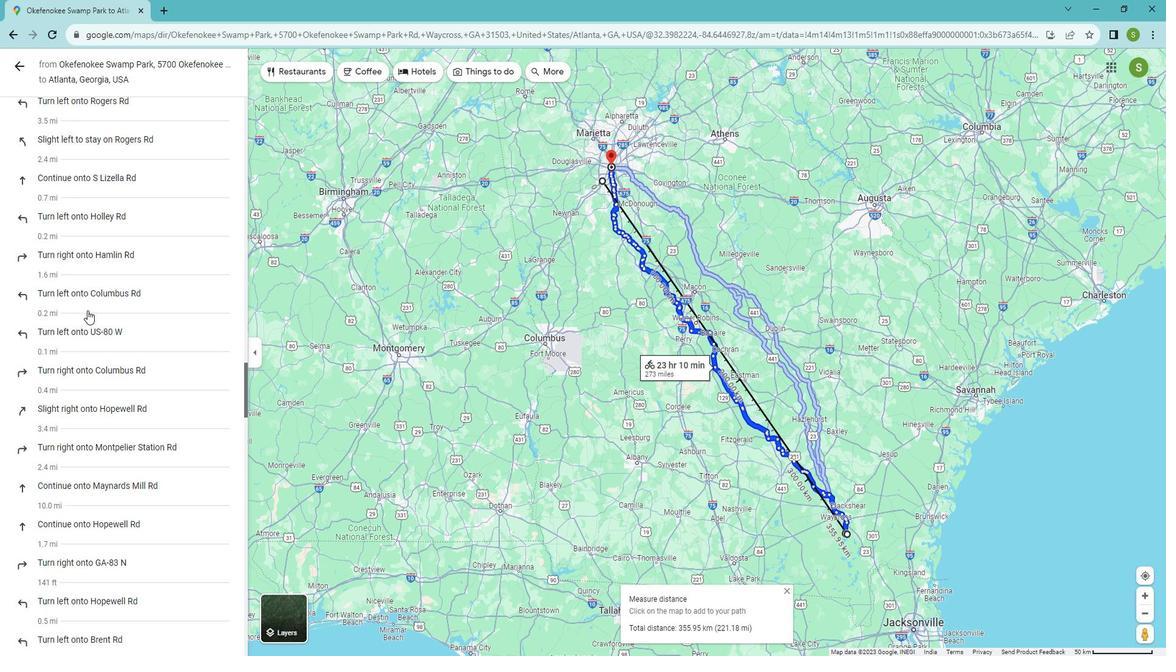 
Action: Mouse scrolled (87, 298) with delta (0, 0)
Screenshot: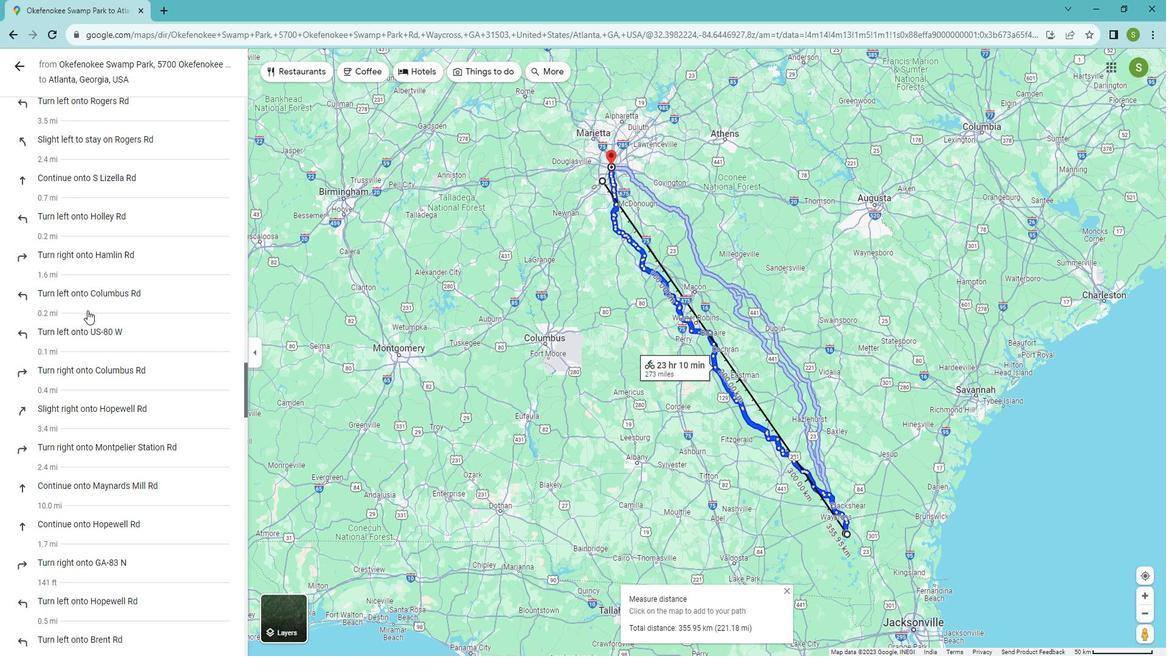 
Action: Mouse scrolled (87, 298) with delta (0, 0)
Screenshot: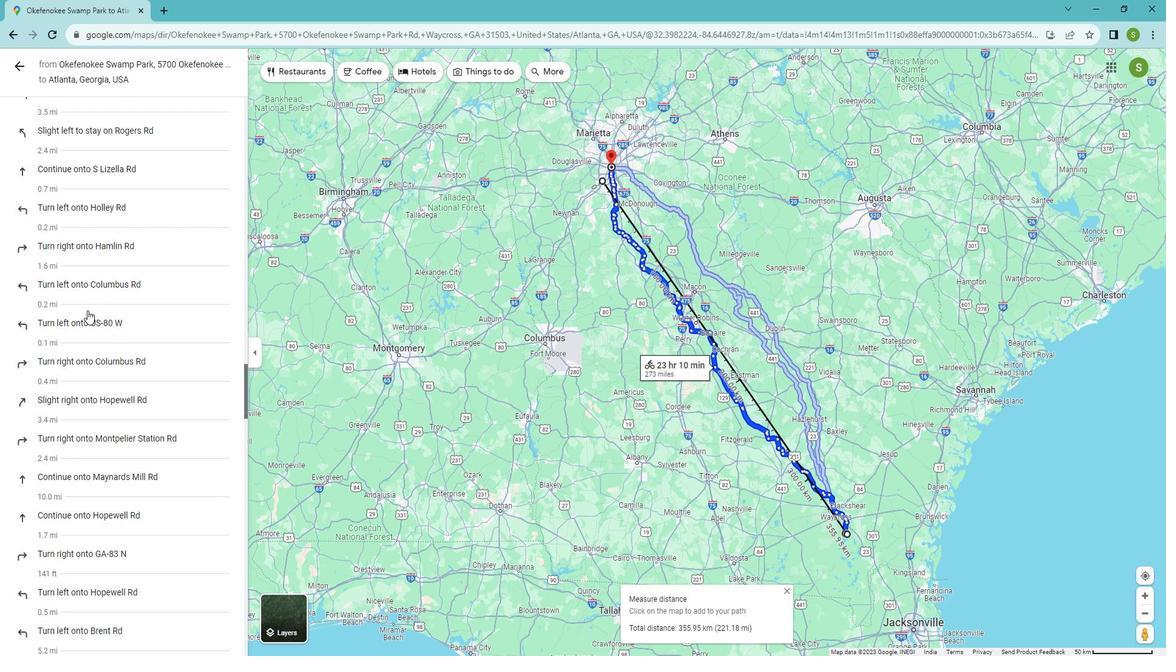 
Action: Mouse scrolled (87, 298) with delta (0, 0)
Screenshot: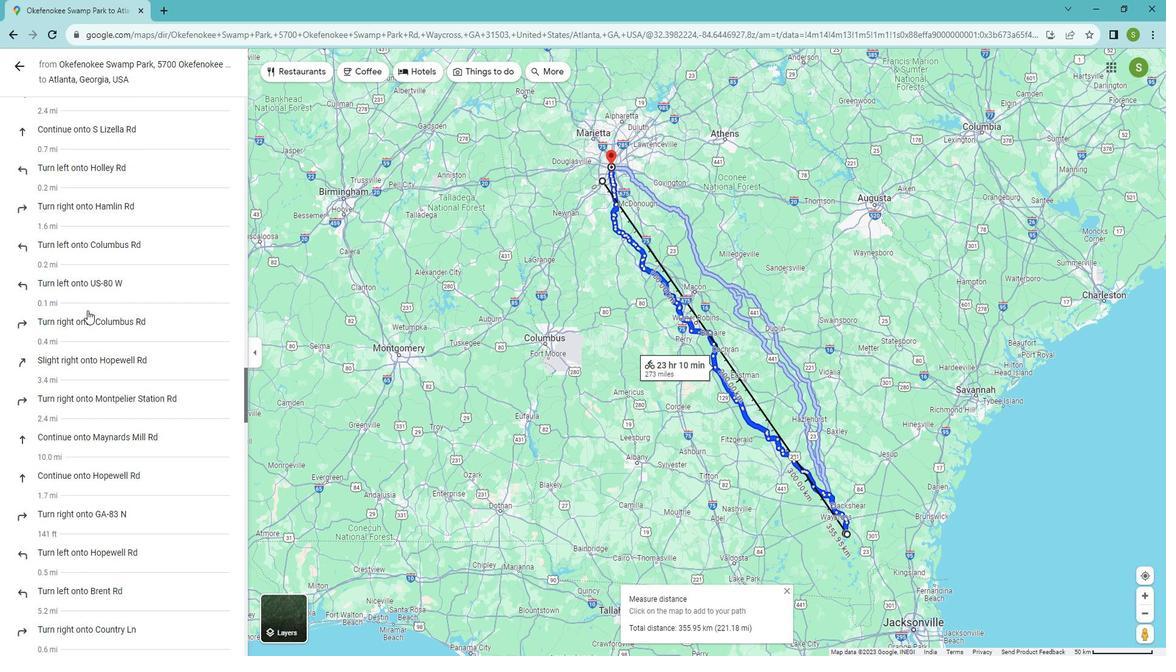 
Action: Mouse moved to (86, 299)
Screenshot: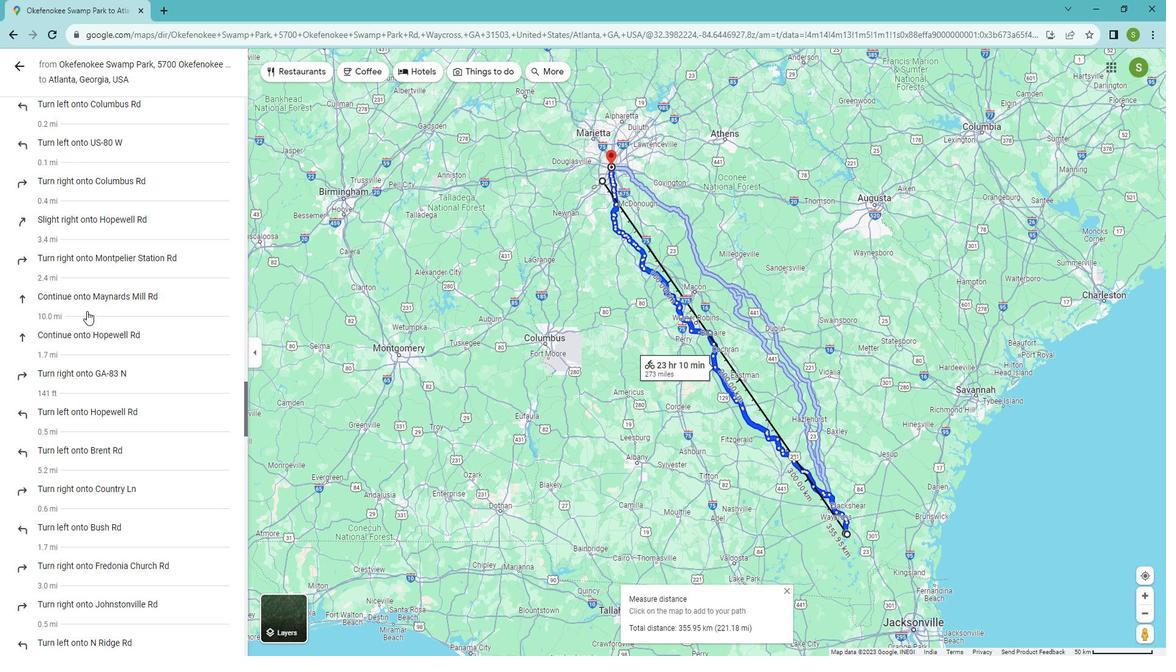 
Action: Mouse scrolled (86, 298) with delta (0, 0)
Screenshot: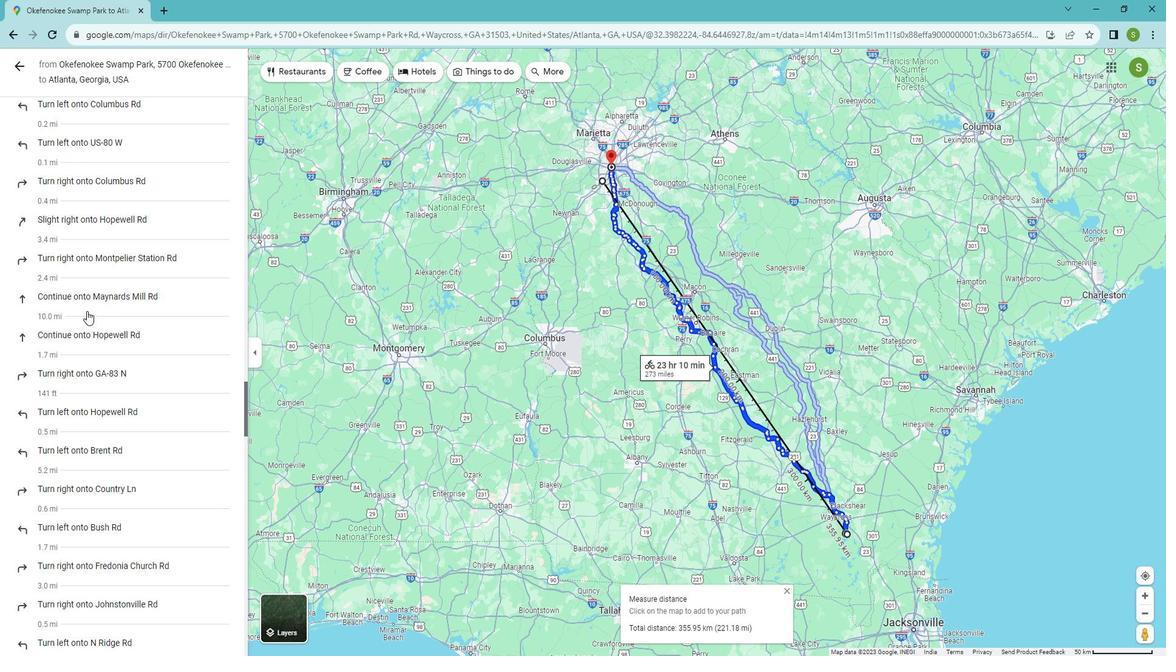 
Action: Mouse moved to (86, 300)
Screenshot: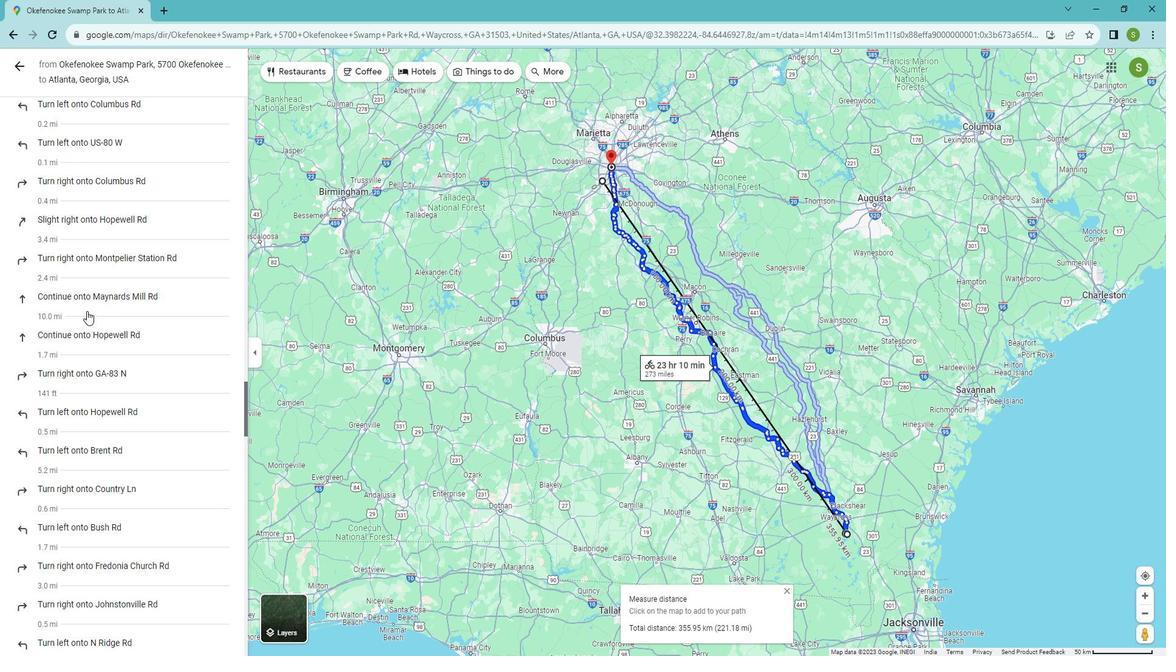 
Action: Mouse scrolled (86, 299) with delta (0, 0)
Screenshot: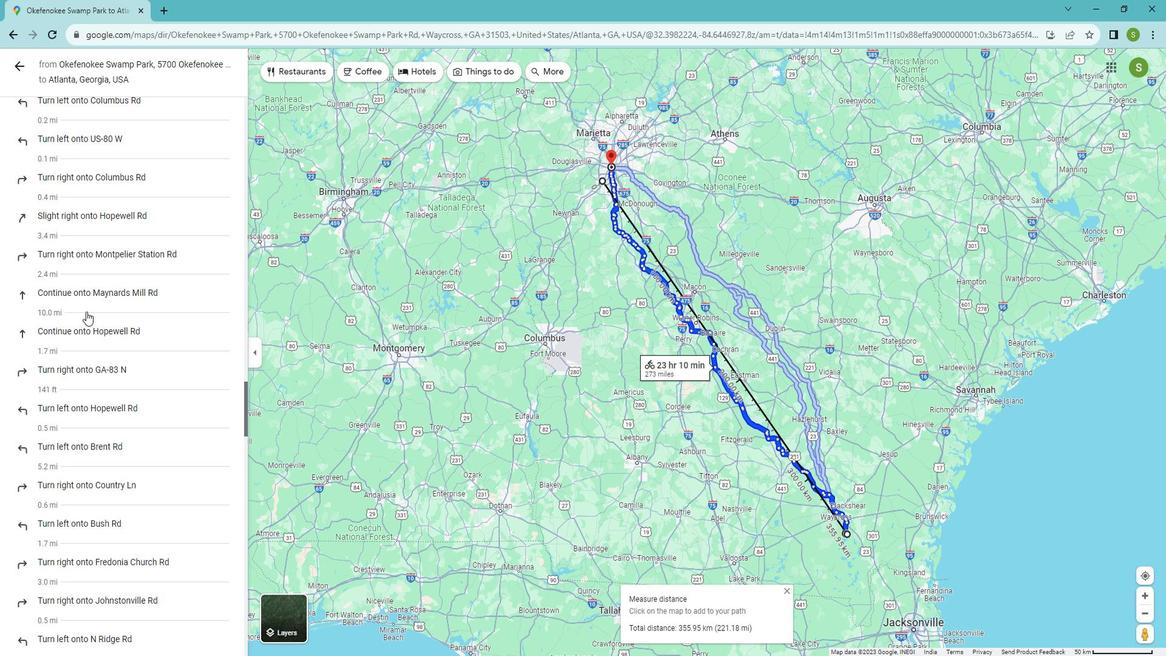 
Action: Mouse moved to (86, 297)
Screenshot: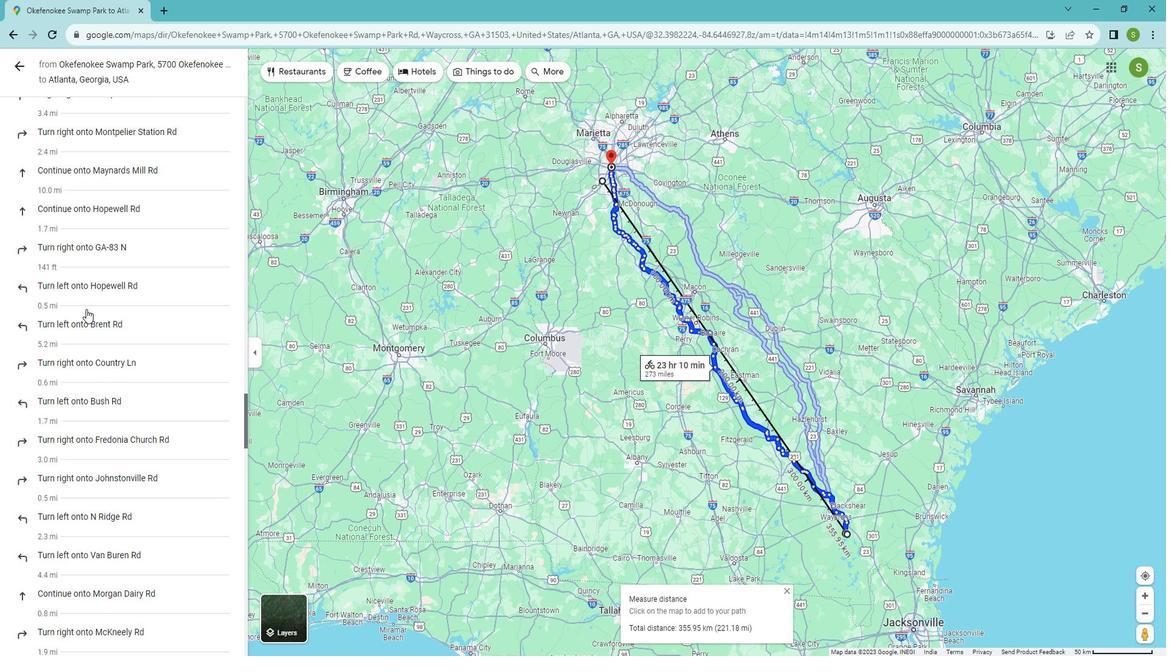 
Action: Mouse scrolled (86, 297) with delta (0, 0)
Screenshot: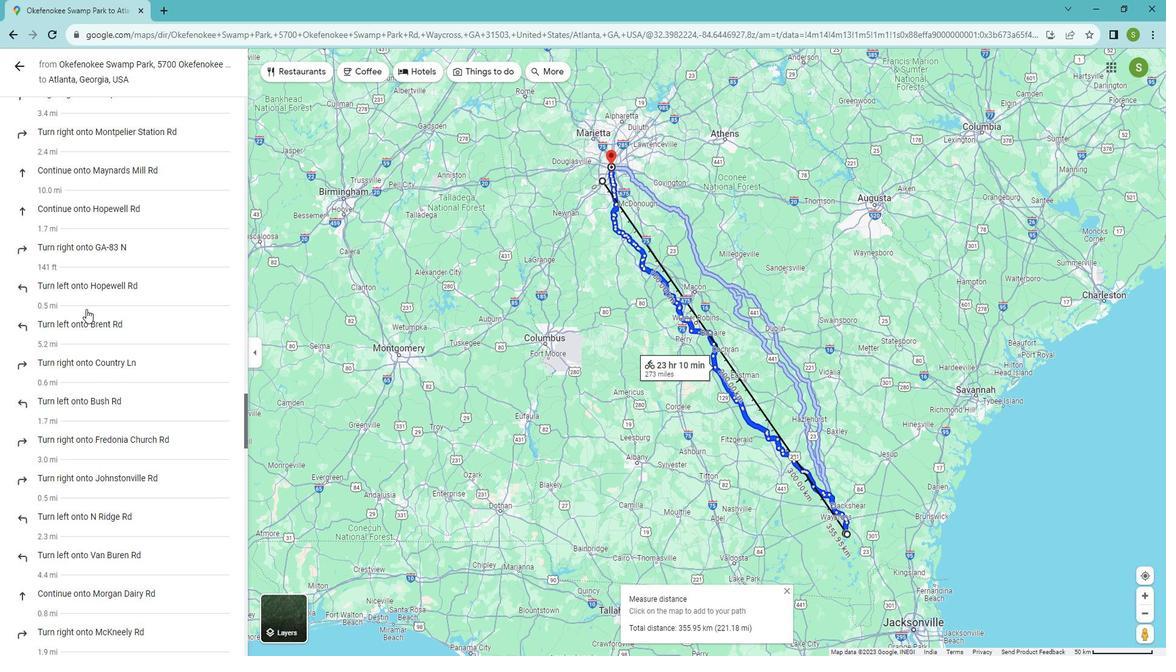 
Action: Mouse scrolled (86, 297) with delta (0, 0)
Screenshot: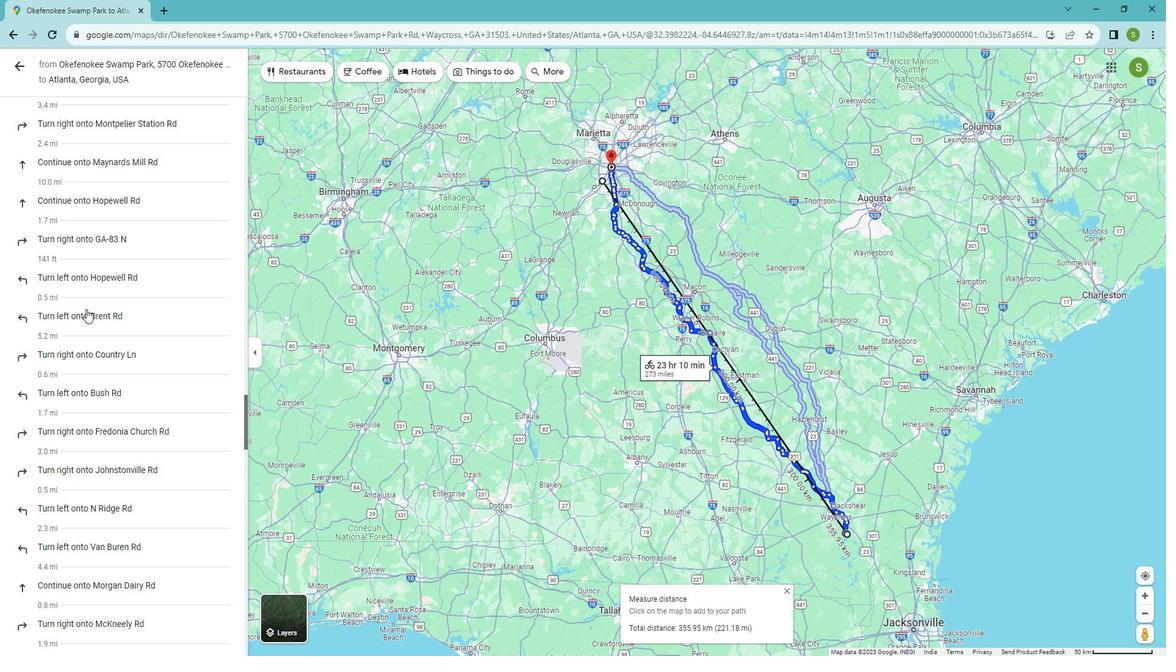 
Action: Mouse moved to (83, 297)
Screenshot: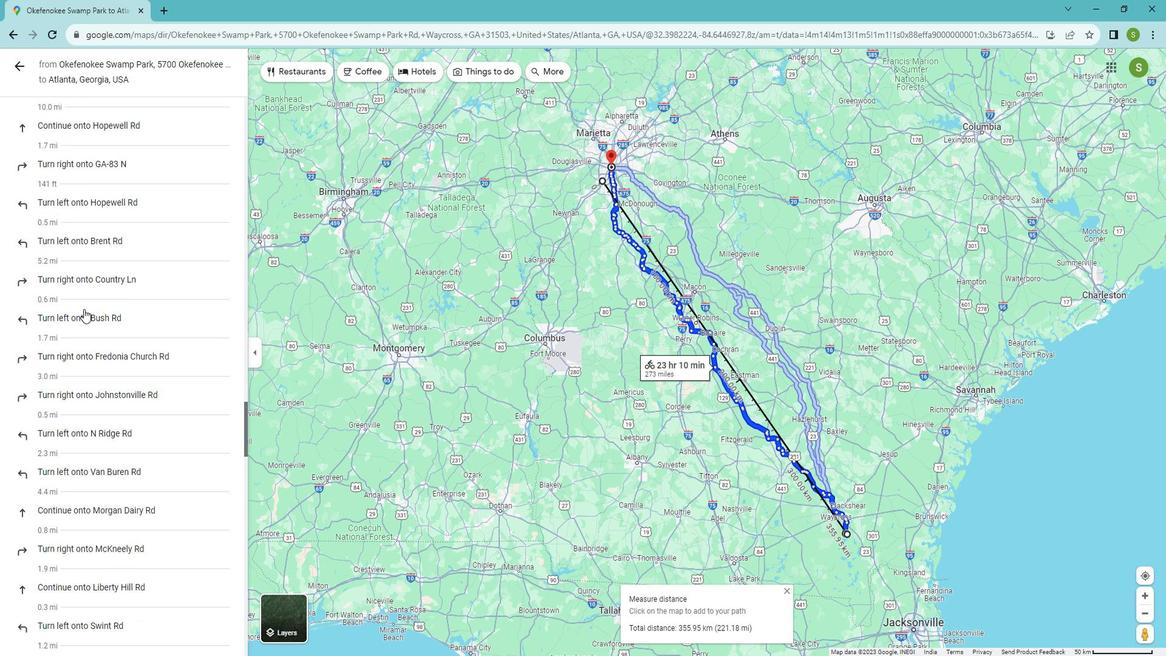 
Action: Mouse scrolled (83, 297) with delta (0, 0)
Screenshot: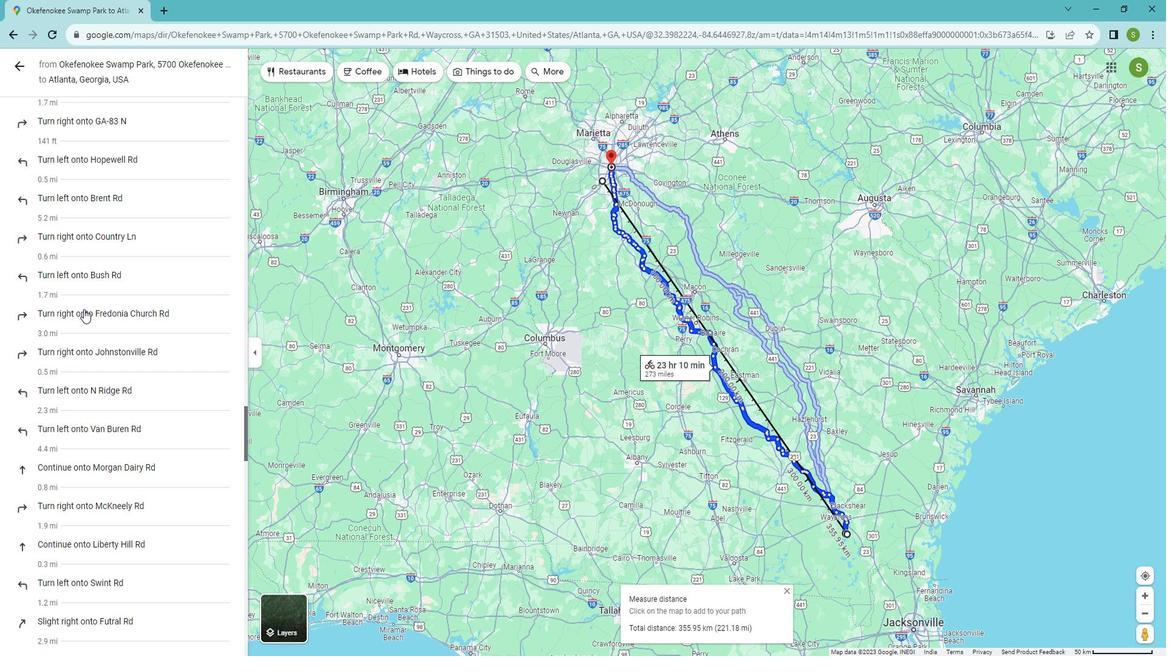 
Action: Mouse scrolled (83, 297) with delta (0, 0)
Screenshot: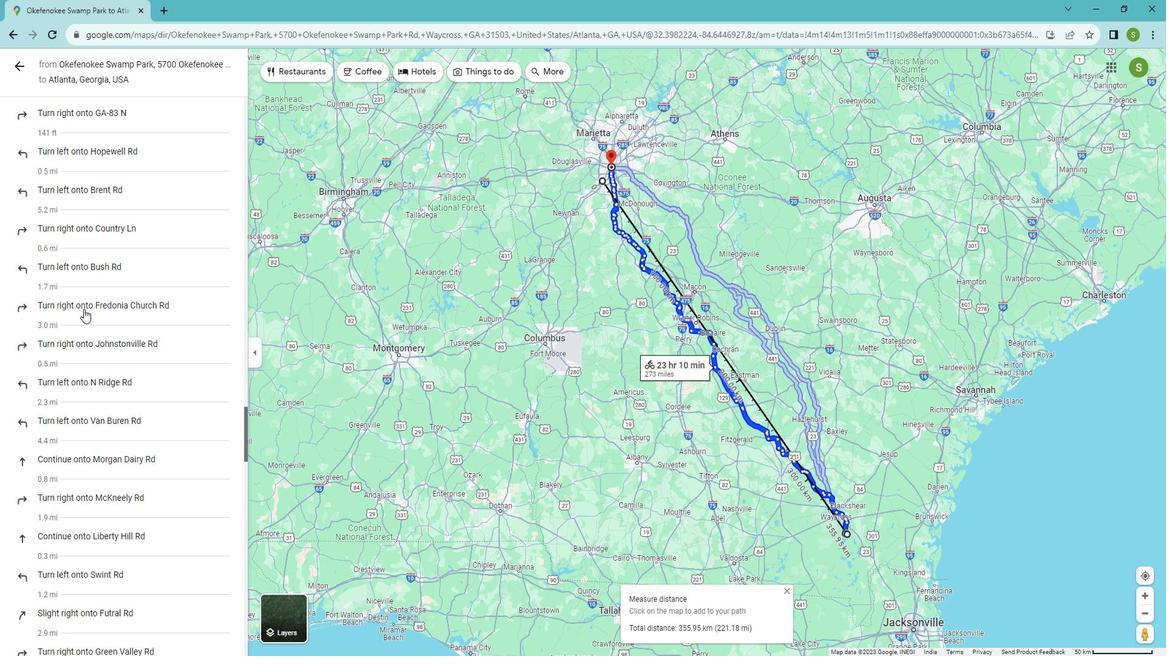 
Action: Mouse moved to (84, 295)
Screenshot: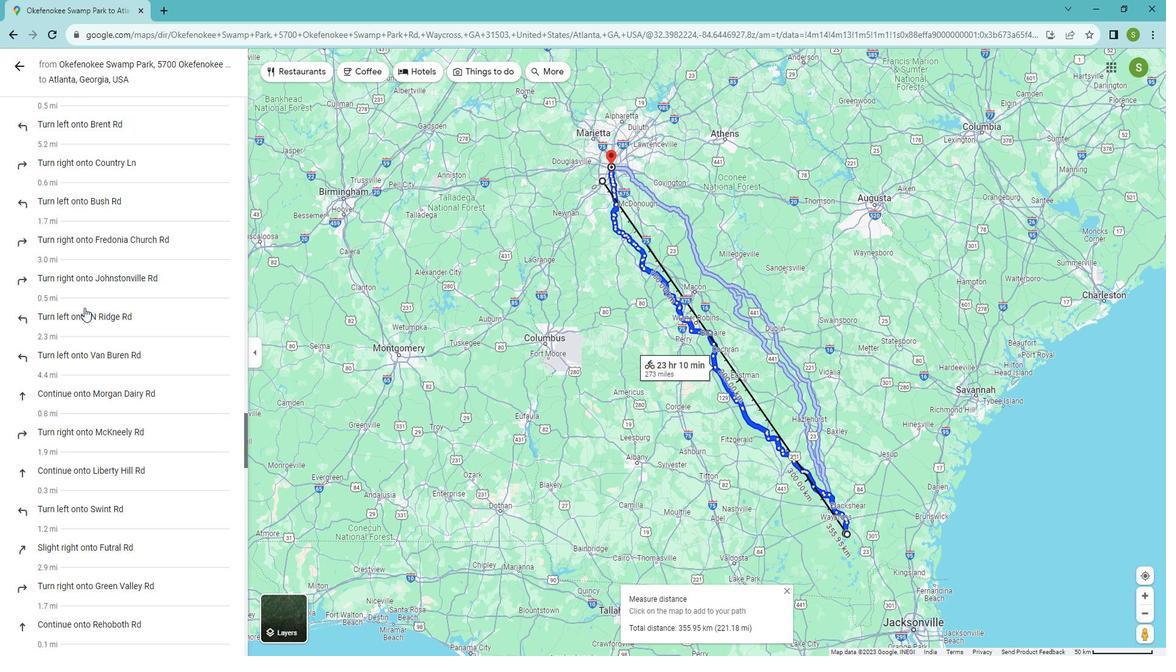 
Action: Mouse scrolled (84, 295) with delta (0, 0)
Screenshot: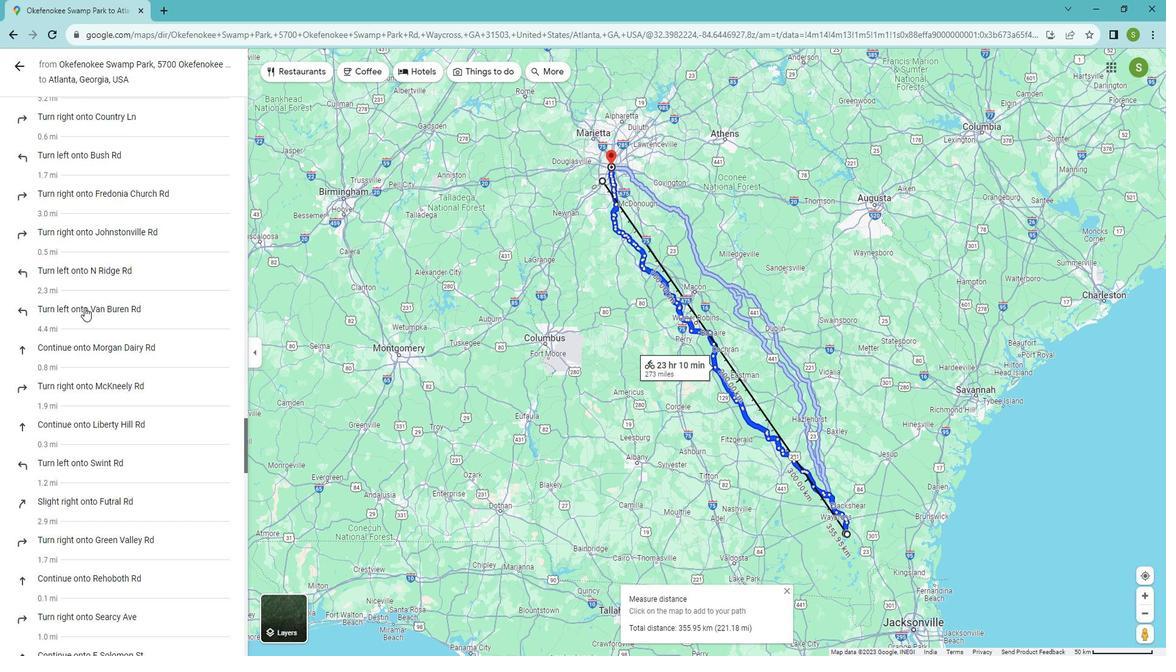 
Action: Mouse scrolled (84, 295) with delta (0, 0)
Screenshot: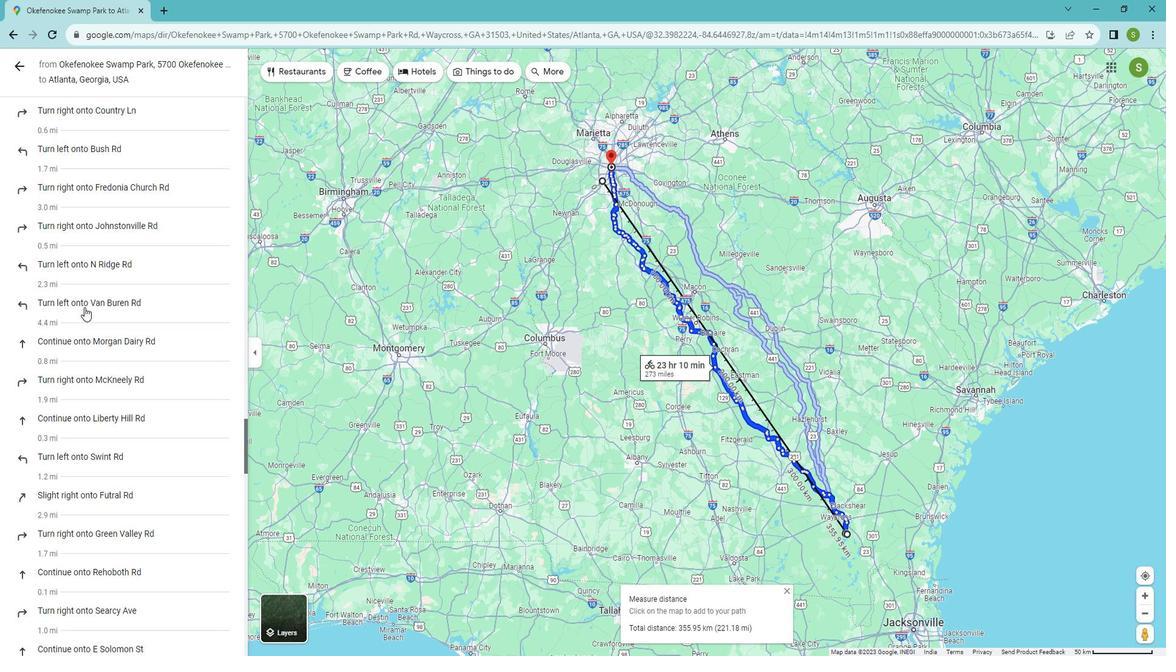 
Action: Mouse scrolled (84, 295) with delta (0, 0)
Screenshot: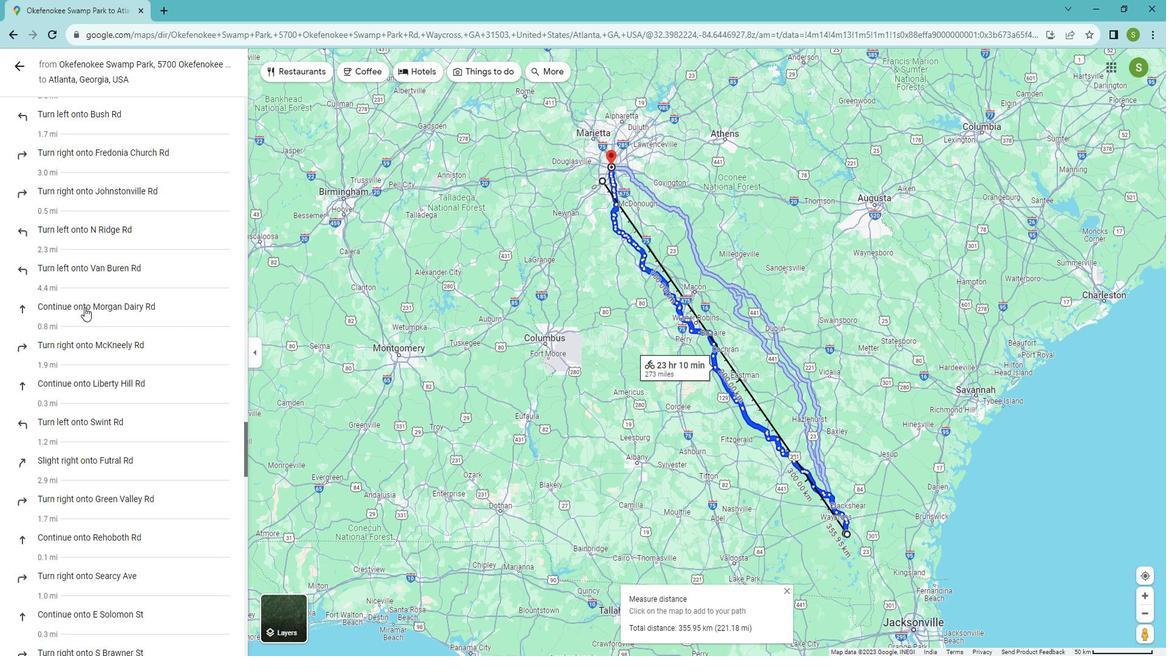 
Action: Mouse scrolled (84, 295) with delta (0, 0)
Screenshot: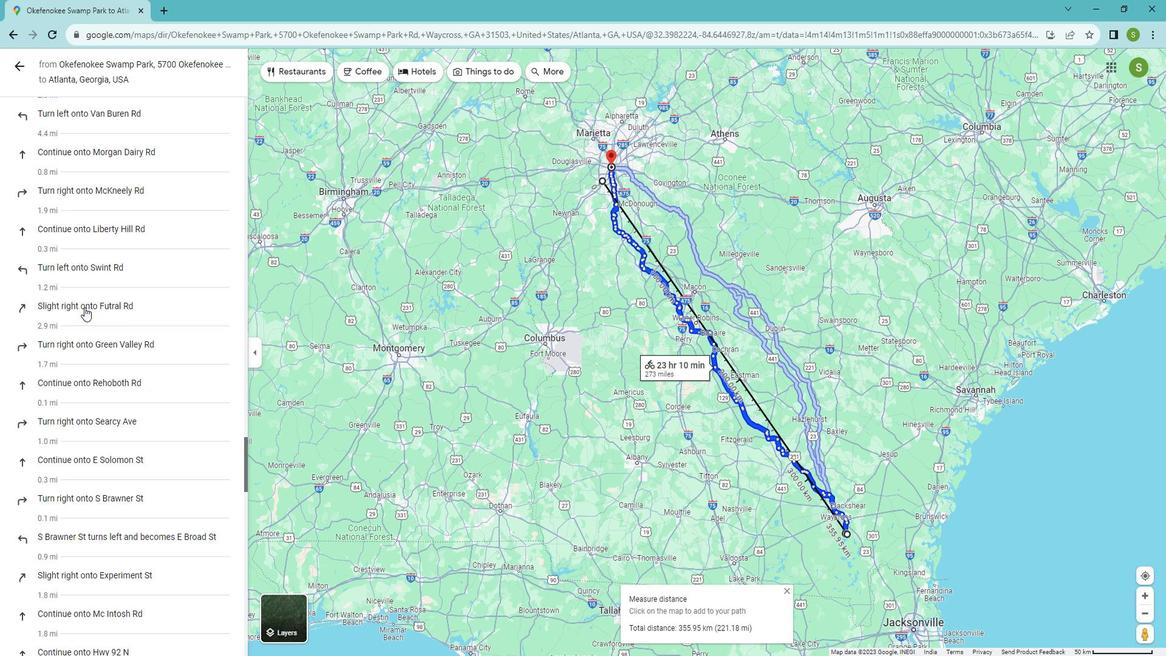 
Action: Mouse scrolled (84, 295) with delta (0, 0)
Screenshot: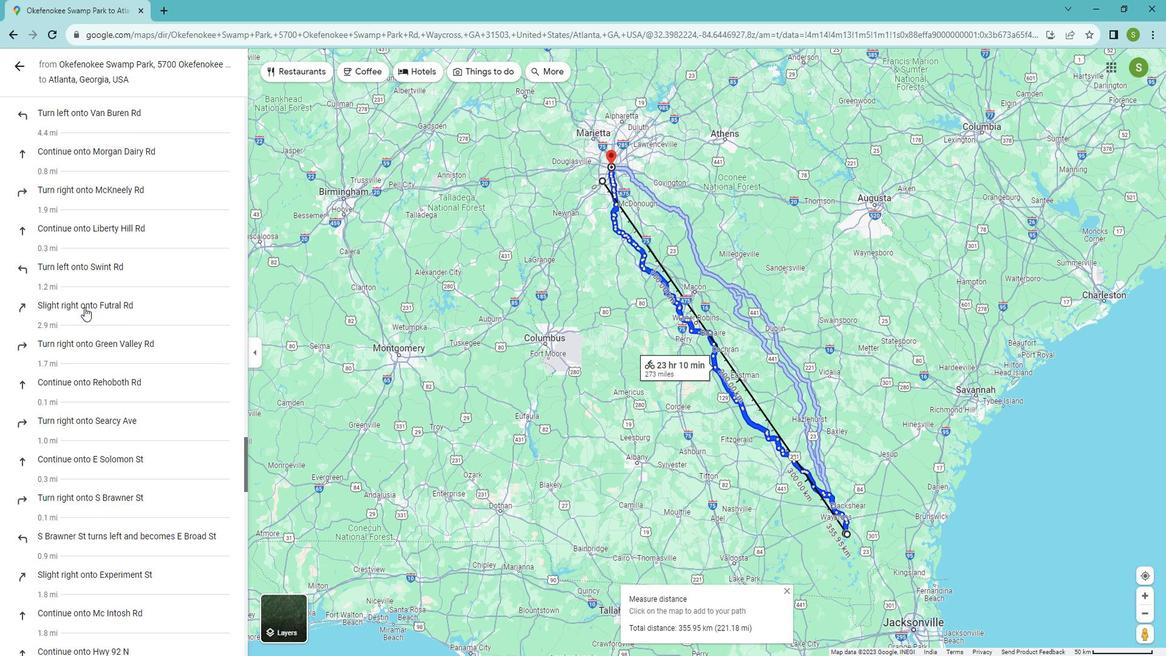 
Action: Mouse scrolled (84, 295) with delta (0, 0)
Screenshot: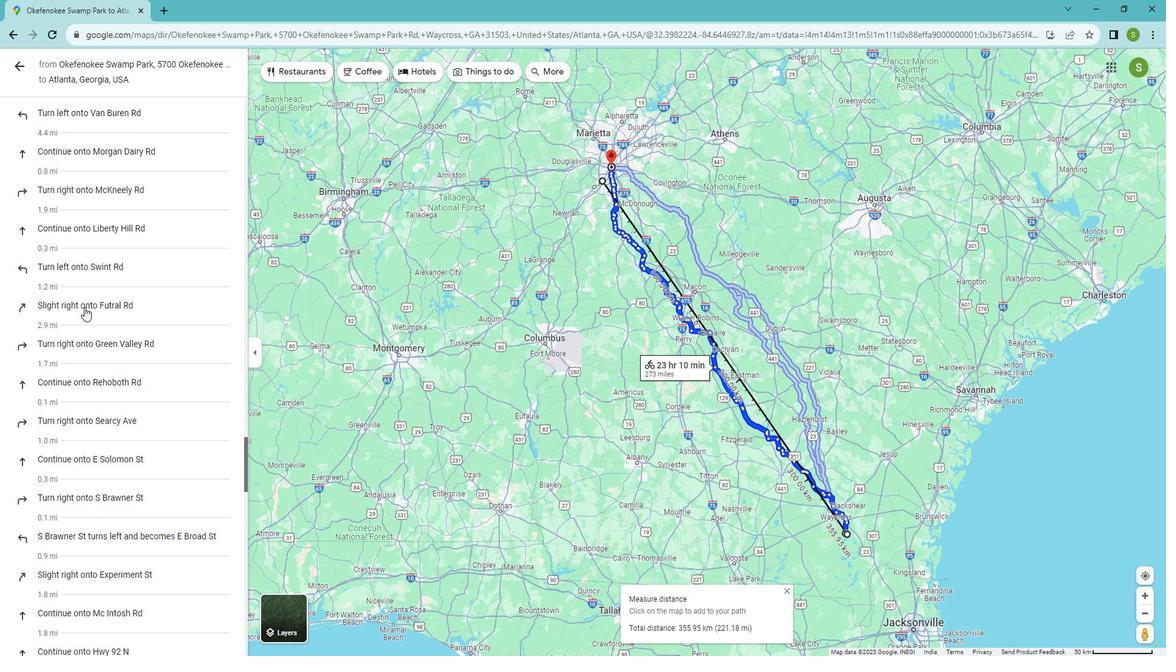 
Action: Mouse moved to (84, 294)
Screenshot: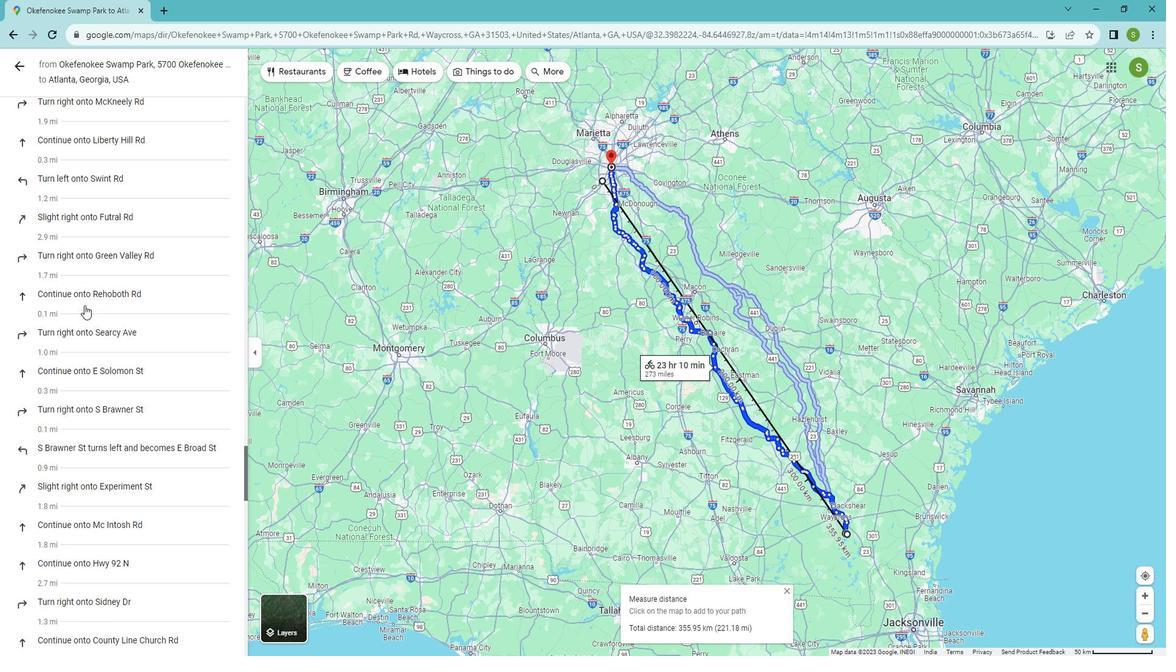 
Action: Mouse scrolled (84, 293) with delta (0, 0)
Screenshot: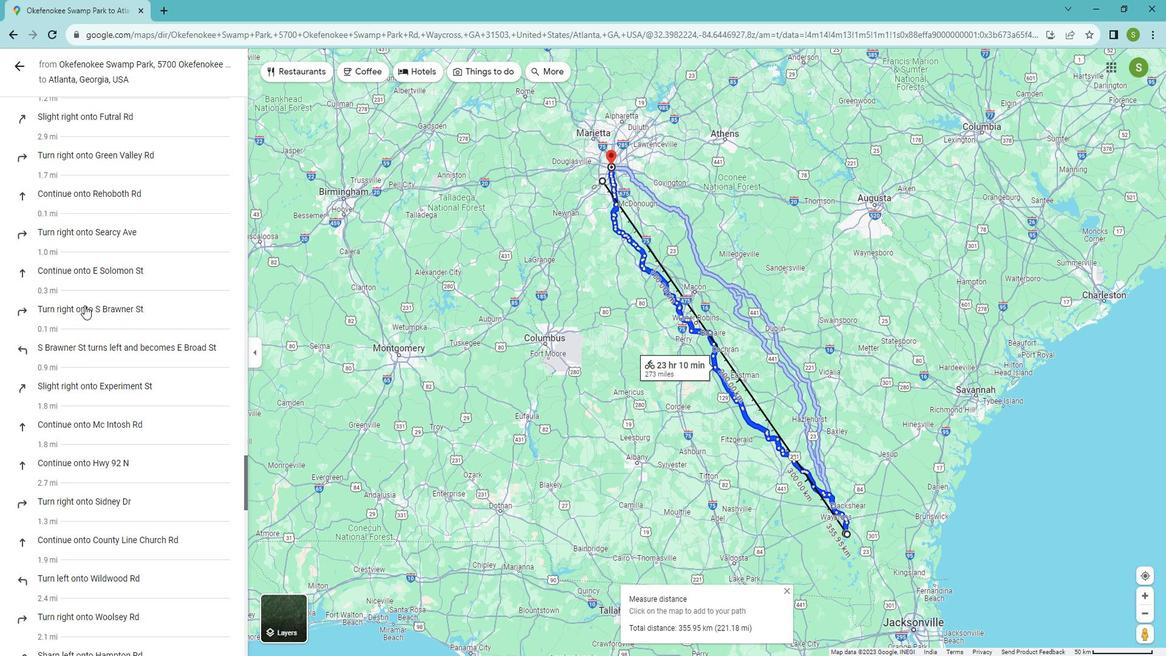 
Action: Mouse scrolled (84, 293) with delta (0, 0)
Screenshot: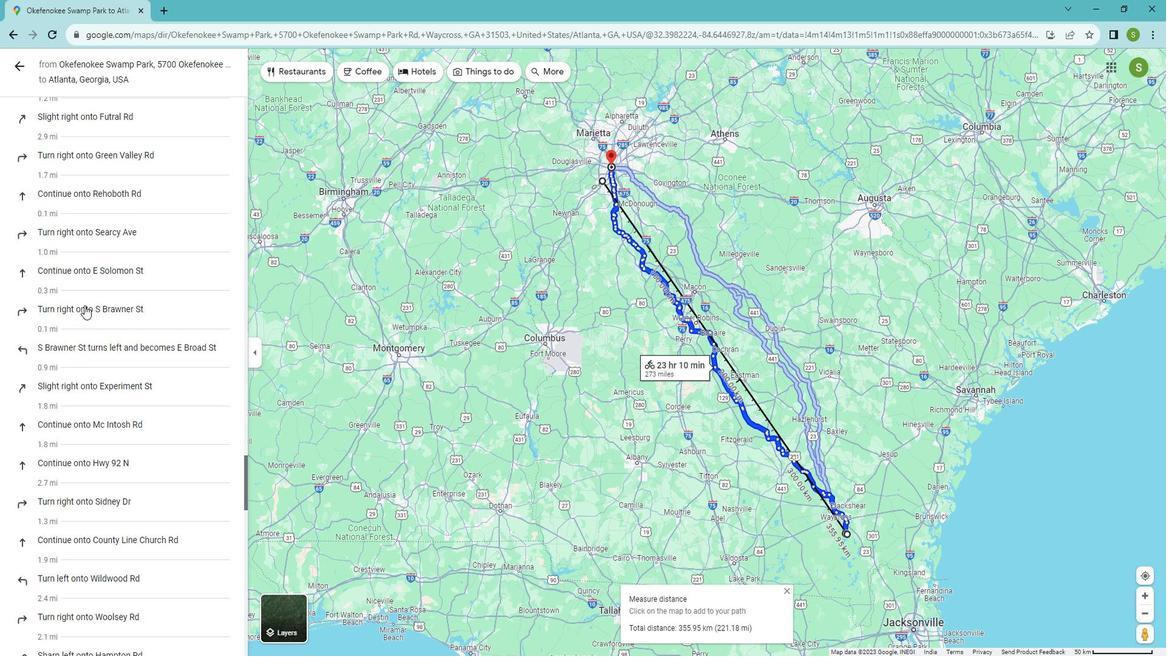 
Action: Mouse scrolled (84, 293) with delta (0, 0)
Screenshot: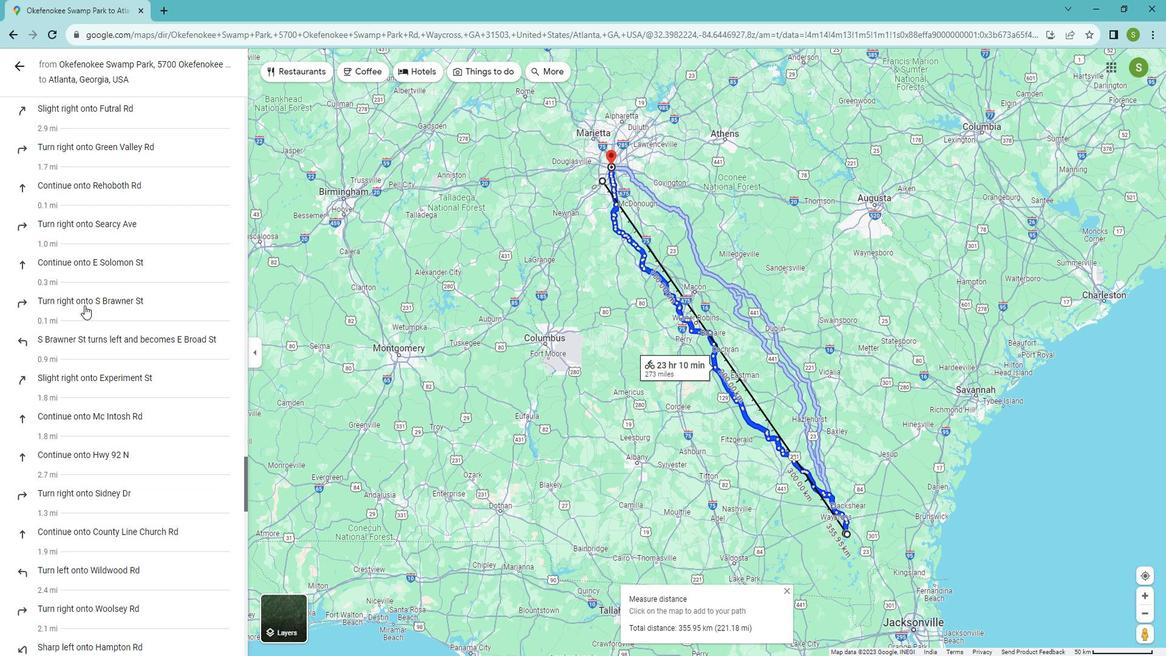 
Action: Mouse moved to (84, 293)
Screenshot: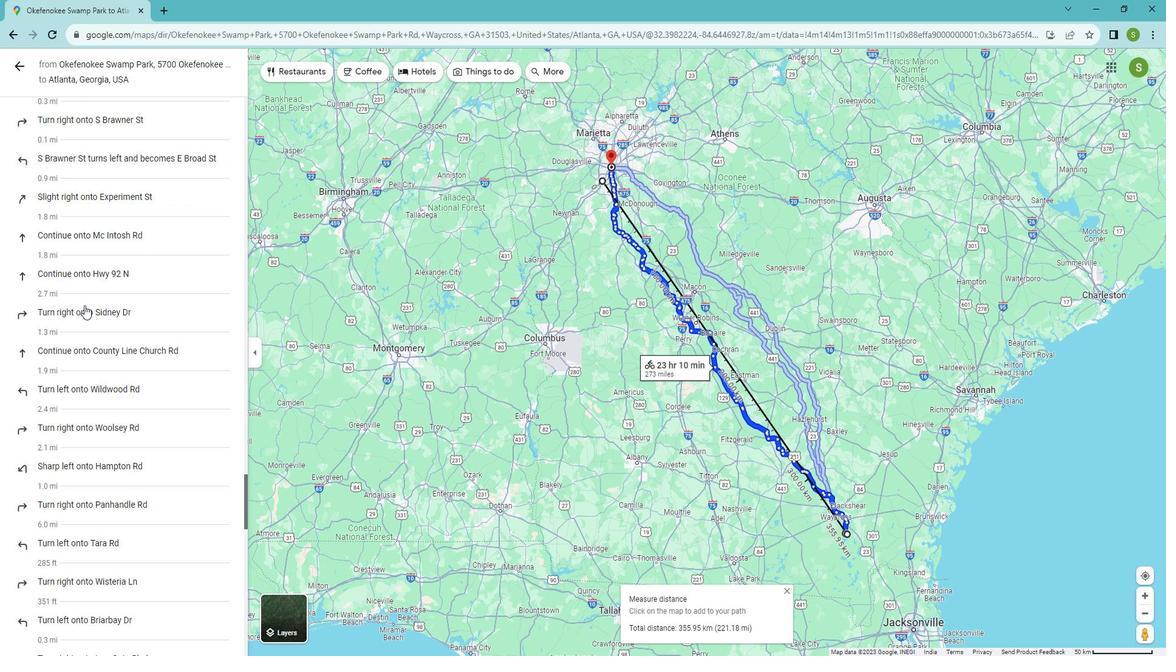 
Action: Mouse scrolled (84, 292) with delta (0, 0)
Screenshot: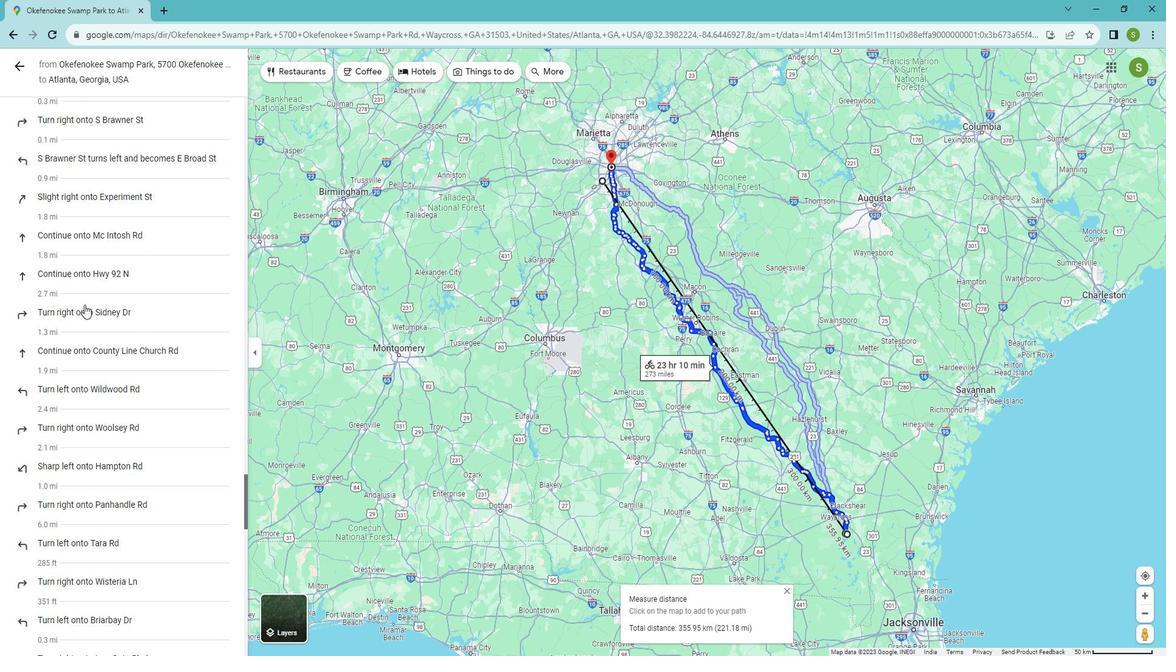 
Action: Mouse scrolled (84, 292) with delta (0, 0)
Screenshot: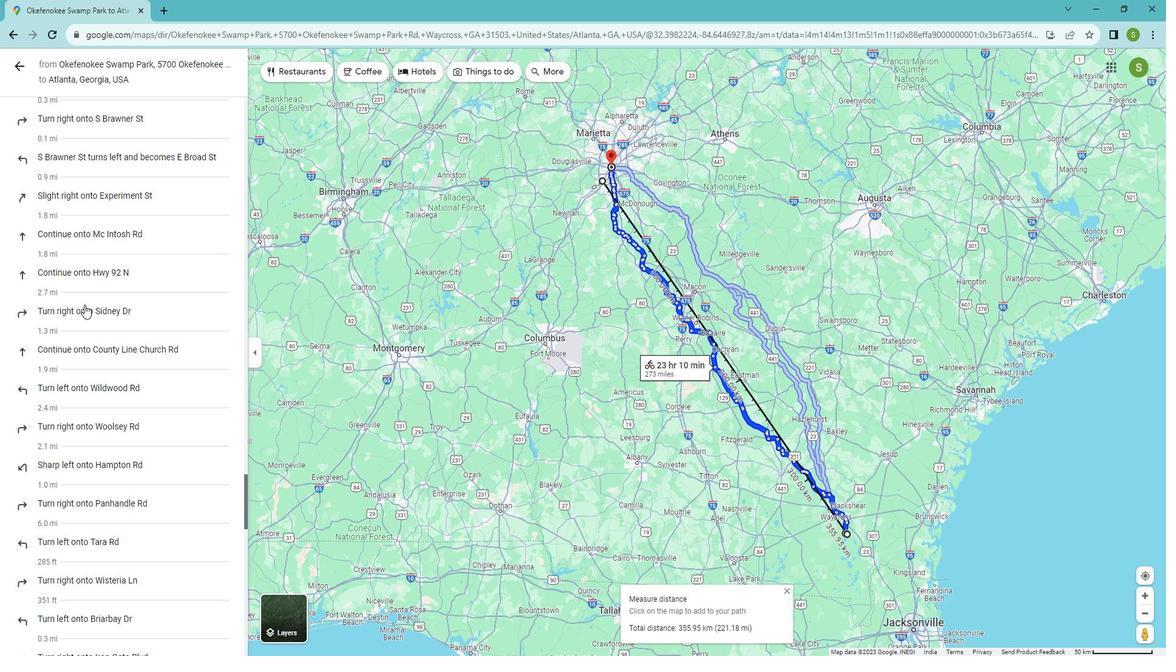 
Action: Mouse scrolled (84, 292) with delta (0, 0)
Screenshot: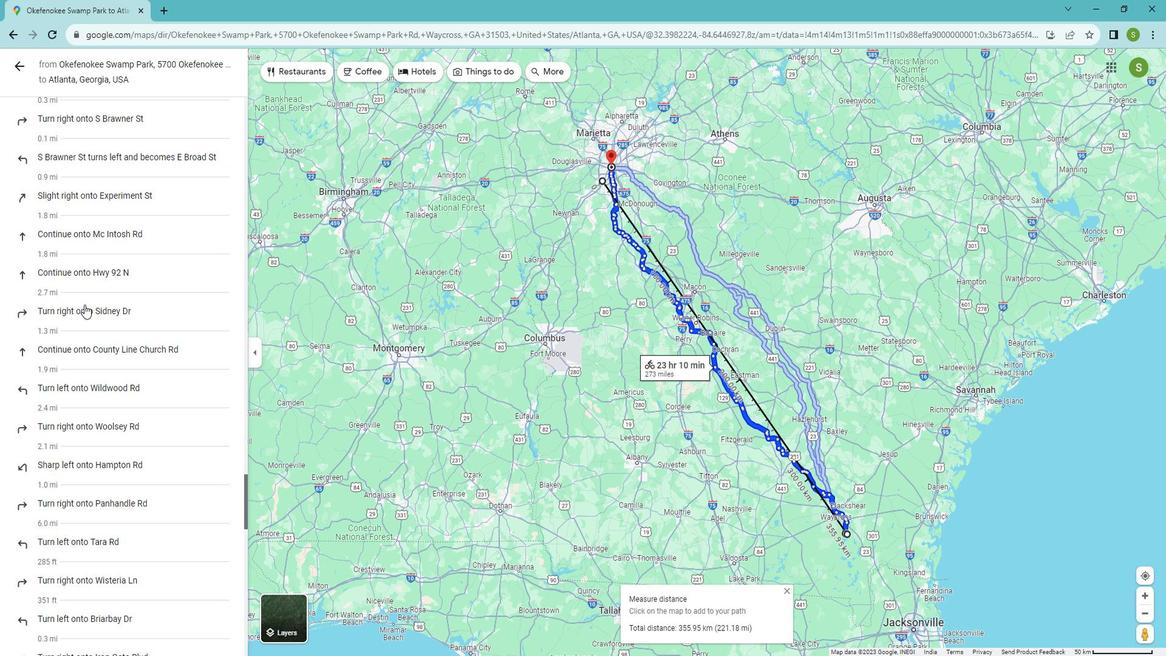 
Action: Mouse moved to (85, 292)
Screenshot: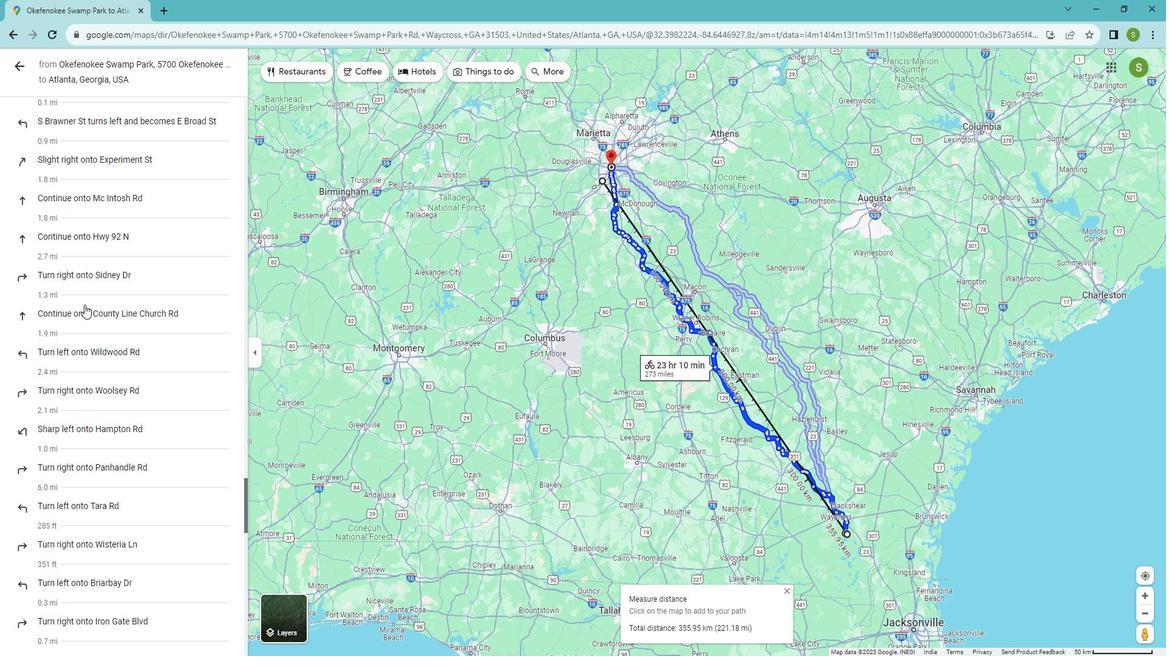 
Action: Mouse scrolled (85, 291) with delta (0, 0)
Screenshot: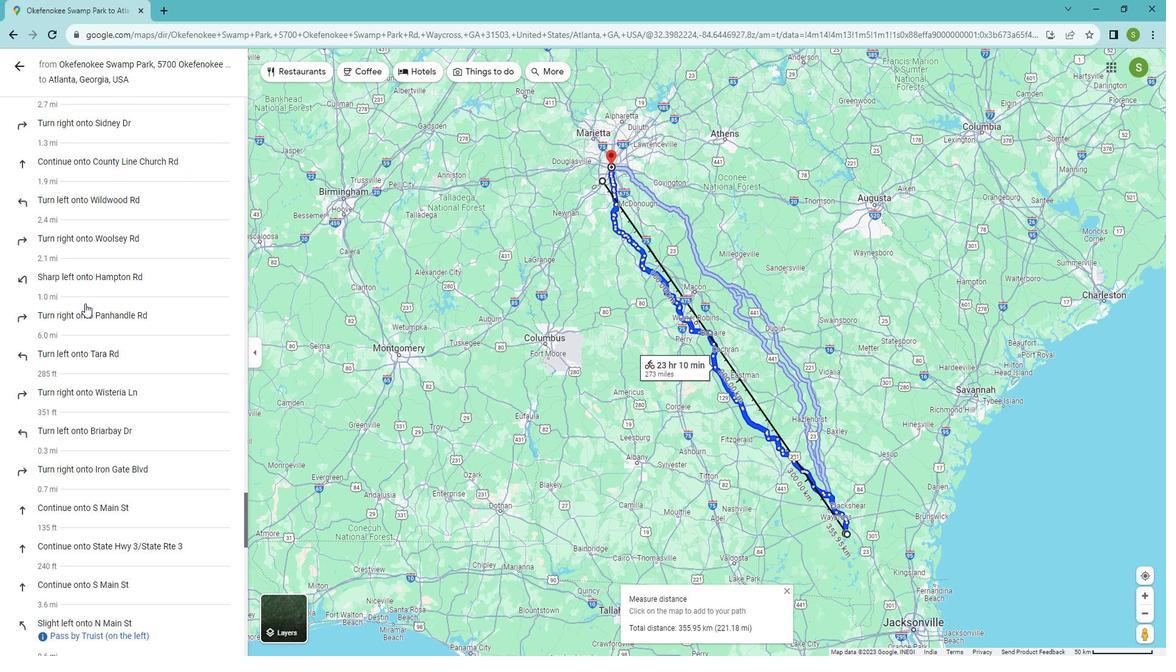 
Action: Mouse scrolled (85, 291) with delta (0, 0)
Screenshot: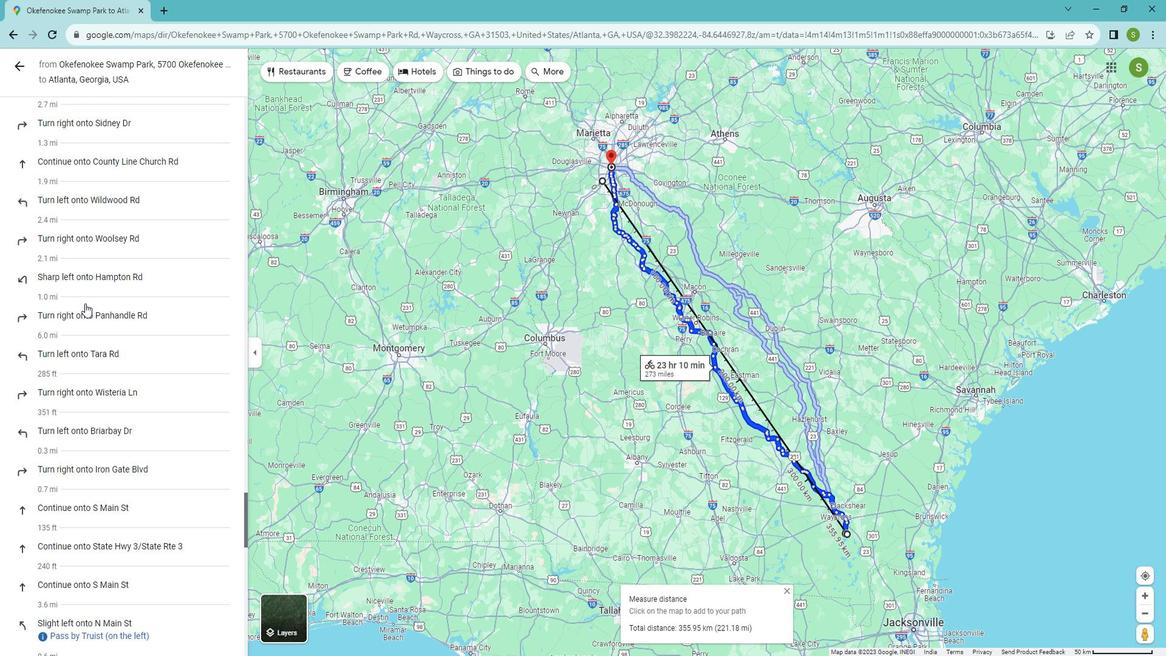 
Action: Mouse scrolled (85, 291) with delta (0, 0)
Screenshot: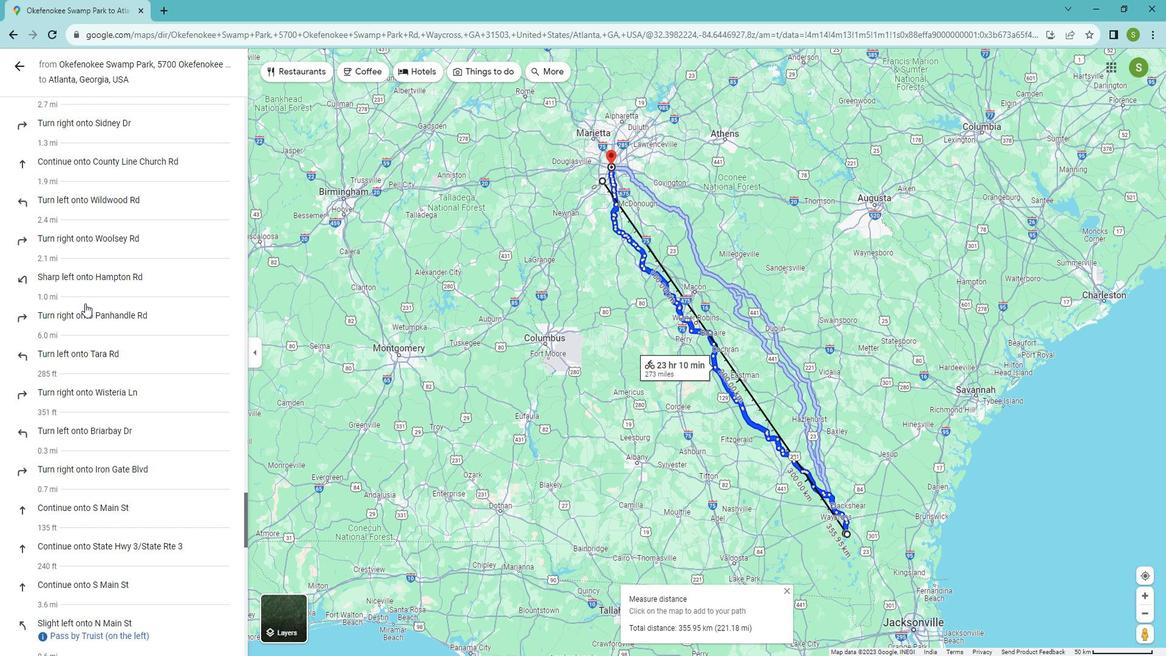 
Action: Mouse scrolled (85, 291) with delta (0, 0)
Screenshot: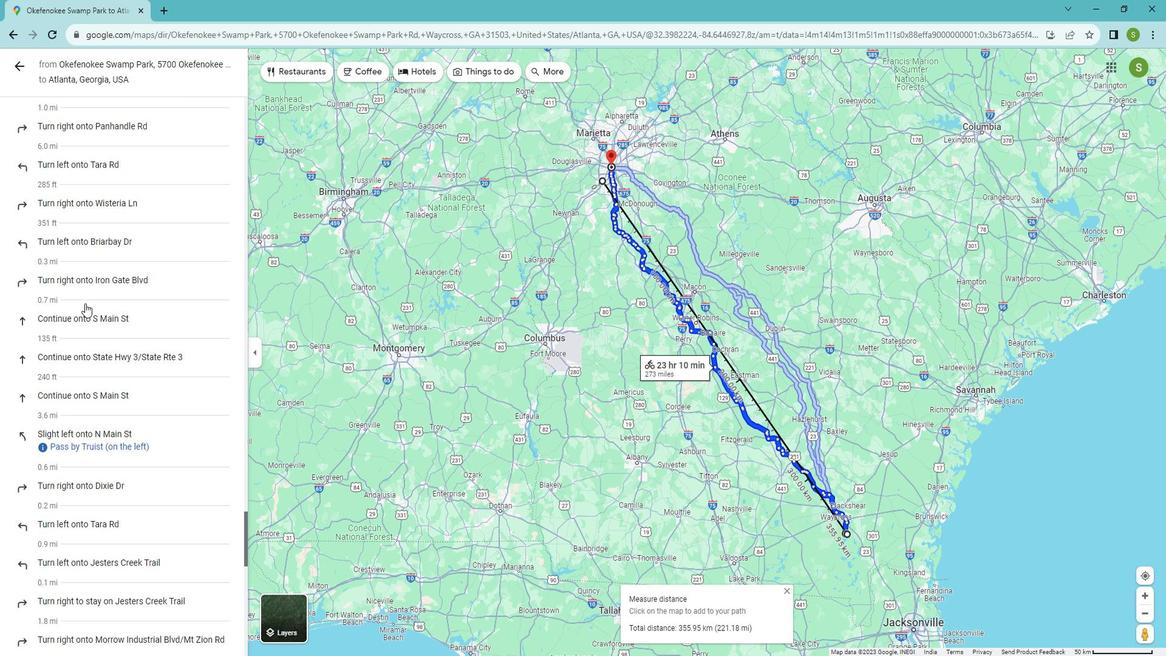 
Action: Mouse scrolled (85, 291) with delta (0, 0)
Screenshot: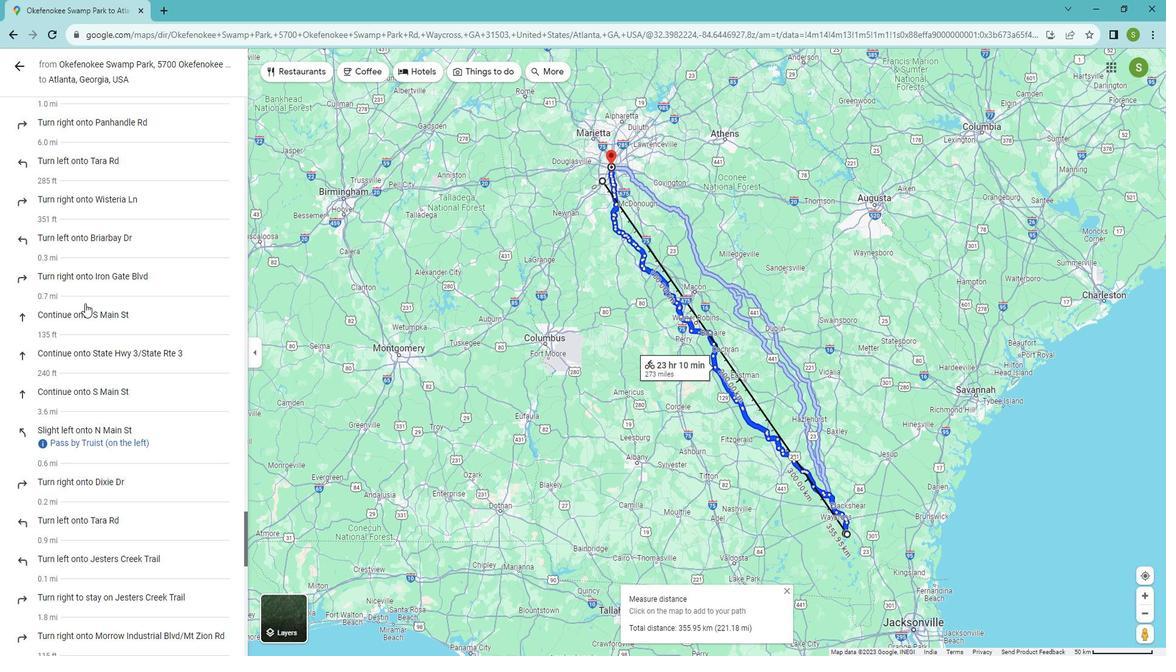 
Action: Mouse scrolled (85, 291) with delta (0, 0)
Screenshot: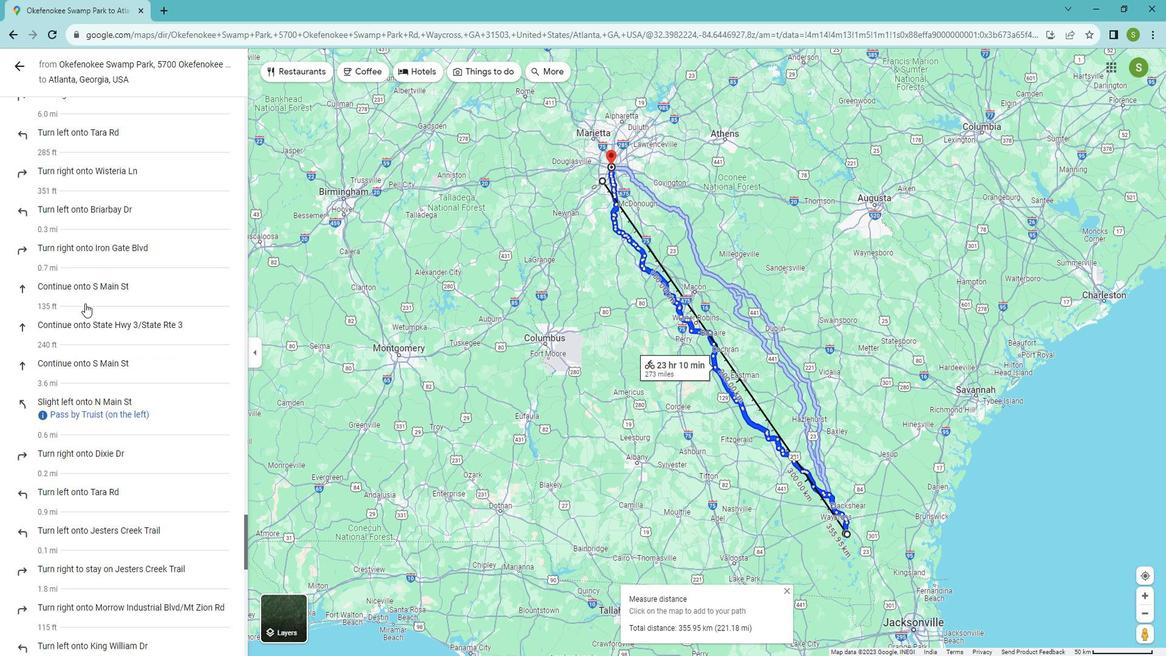
Action: Mouse moved to (85, 291)
Screenshot: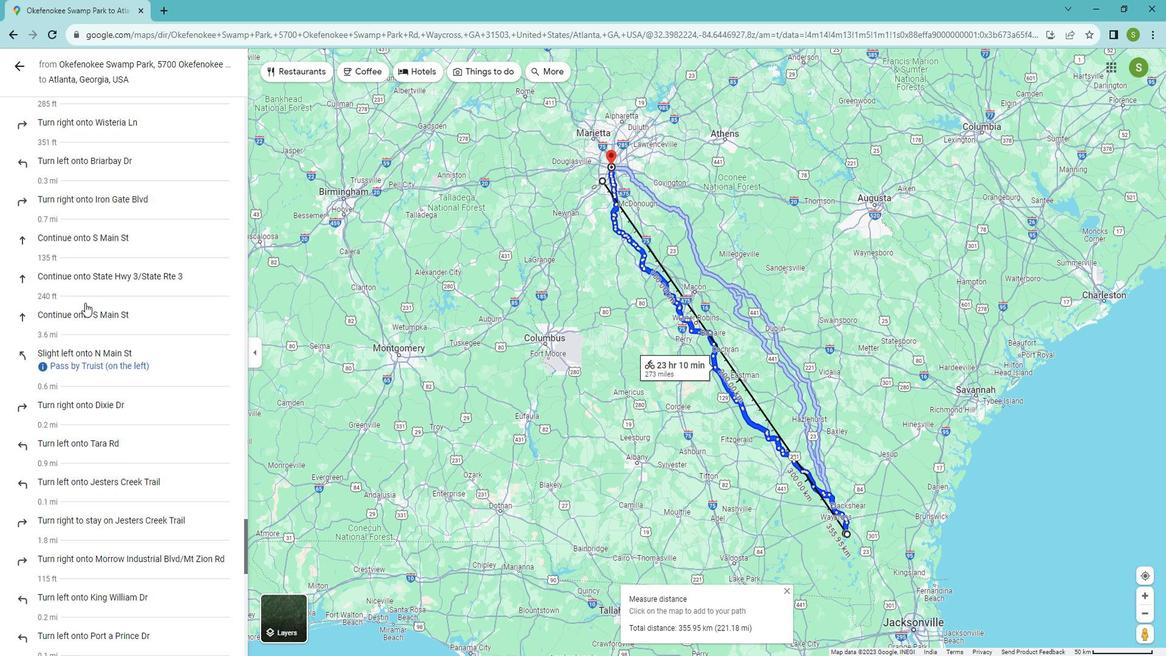 
Action: Mouse scrolled (85, 291) with delta (0, 0)
Screenshot: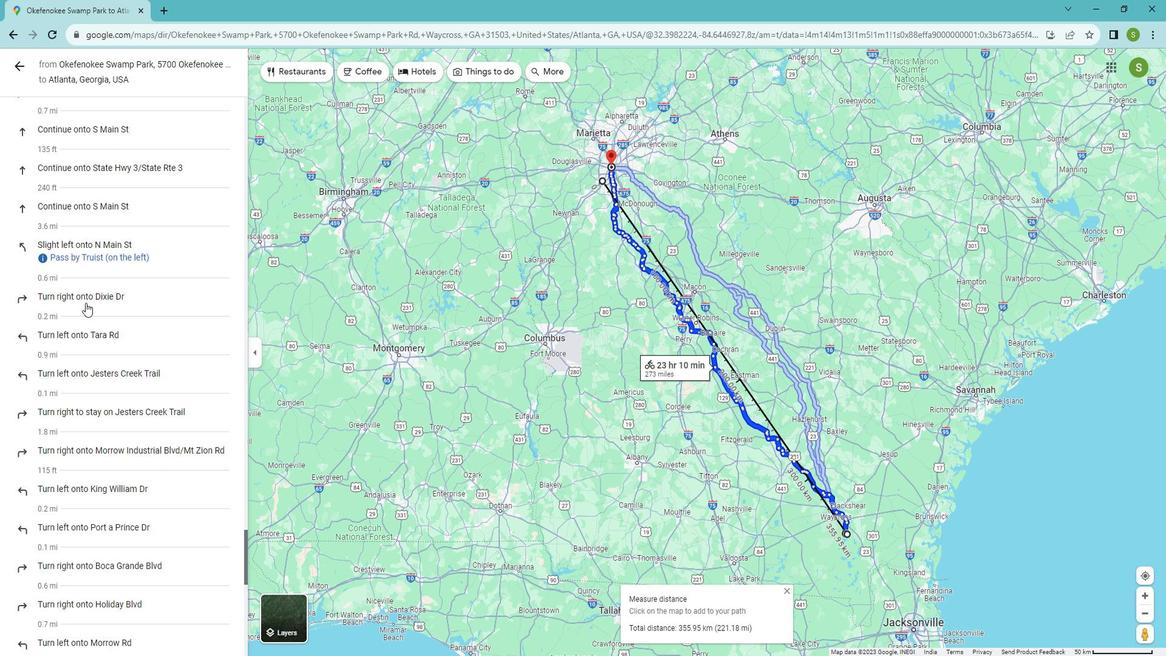 
Action: Mouse scrolled (85, 291) with delta (0, 0)
Screenshot: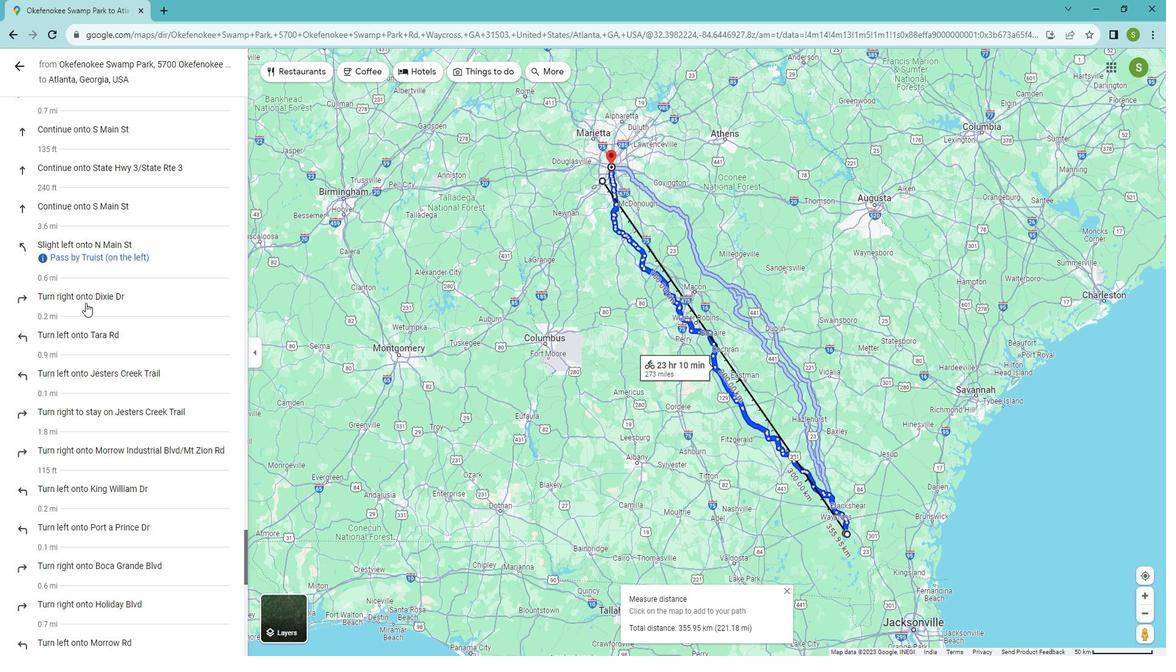 
Action: Mouse scrolled (85, 291) with delta (0, 0)
Screenshot: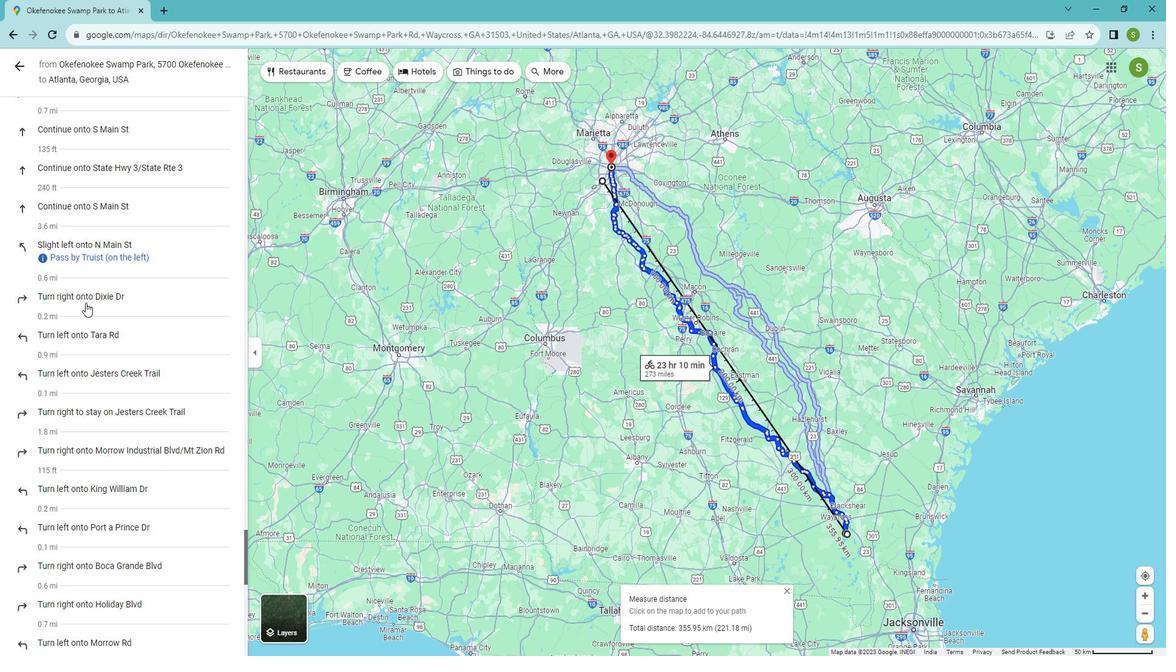 
Action: Mouse moved to (86, 289)
Screenshot: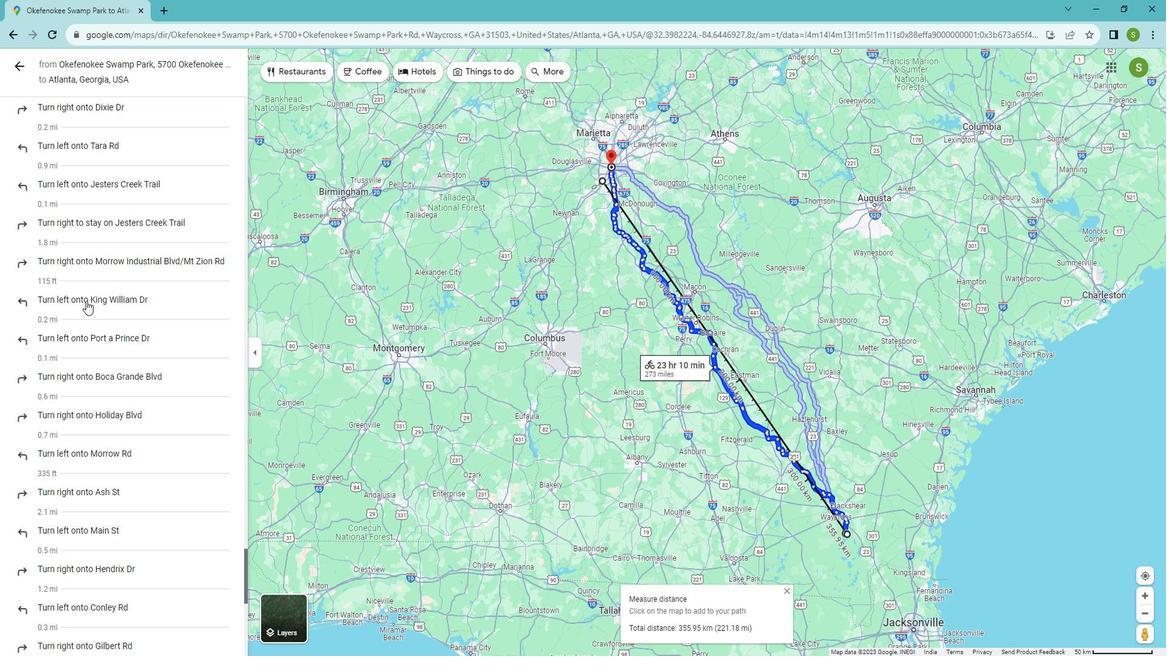 
Action: Mouse scrolled (86, 289) with delta (0, 0)
Screenshot: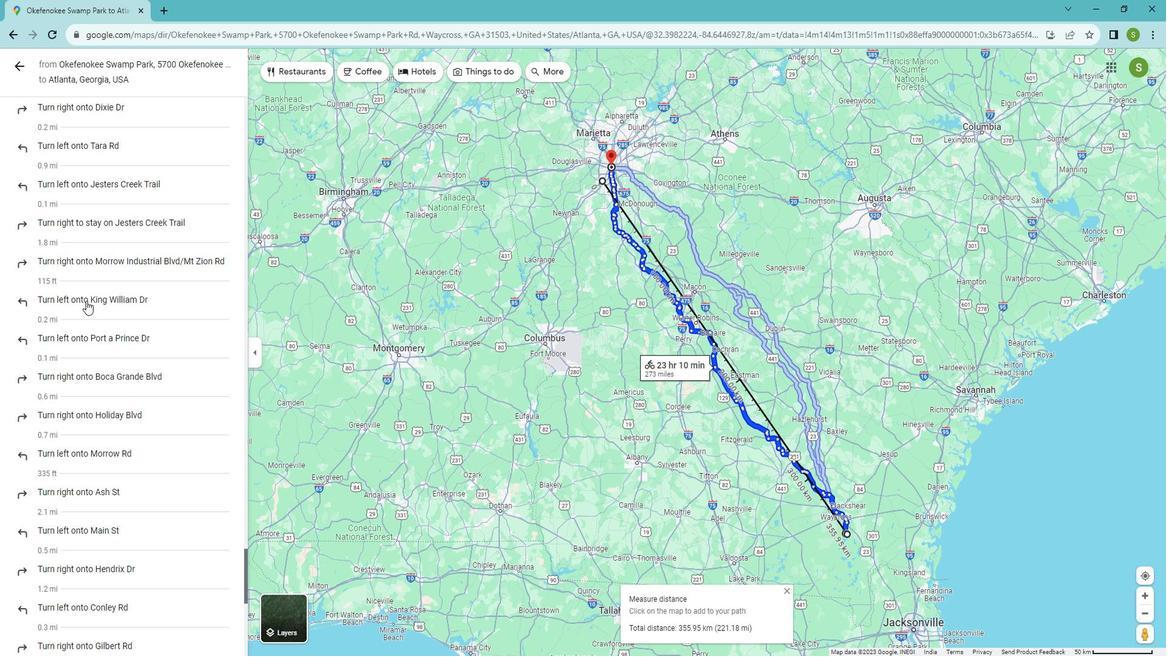 
Action: Mouse scrolled (86, 289) with delta (0, 0)
Screenshot: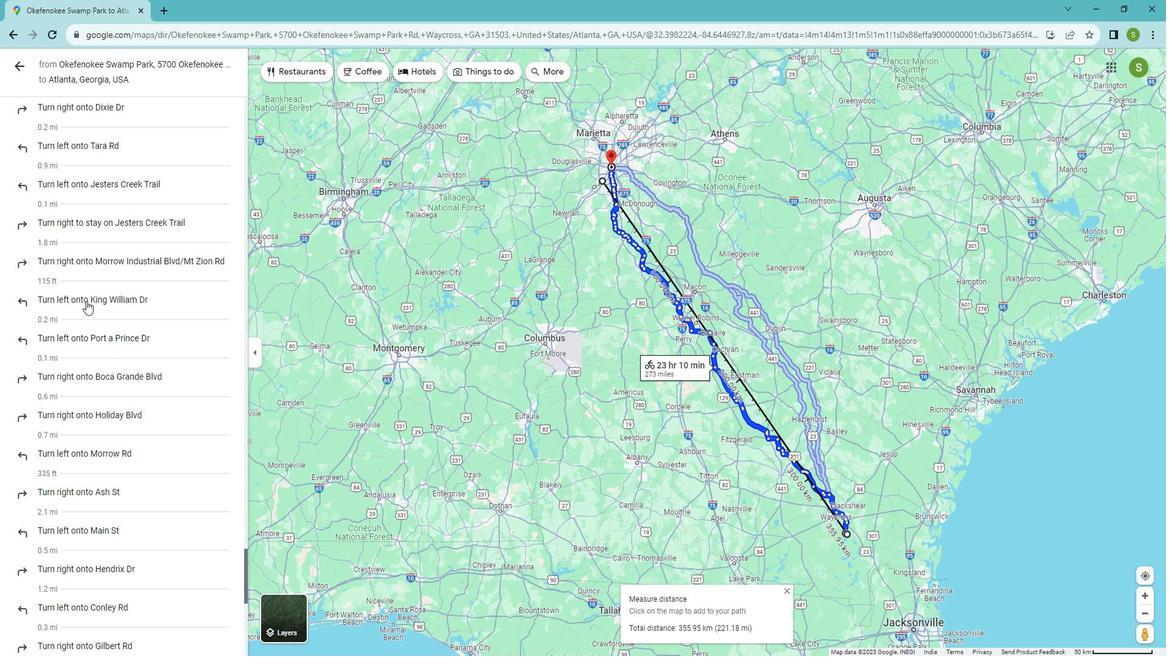 
Action: Mouse scrolled (86, 289) with delta (0, 0)
Screenshot: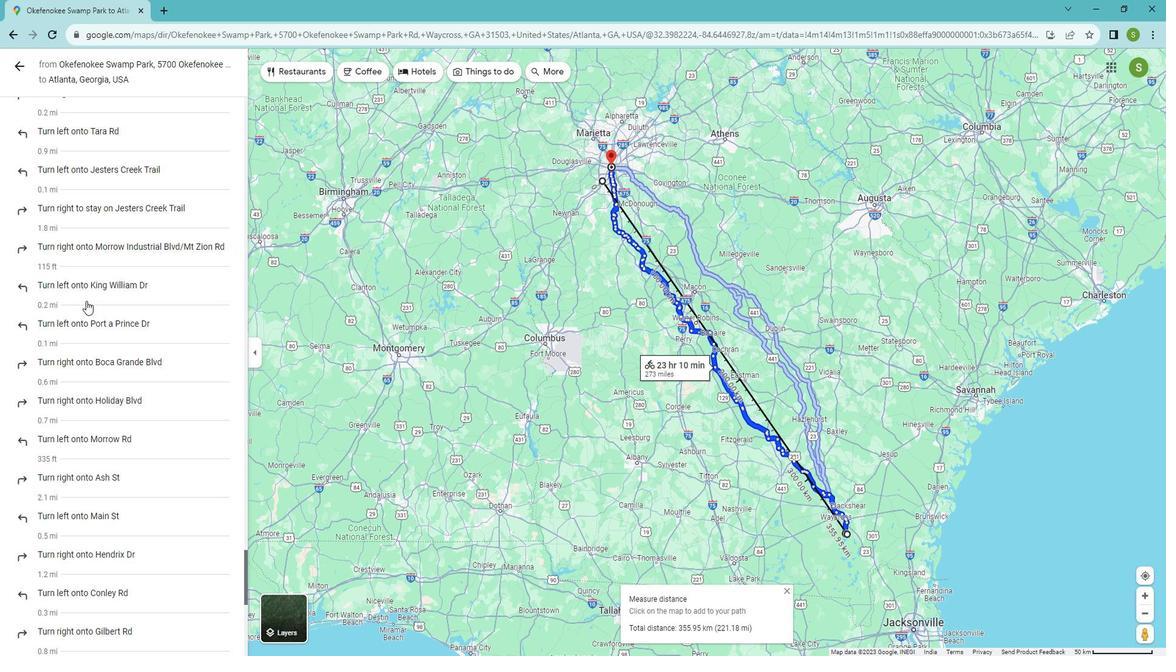 
Action: Mouse scrolled (86, 289) with delta (0, 0)
Screenshot: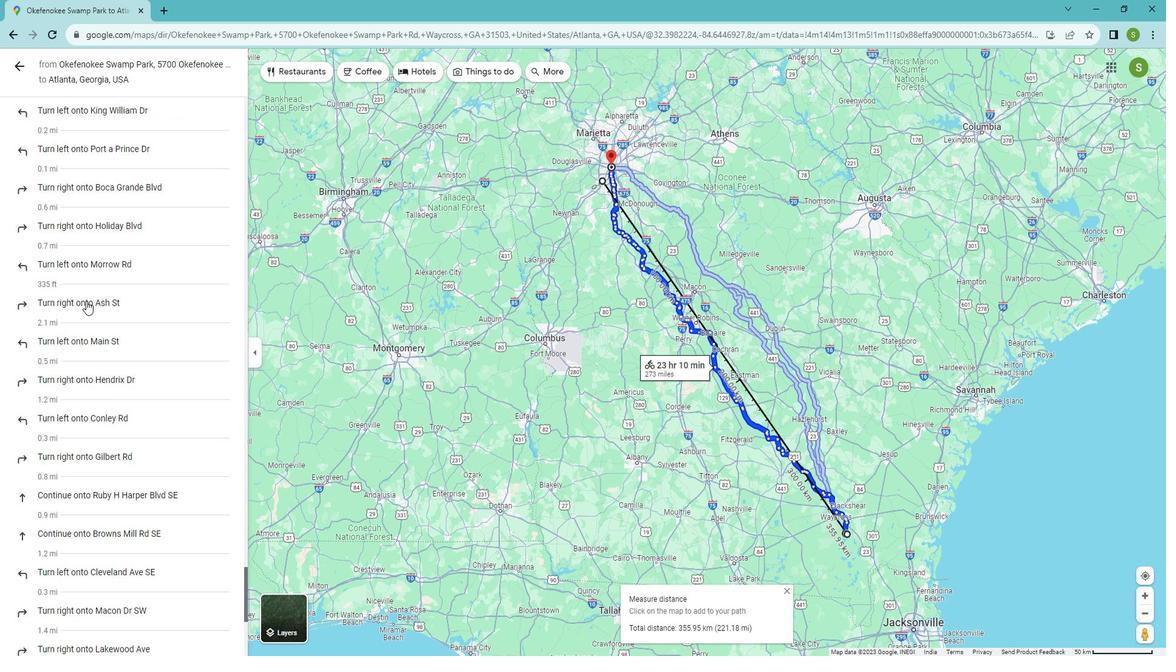 
Action: Mouse scrolled (86, 289) with delta (0, 0)
Screenshot: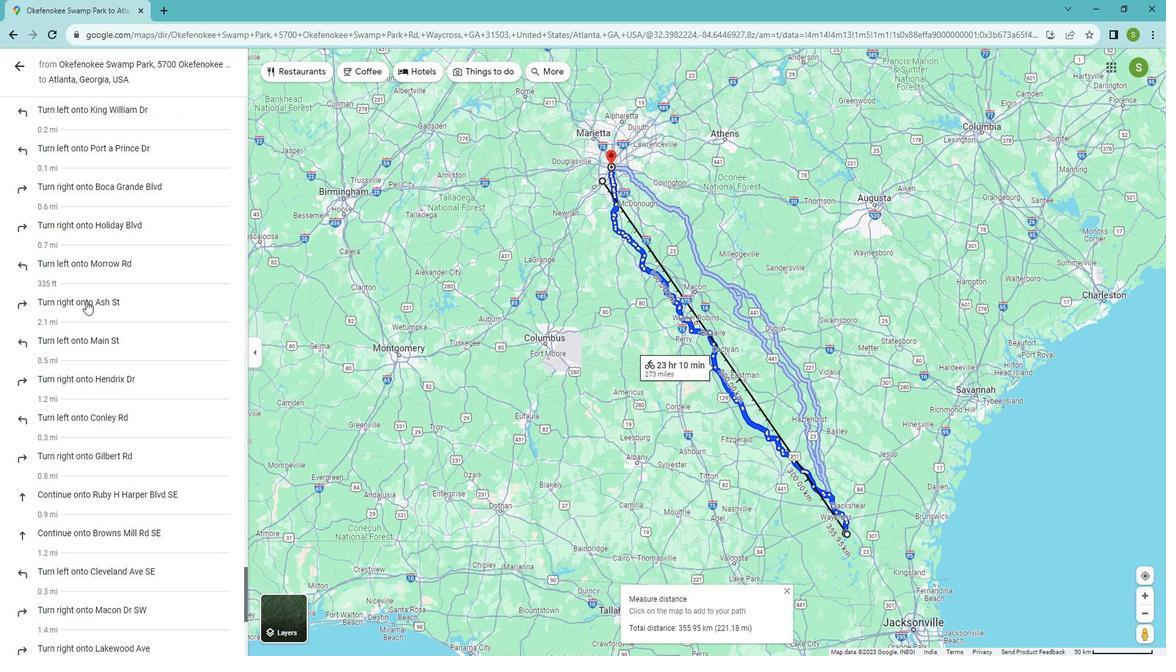 
Action: Mouse moved to (83, 290)
Screenshot: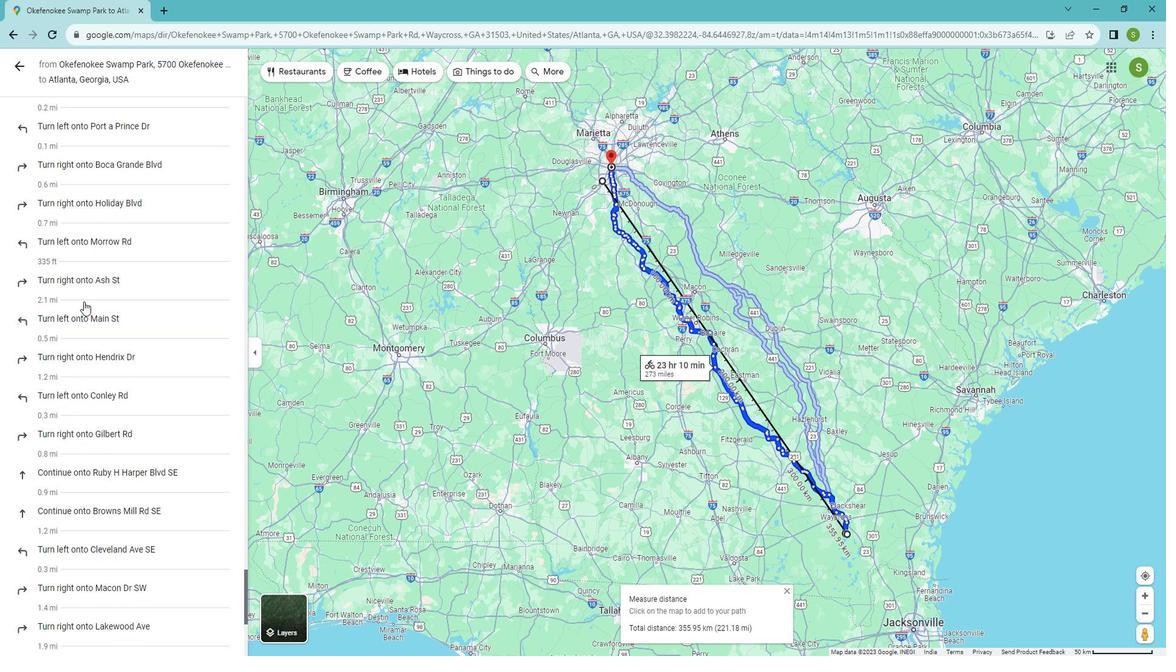 
Action: Mouse scrolled (83, 289) with delta (0, 0)
Screenshot: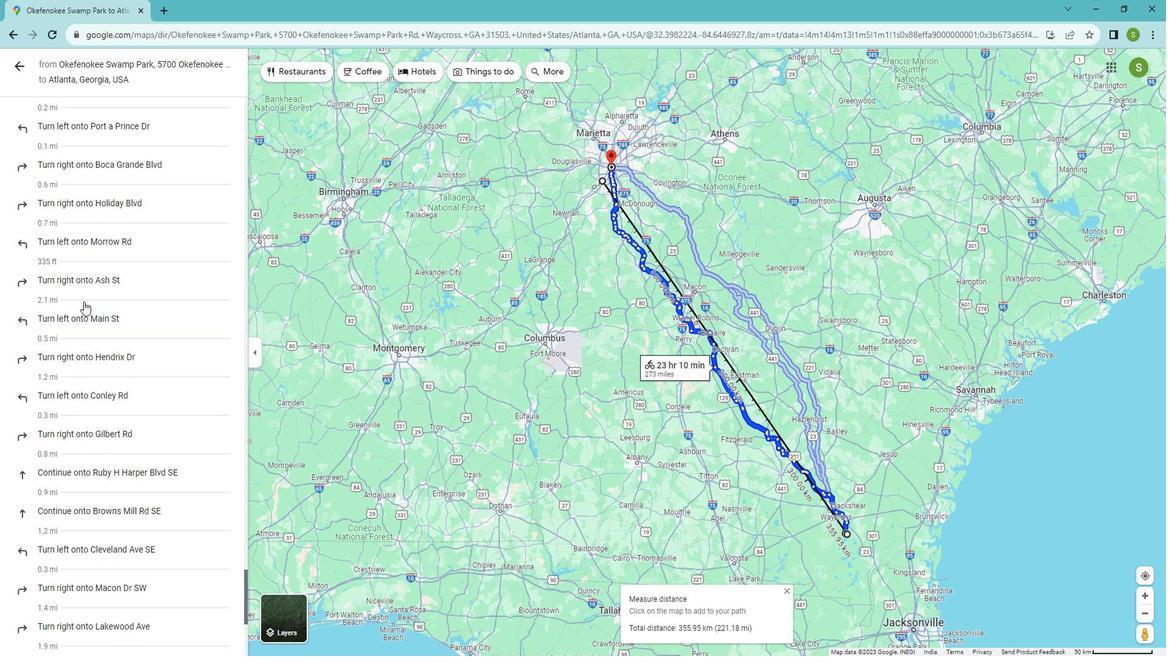 
Action: Mouse moved to (83, 290)
Screenshot: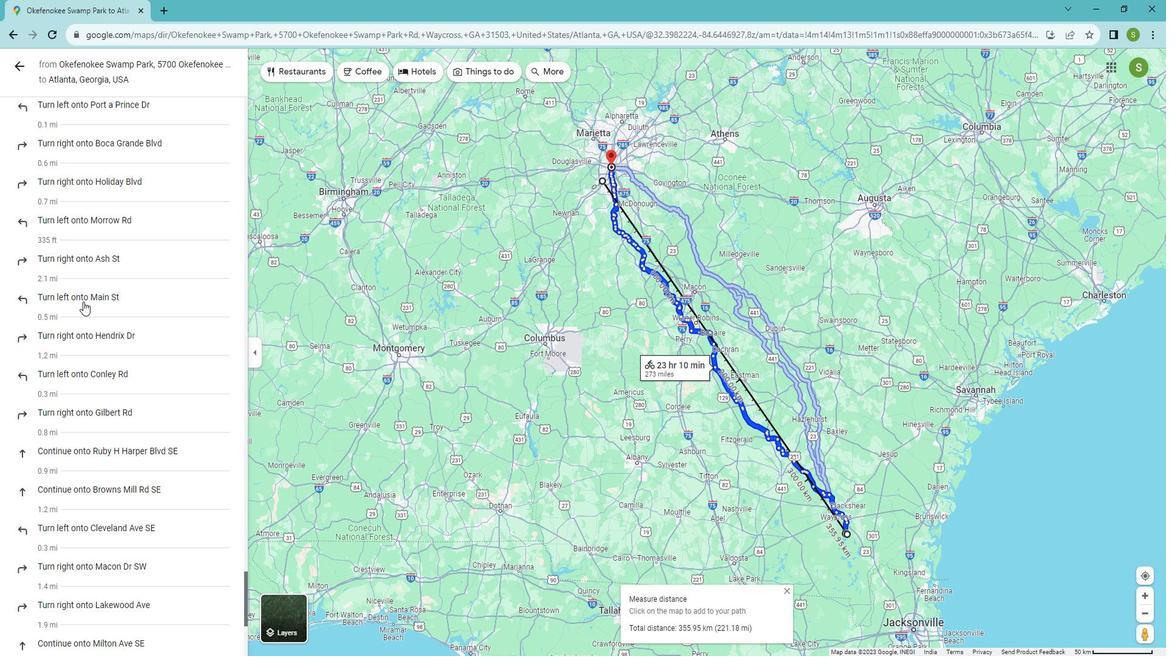 
Action: Mouse scrolled (83, 289) with delta (0, 0)
Screenshot: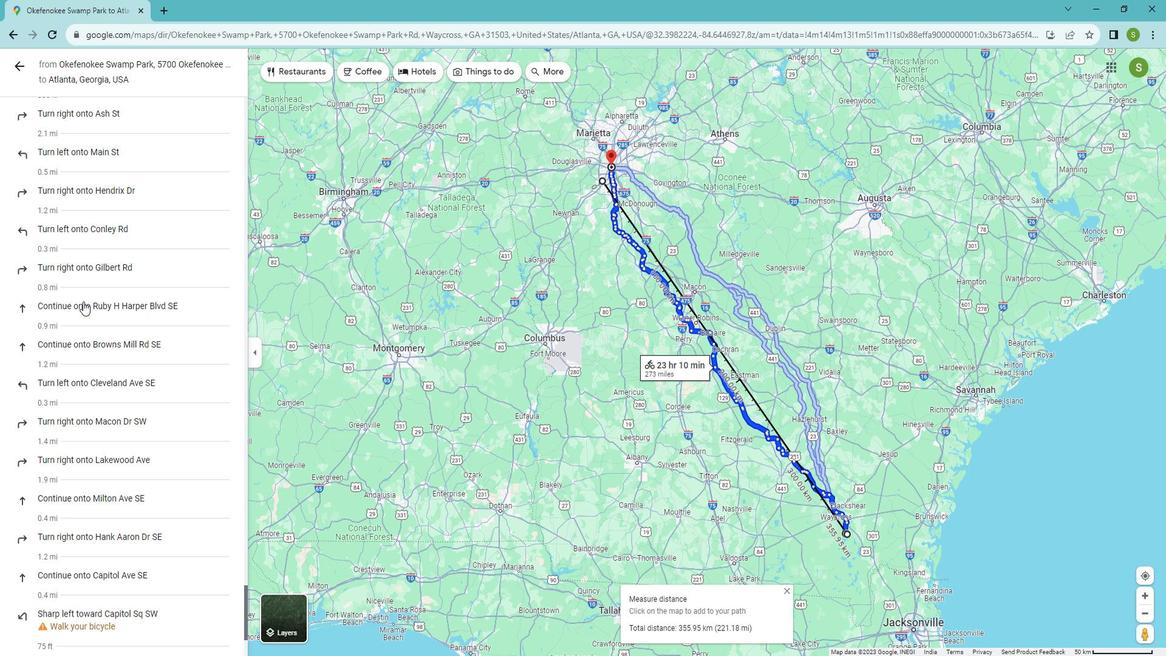 
Action: Mouse scrolled (83, 289) with delta (0, 0)
Screenshot: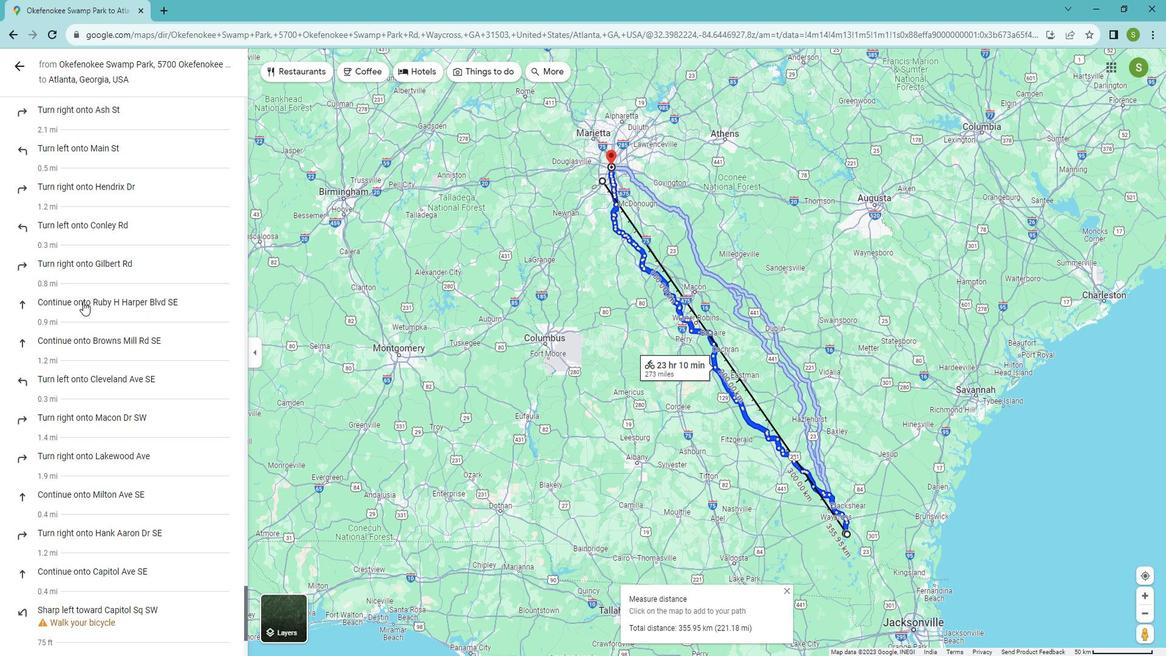 
Action: Mouse scrolled (83, 289) with delta (0, 0)
Screenshot: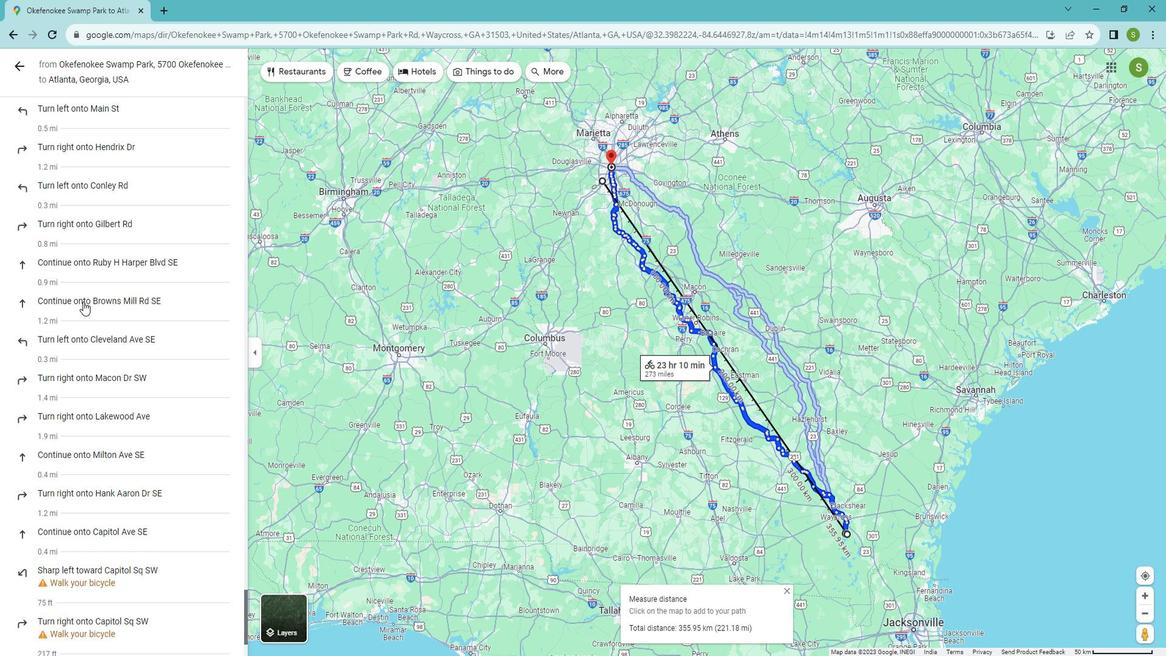
Action: Mouse scrolled (83, 289) with delta (0, 0)
Screenshot: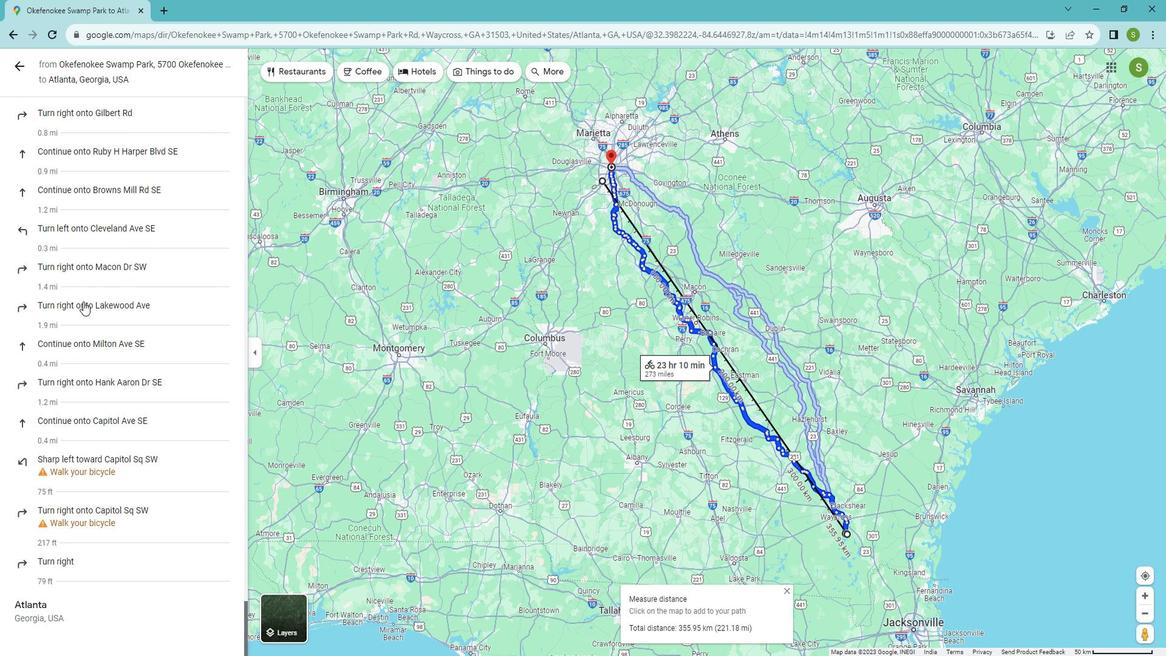 
Action: Mouse moved to (13, 63)
Screenshot: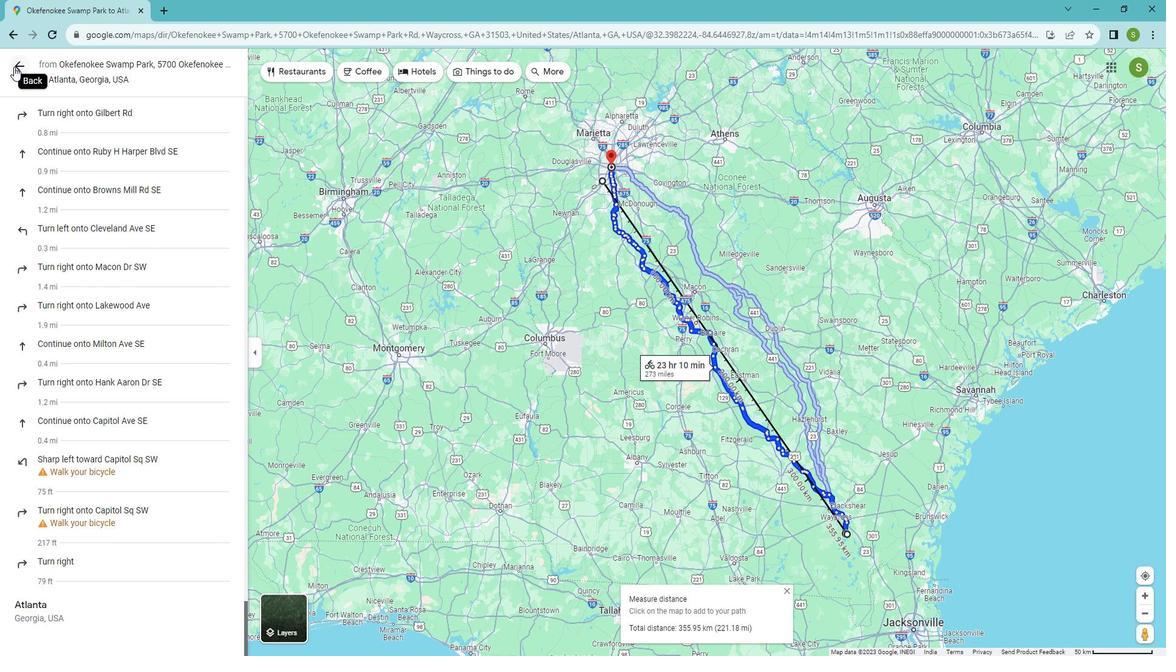 
Action: Mouse pressed left at (13, 63)
Screenshot: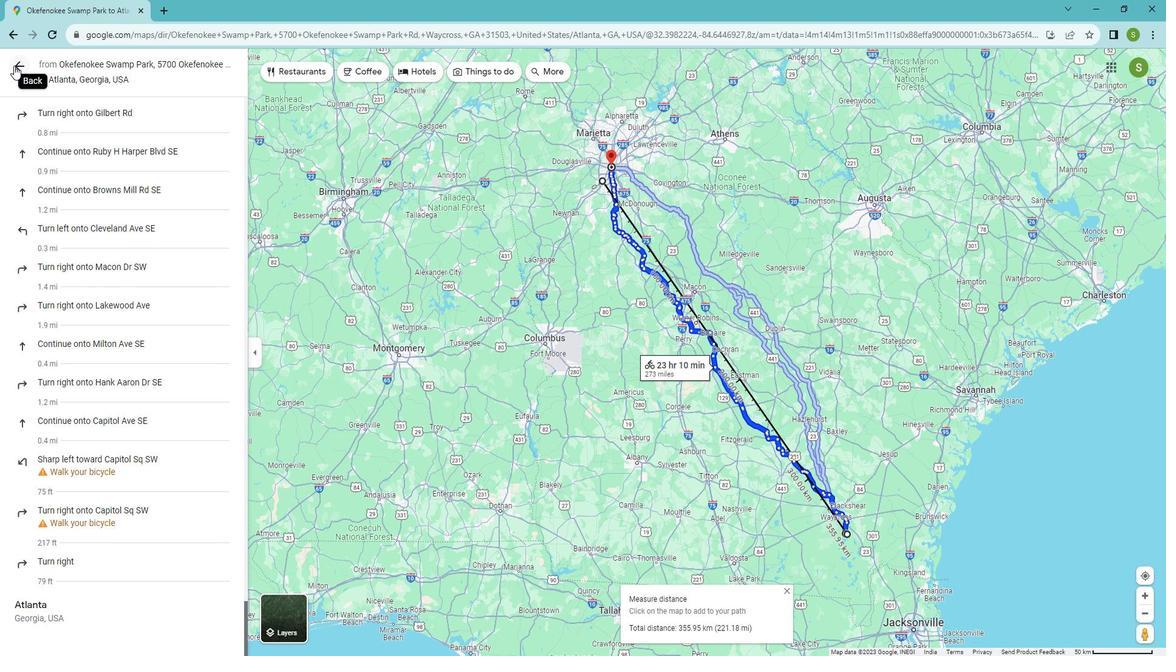 
Action: Mouse moved to (78, 67)
Screenshot: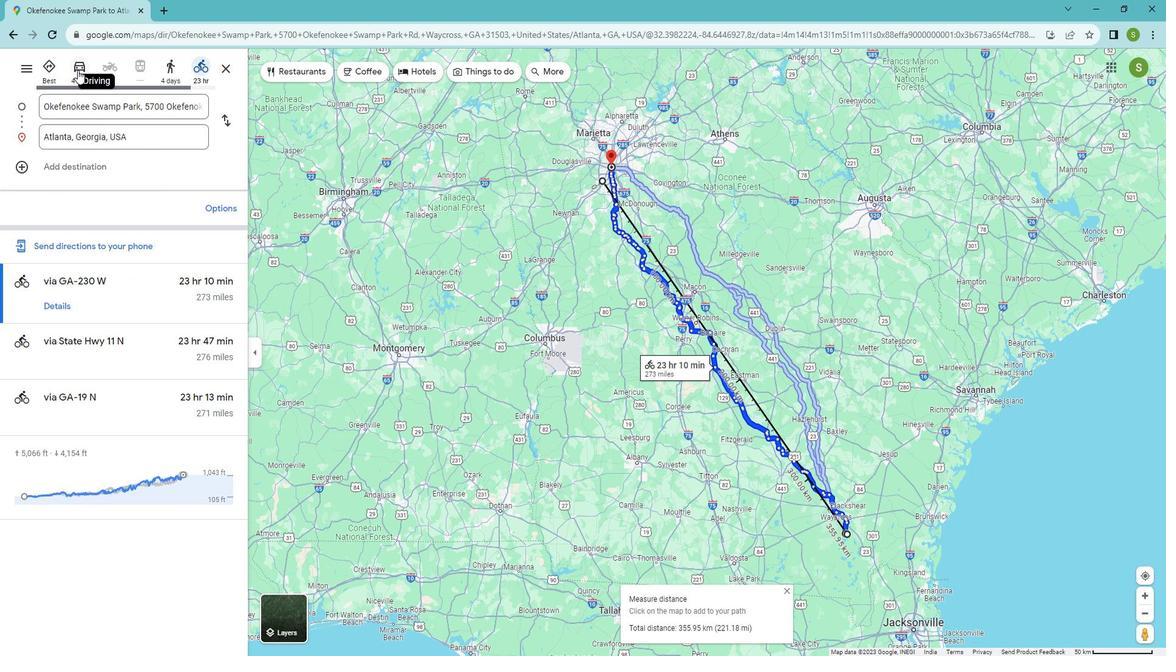 
Action: Mouse pressed left at (78, 67)
Screenshot: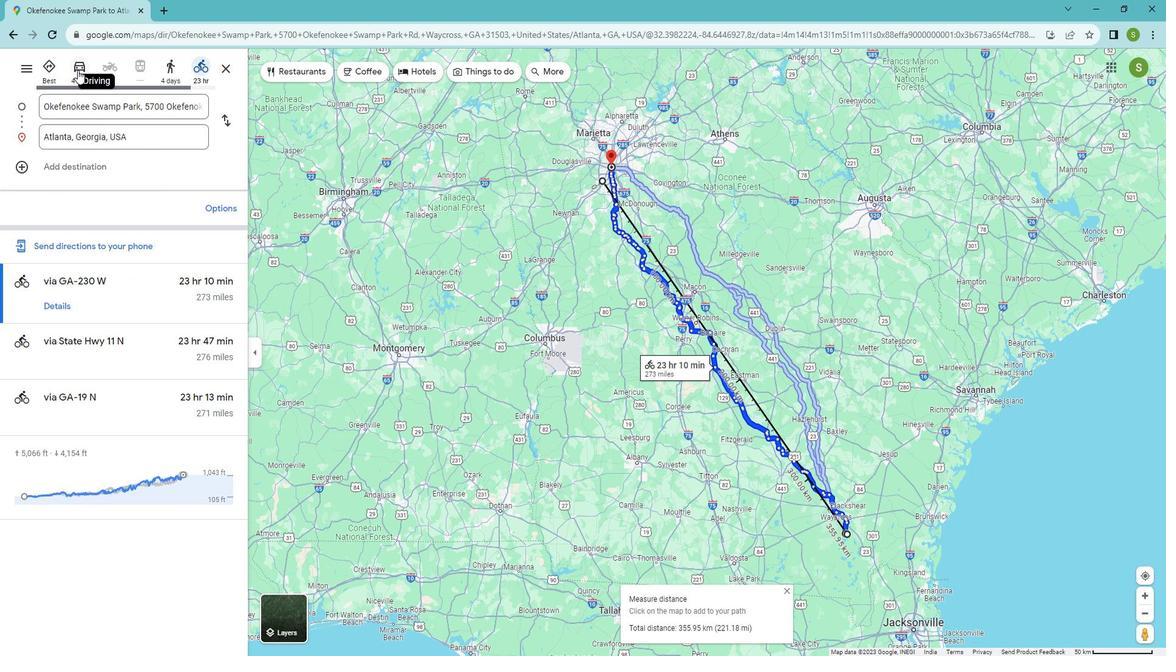 
Action: Mouse moved to (539, 235)
Screenshot: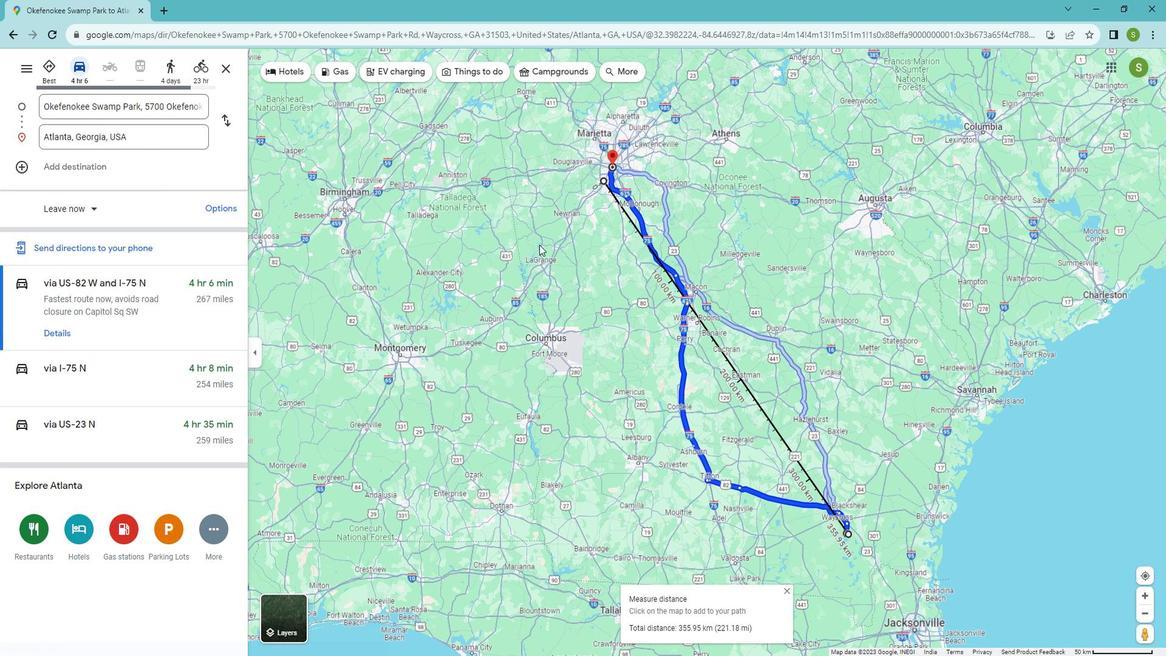 
